 Task: Search for the best food trucks in Austin, Texas, specializing in tacos.
Action: Mouse moved to (133, 28)
Screenshot: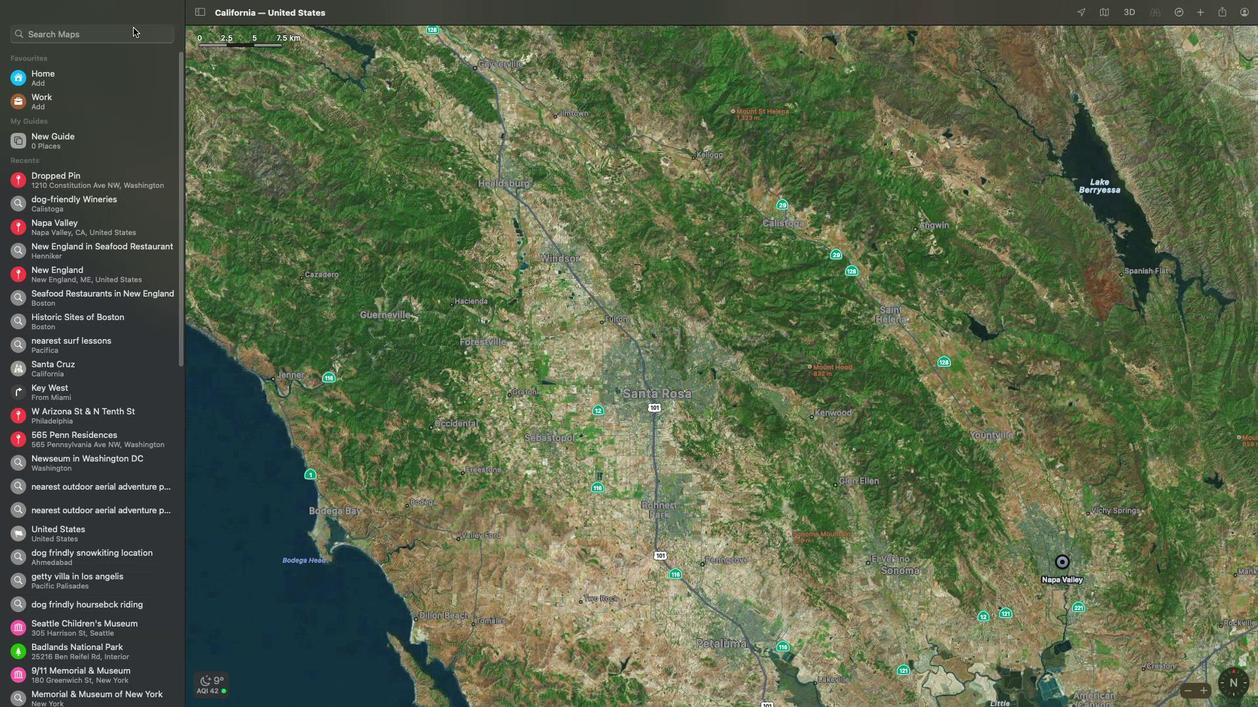 
Action: Mouse pressed left at (133, 28)
Screenshot: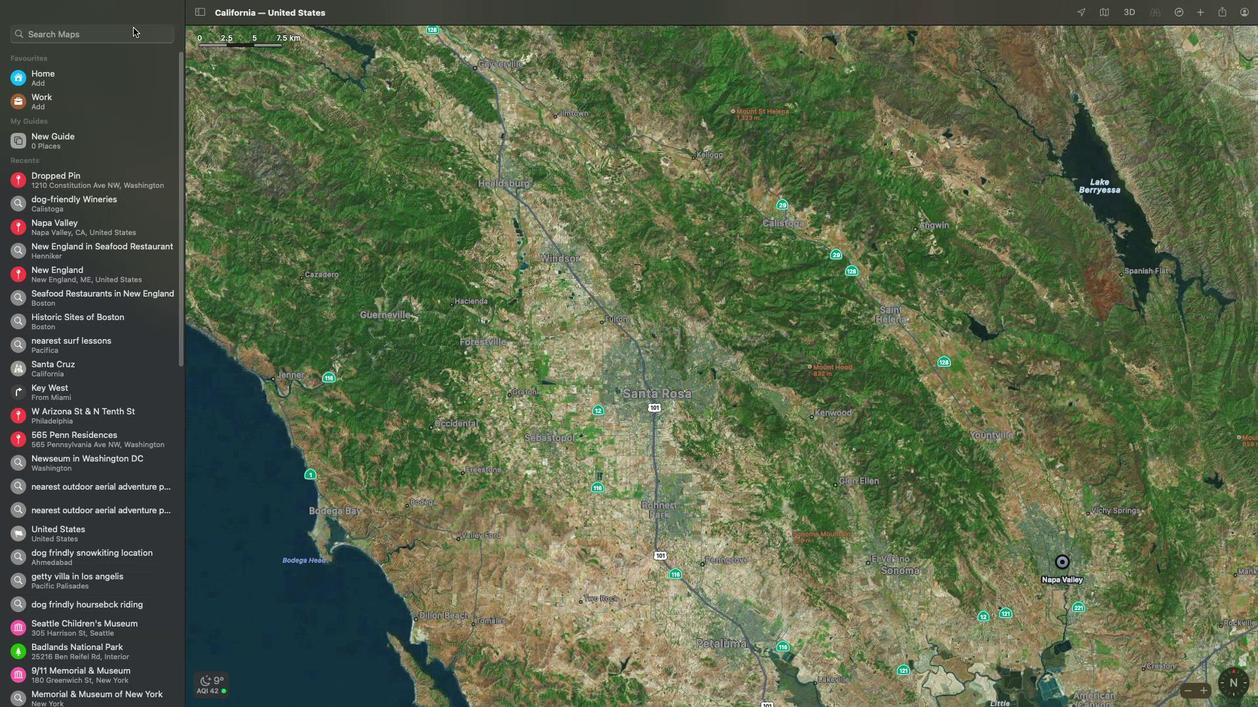 
Action: Key pressed 'b''e'Key.backspaceKey.backspaceKey.backspaceKey.shift'F''o''d'Key.spaceKey.backspaceKey.backspace'o''d'Key.space't''r''u''c''k''s'Key.space','Key.spaceKey.shift'A''u''d'Key.backspace's''t''i''n'','Key.shift'T''e''x''a''s'Key.enter
Screenshot: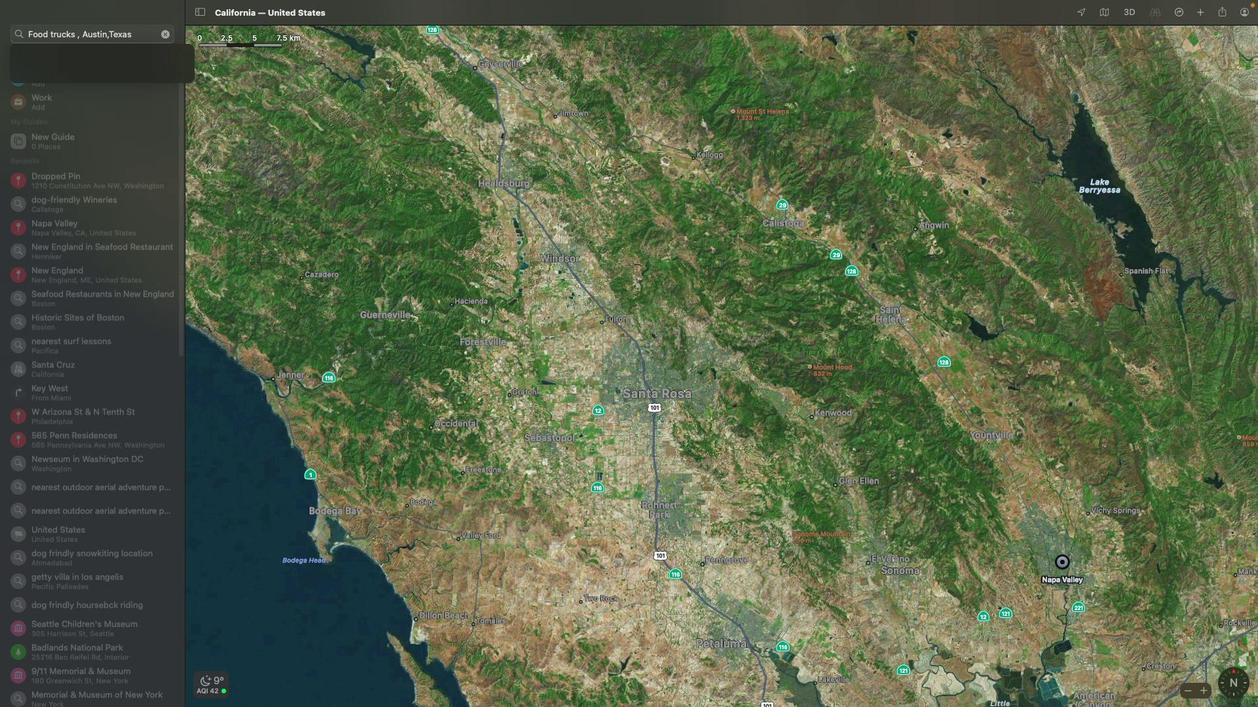 
Action: Mouse moved to (105, 209)
Screenshot: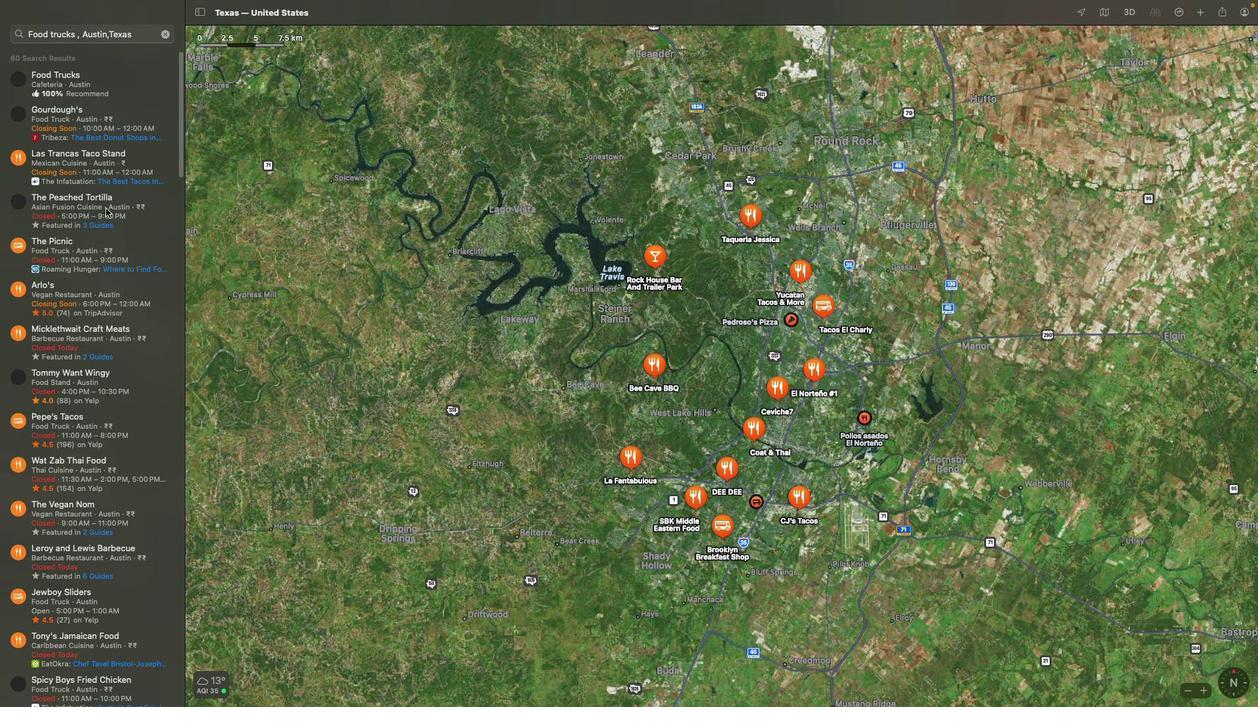 
Action: Mouse scrolled (105, 209) with delta (0, 0)
Screenshot: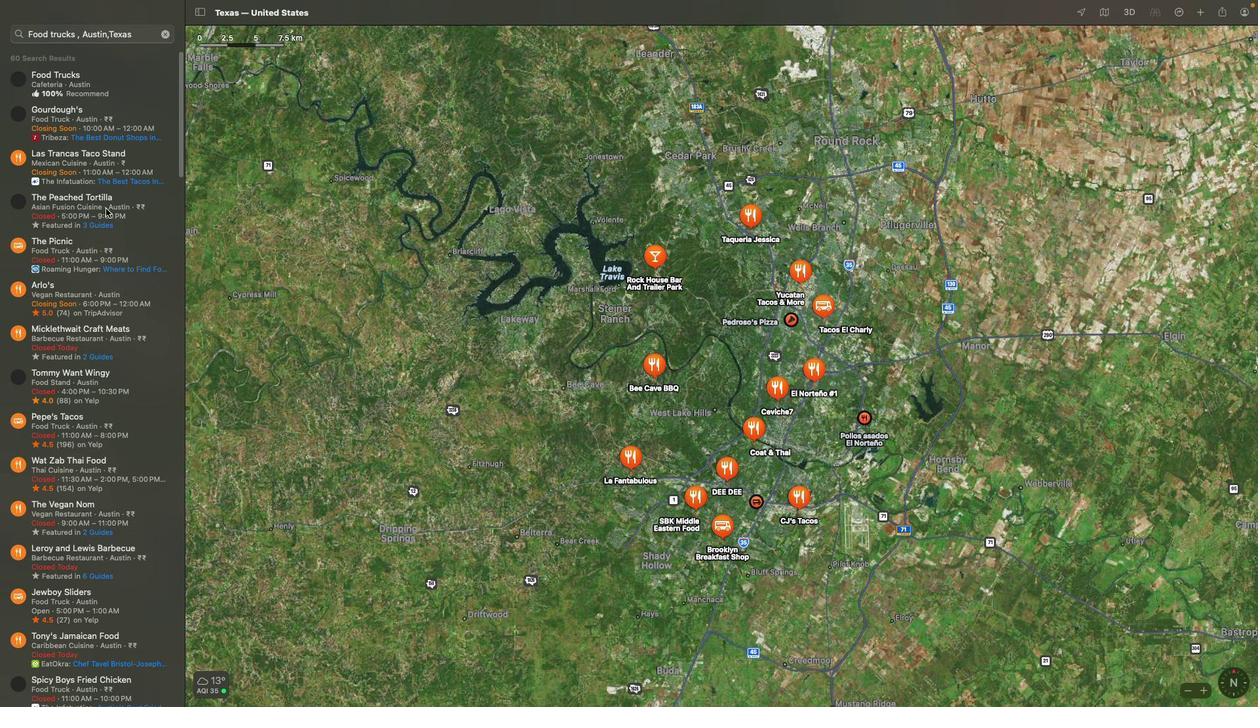 
Action: Mouse scrolled (105, 209) with delta (0, 0)
Screenshot: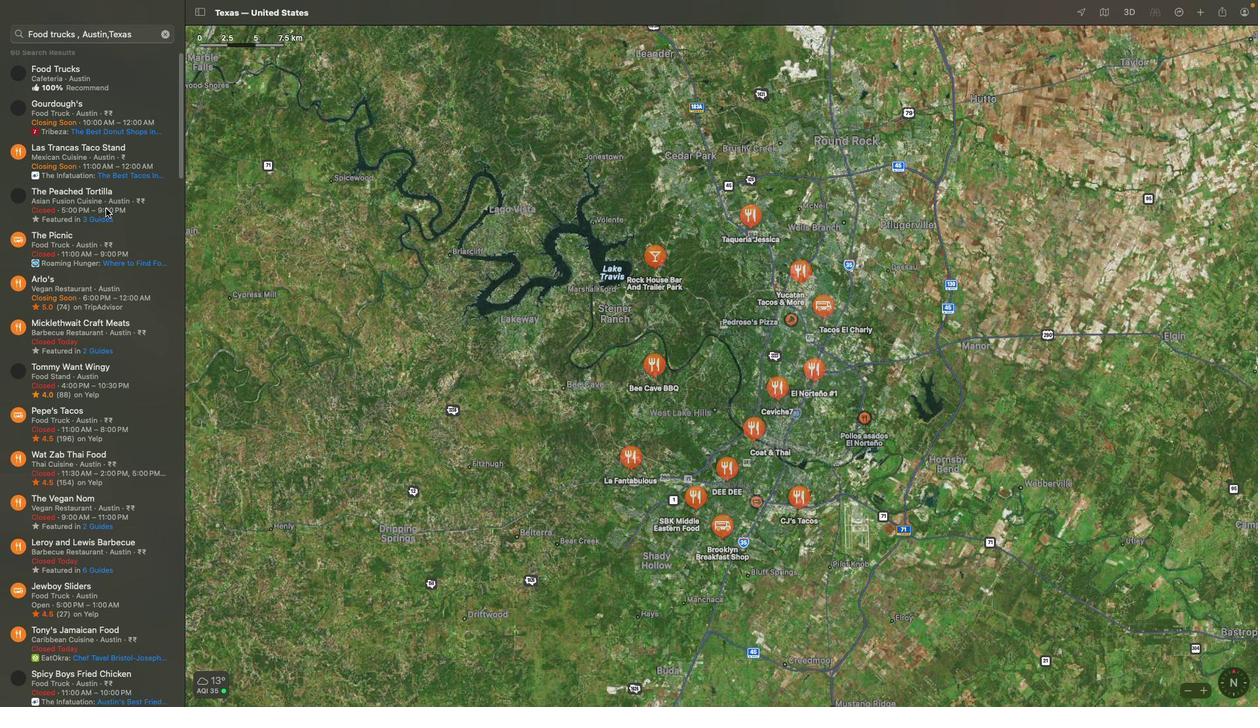 
Action: Mouse scrolled (105, 209) with delta (0, -1)
Screenshot: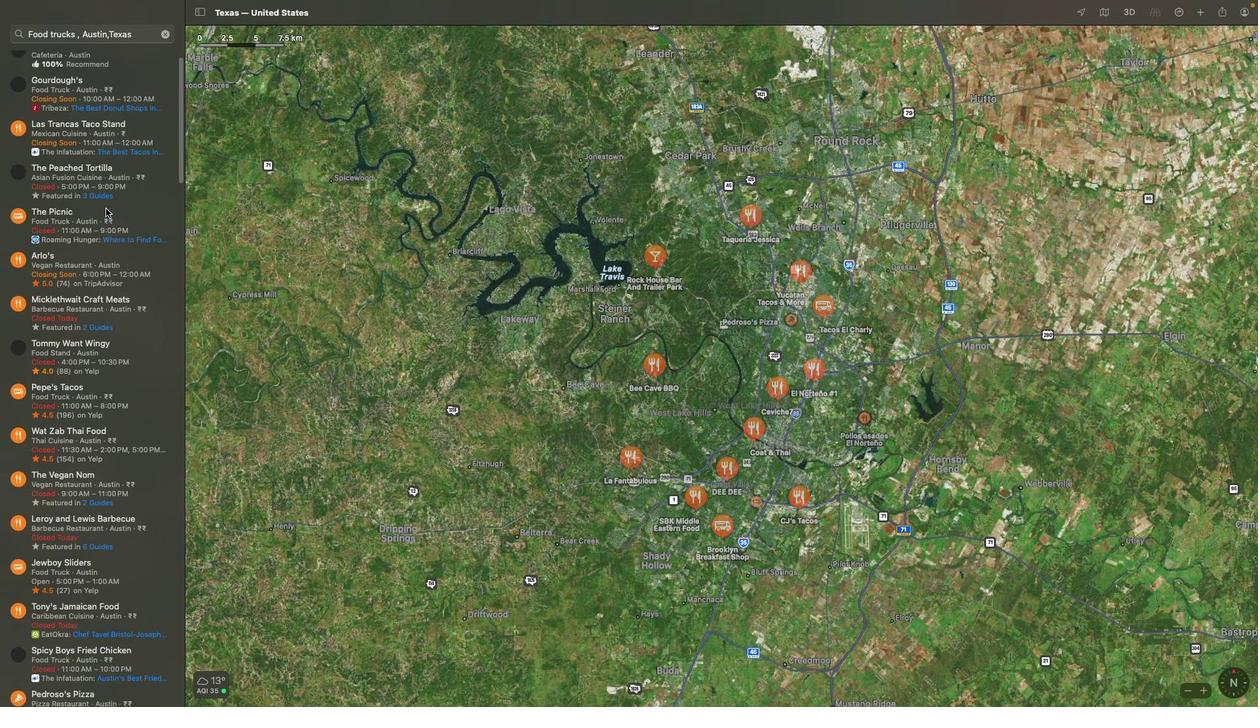 
Action: Mouse scrolled (105, 209) with delta (0, -3)
Screenshot: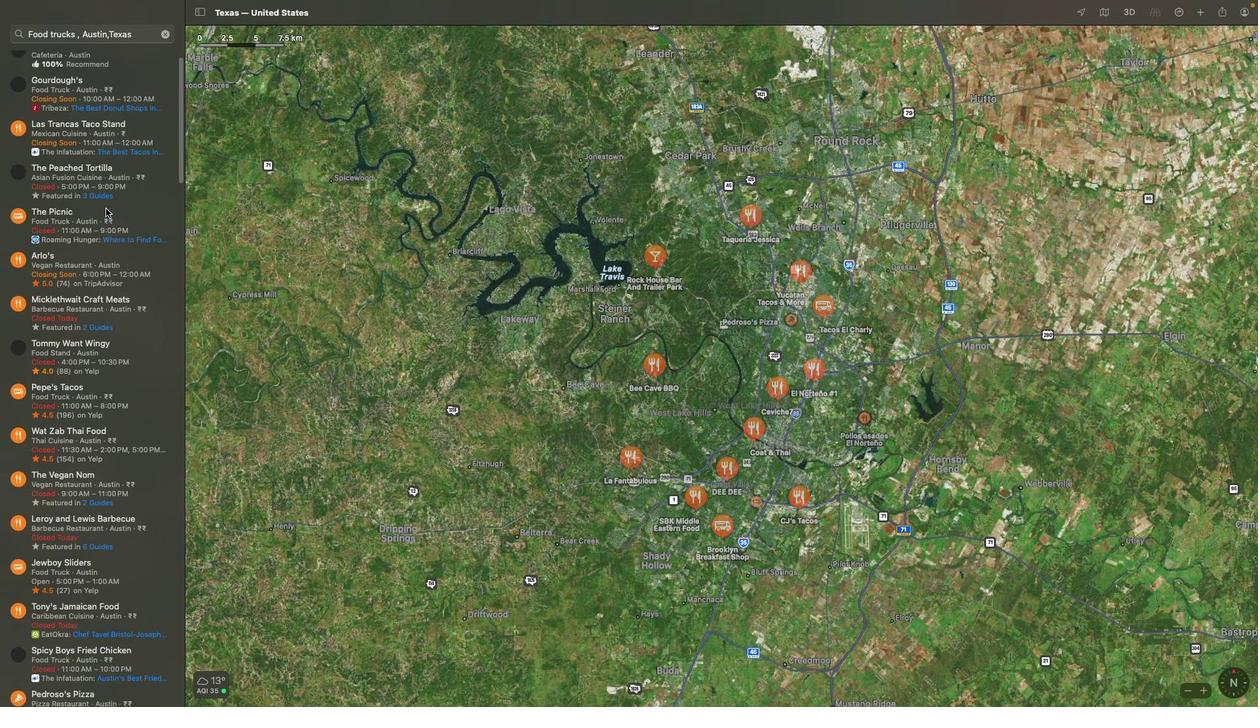 
Action: Mouse scrolled (105, 209) with delta (0, 0)
Screenshot: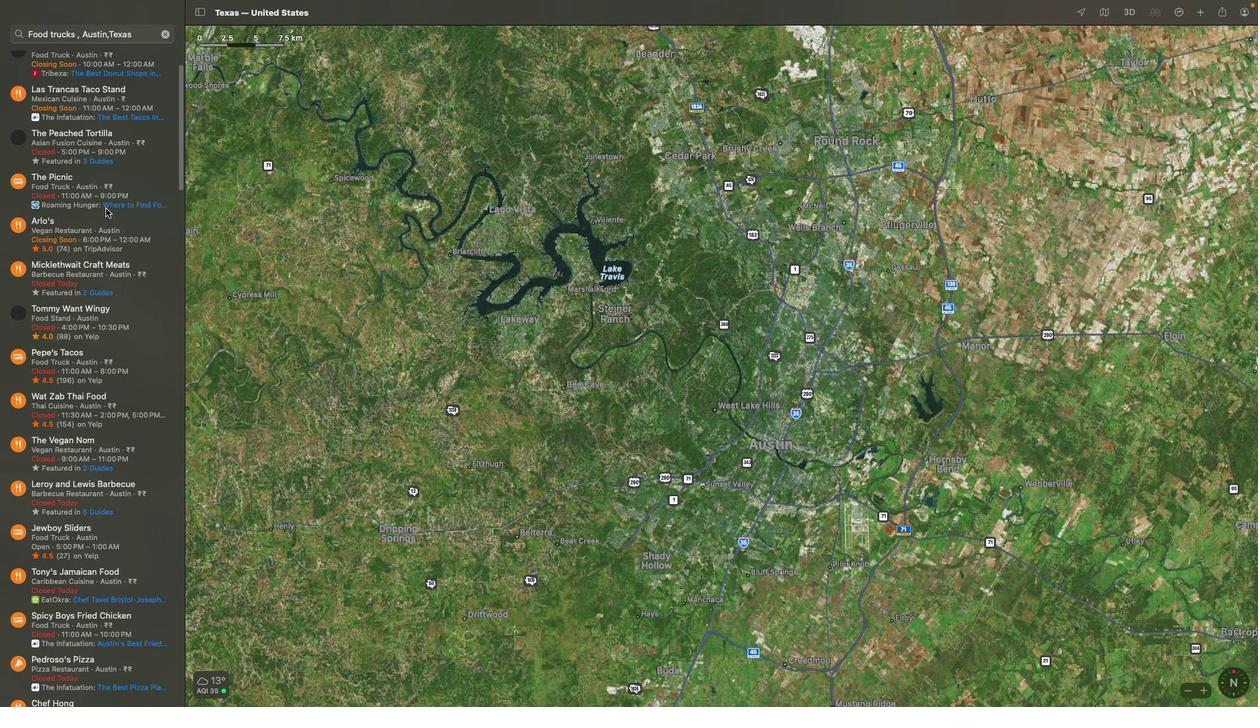 
Action: Mouse scrolled (105, 209) with delta (0, 0)
Screenshot: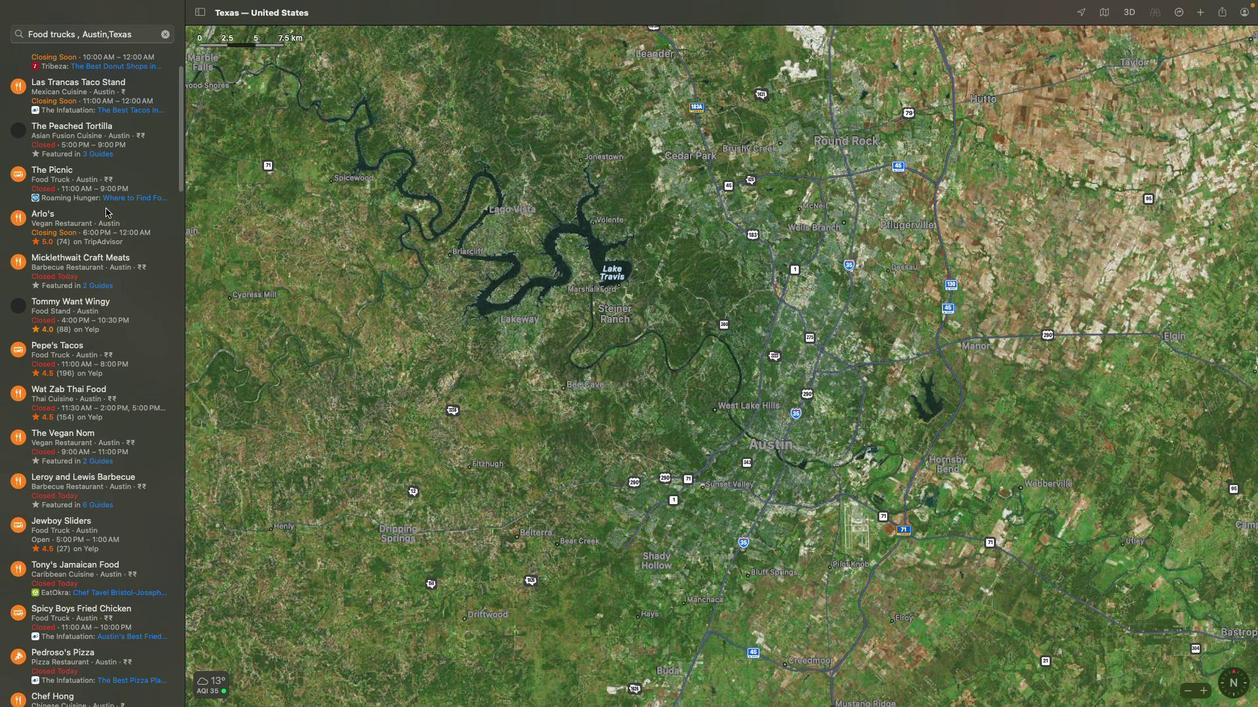 
Action: Mouse scrolled (105, 209) with delta (0, -1)
Screenshot: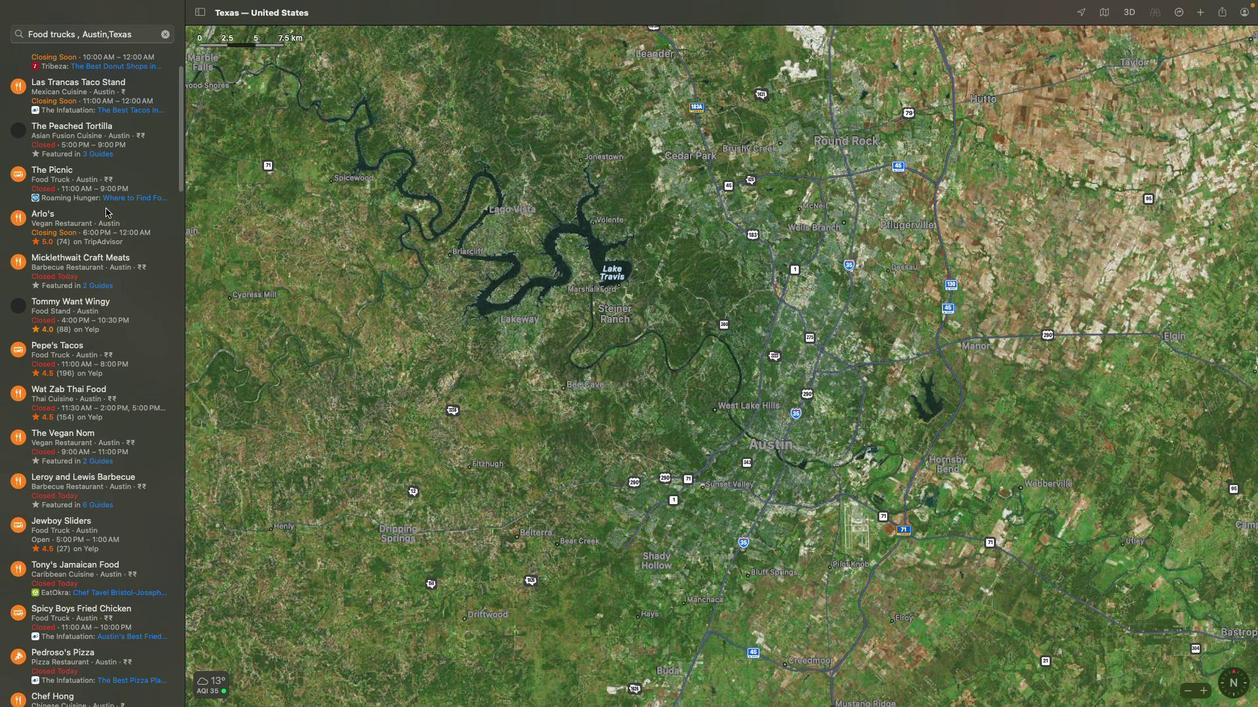 
Action: Mouse scrolled (105, 209) with delta (0, -3)
Screenshot: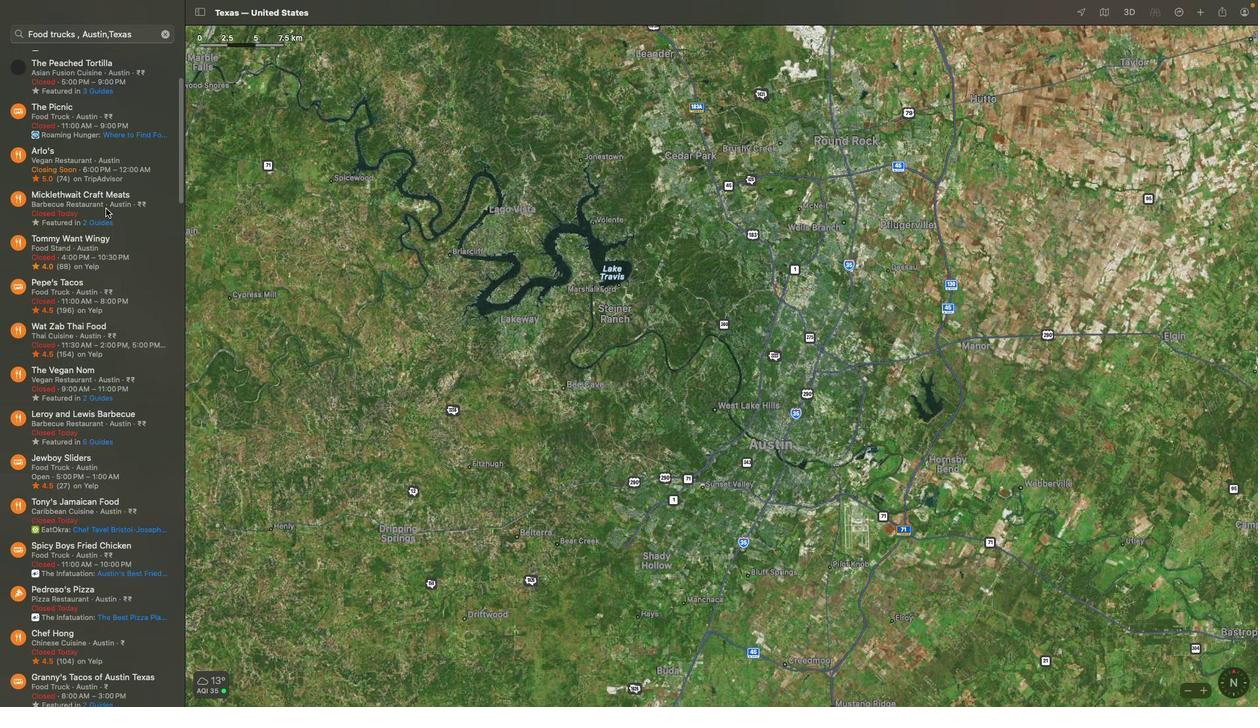 
Action: Mouse scrolled (105, 209) with delta (0, -3)
Screenshot: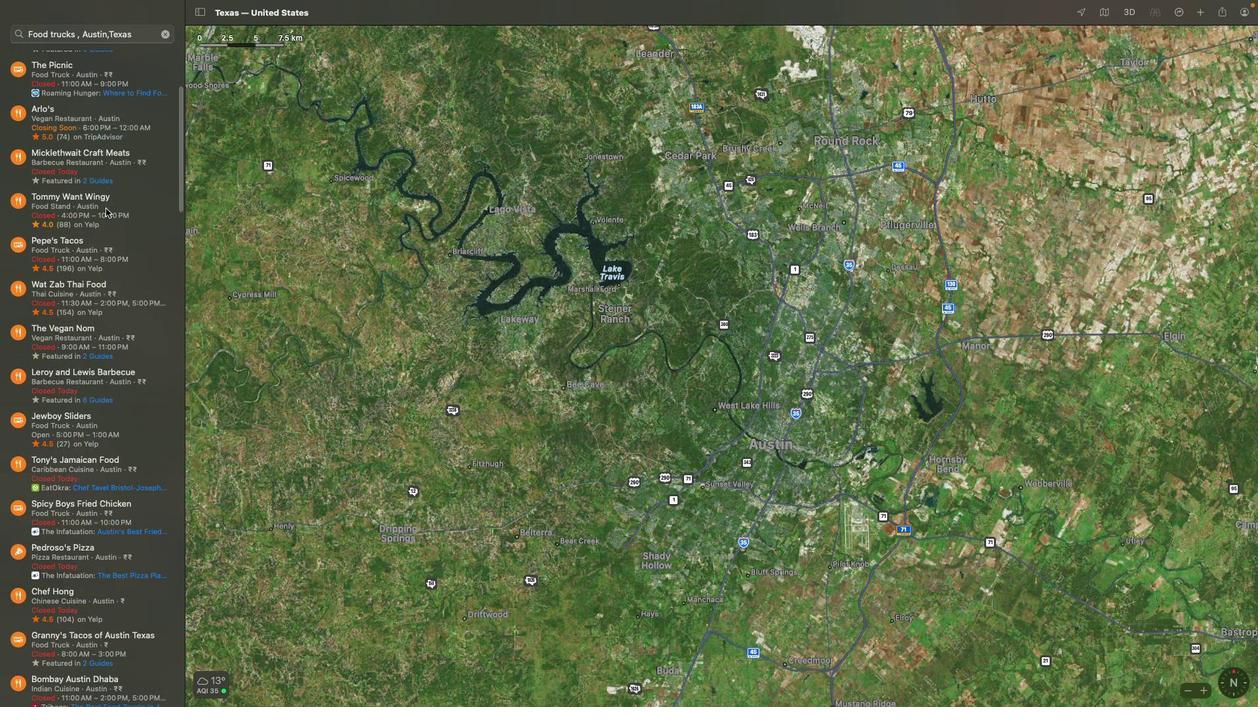 
Action: Mouse scrolled (105, 209) with delta (0, 0)
Screenshot: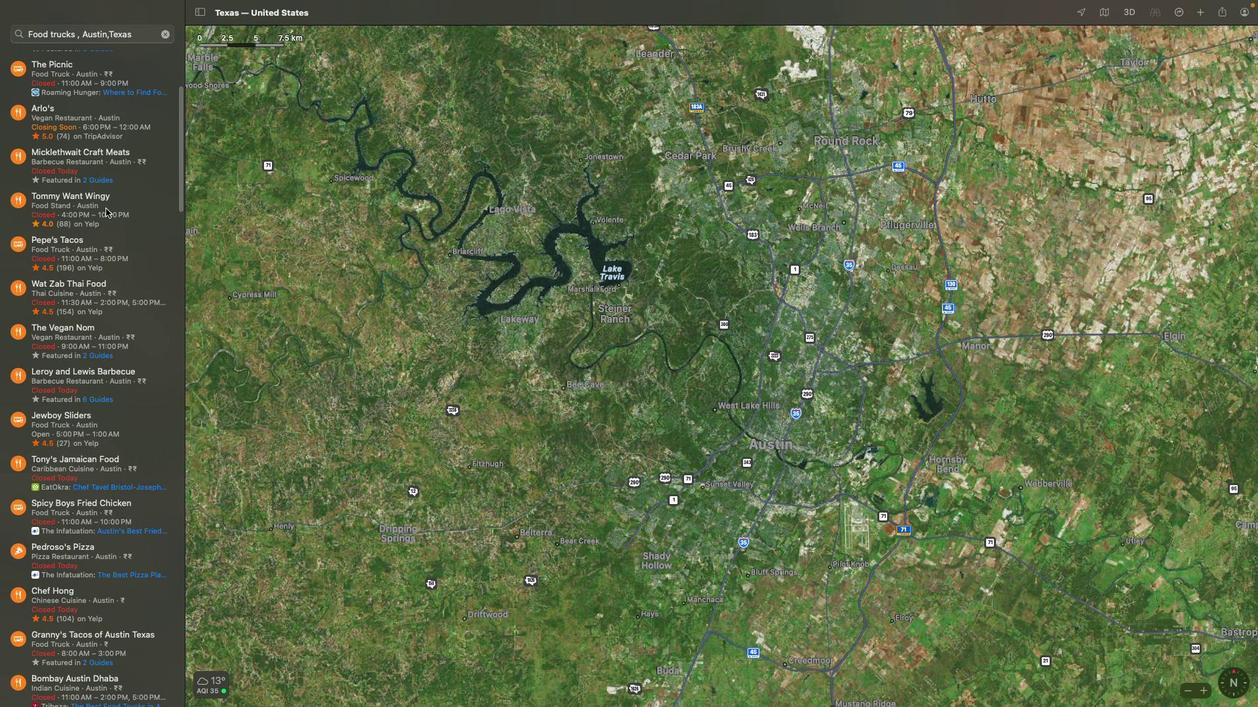 
Action: Mouse scrolled (105, 209) with delta (0, 0)
Screenshot: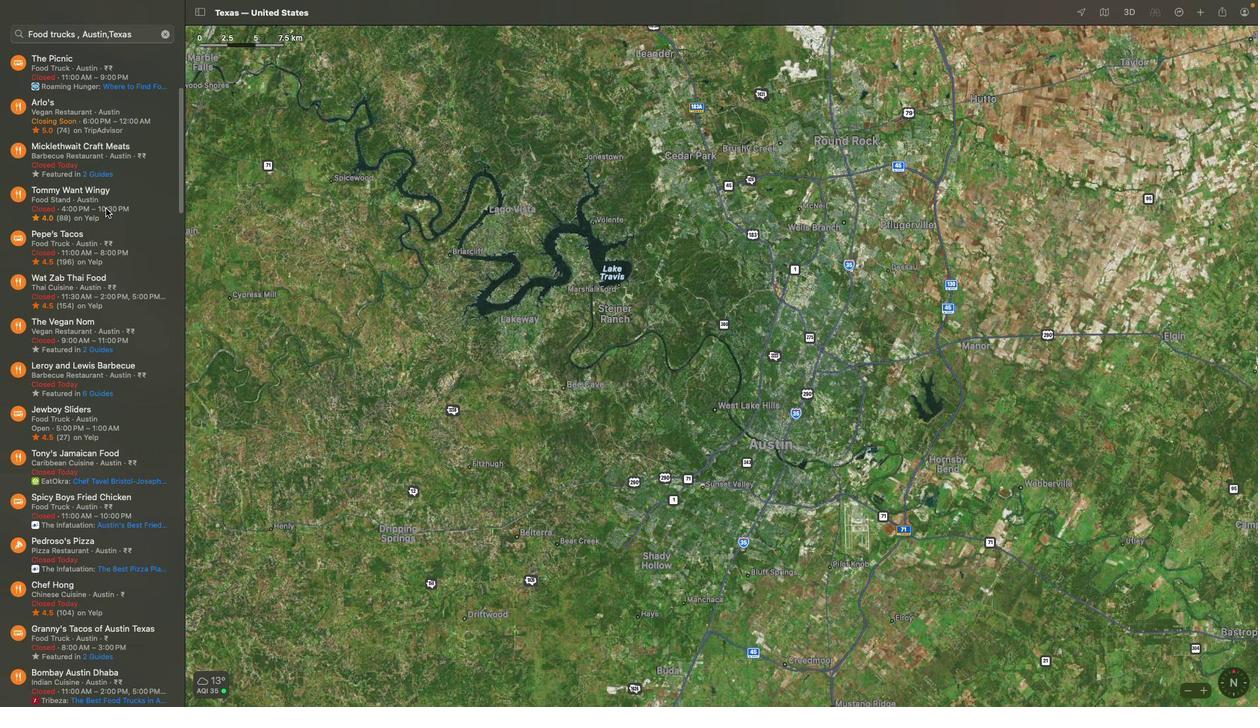 
Action: Mouse scrolled (105, 209) with delta (0, -1)
Screenshot: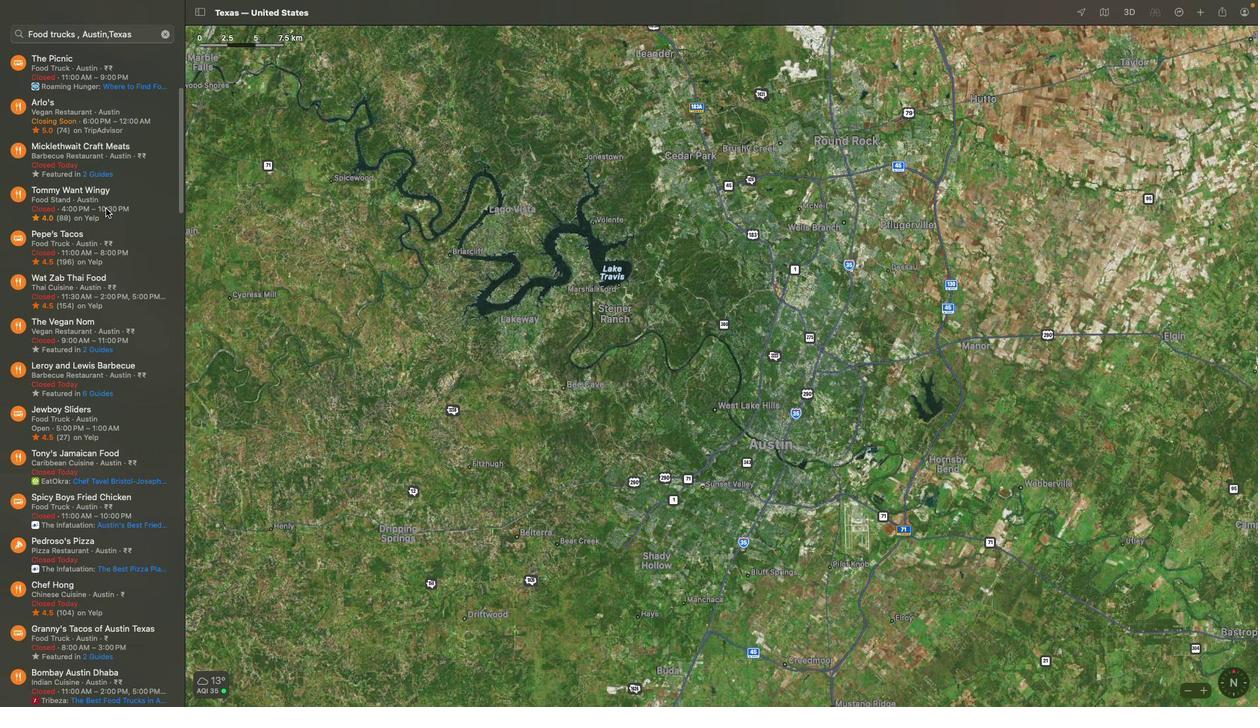 
Action: Mouse scrolled (105, 209) with delta (0, -3)
Screenshot: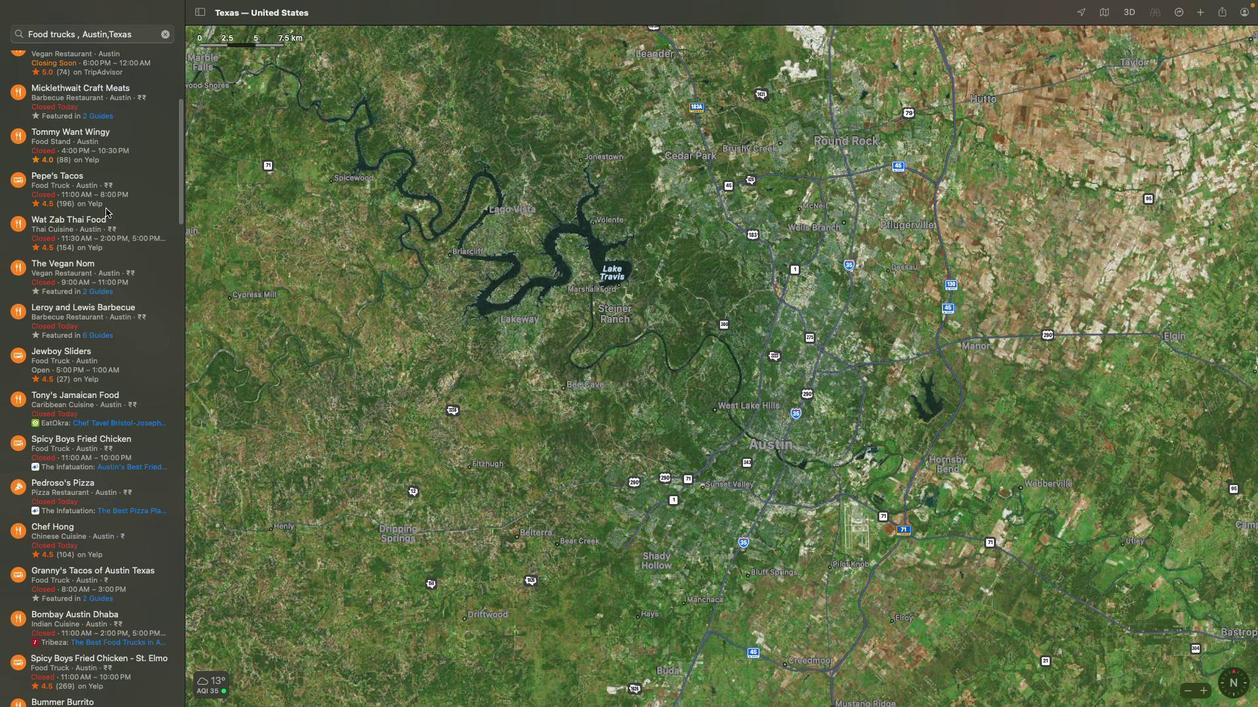 
Action: Mouse scrolled (105, 209) with delta (0, 0)
Screenshot: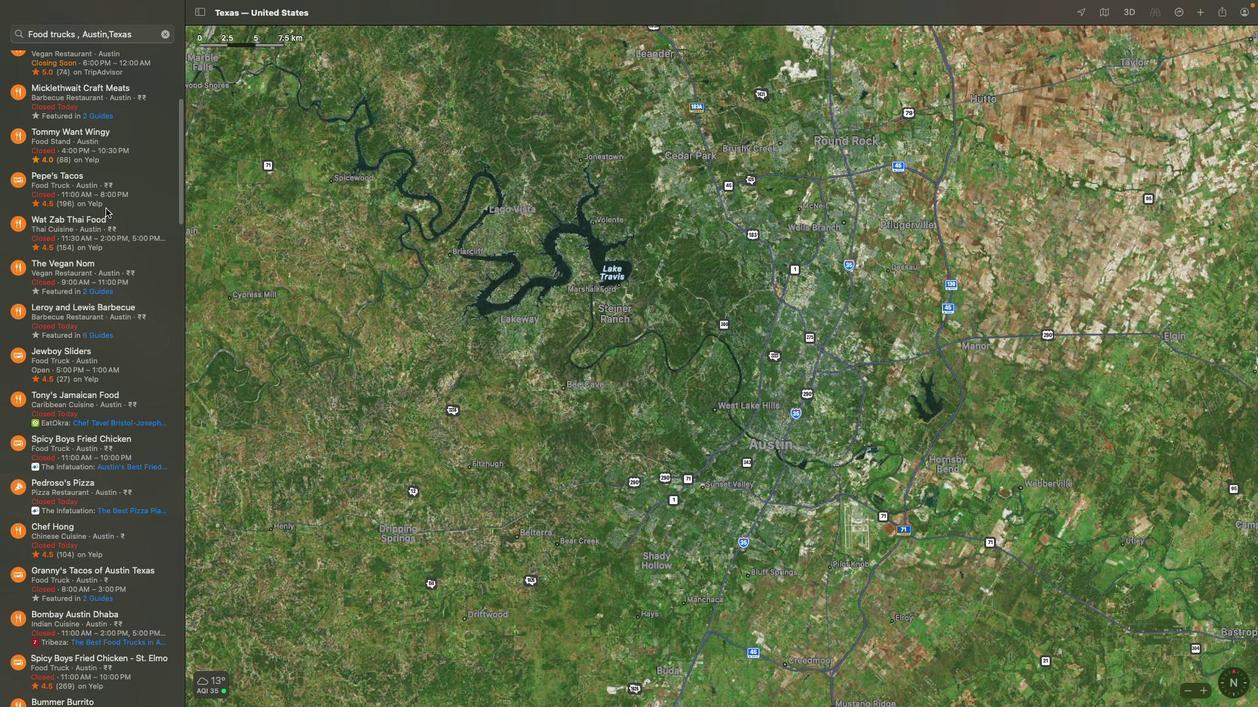 
Action: Mouse scrolled (105, 209) with delta (0, 0)
Screenshot: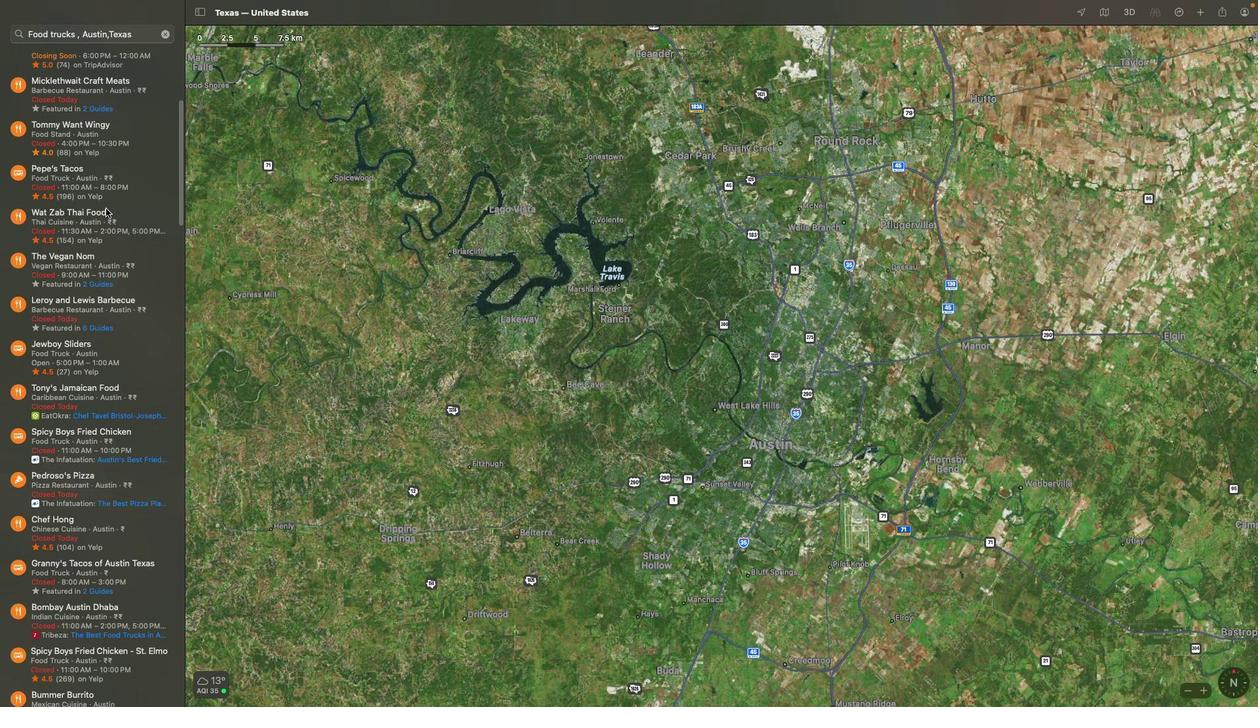 
Action: Mouse scrolled (105, 209) with delta (0, -1)
Screenshot: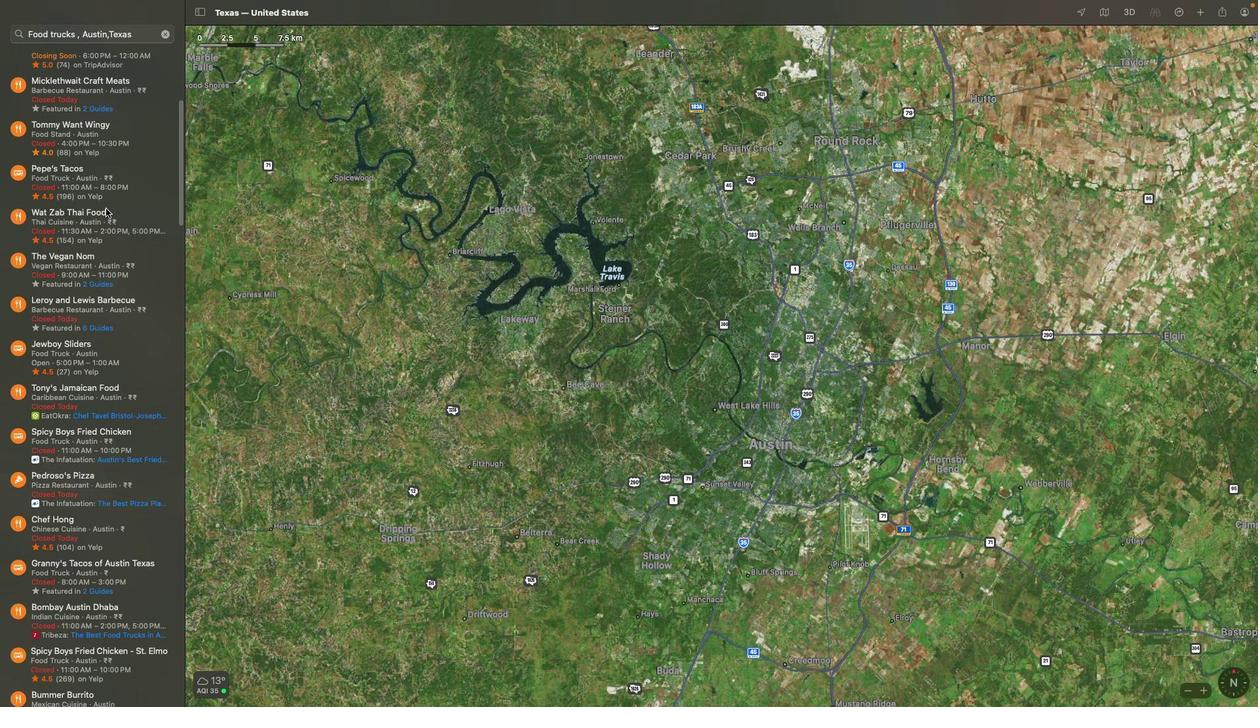 
Action: Mouse scrolled (105, 209) with delta (0, -3)
Screenshot: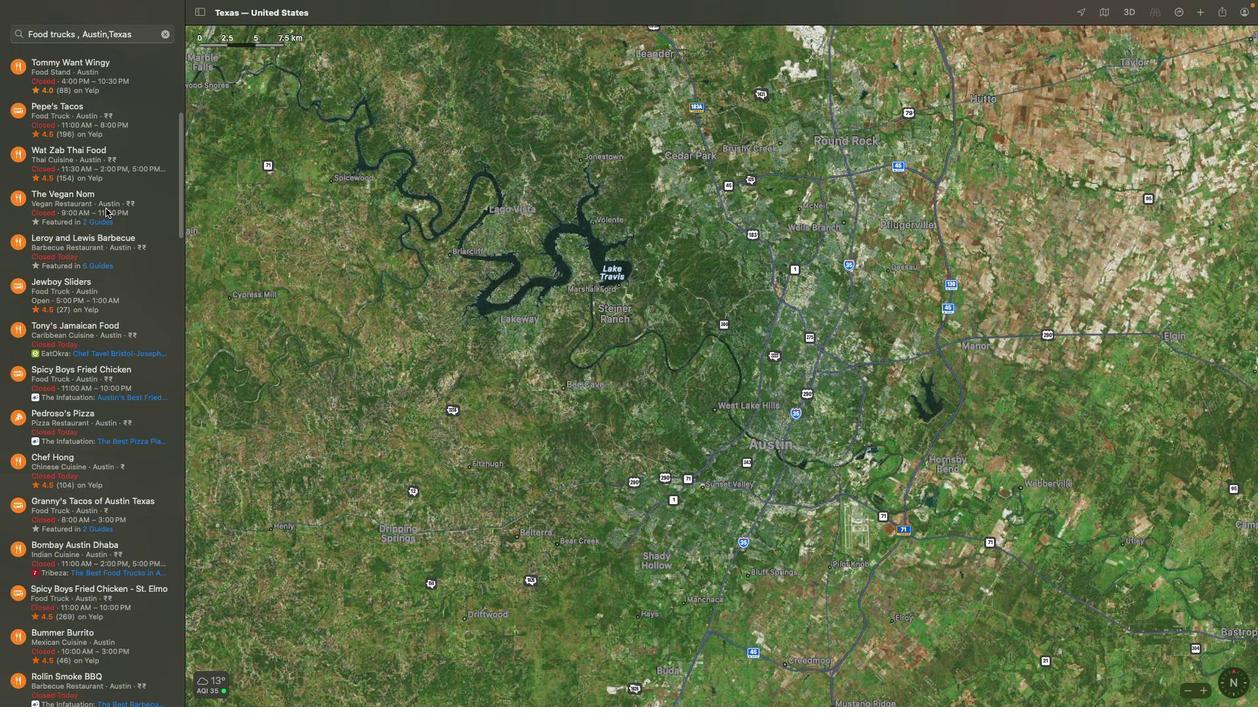 
Action: Mouse scrolled (105, 209) with delta (0, -3)
Screenshot: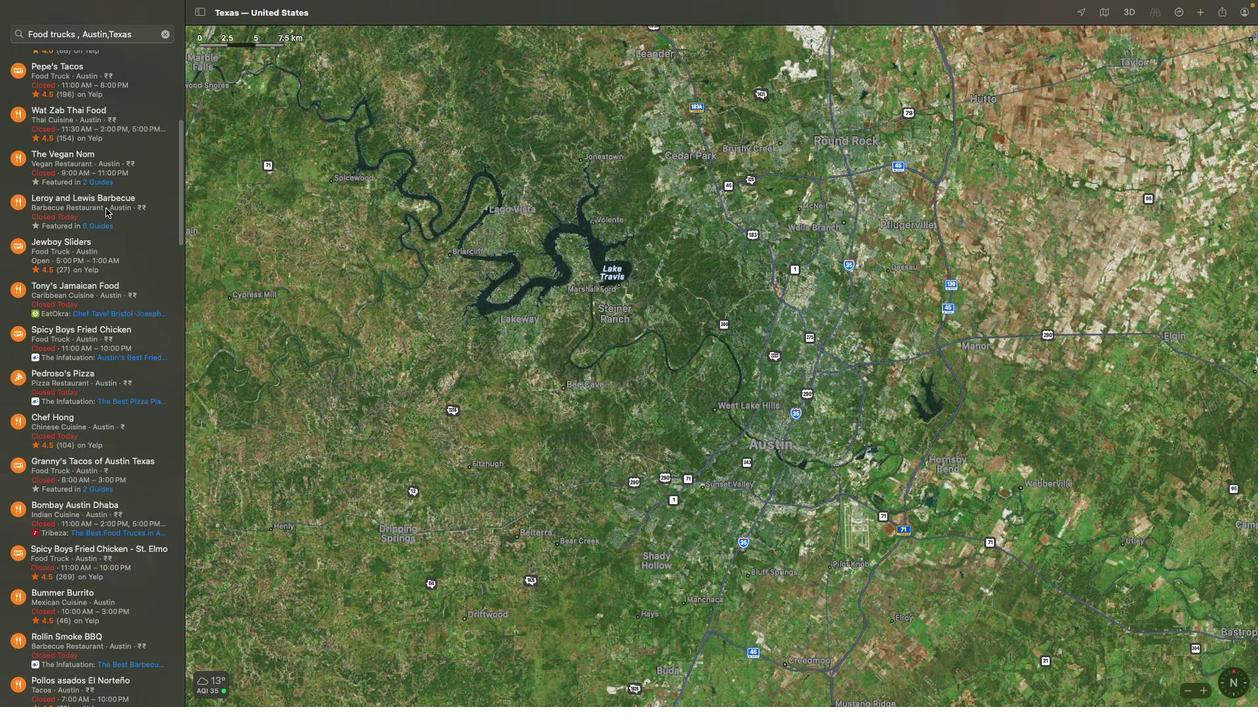 
Action: Mouse scrolled (105, 209) with delta (0, 0)
Screenshot: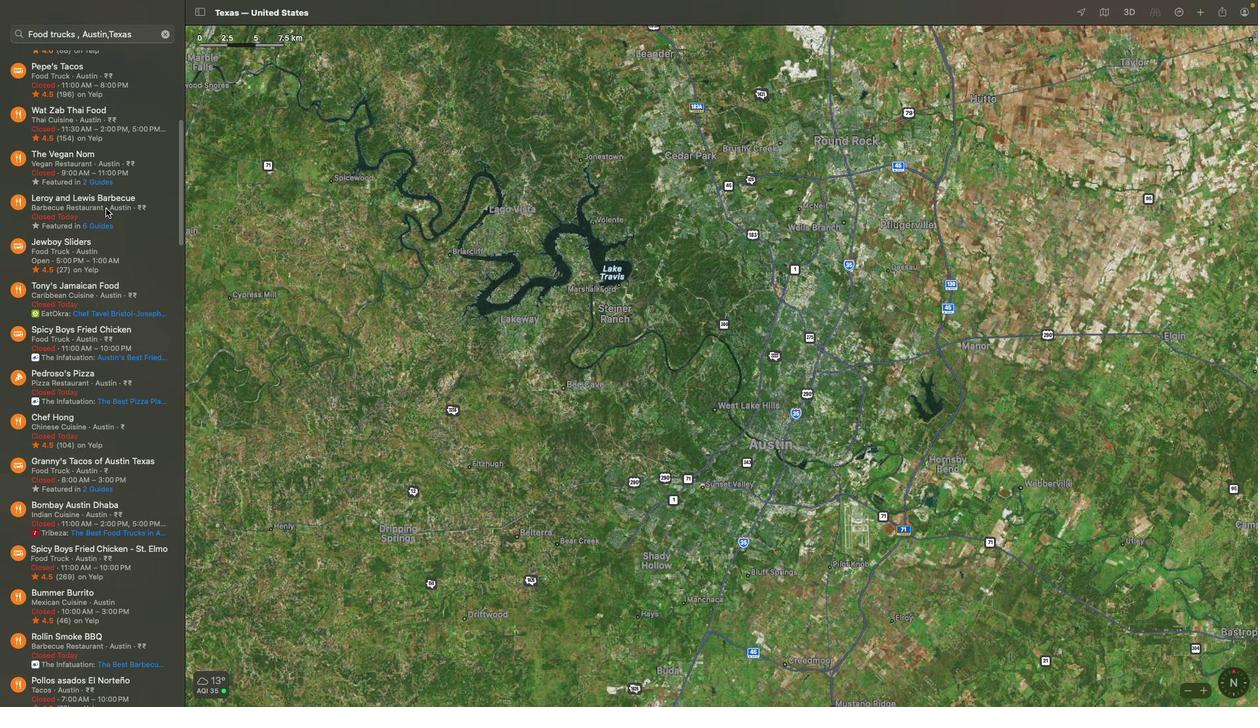 
Action: Mouse scrolled (105, 209) with delta (0, 0)
Screenshot: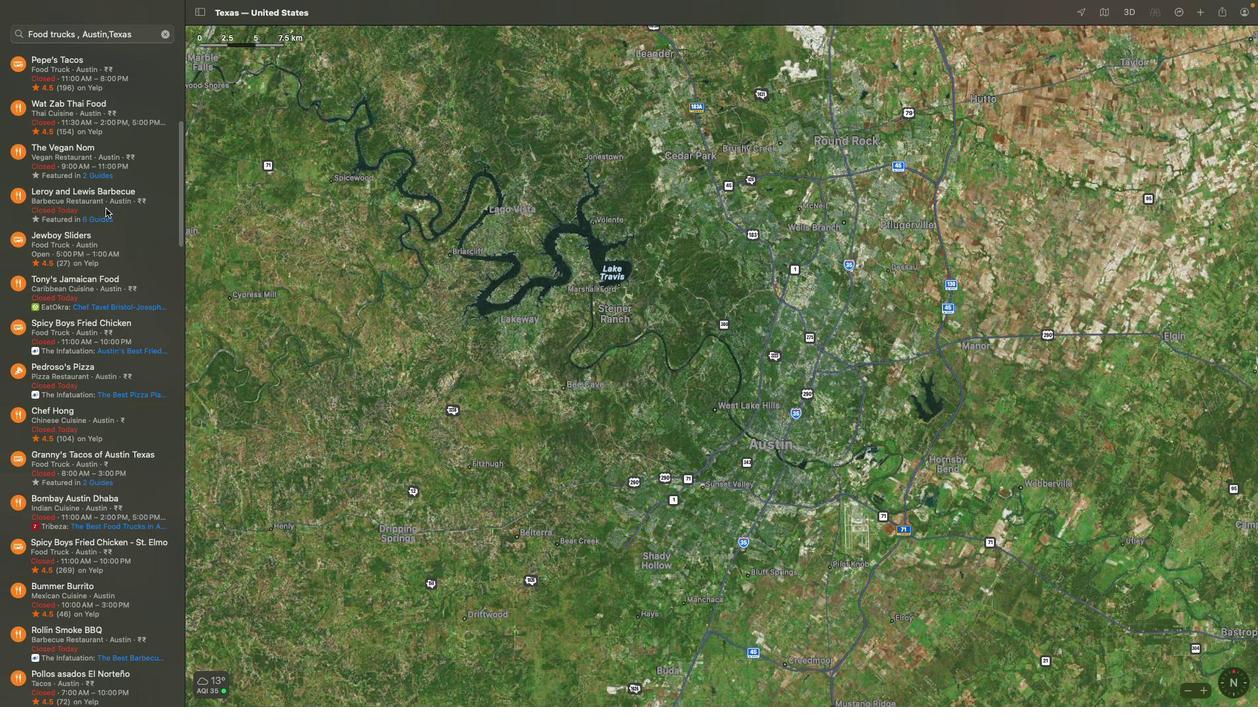 
Action: Mouse scrolled (105, 209) with delta (0, -1)
Screenshot: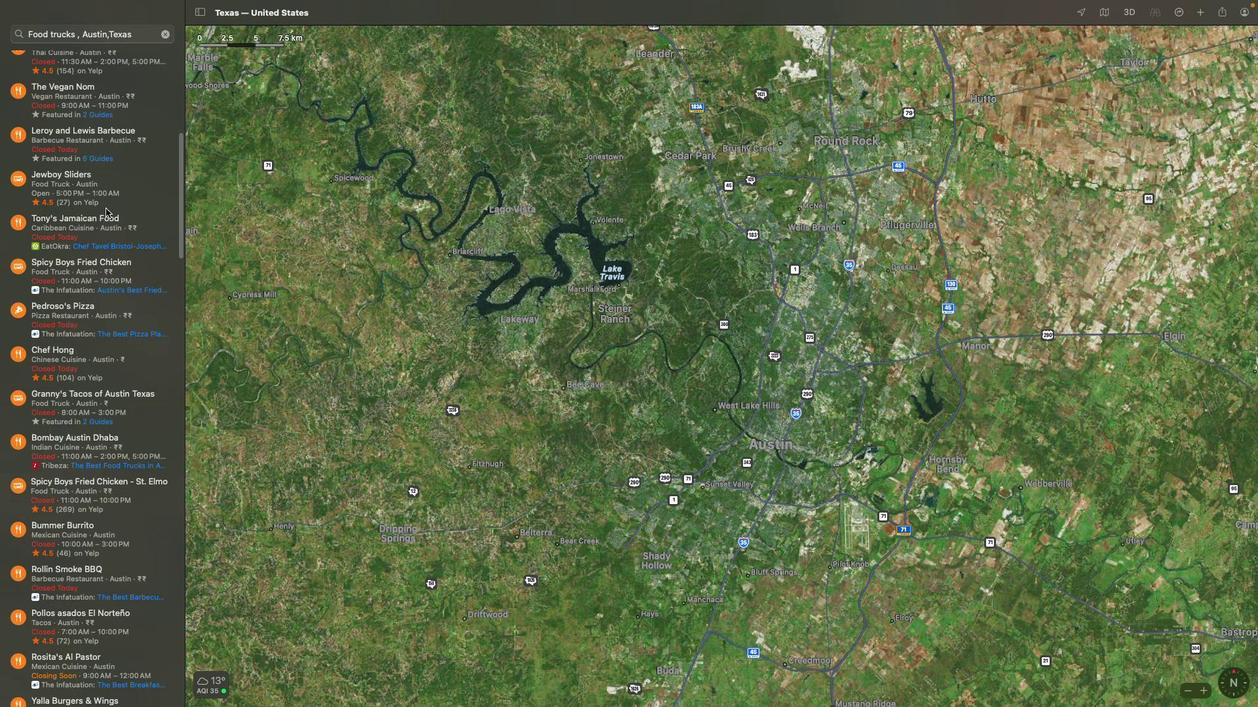
Action: Mouse scrolled (105, 209) with delta (0, -3)
Screenshot: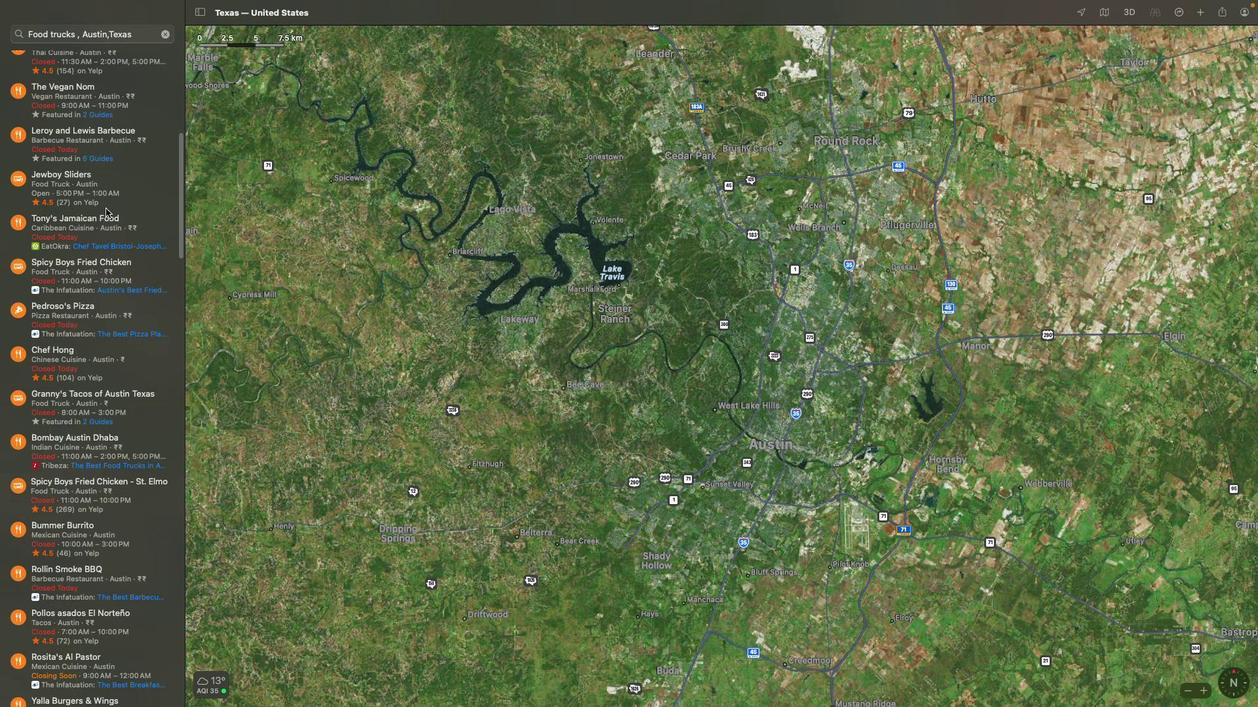 
Action: Mouse scrolled (105, 209) with delta (0, 0)
Screenshot: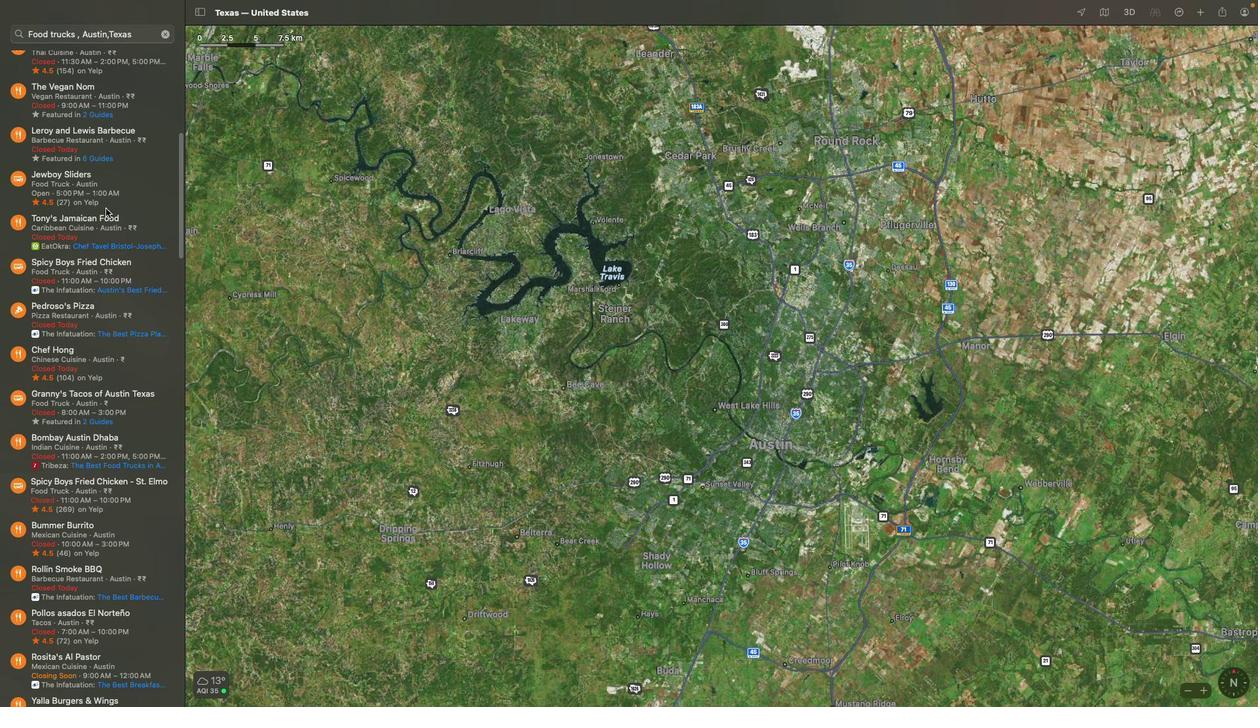 
Action: Mouse scrolled (105, 209) with delta (0, 0)
Screenshot: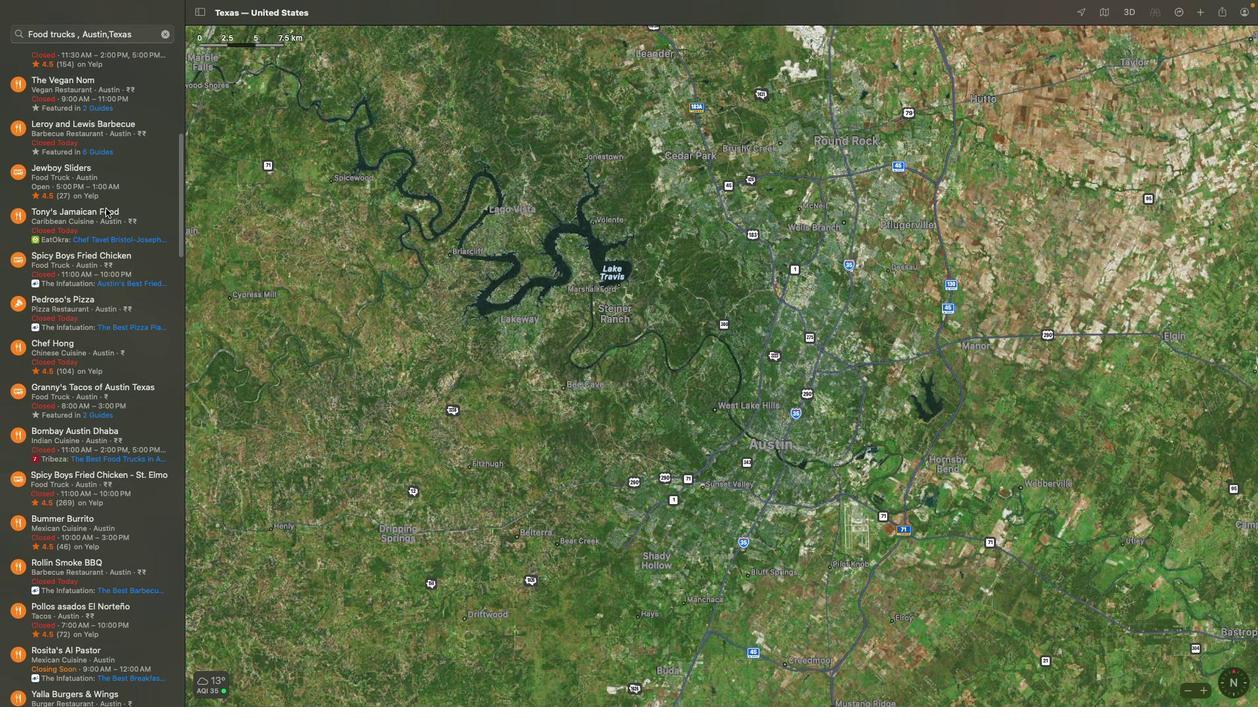 
Action: Mouse scrolled (105, 209) with delta (0, -1)
Screenshot: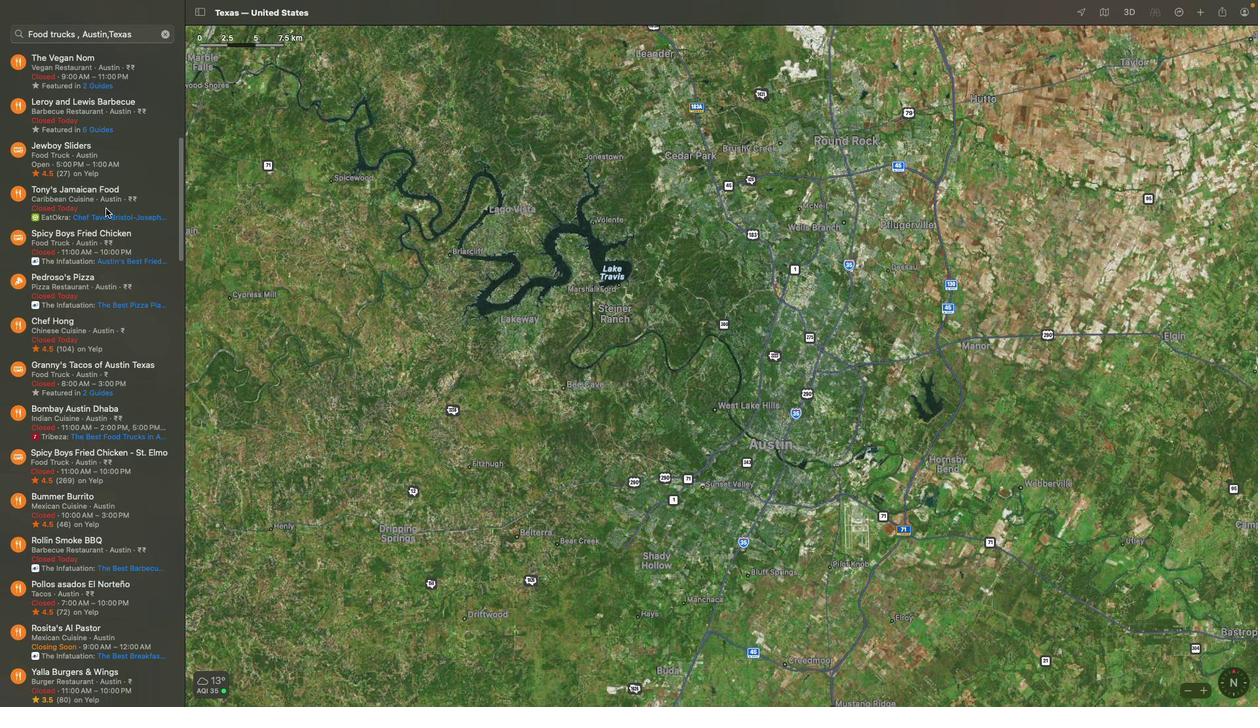 
Action: Mouse scrolled (105, 209) with delta (0, 0)
Screenshot: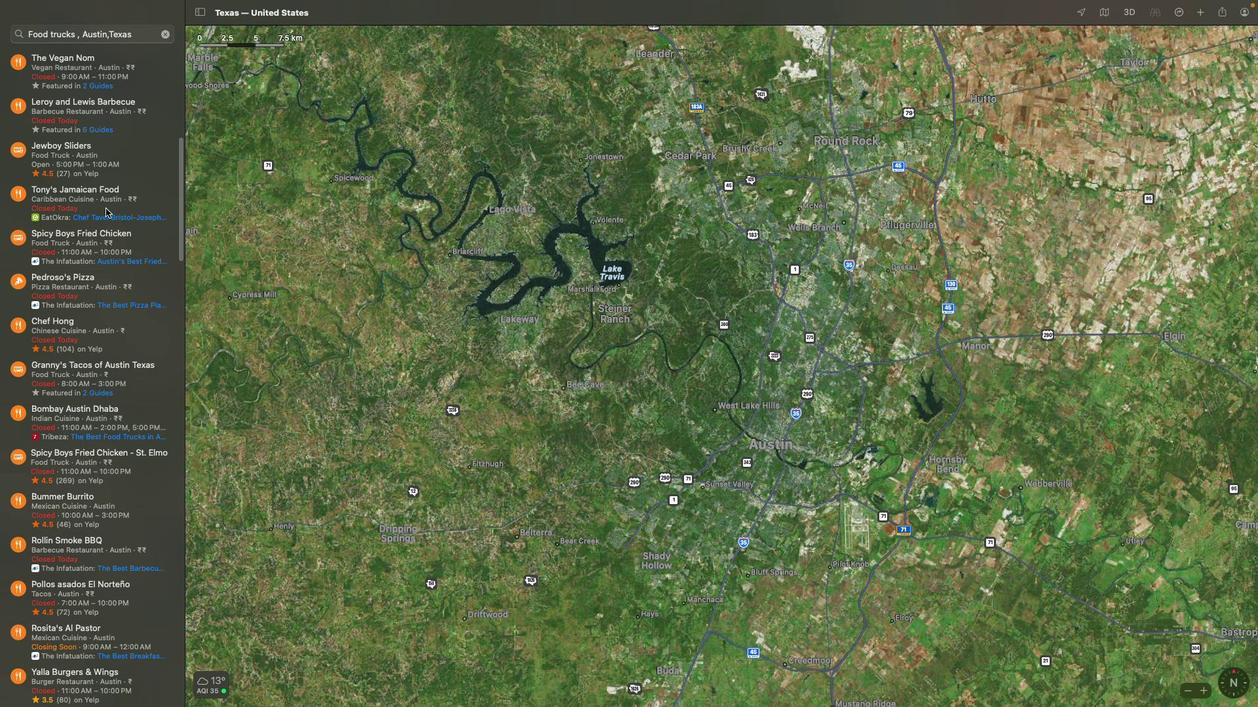 
Action: Mouse scrolled (105, 209) with delta (0, 0)
Screenshot: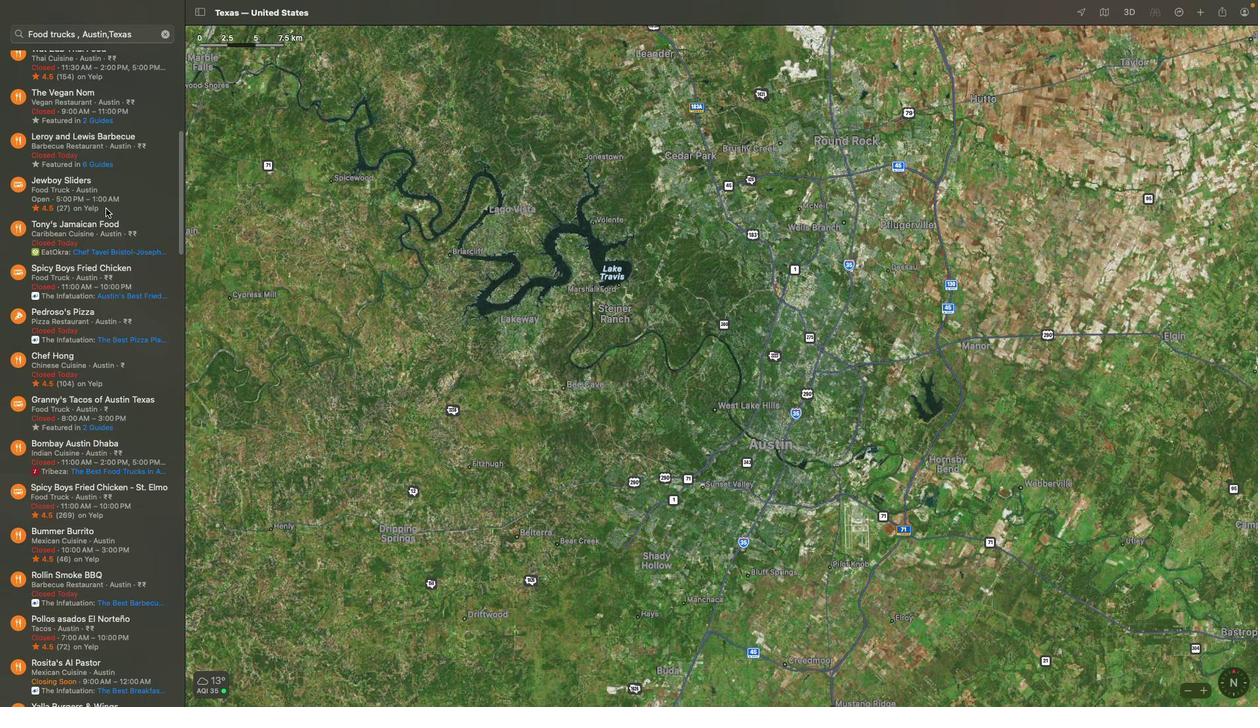 
Action: Mouse scrolled (105, 209) with delta (0, 2)
Screenshot: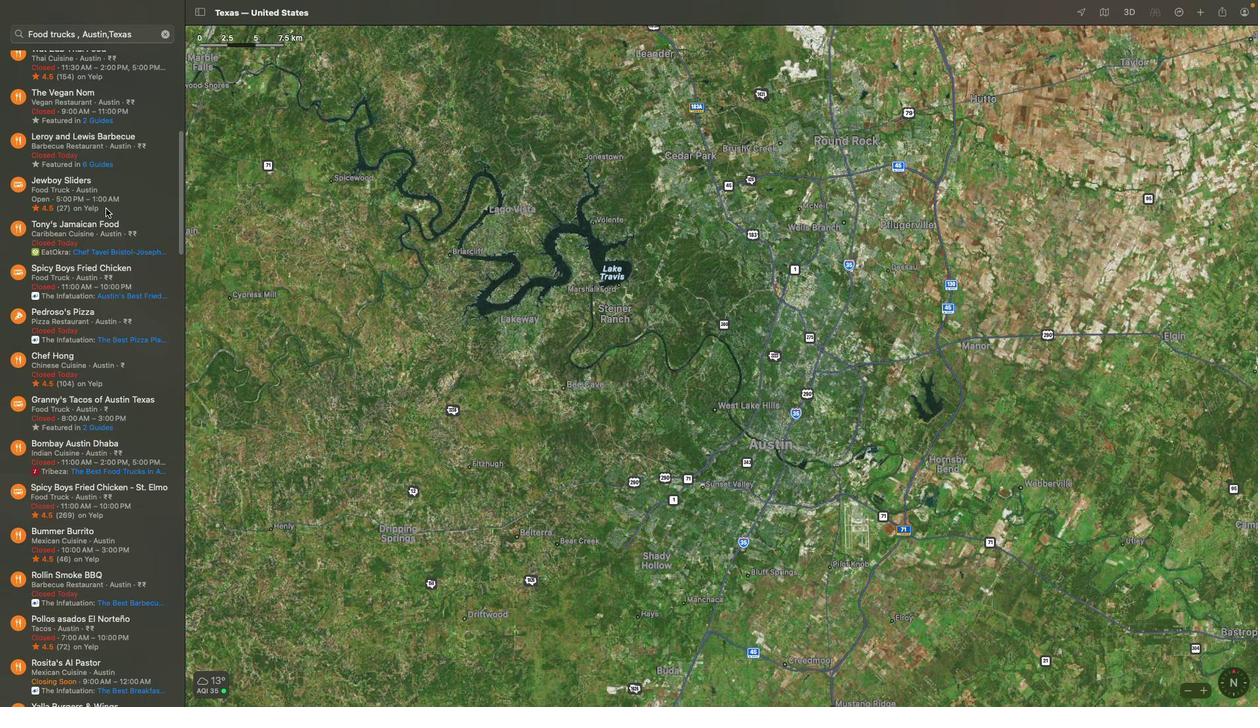 
Action: Mouse scrolled (105, 209) with delta (0, 3)
Screenshot: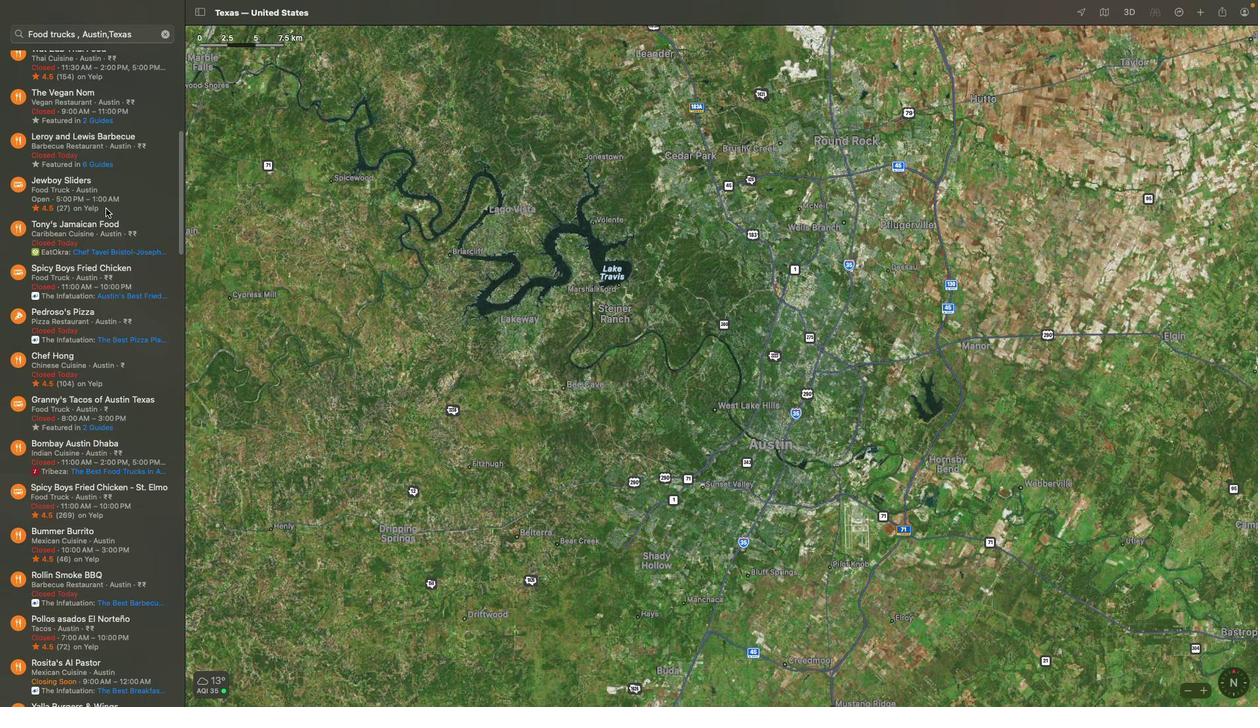 
Action: Mouse scrolled (105, 209) with delta (0, 3)
Screenshot: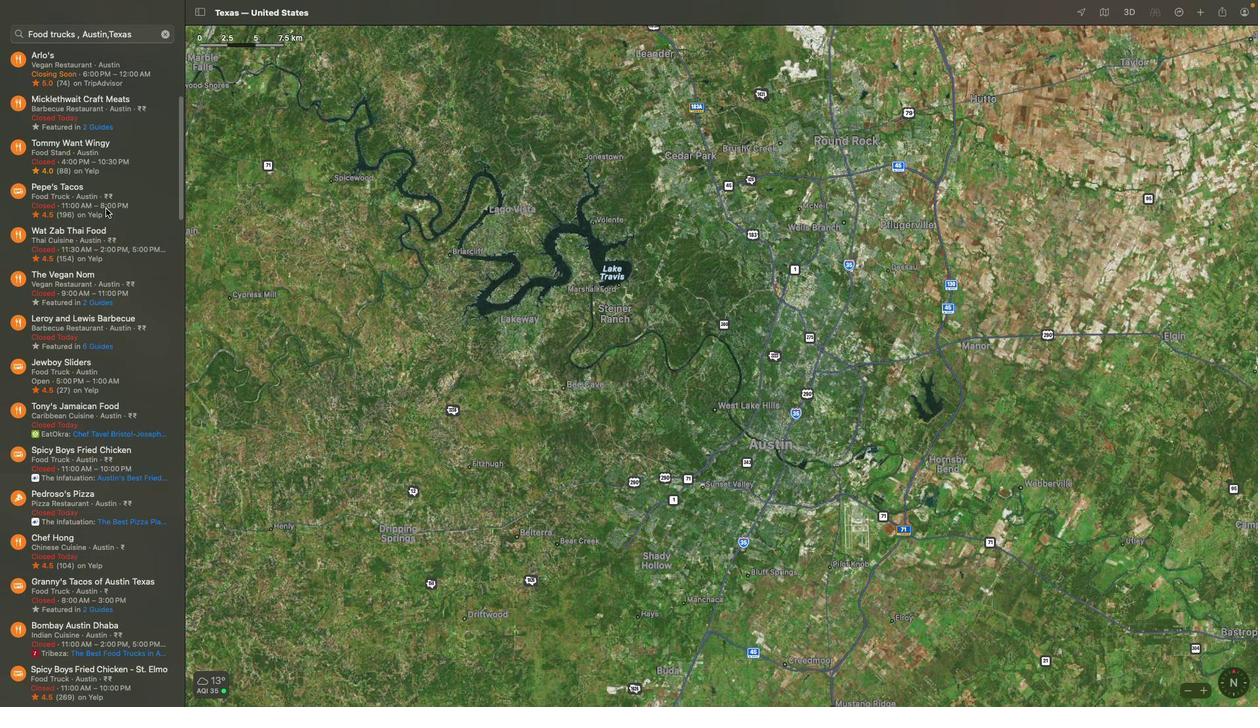 
Action: Mouse scrolled (105, 209) with delta (0, 4)
Screenshot: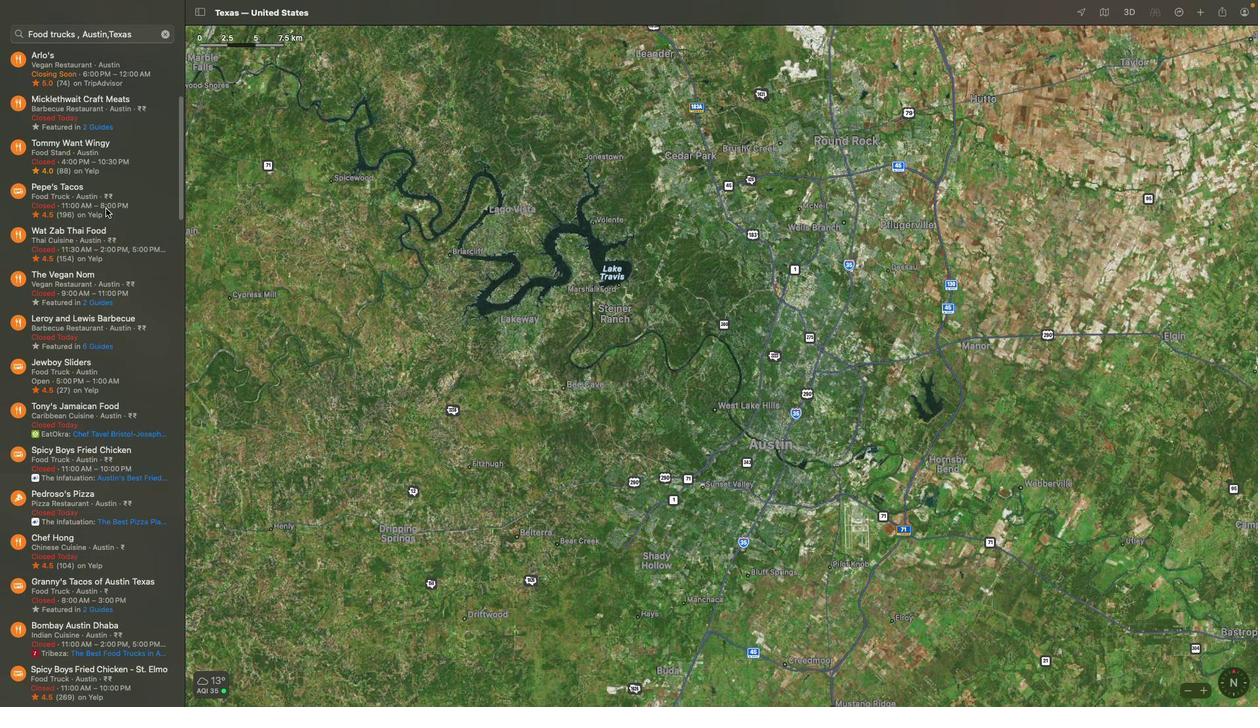 
Action: Mouse scrolled (105, 209) with delta (0, 5)
Screenshot: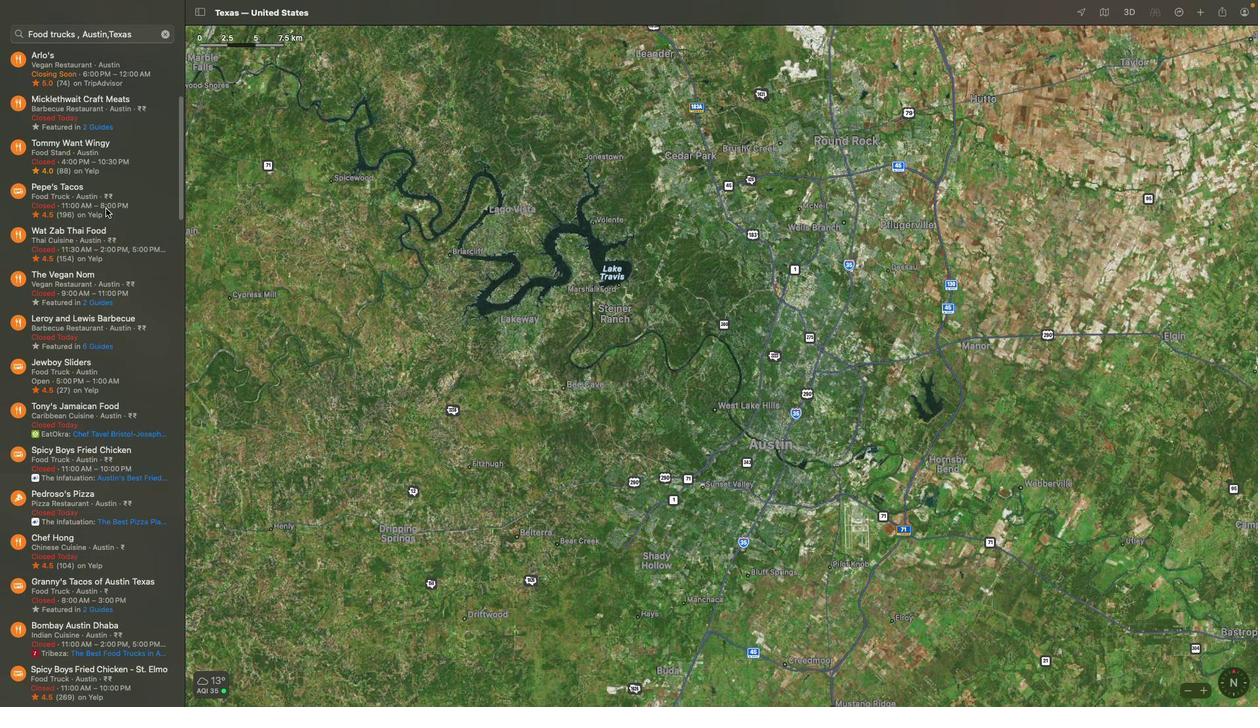 
Action: Mouse scrolled (105, 209) with delta (0, 5)
Screenshot: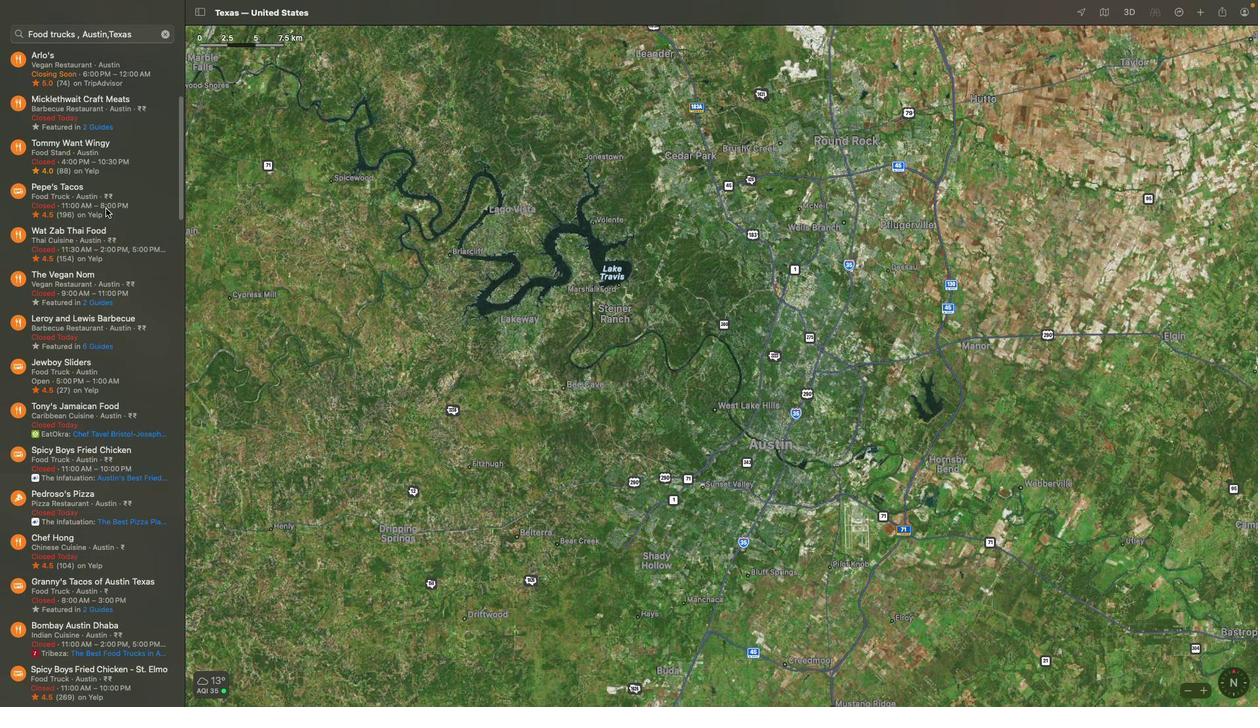 
Action: Mouse scrolled (105, 209) with delta (0, 0)
Screenshot: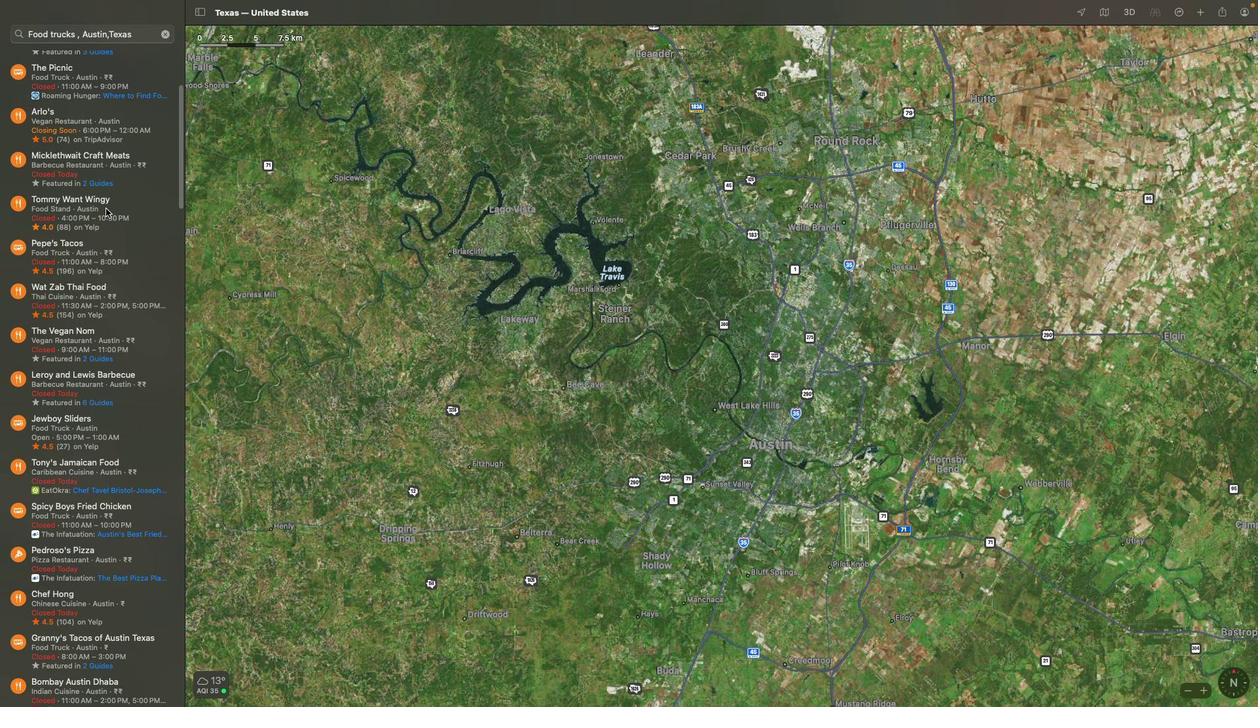 
Action: Mouse scrolled (105, 209) with delta (0, 0)
Screenshot: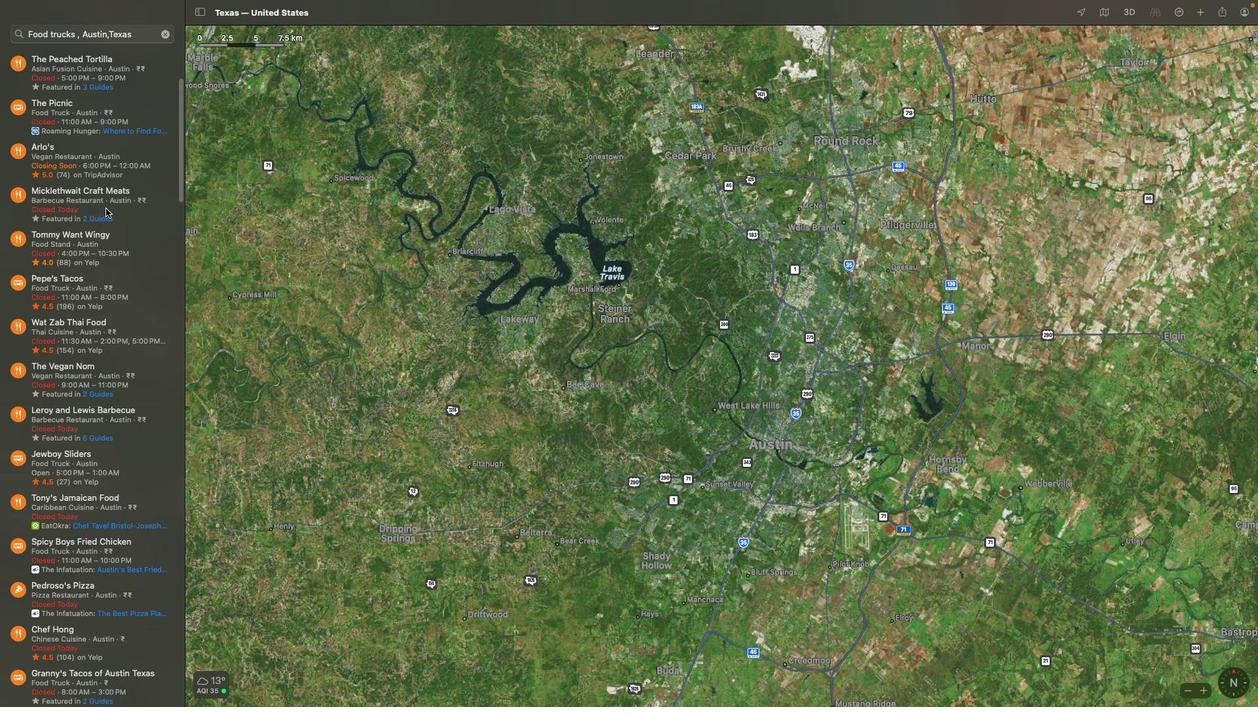 
Action: Mouse scrolled (105, 209) with delta (0, 2)
Screenshot: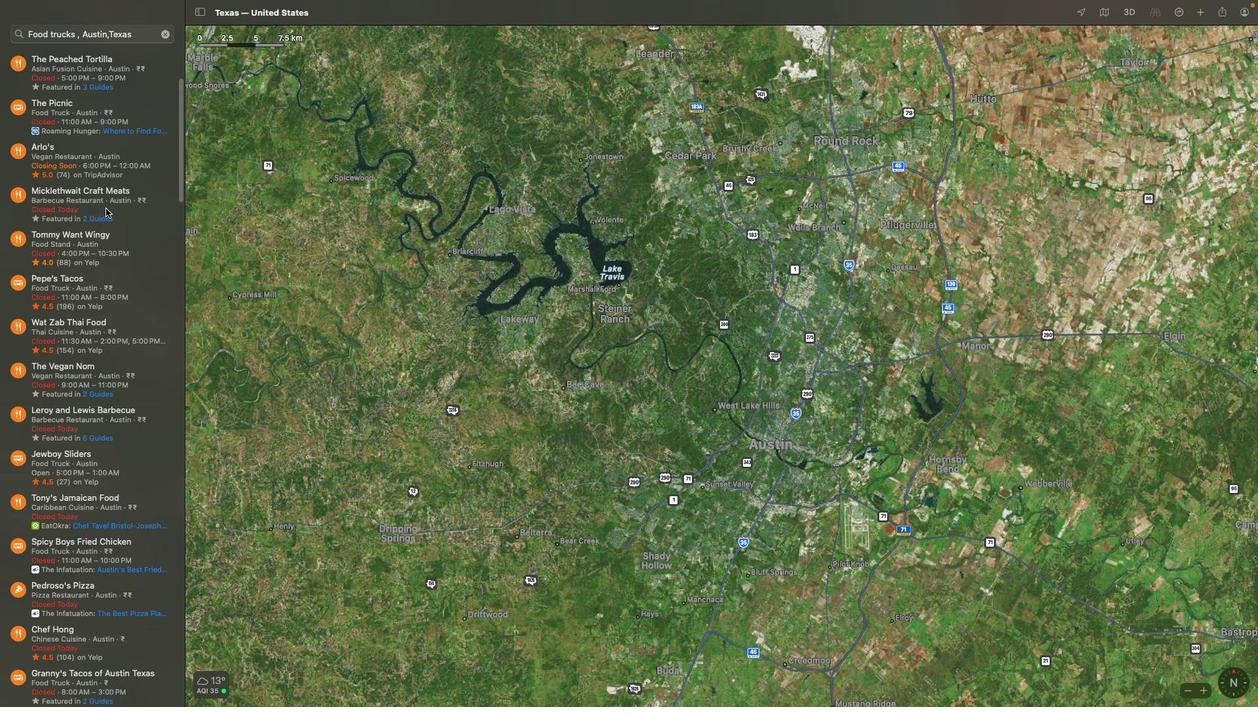 
Action: Mouse scrolled (105, 209) with delta (0, 3)
Screenshot: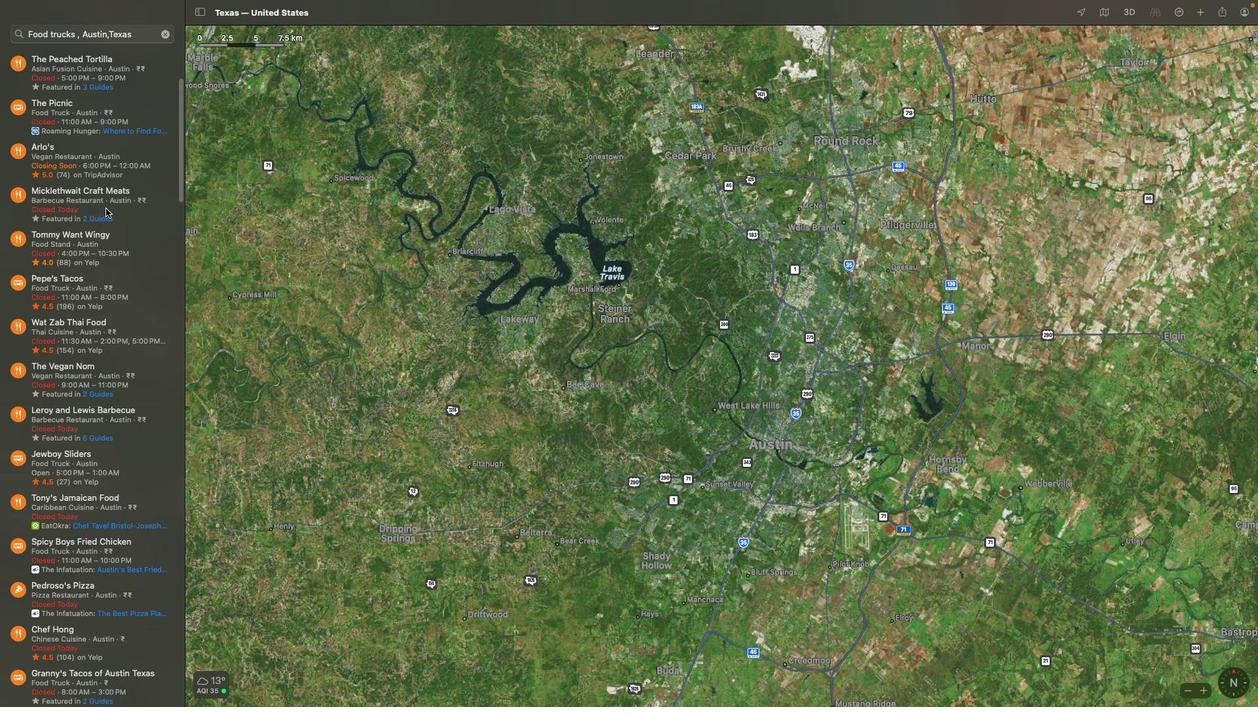 
Action: Mouse scrolled (105, 209) with delta (0, 4)
Screenshot: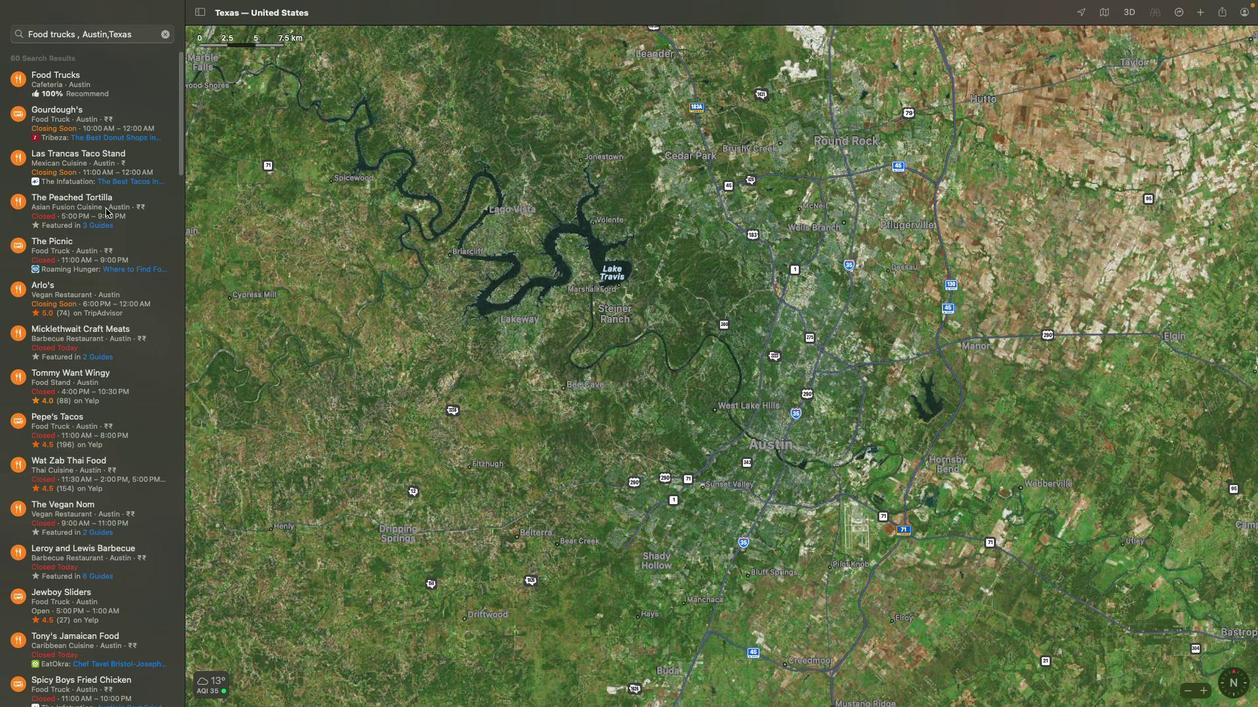
Action: Mouse scrolled (105, 209) with delta (0, 5)
Screenshot: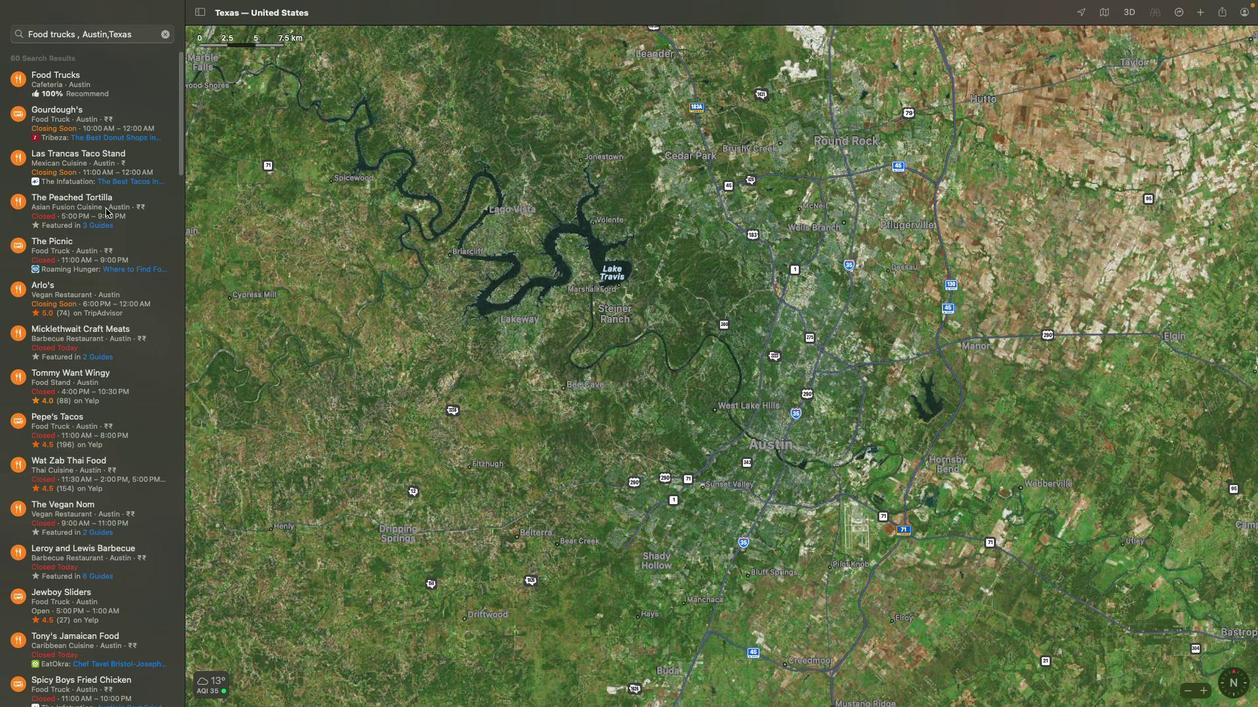 
Action: Mouse scrolled (105, 209) with delta (0, 5)
Screenshot: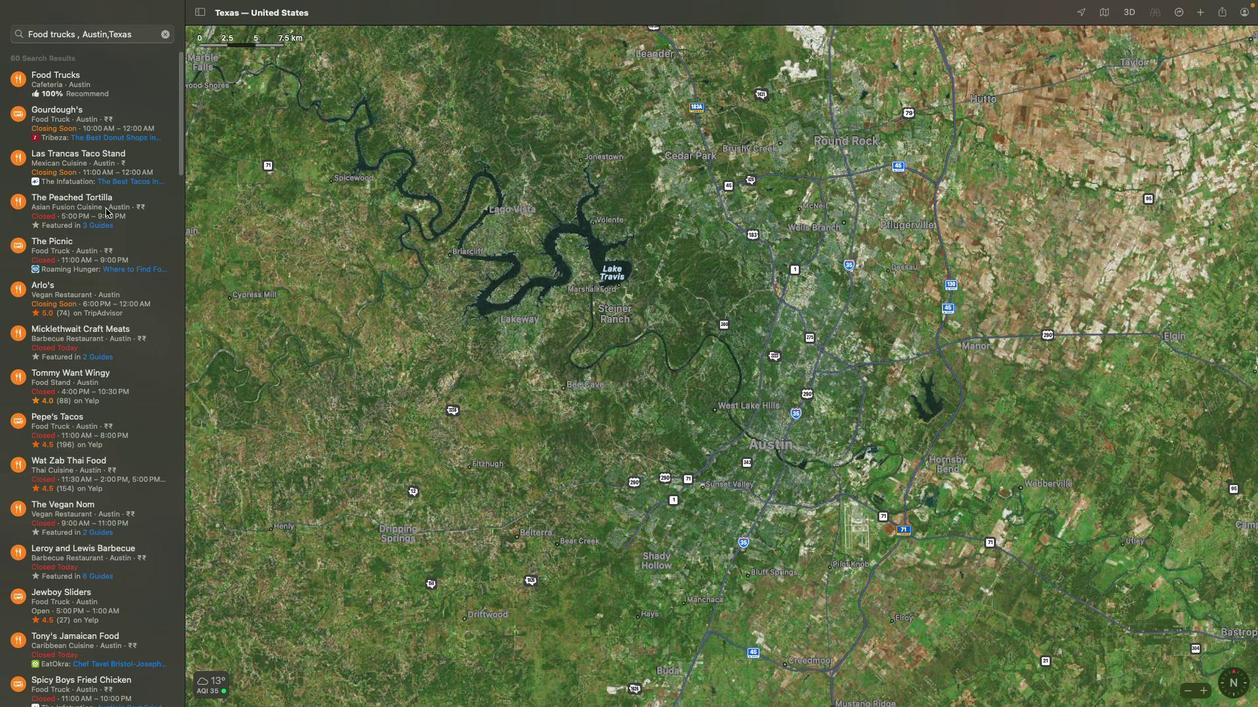 
Action: Mouse scrolled (105, 209) with delta (0, 0)
Screenshot: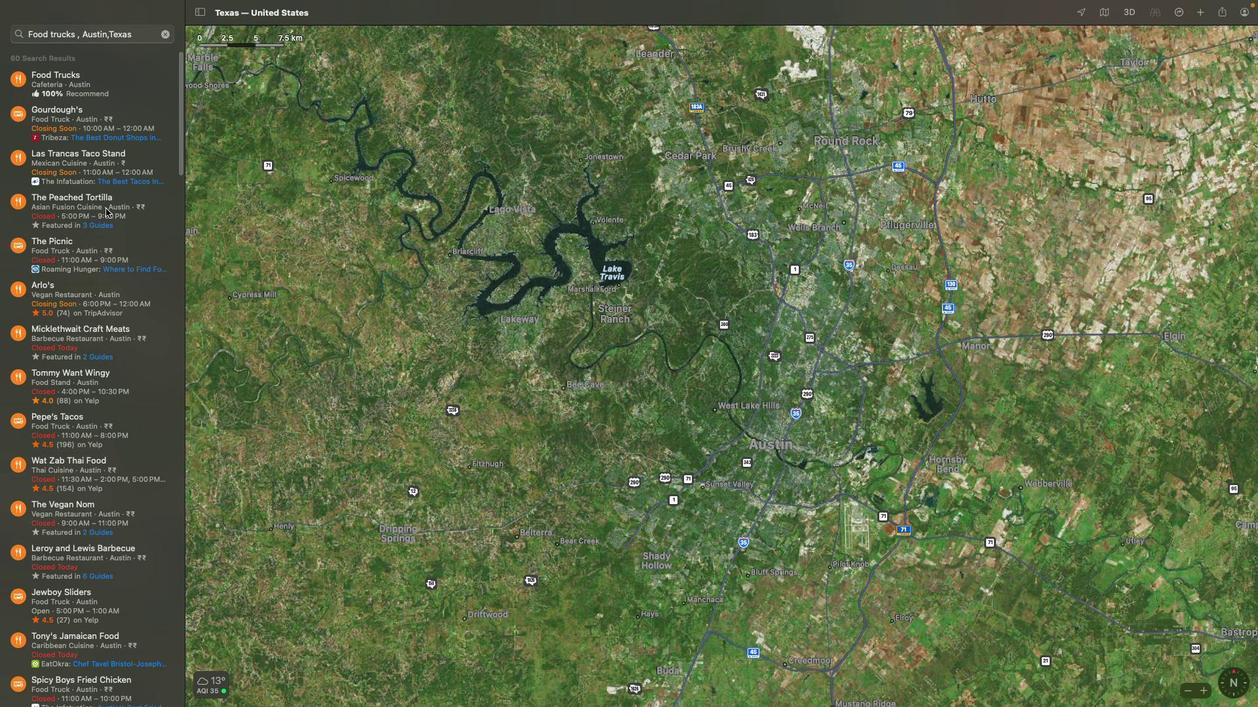 
Action: Mouse scrolled (105, 209) with delta (0, 0)
Screenshot: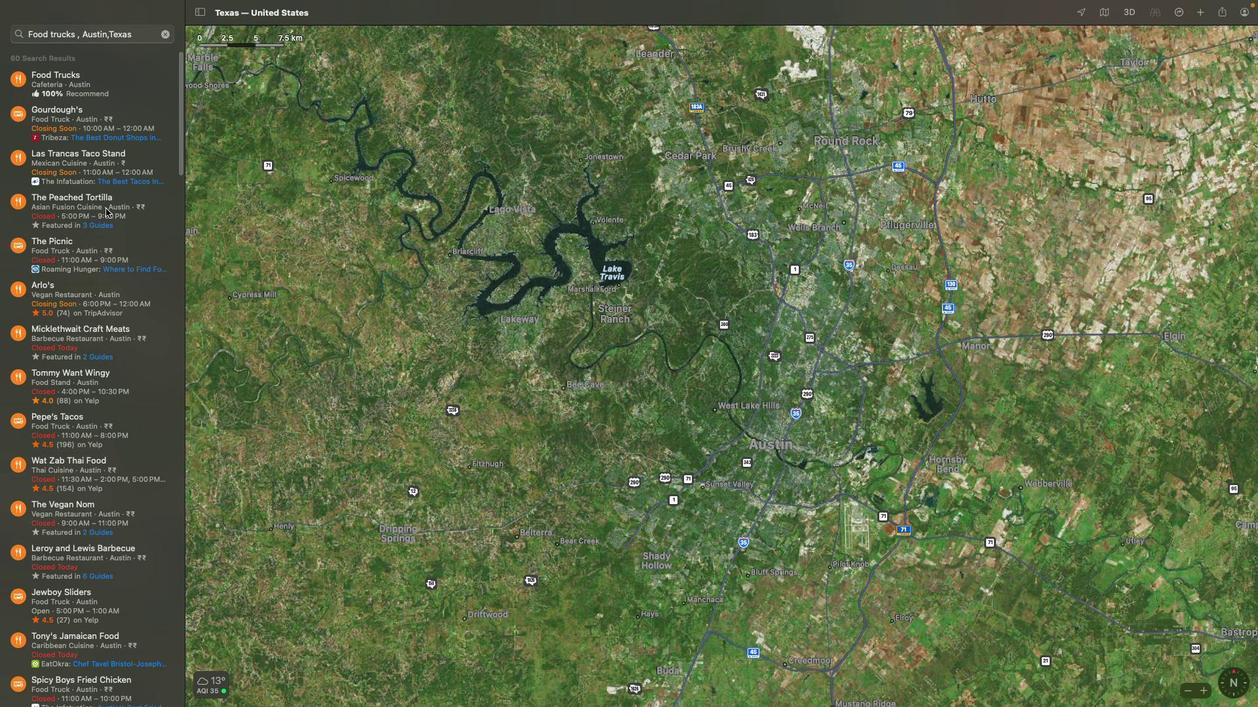 
Action: Mouse scrolled (105, 209) with delta (0, 2)
Screenshot: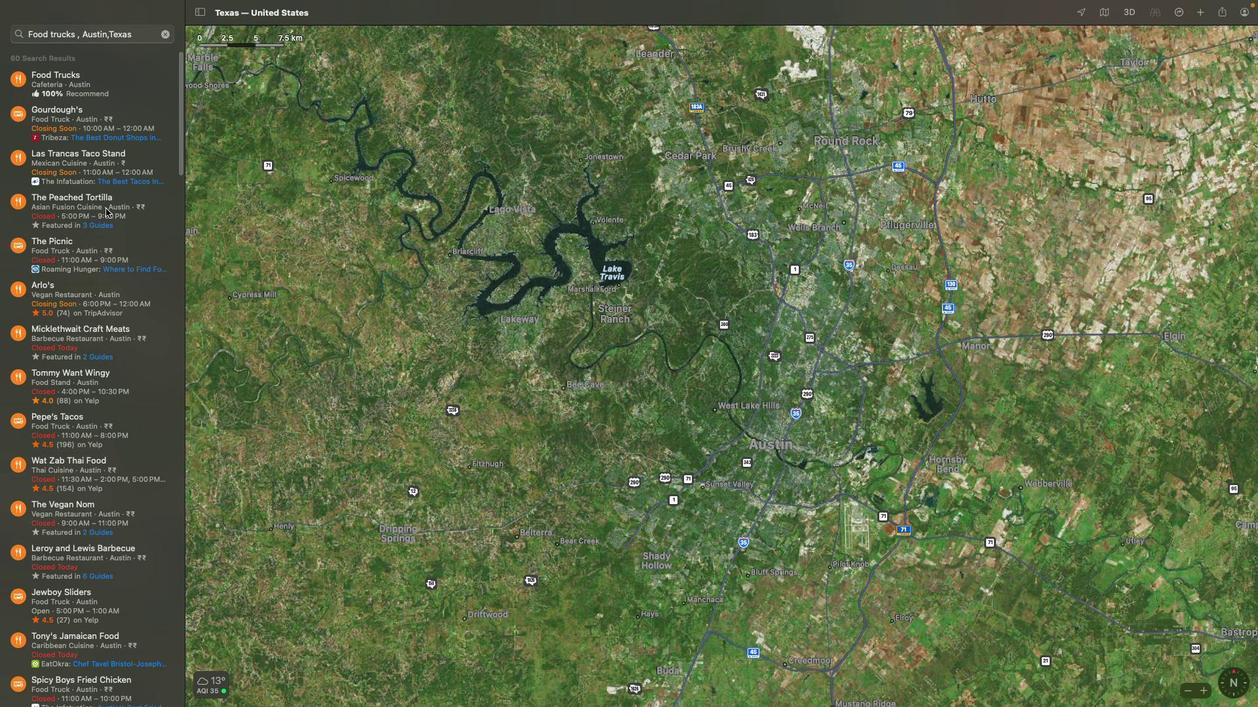 
Action: Mouse scrolled (105, 209) with delta (0, 3)
Screenshot: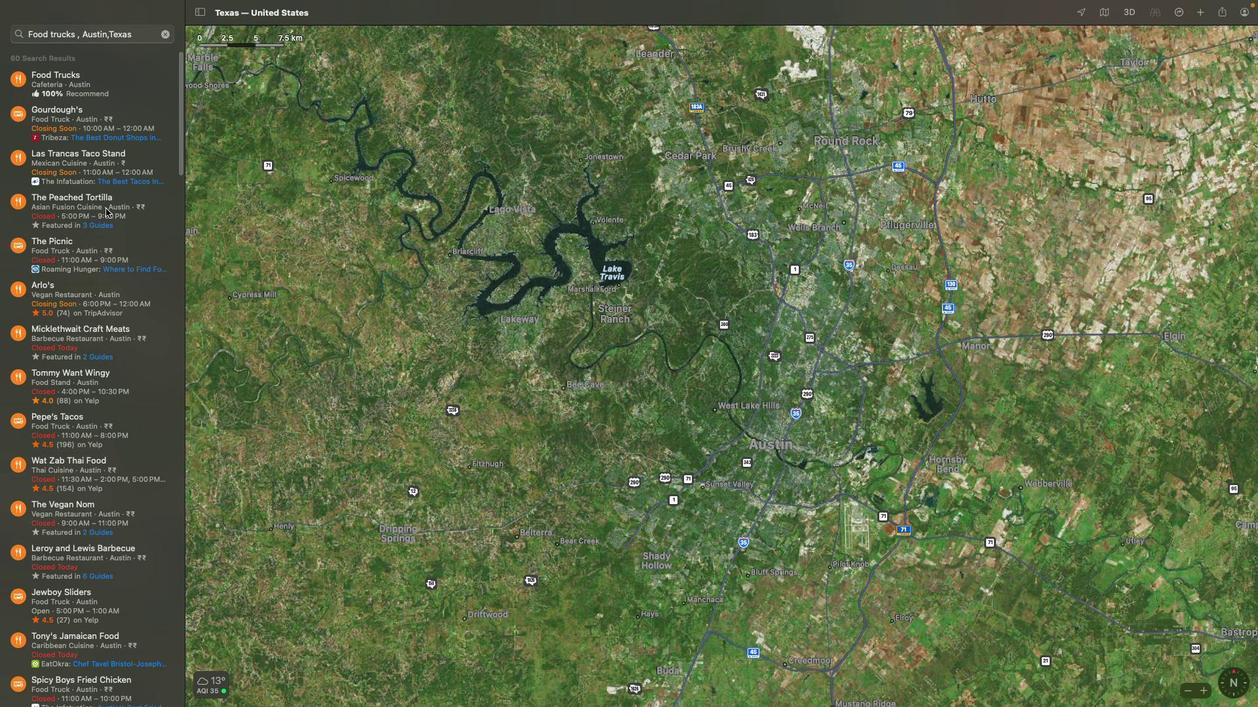 
Action: Mouse scrolled (105, 209) with delta (0, 3)
Screenshot: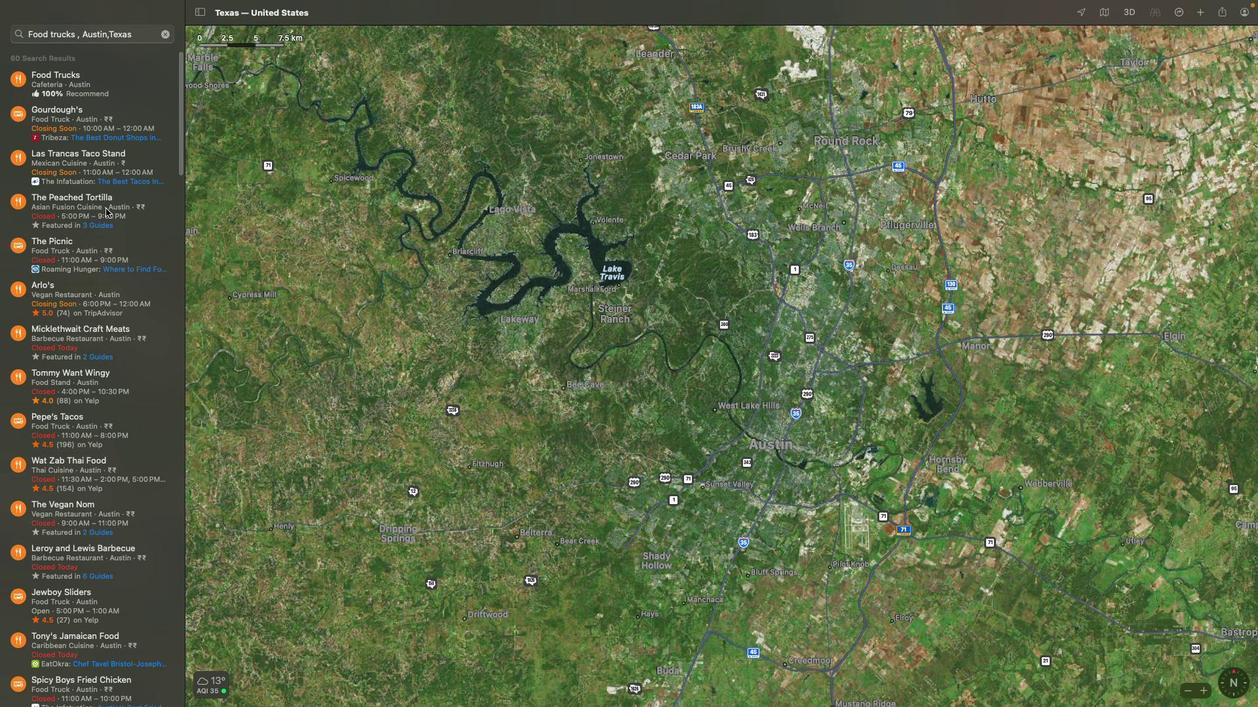 
Action: Mouse scrolled (105, 209) with delta (0, 4)
Screenshot: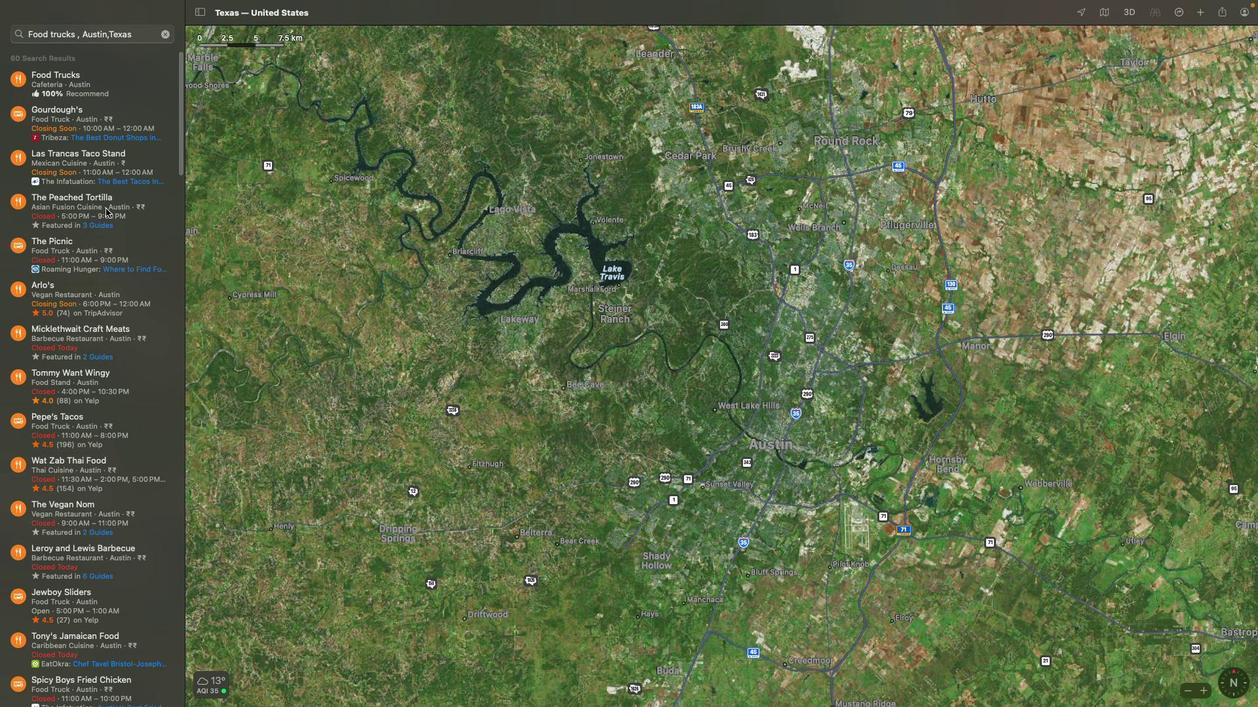 
Action: Mouse scrolled (105, 209) with delta (0, 5)
Screenshot: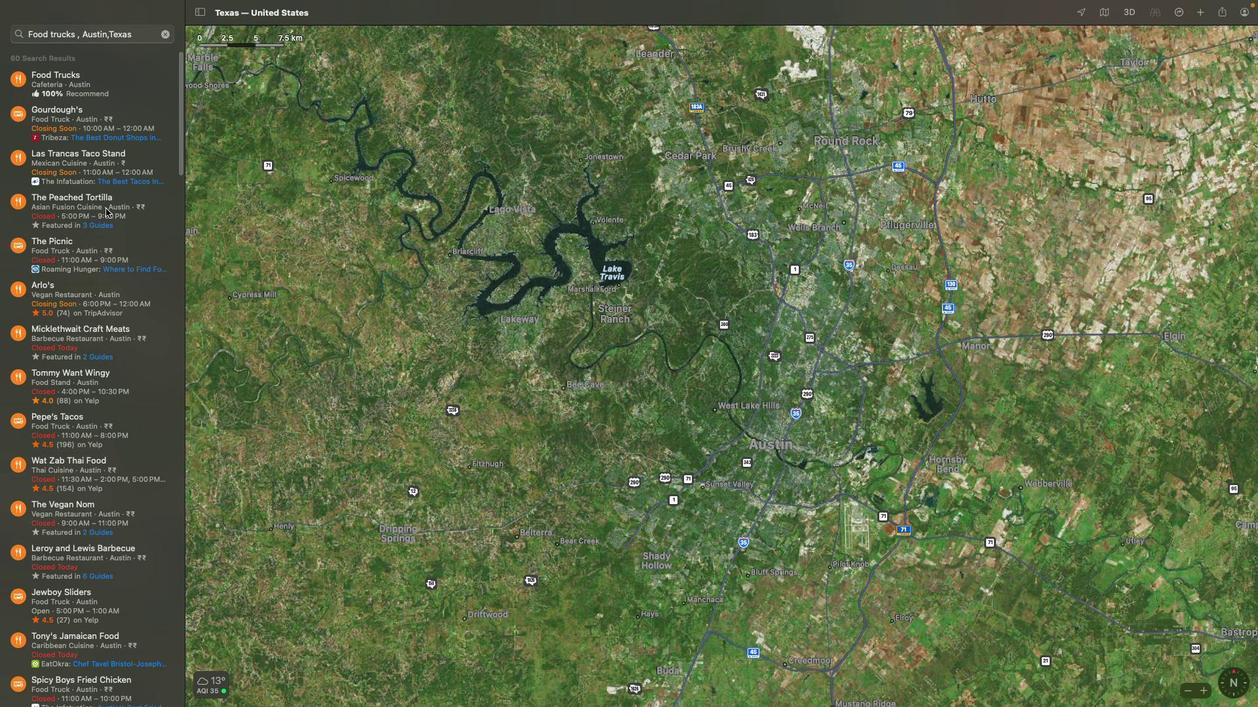 
Action: Mouse scrolled (105, 209) with delta (0, 5)
Screenshot: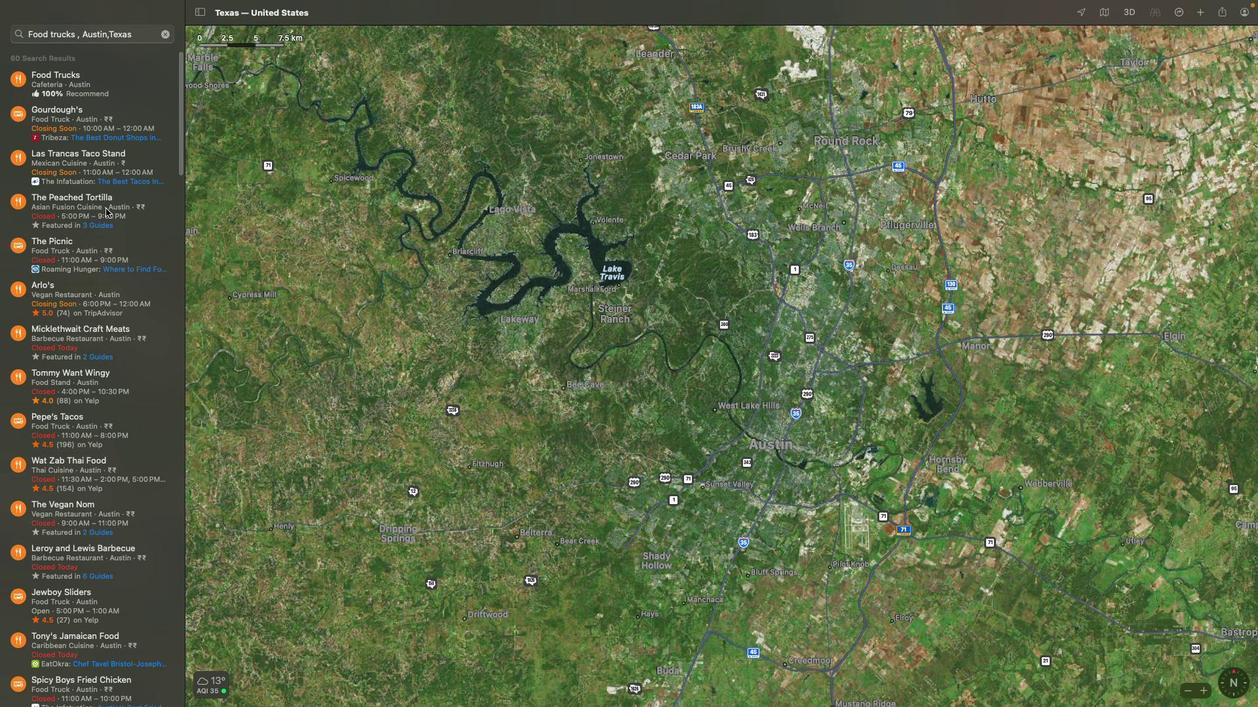 
Action: Mouse scrolled (105, 209) with delta (0, 0)
Screenshot: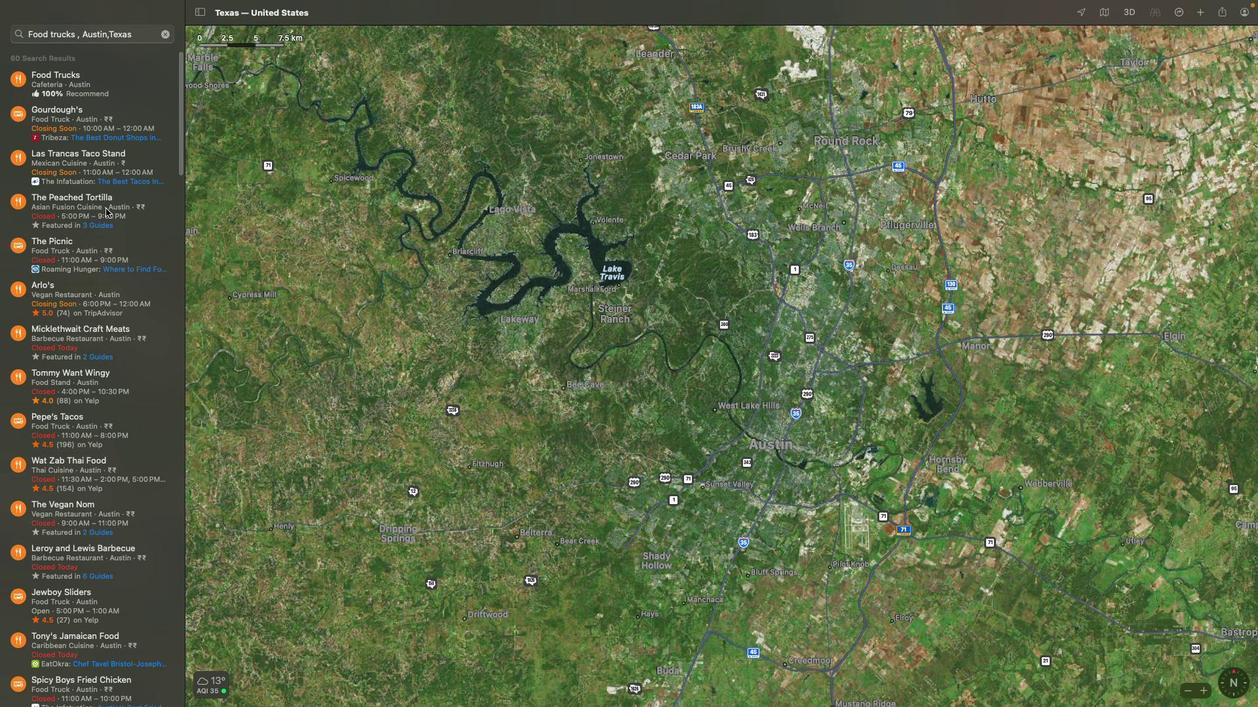 
Action: Mouse scrolled (105, 209) with delta (0, 0)
Screenshot: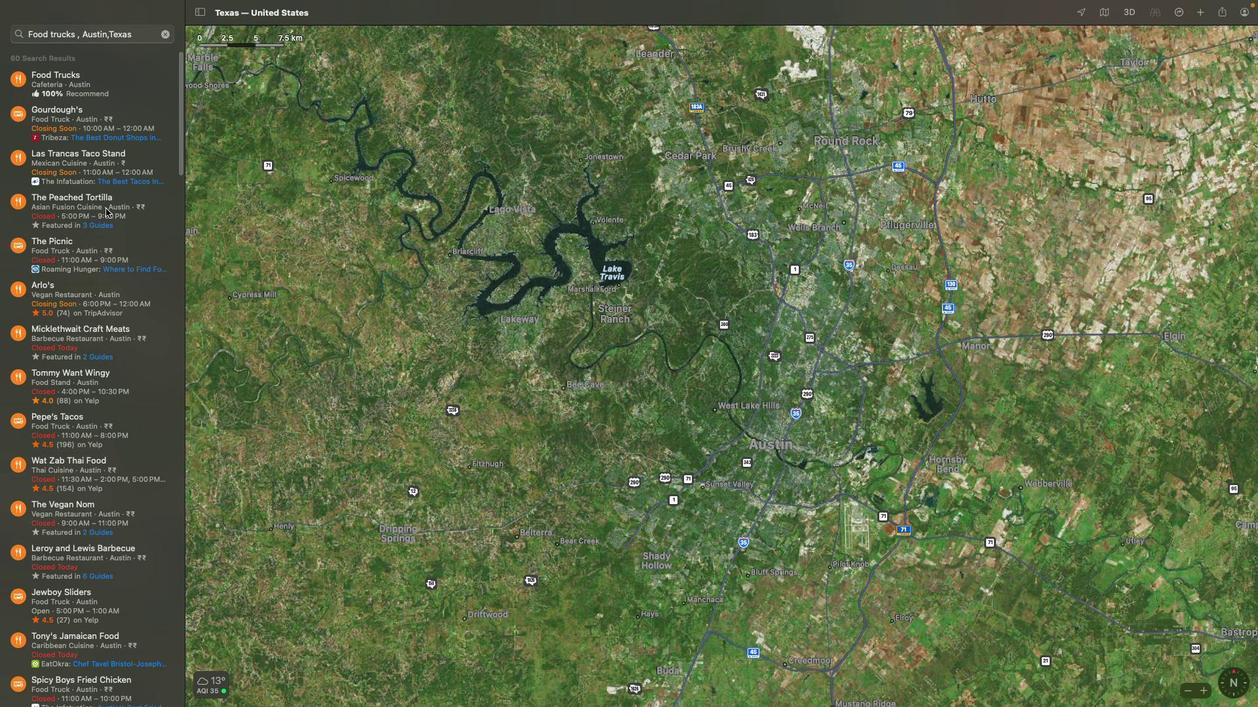 
Action: Mouse scrolled (105, 209) with delta (0, 1)
Screenshot: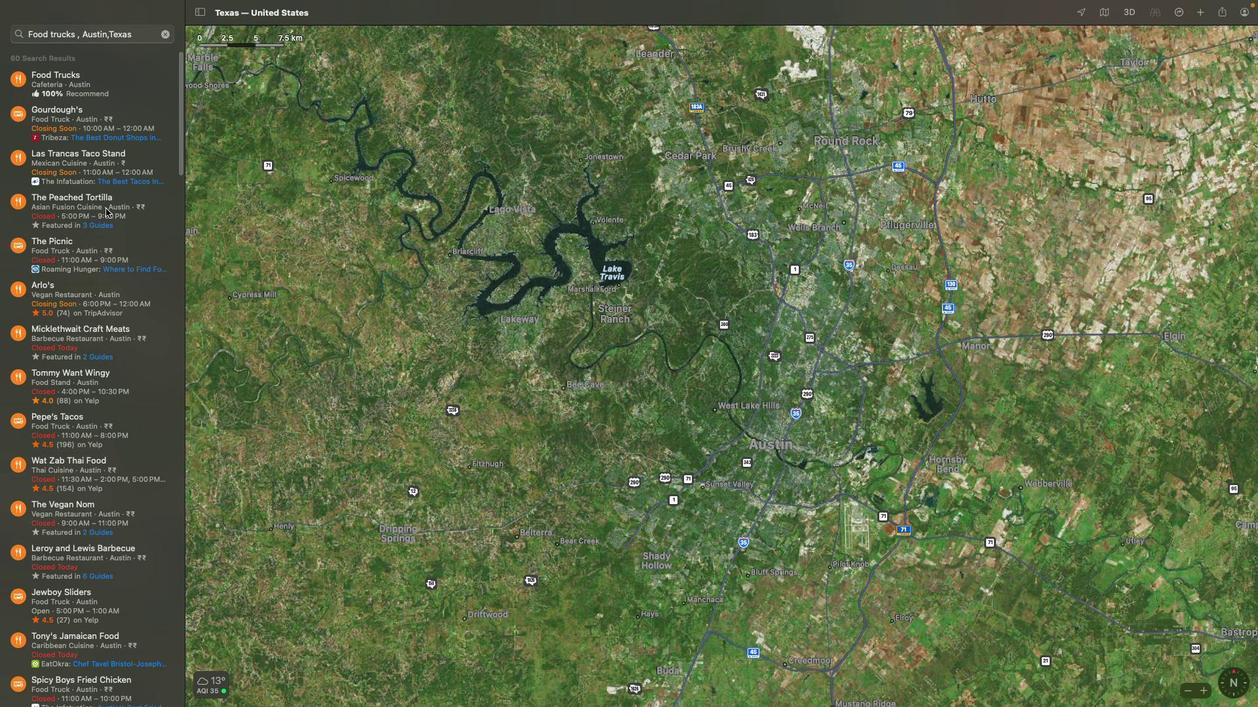 
Action: Mouse scrolled (105, 209) with delta (0, 3)
Screenshot: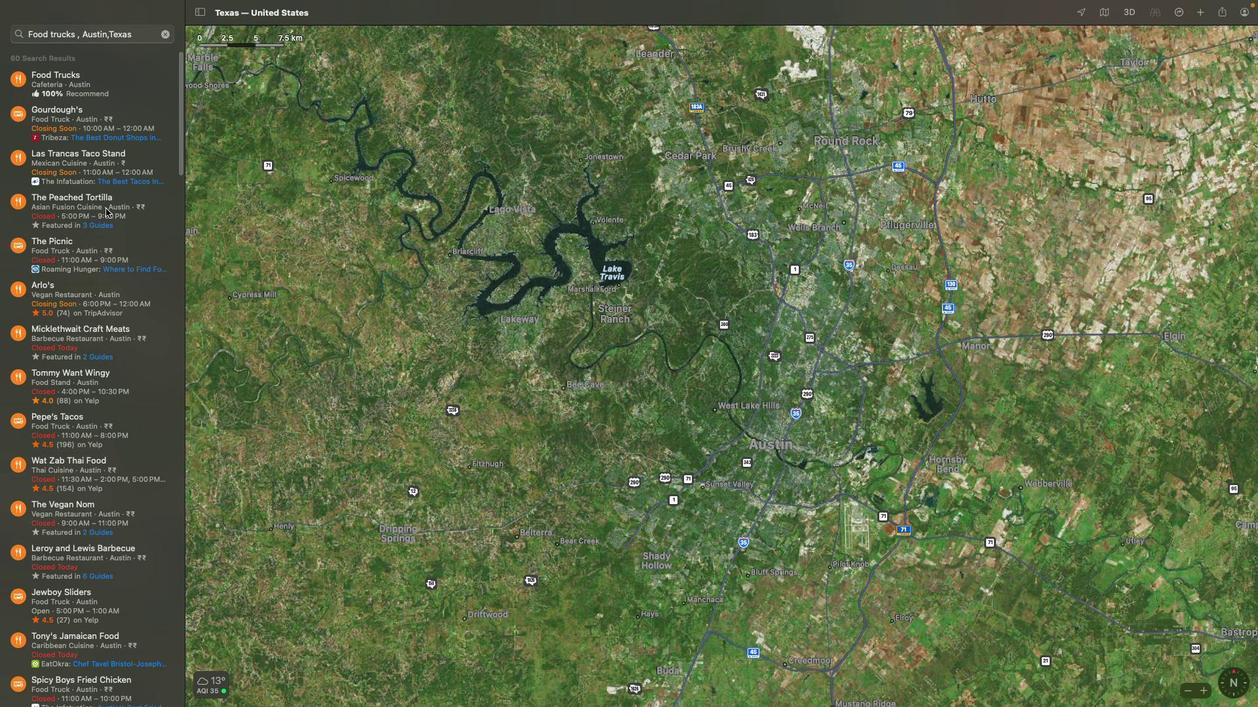 
Action: Mouse scrolled (105, 209) with delta (0, 3)
Screenshot: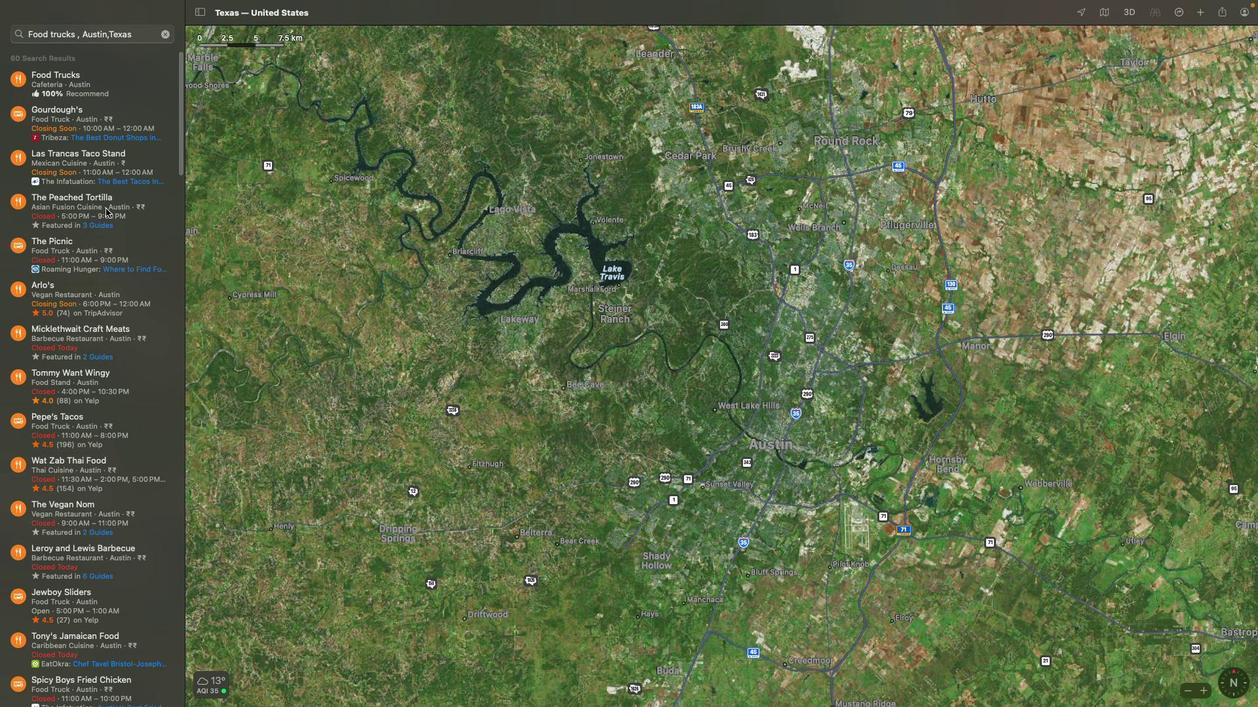 
Action: Mouse scrolled (105, 209) with delta (0, 0)
Screenshot: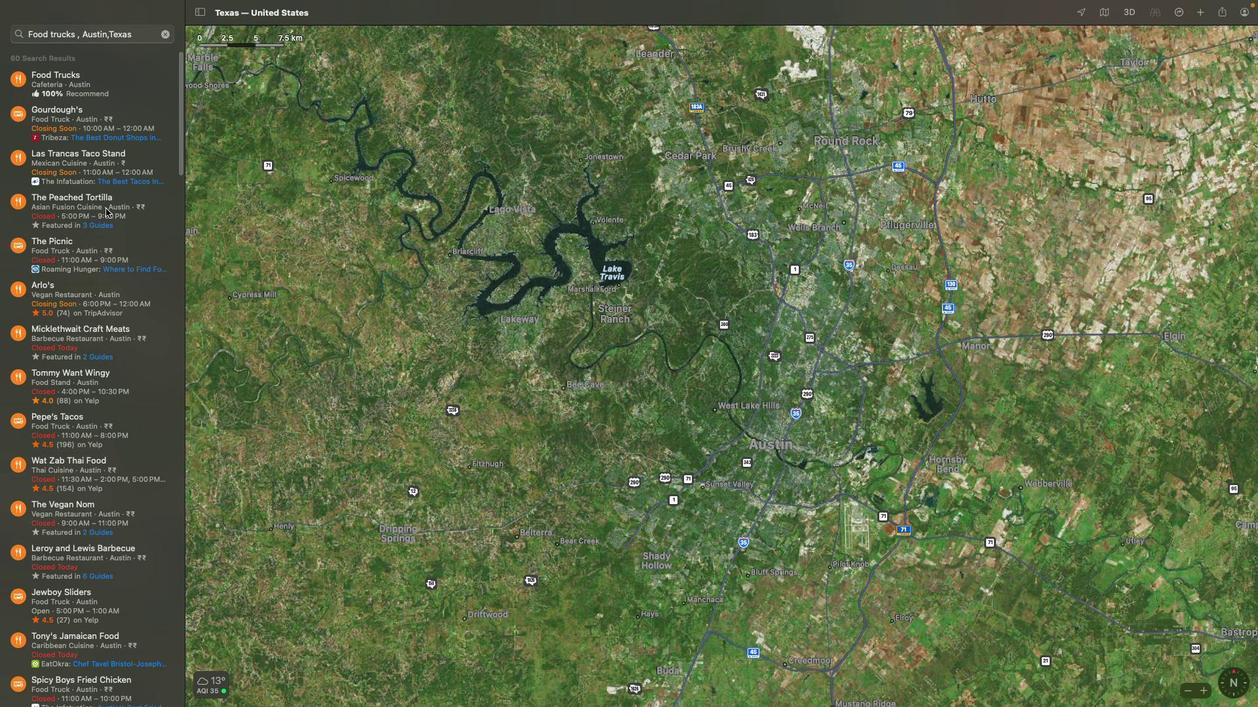 
Action: Mouse scrolled (105, 209) with delta (0, 0)
Screenshot: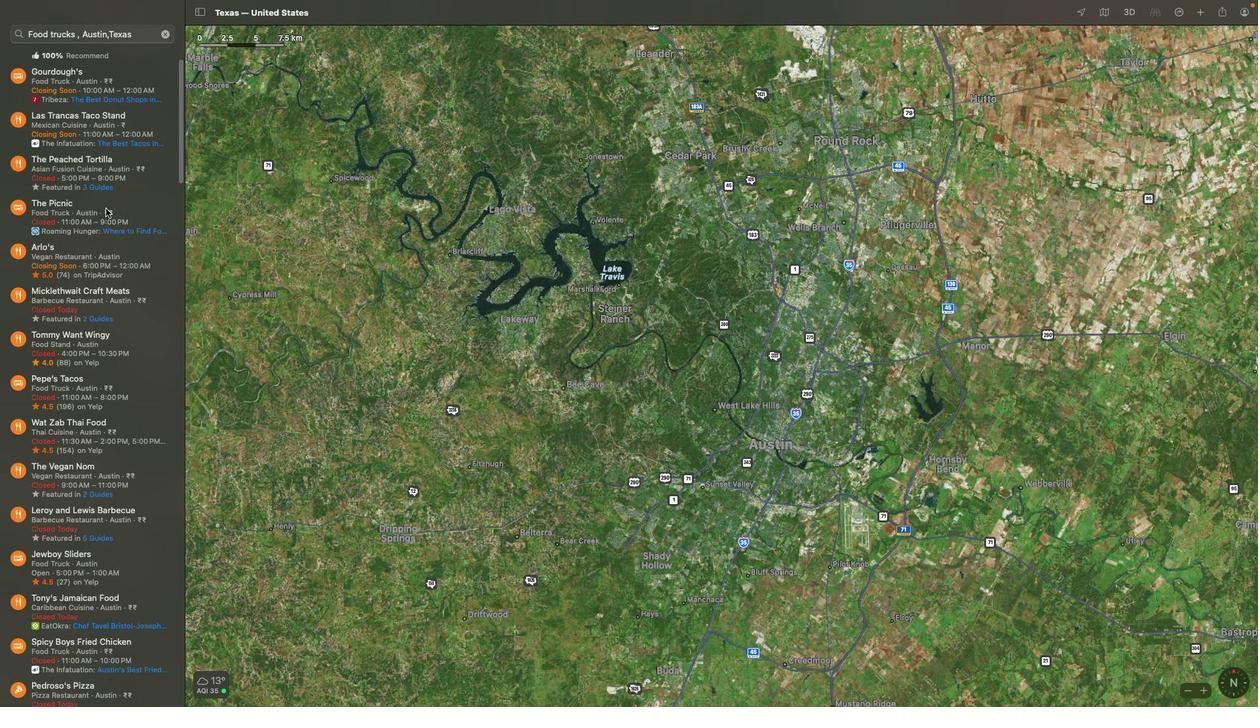 
Action: Mouse scrolled (105, 209) with delta (0, -2)
Screenshot: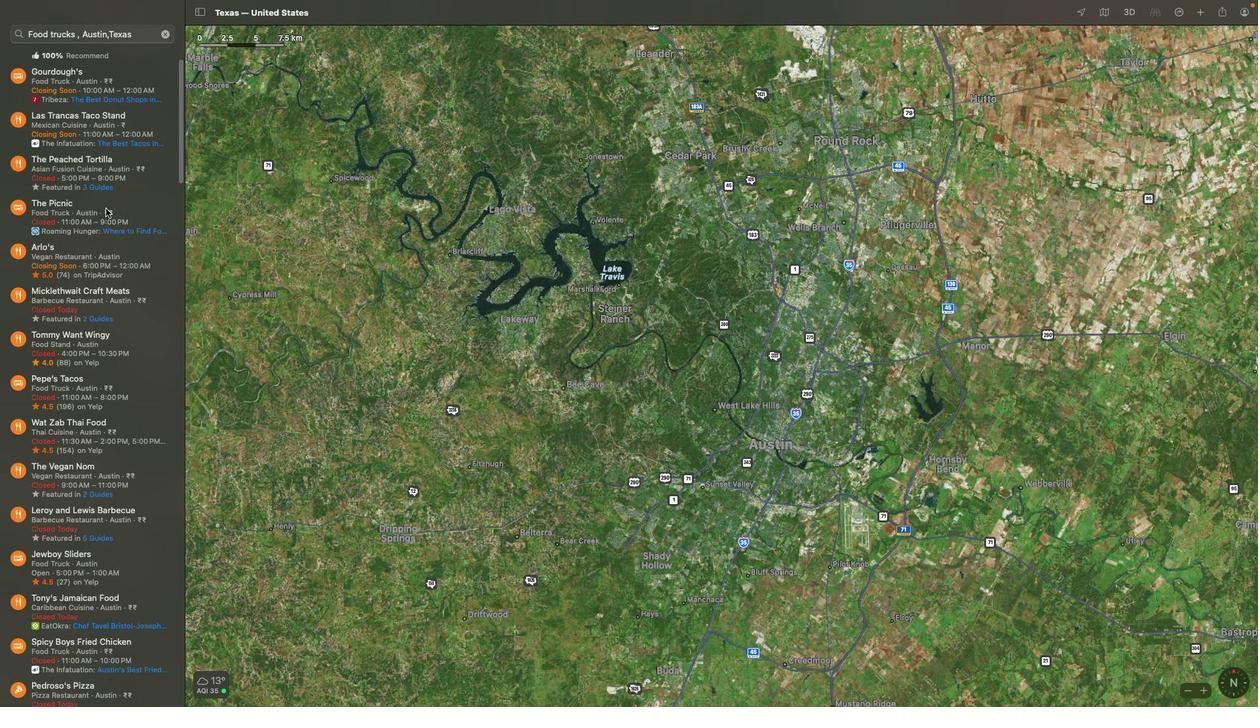 
Action: Mouse scrolled (105, 209) with delta (0, -3)
Screenshot: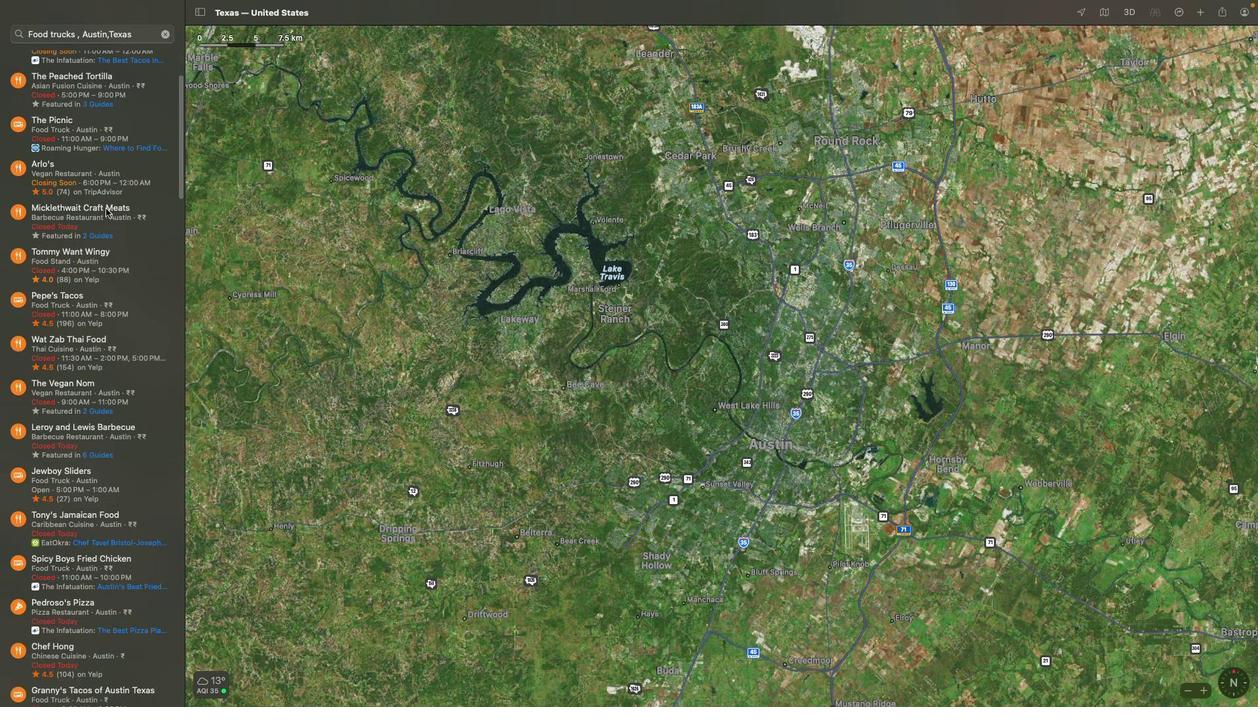
Action: Mouse scrolled (105, 209) with delta (0, -3)
Screenshot: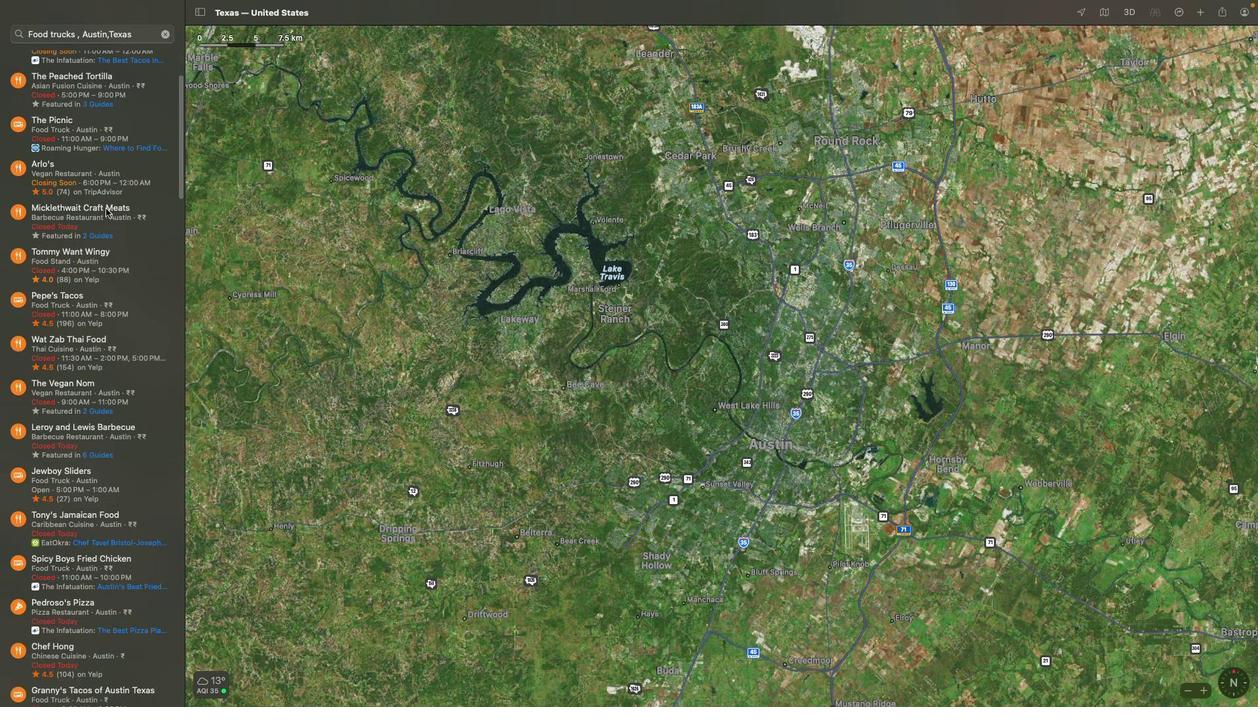
Action: Mouse scrolled (105, 209) with delta (0, -4)
Screenshot: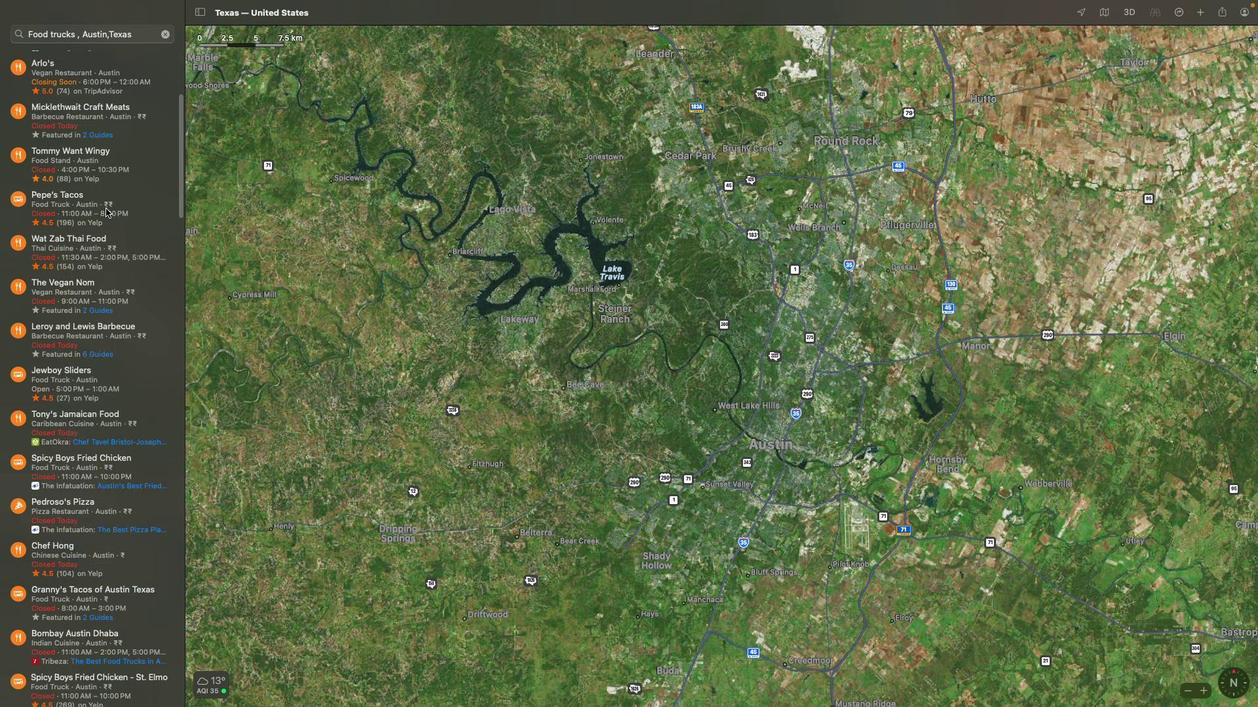 
Action: Mouse scrolled (105, 209) with delta (0, -5)
Screenshot: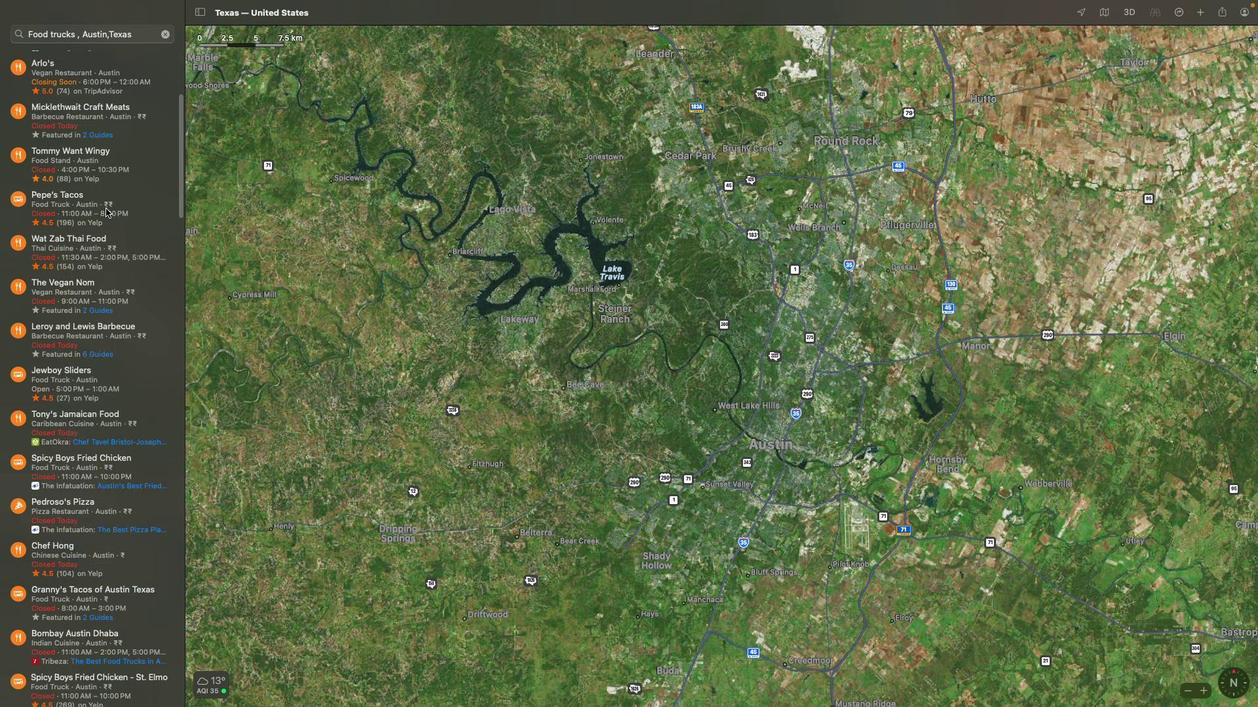 
Action: Mouse scrolled (105, 209) with delta (0, 0)
Screenshot: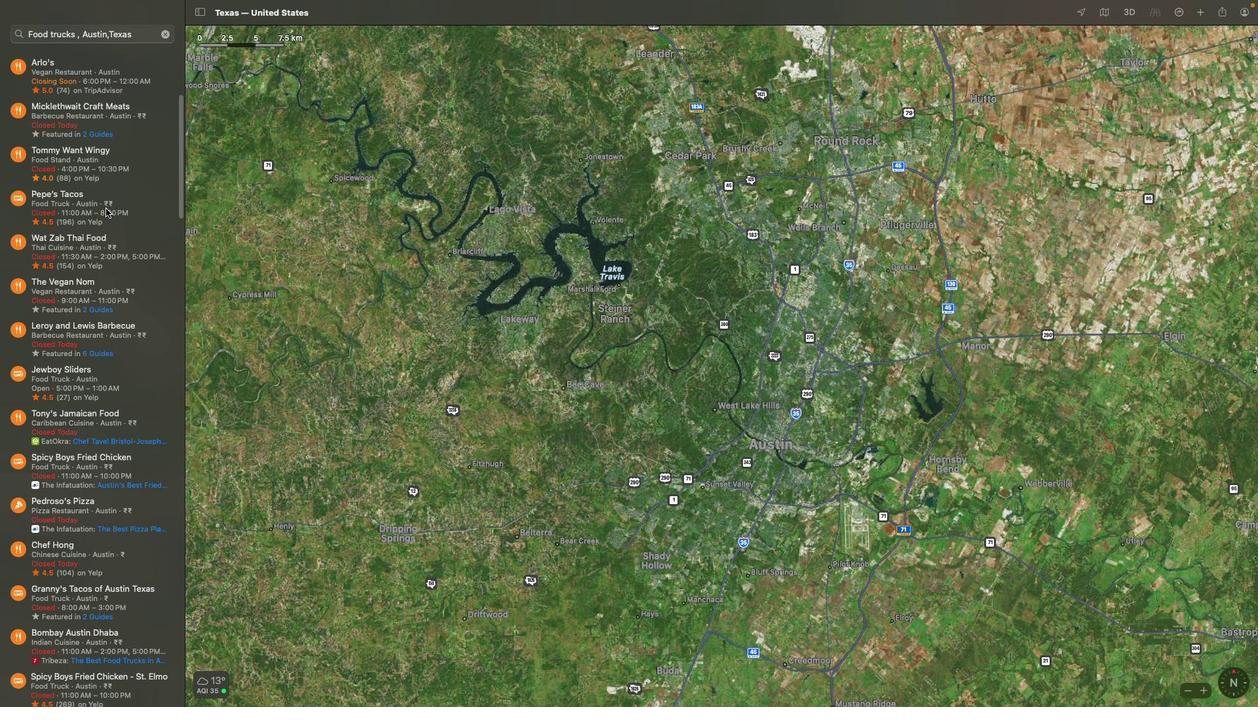 
Action: Mouse scrolled (105, 209) with delta (0, 0)
Screenshot: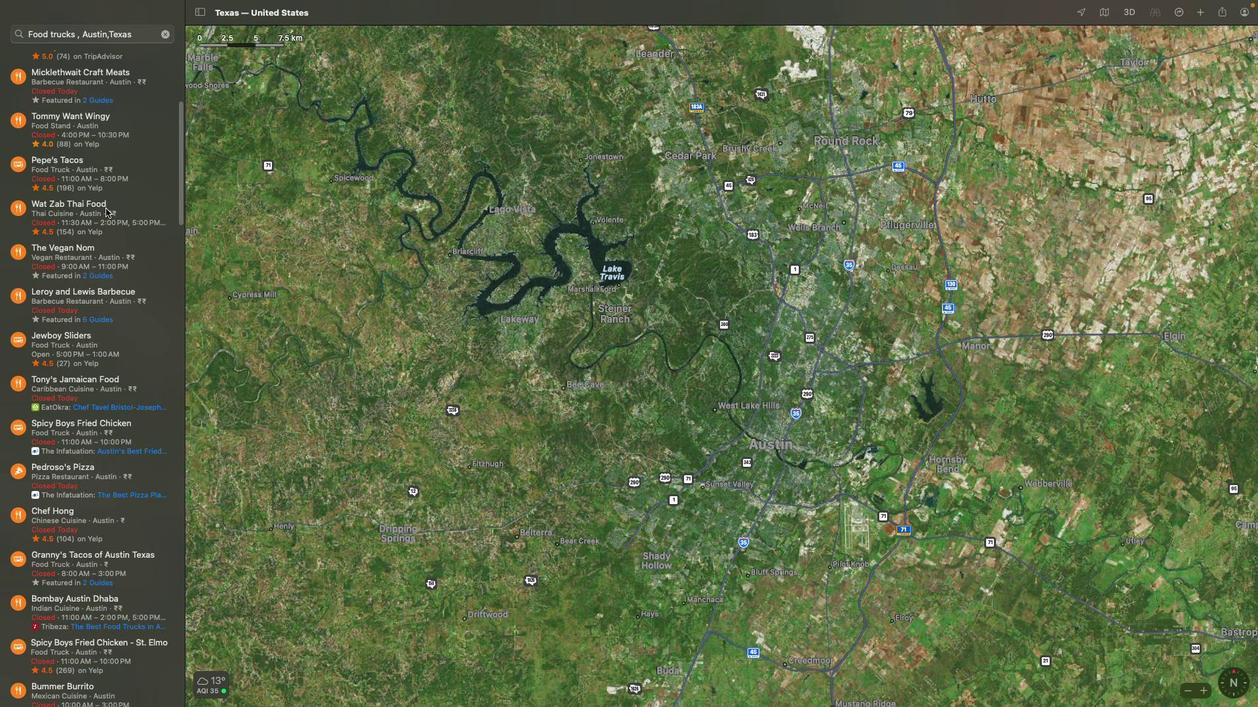 
Action: Mouse scrolled (105, 209) with delta (0, -2)
Screenshot: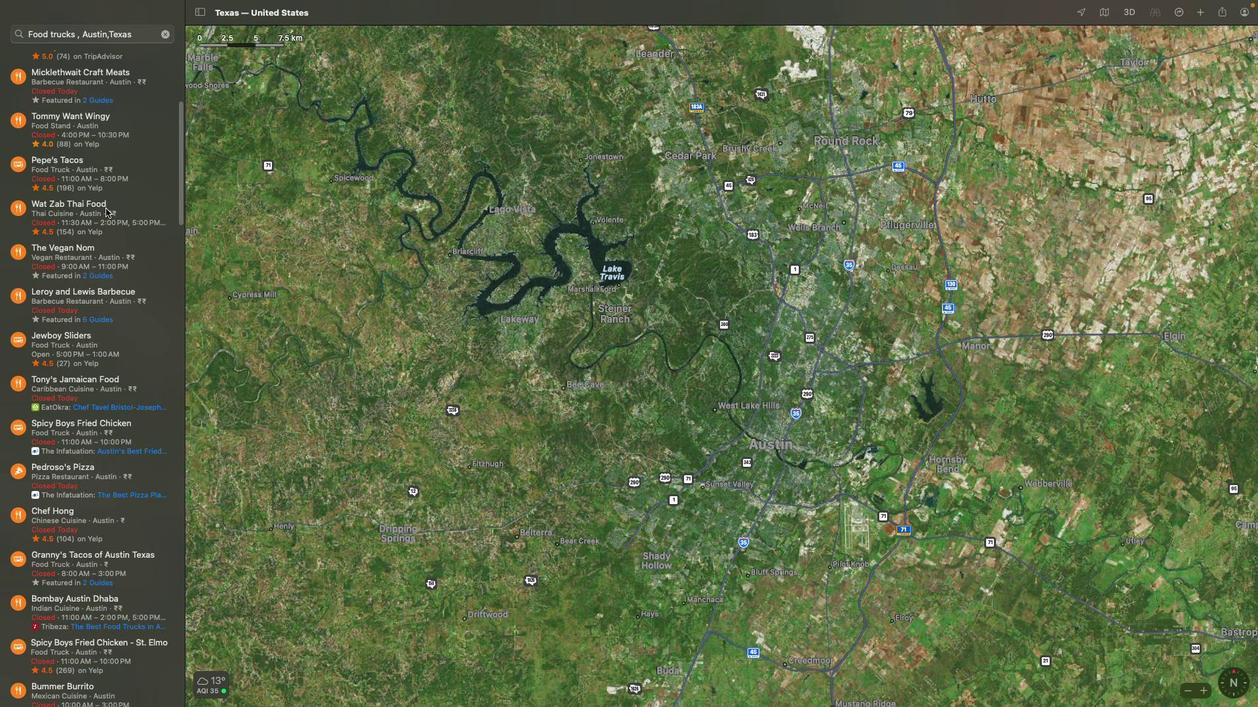 
Action: Mouse scrolled (105, 209) with delta (0, -3)
Screenshot: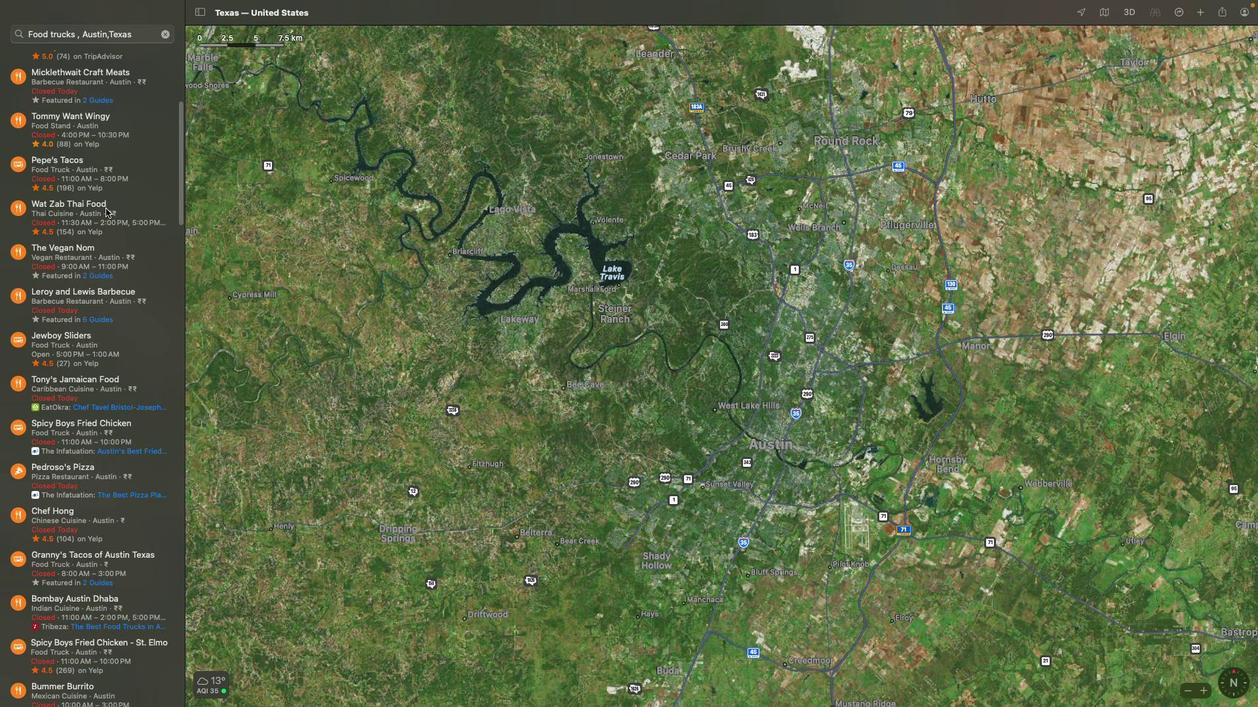 
Action: Mouse scrolled (105, 209) with delta (0, -3)
Screenshot: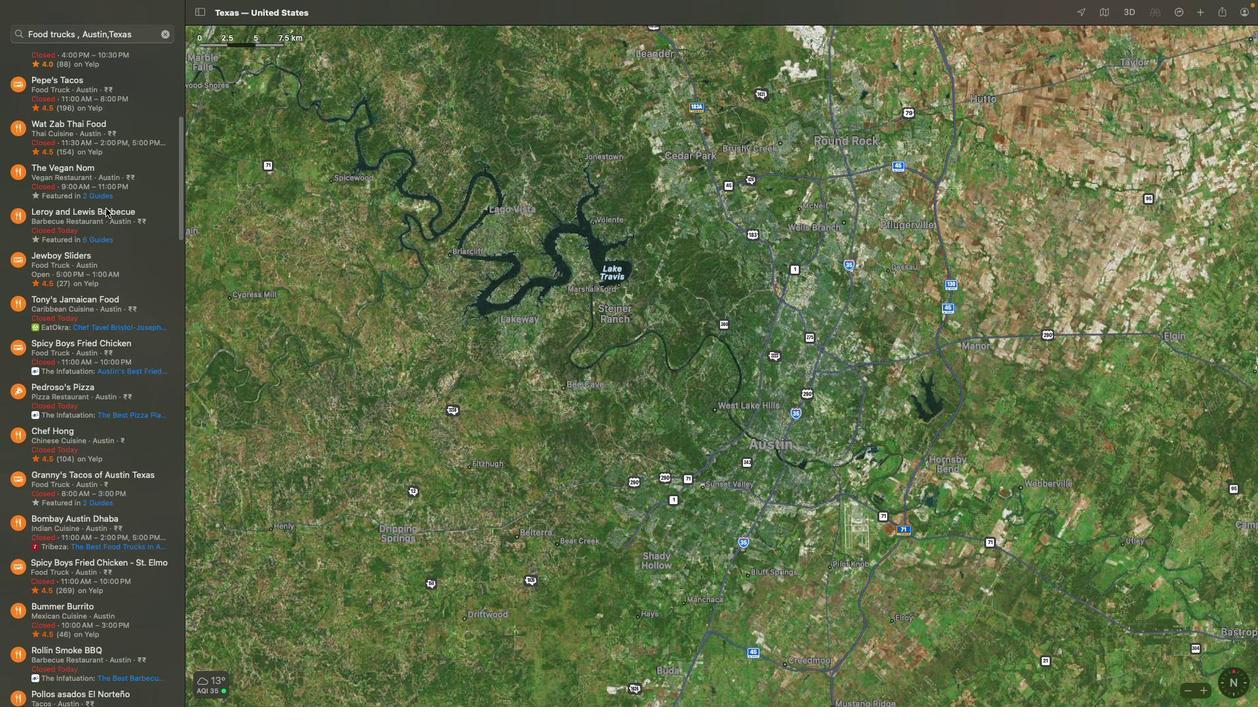 
Action: Mouse scrolled (105, 209) with delta (0, 0)
Screenshot: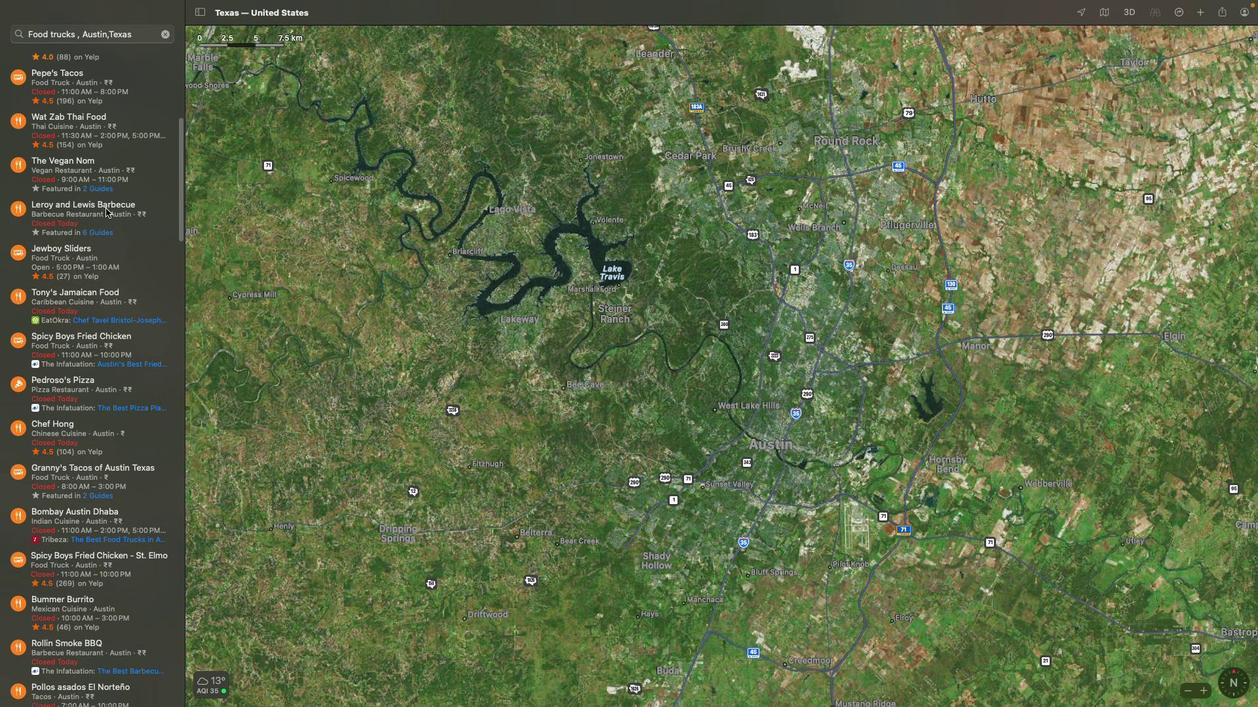 
Action: Mouse scrolled (105, 209) with delta (0, 0)
Screenshot: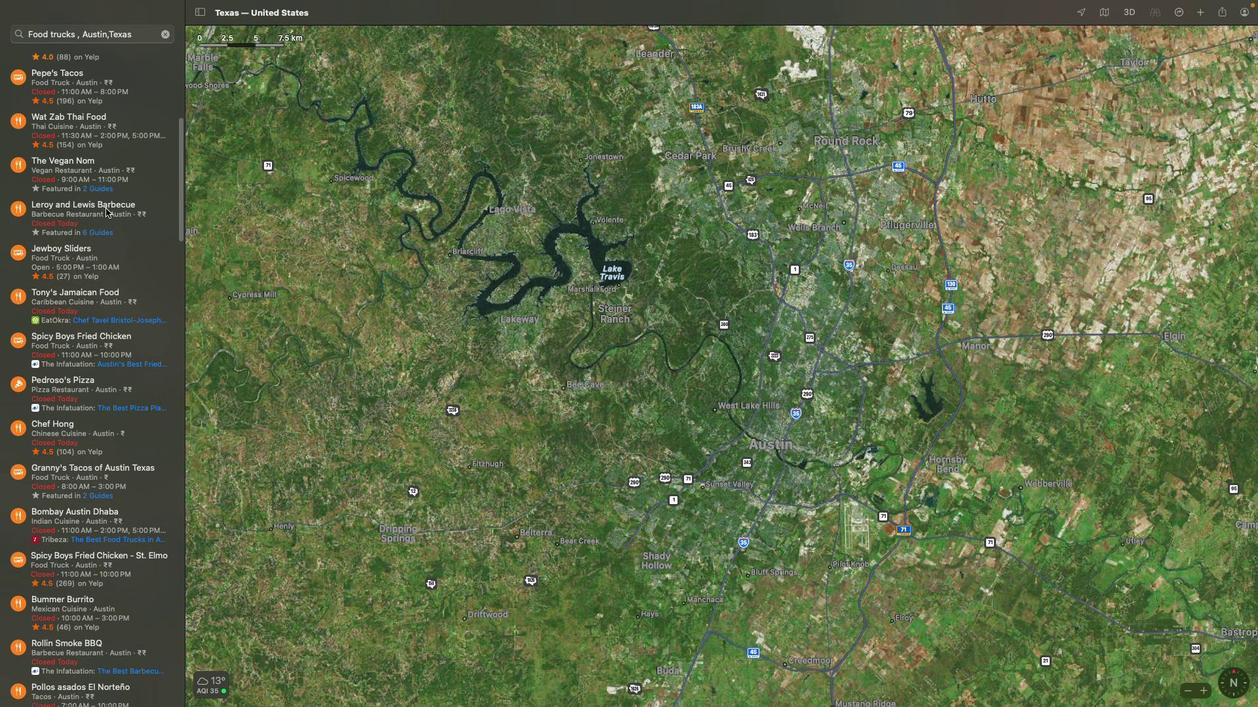 
Action: Mouse scrolled (105, 209) with delta (0, -1)
Screenshot: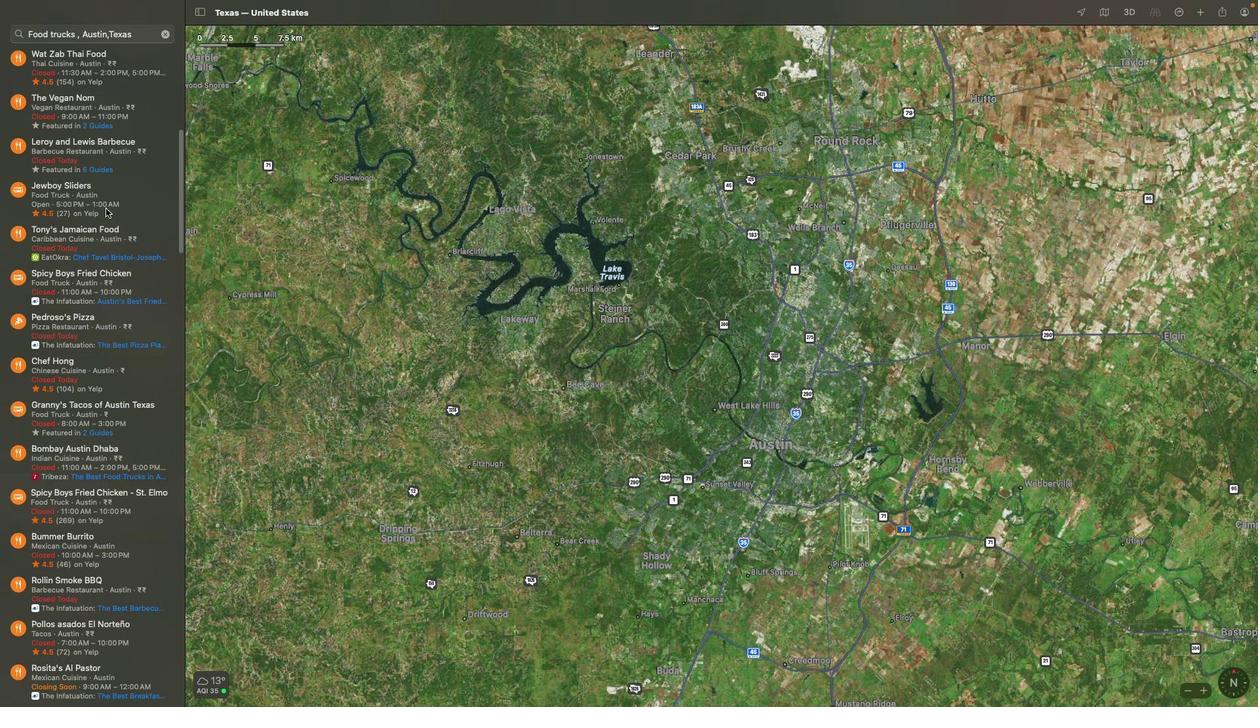 
Action: Mouse scrolled (105, 209) with delta (0, -3)
Screenshot: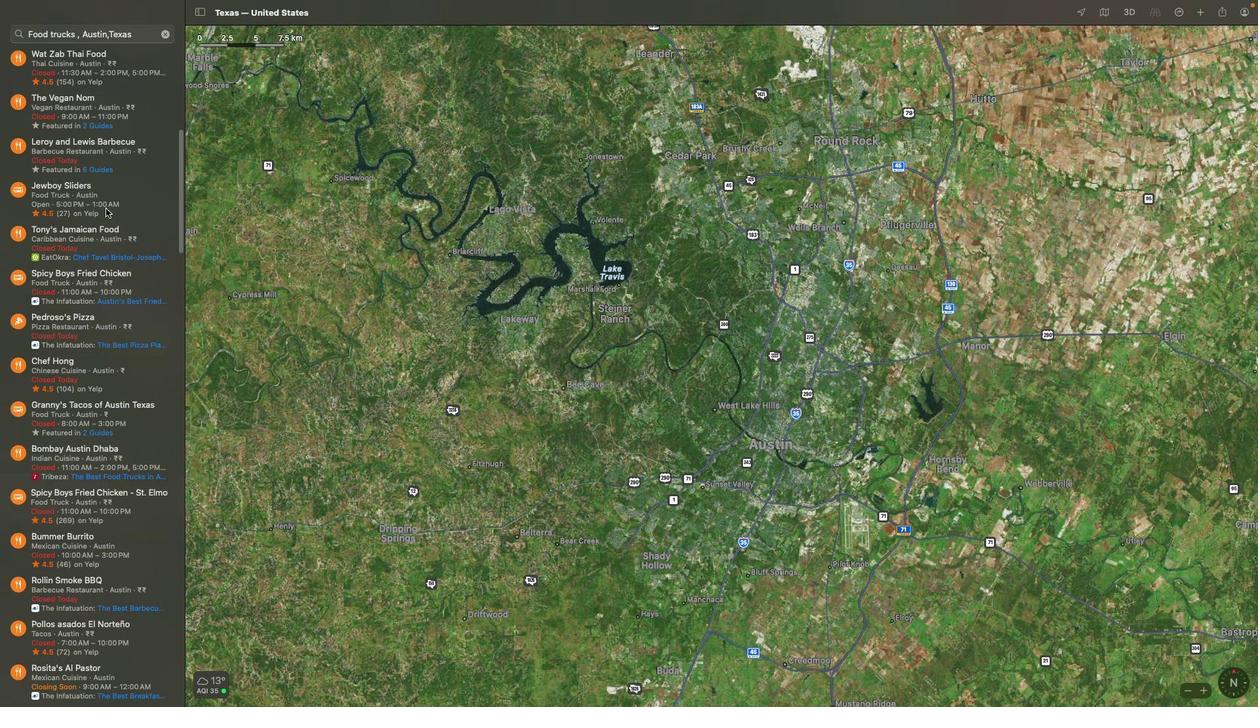 
Action: Mouse scrolled (105, 209) with delta (0, -3)
Screenshot: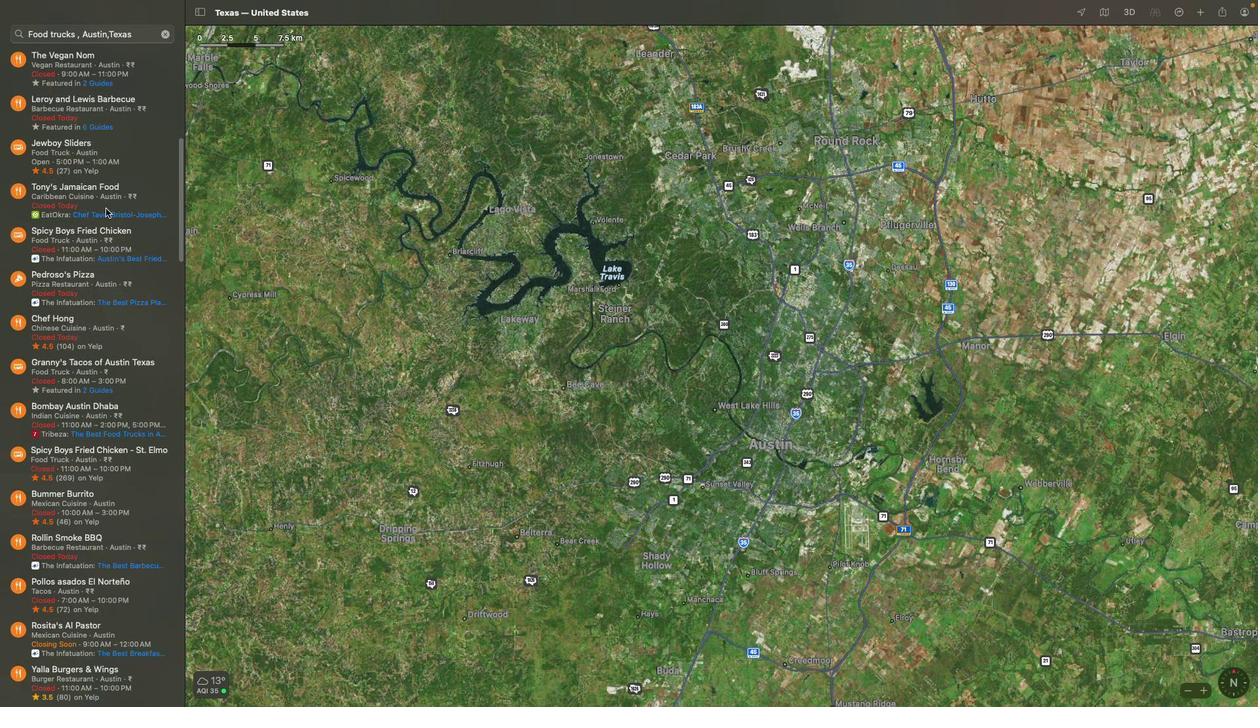 
Action: Mouse moved to (122, 368)
Screenshot: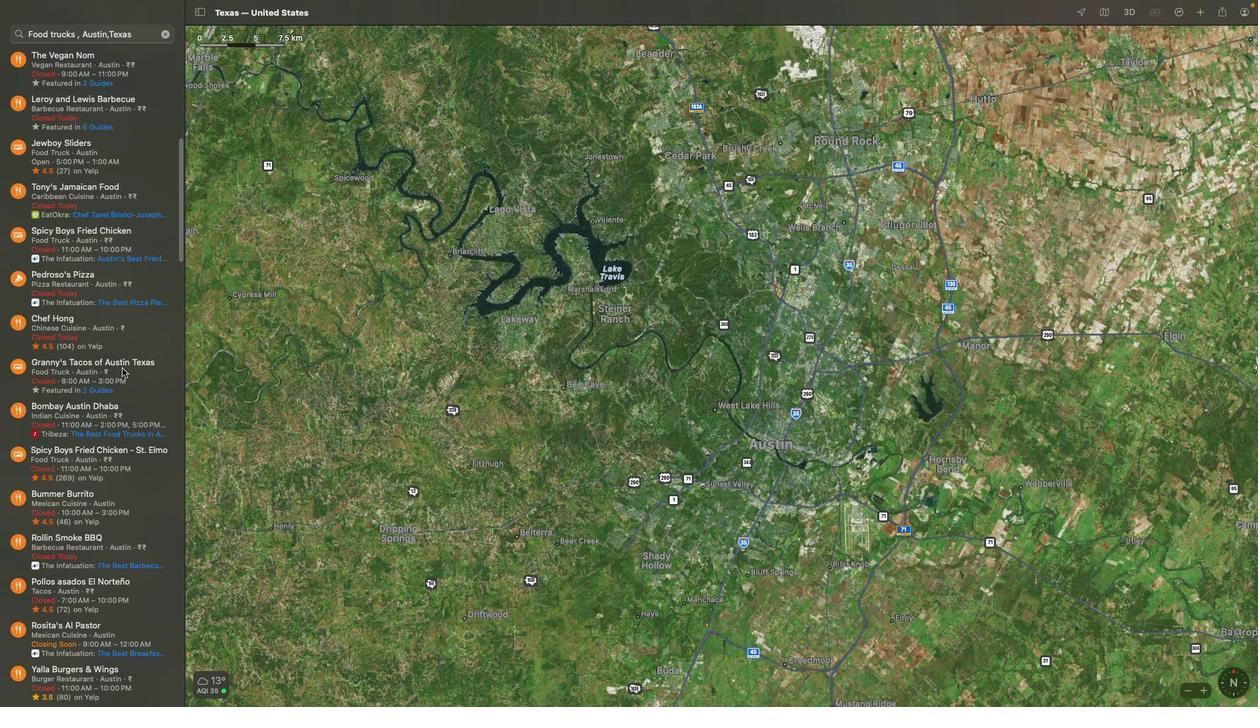 
Action: Mouse scrolled (122, 368) with delta (0, 0)
Screenshot: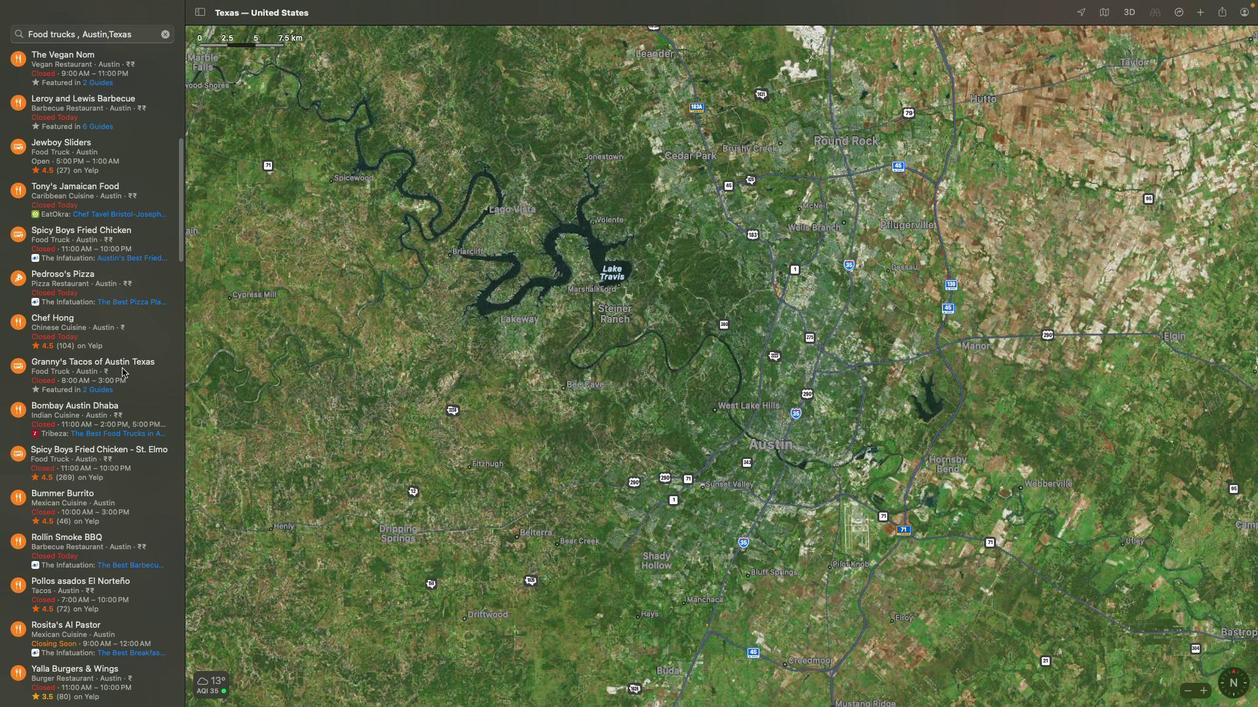 
Action: Mouse scrolled (122, 368) with delta (0, 0)
Screenshot: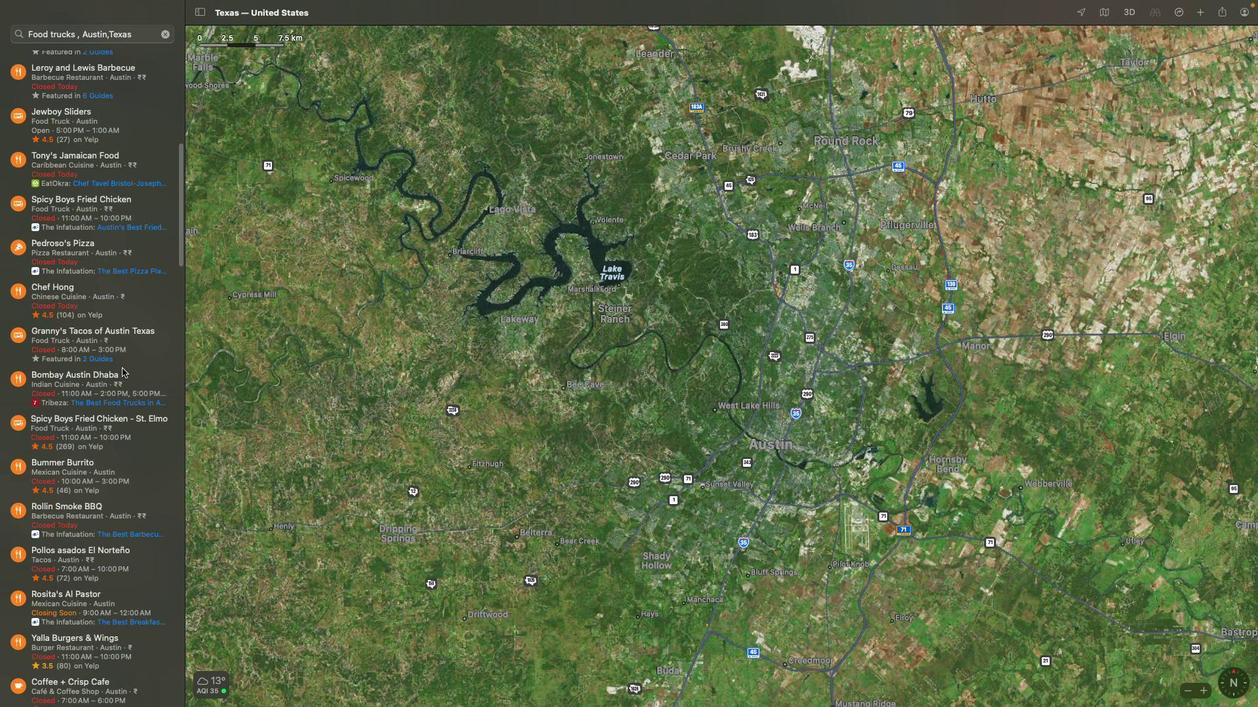 
Action: Mouse scrolled (122, 368) with delta (0, -1)
Screenshot: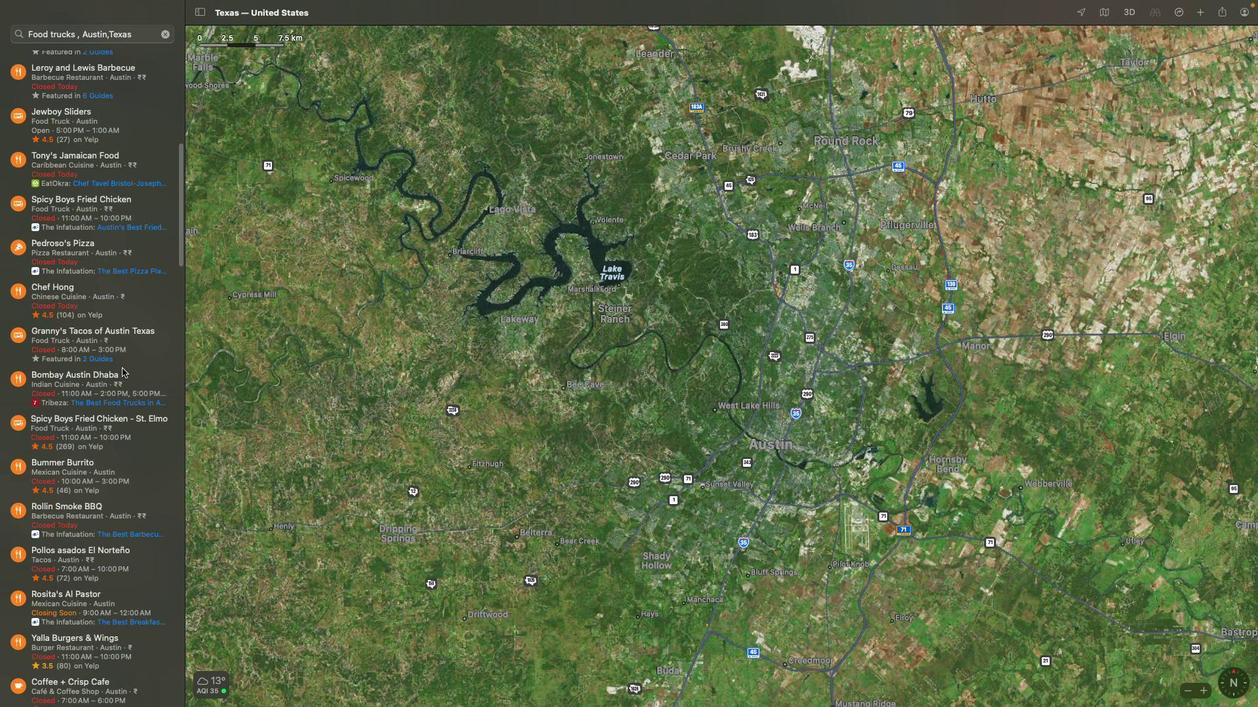 
Action: Mouse scrolled (122, 368) with delta (0, -3)
Screenshot: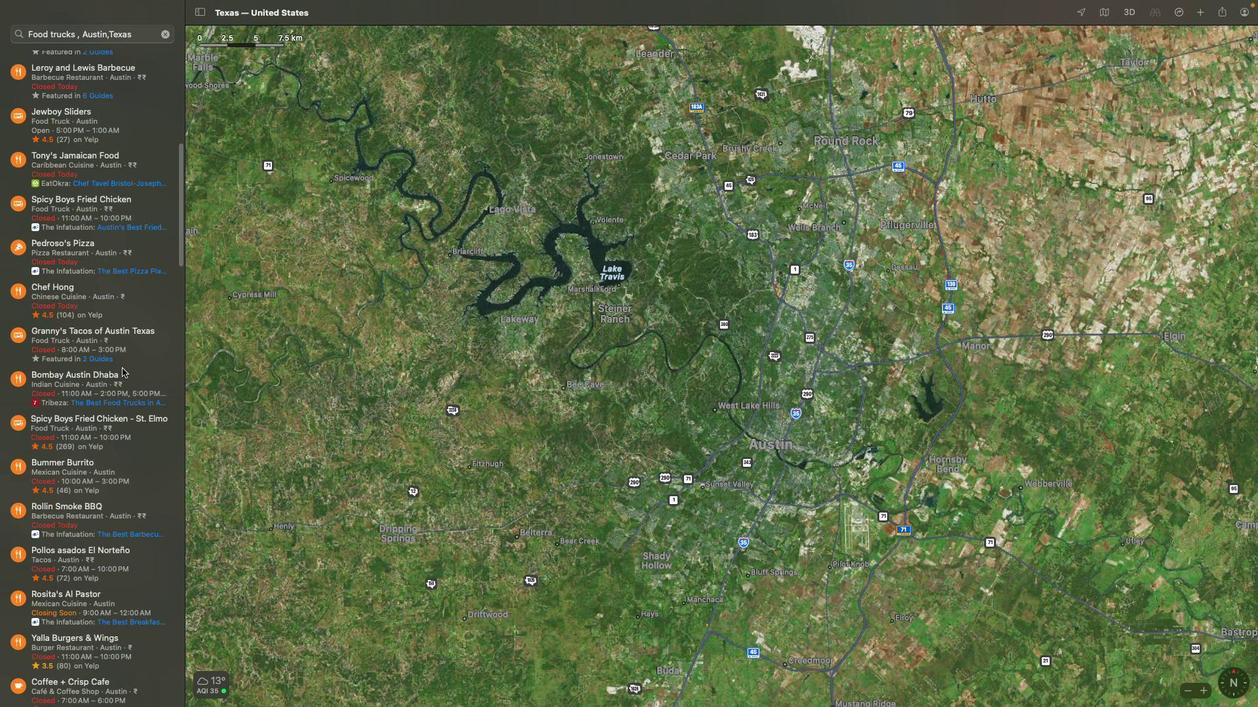 
Action: Mouse scrolled (122, 368) with delta (0, -3)
Screenshot: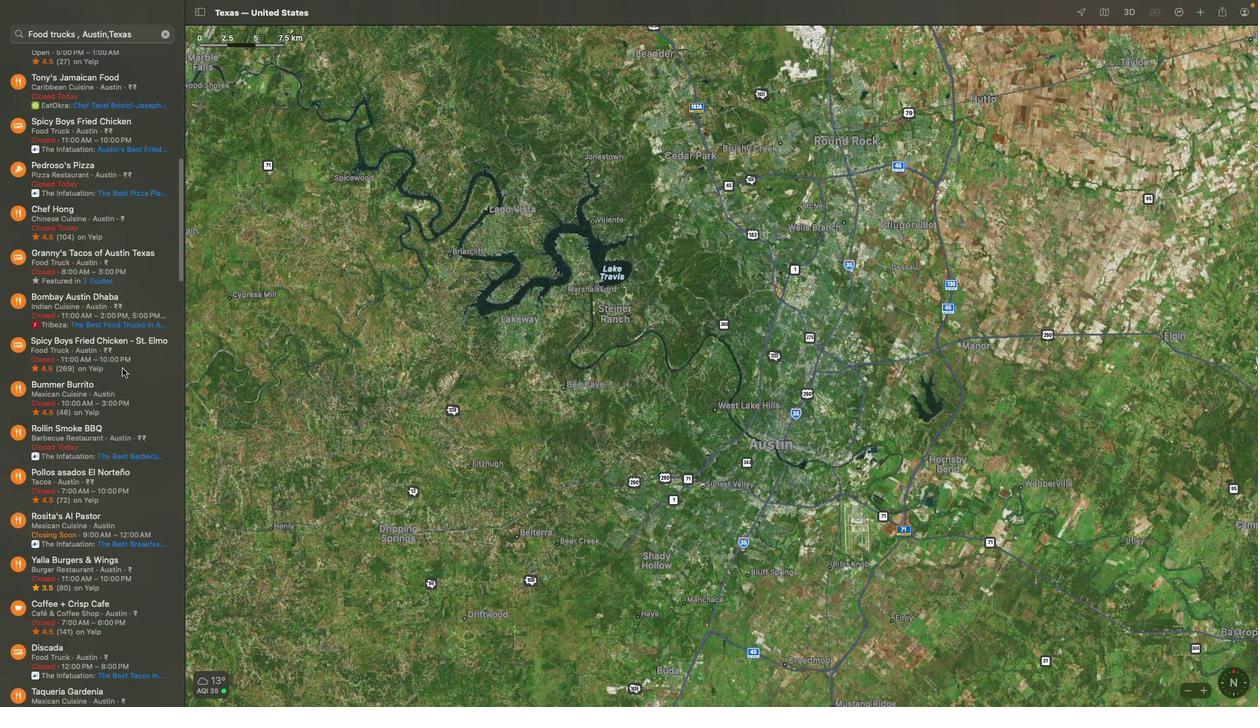 
Action: Mouse scrolled (122, 368) with delta (0, -3)
Screenshot: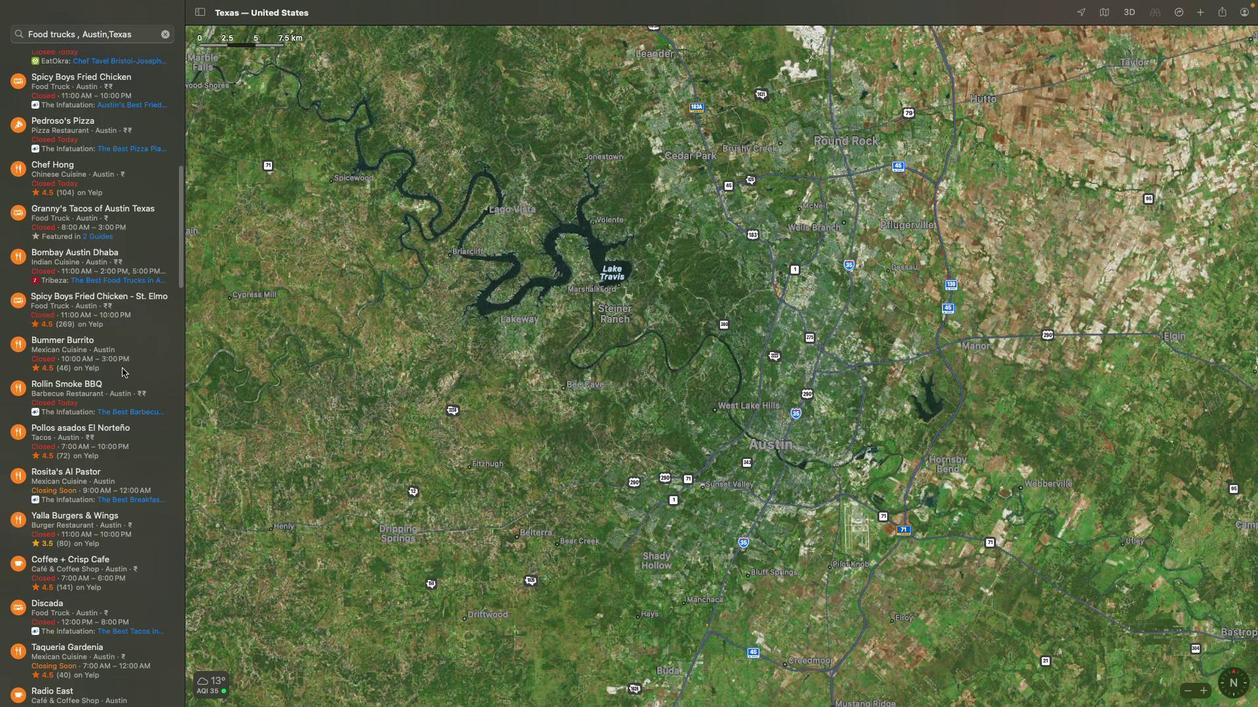 
Action: Mouse scrolled (122, 368) with delta (0, 0)
Screenshot: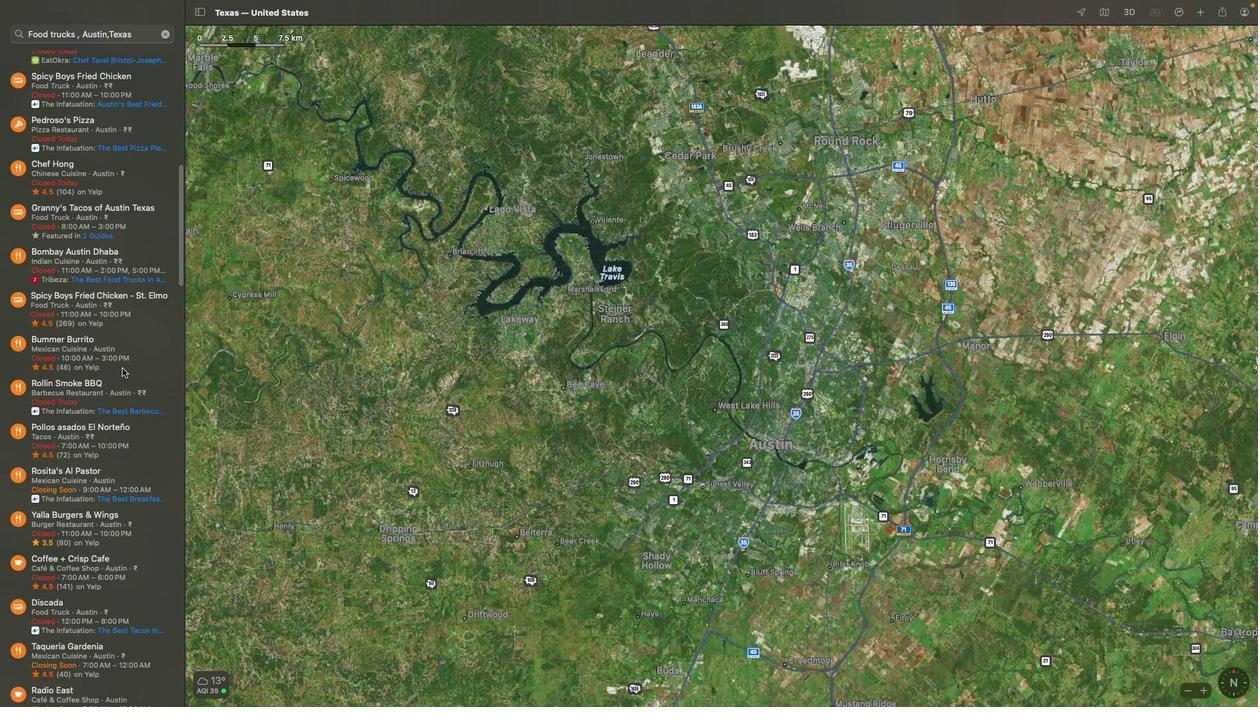 
Action: Mouse scrolled (122, 368) with delta (0, 0)
Screenshot: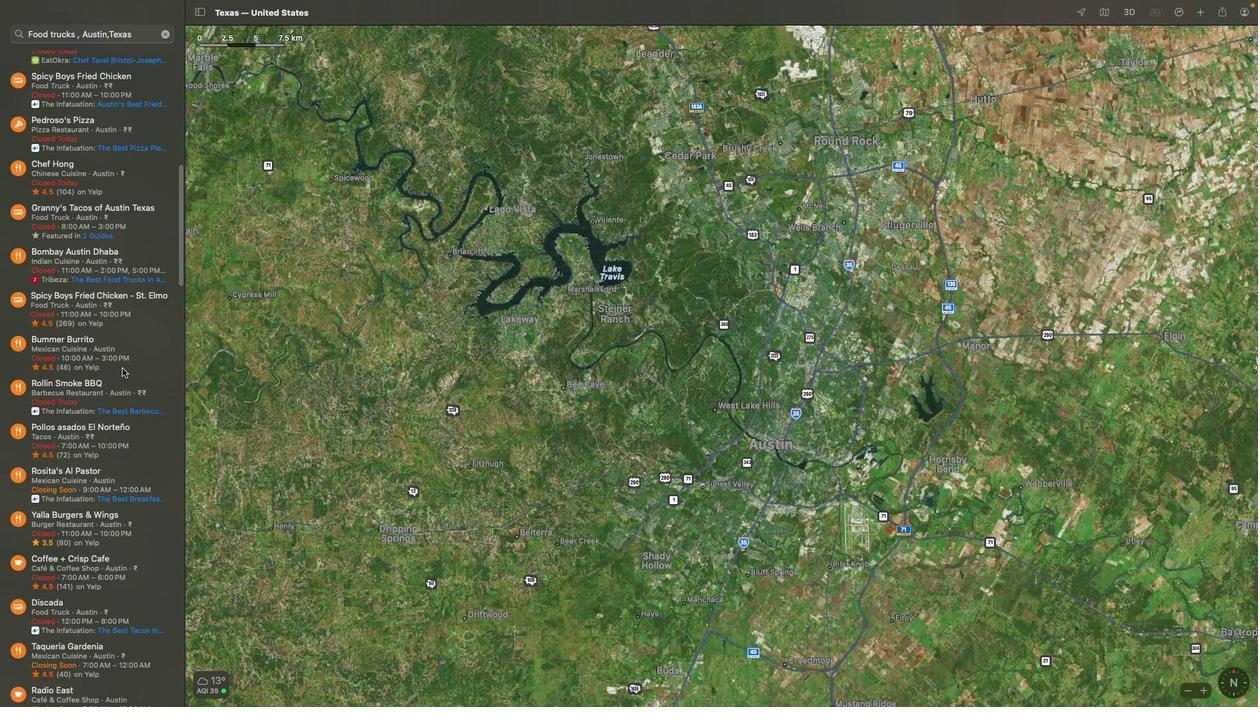 
Action: Mouse scrolled (122, 368) with delta (0, -1)
Screenshot: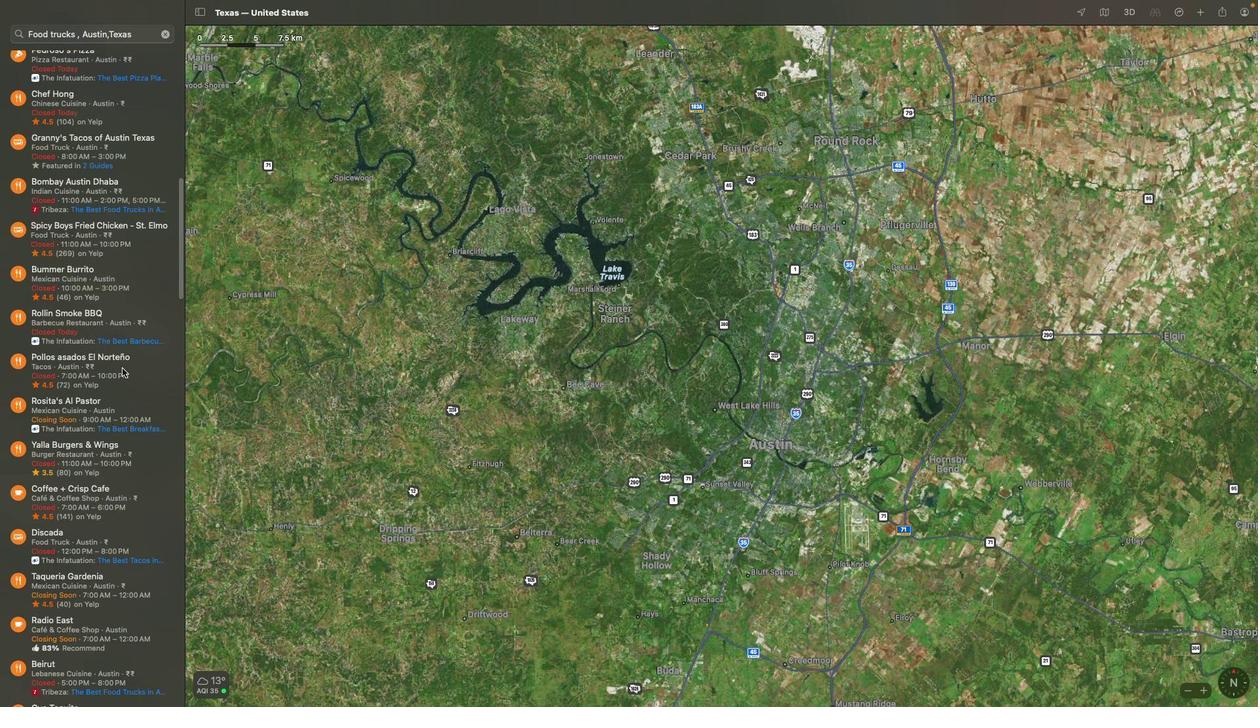
Action: Mouse scrolled (122, 368) with delta (0, -3)
Screenshot: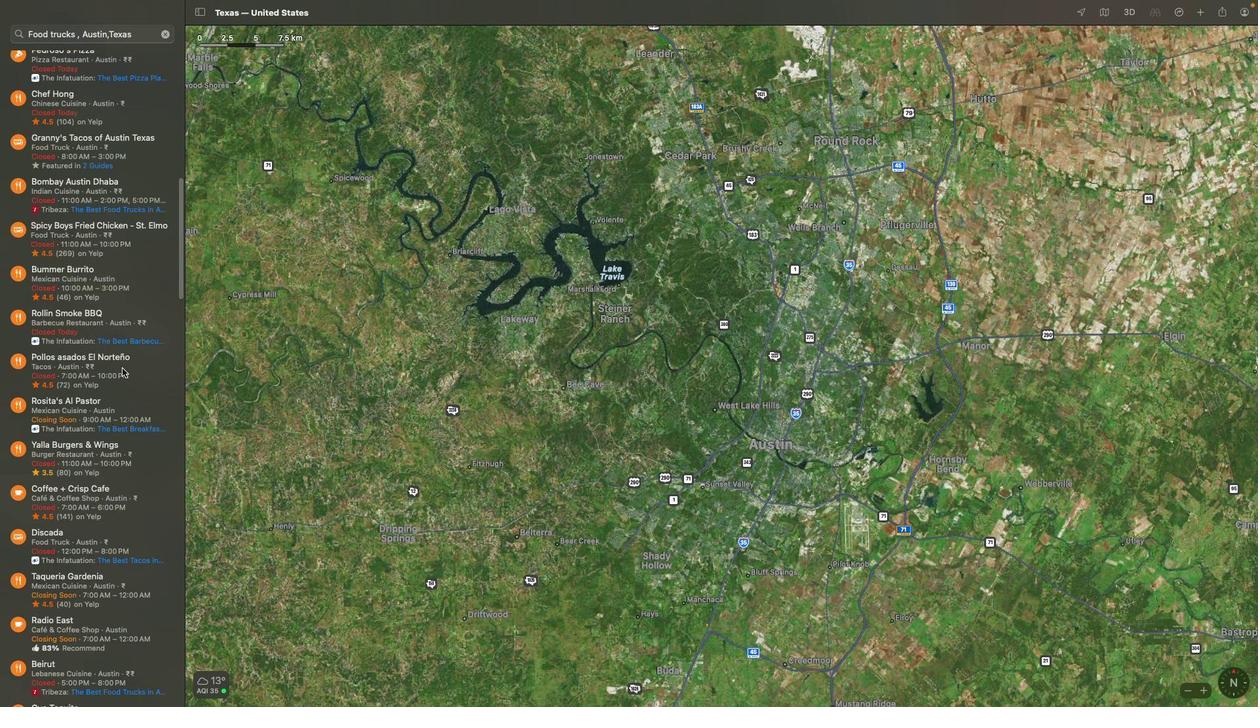 
Action: Mouse scrolled (122, 368) with delta (0, -3)
Screenshot: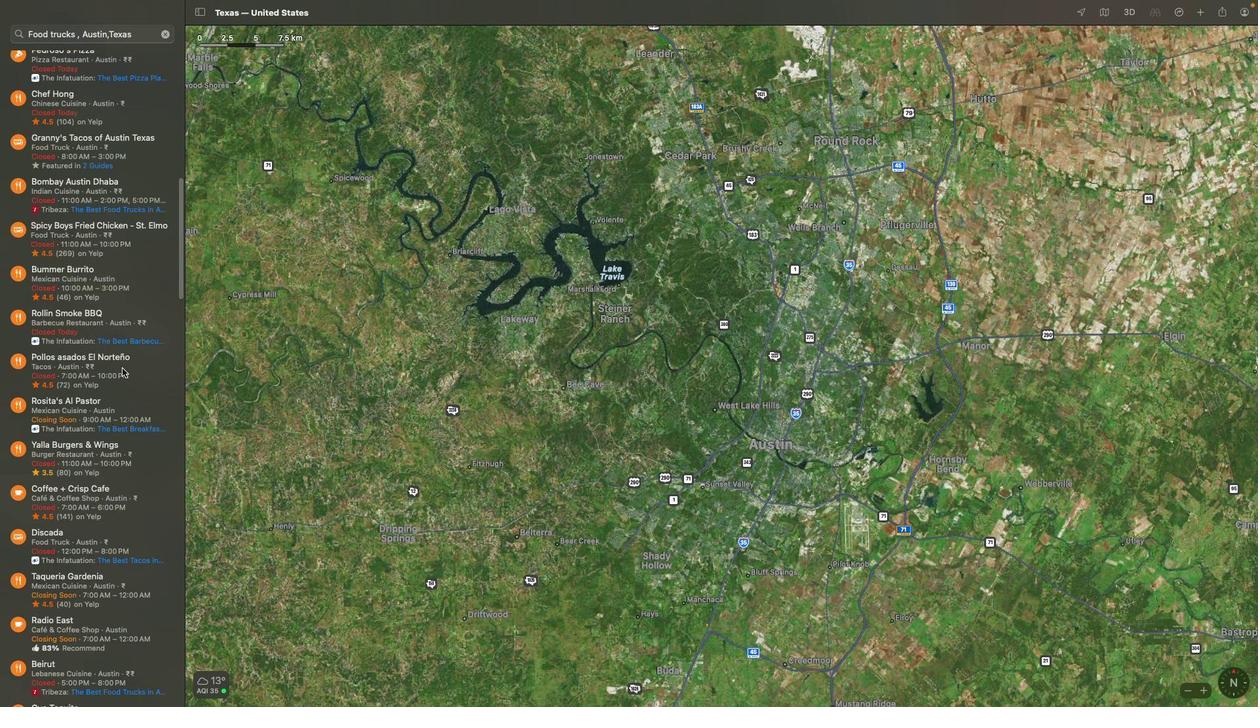 
Action: Mouse scrolled (122, 368) with delta (0, -3)
Screenshot: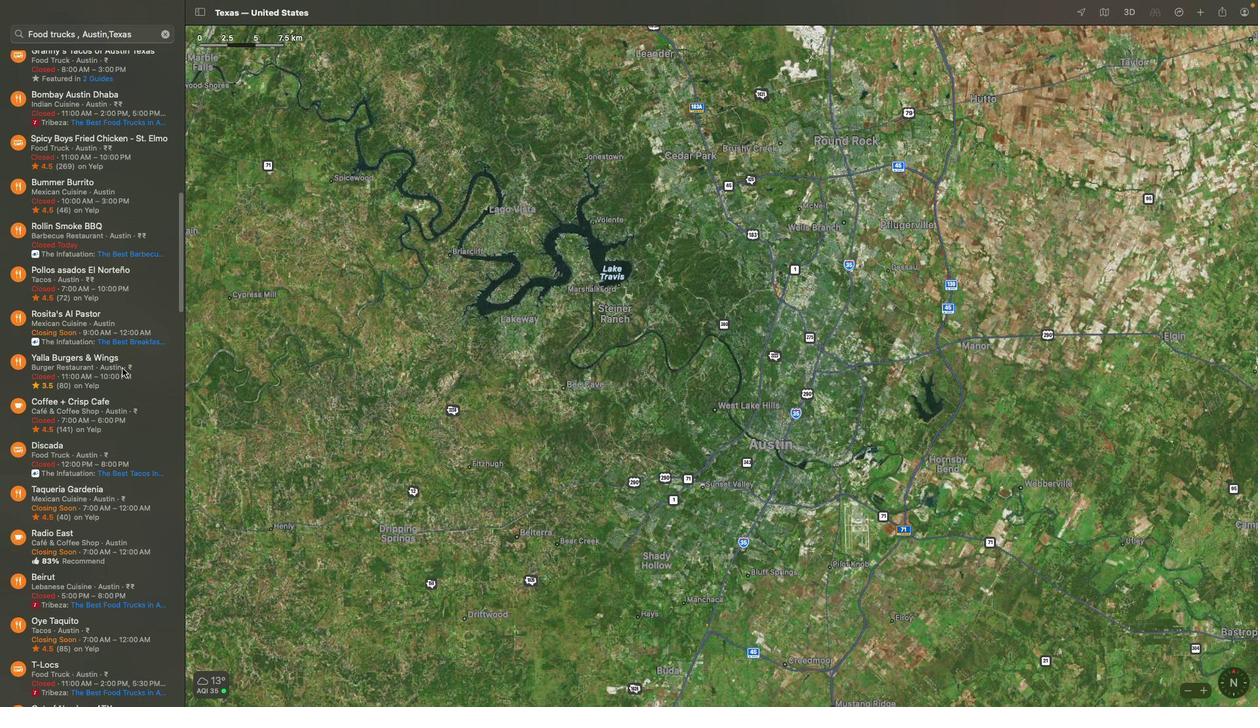 
Action: Mouse scrolled (122, 368) with delta (0, 0)
Screenshot: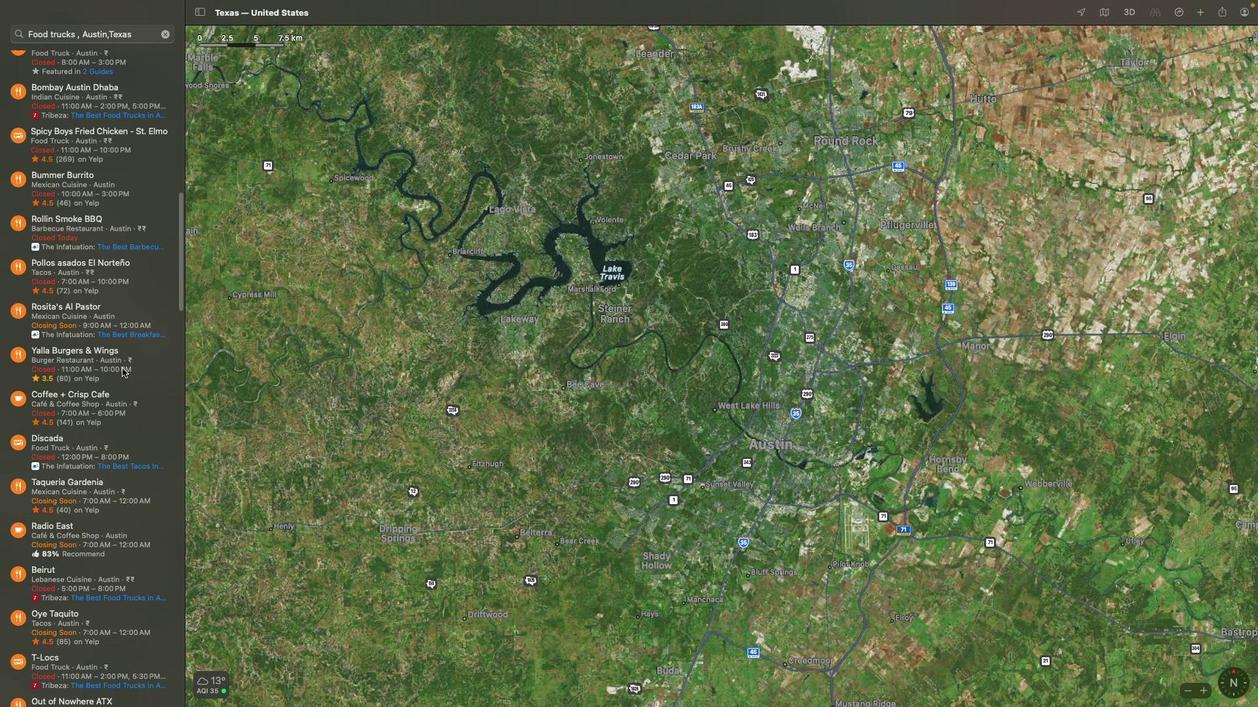 
Action: Mouse scrolled (122, 368) with delta (0, 0)
Screenshot: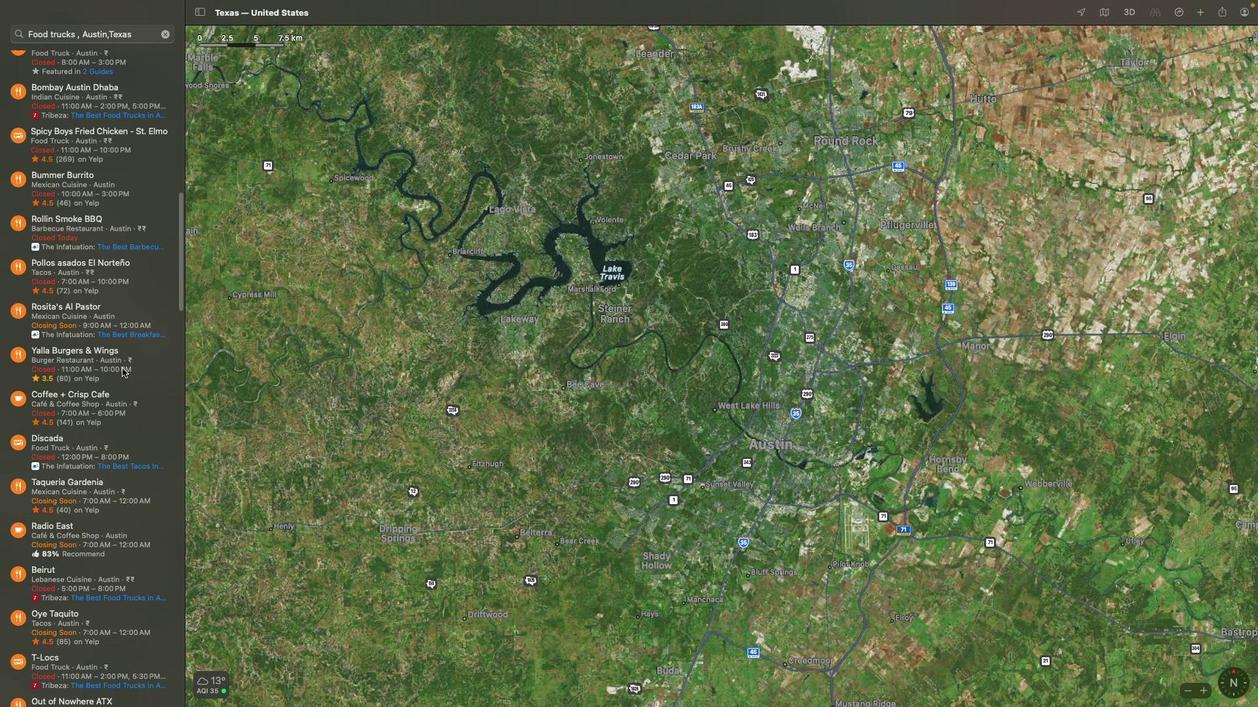 
Action: Mouse scrolled (122, 368) with delta (0, -1)
Screenshot: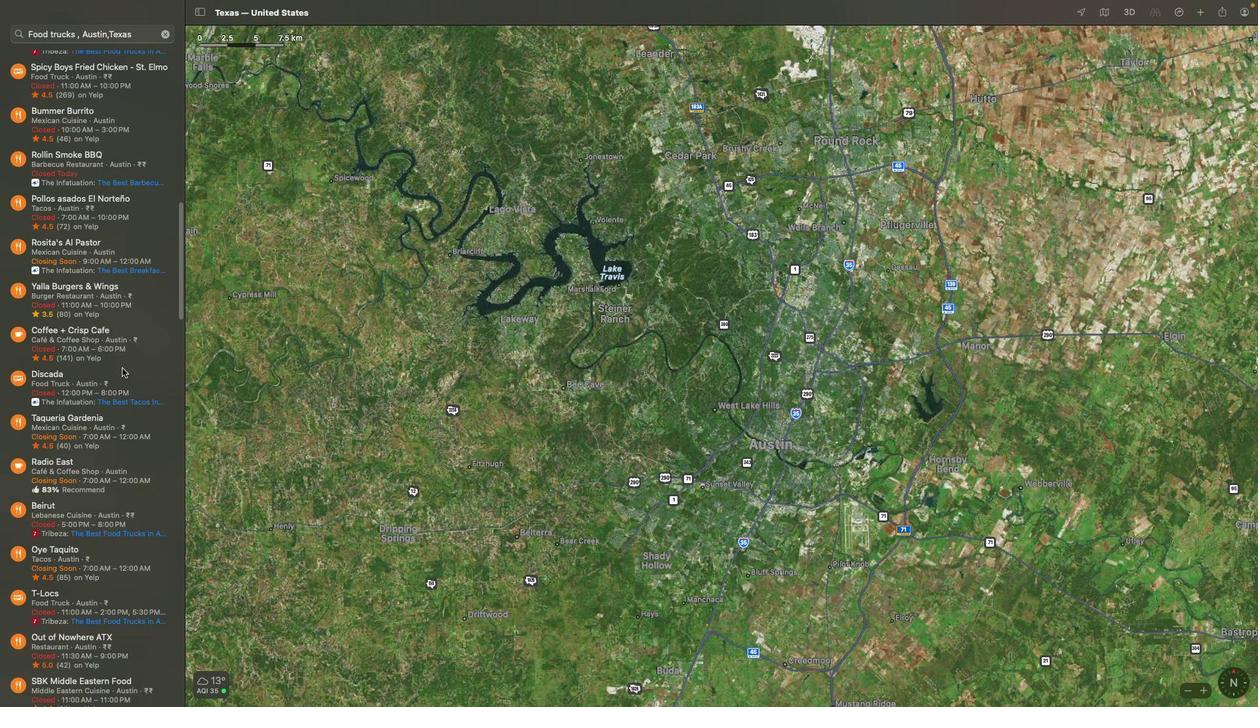 
Action: Mouse scrolled (122, 368) with delta (0, -3)
Screenshot: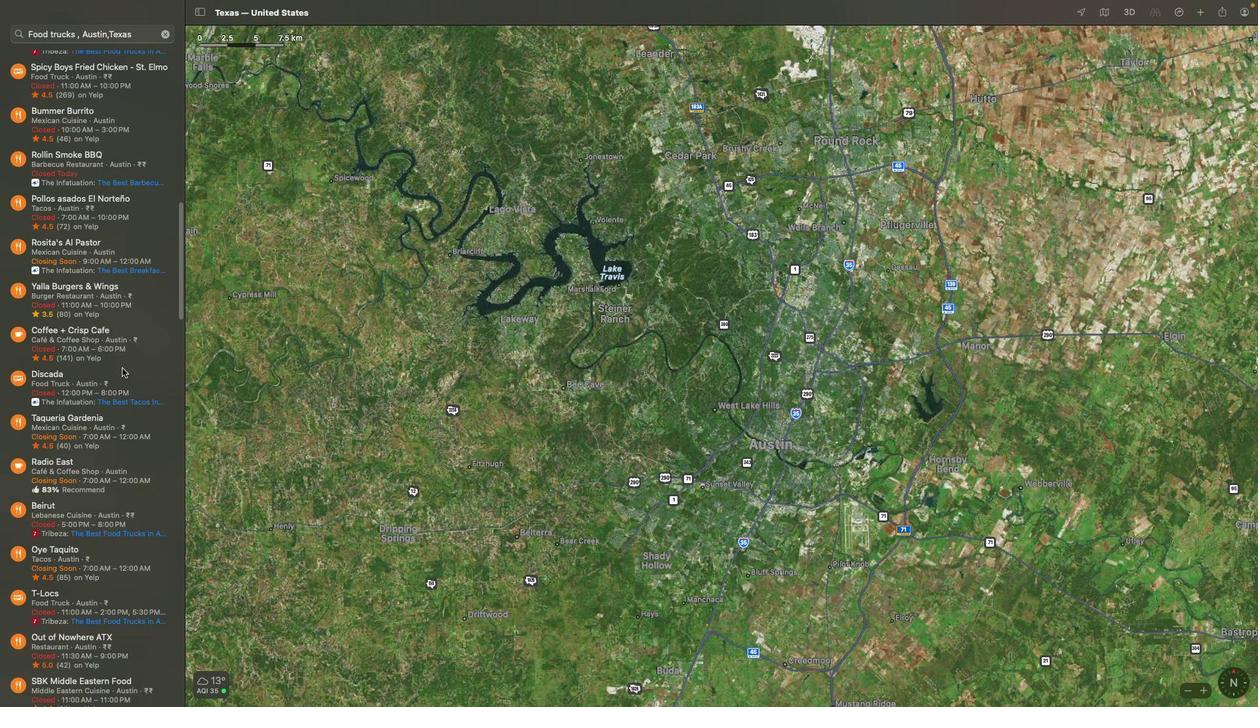 
Action: Mouse scrolled (122, 368) with delta (0, -3)
Screenshot: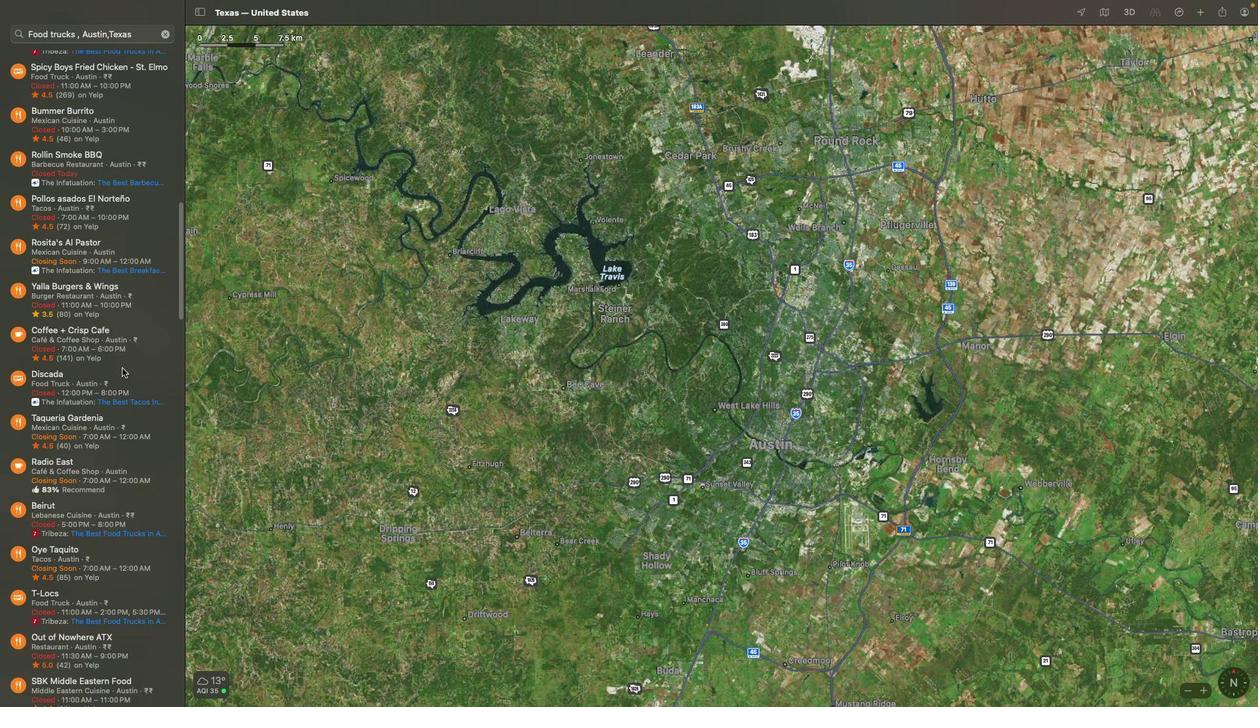 
Action: Mouse scrolled (122, 368) with delta (0, 0)
Screenshot: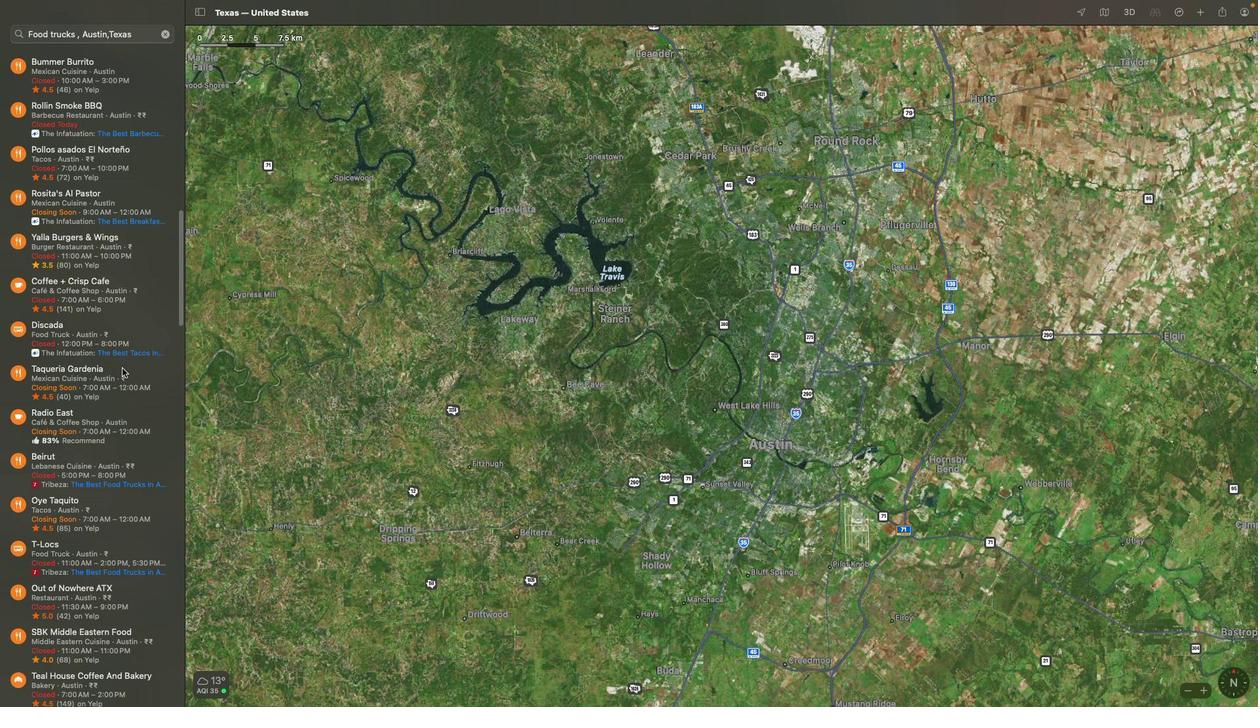 
Action: Mouse scrolled (122, 368) with delta (0, 0)
Screenshot: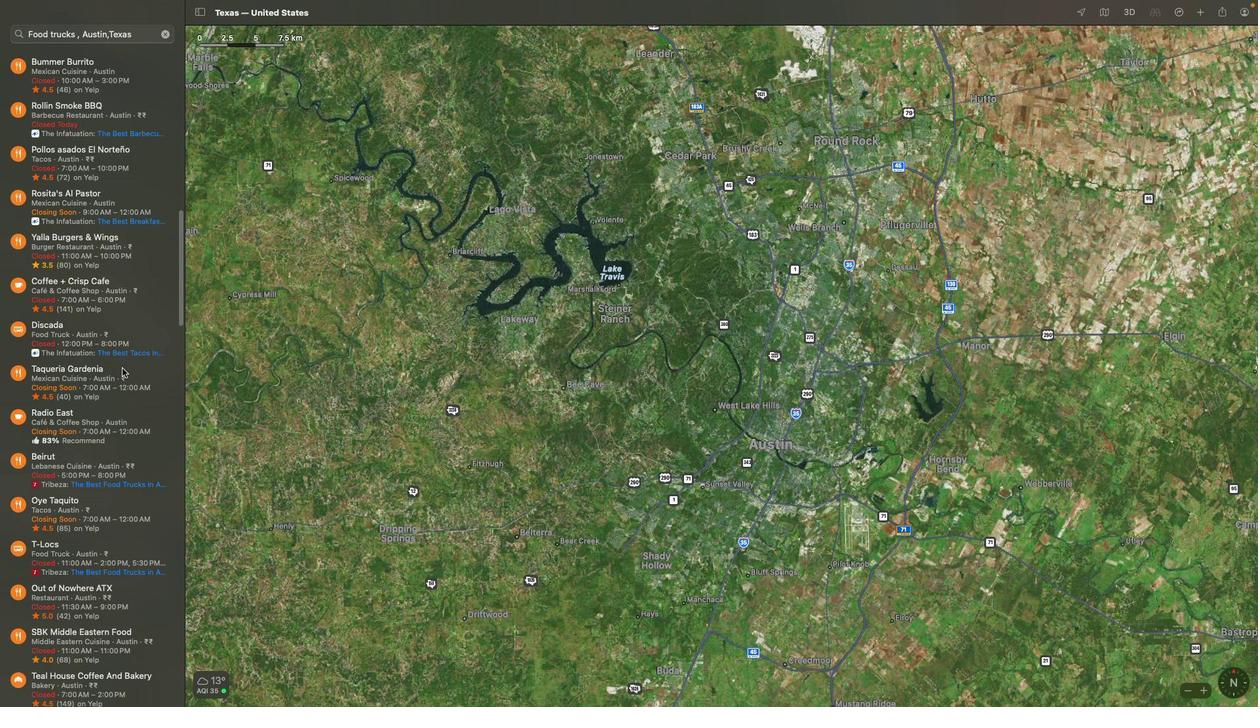 
Action: Mouse scrolled (122, 368) with delta (0, -1)
Screenshot: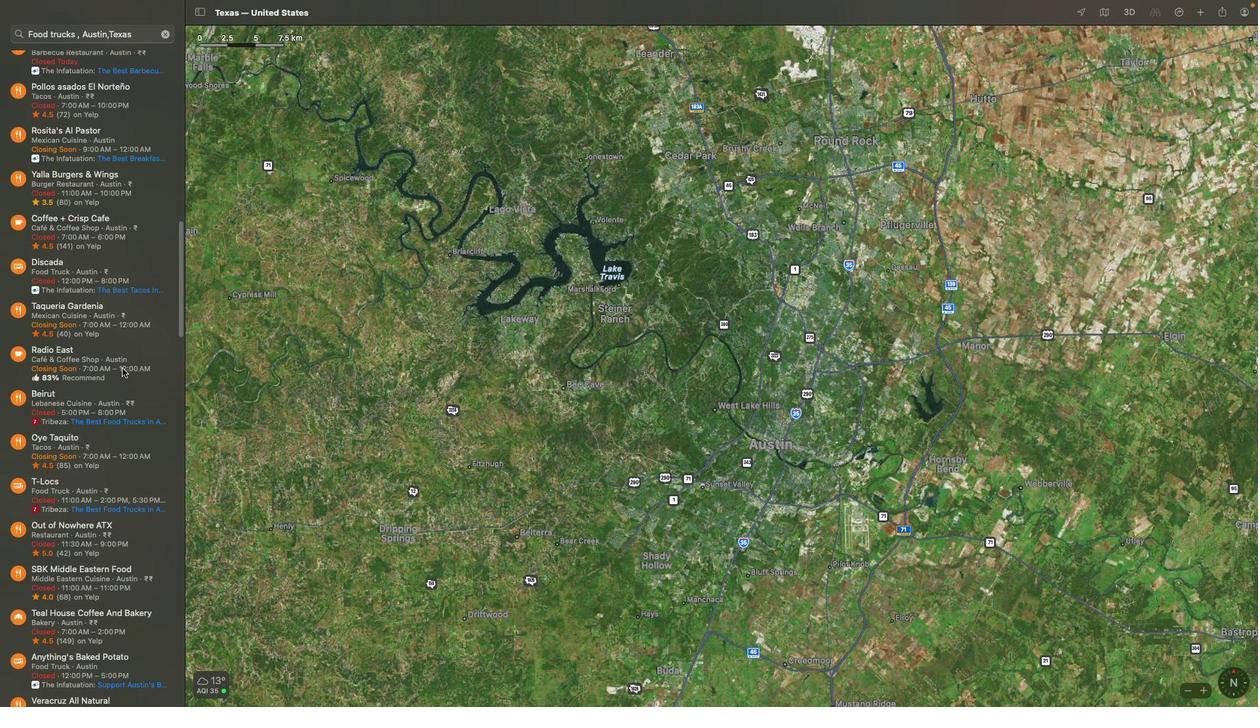 
Action: Mouse scrolled (122, 368) with delta (0, -3)
Screenshot: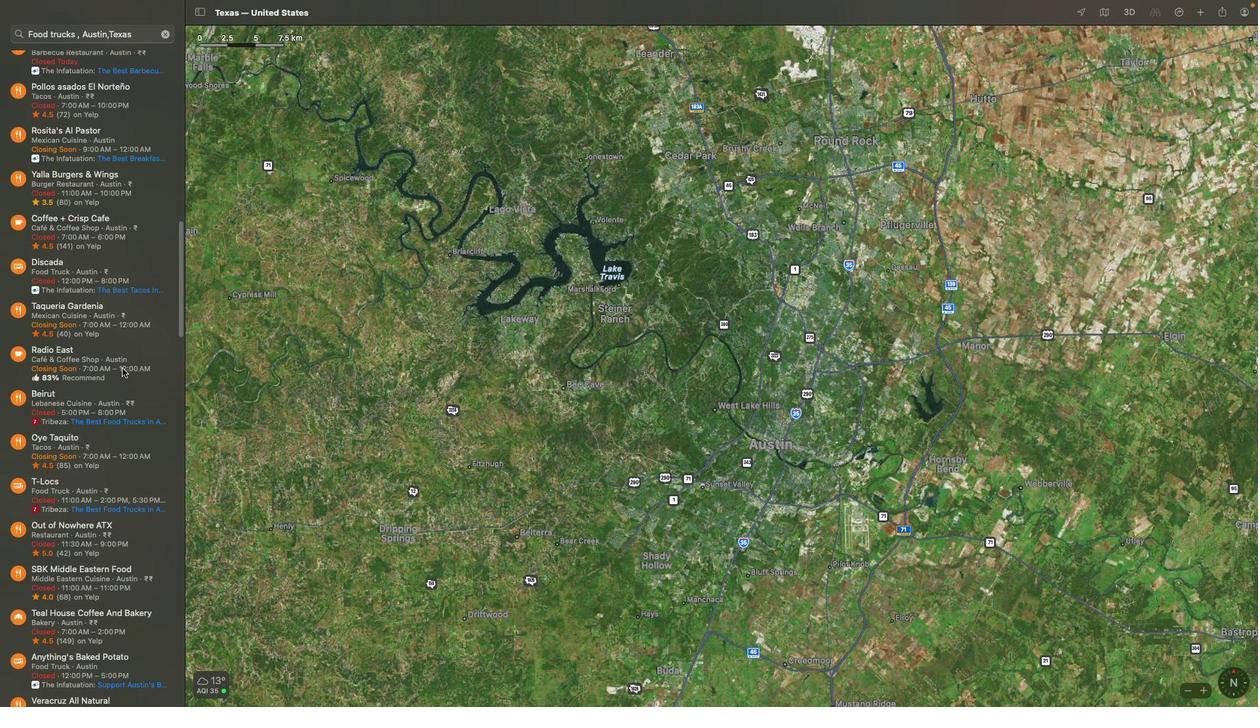 
Action: Mouse scrolled (122, 368) with delta (0, -3)
Screenshot: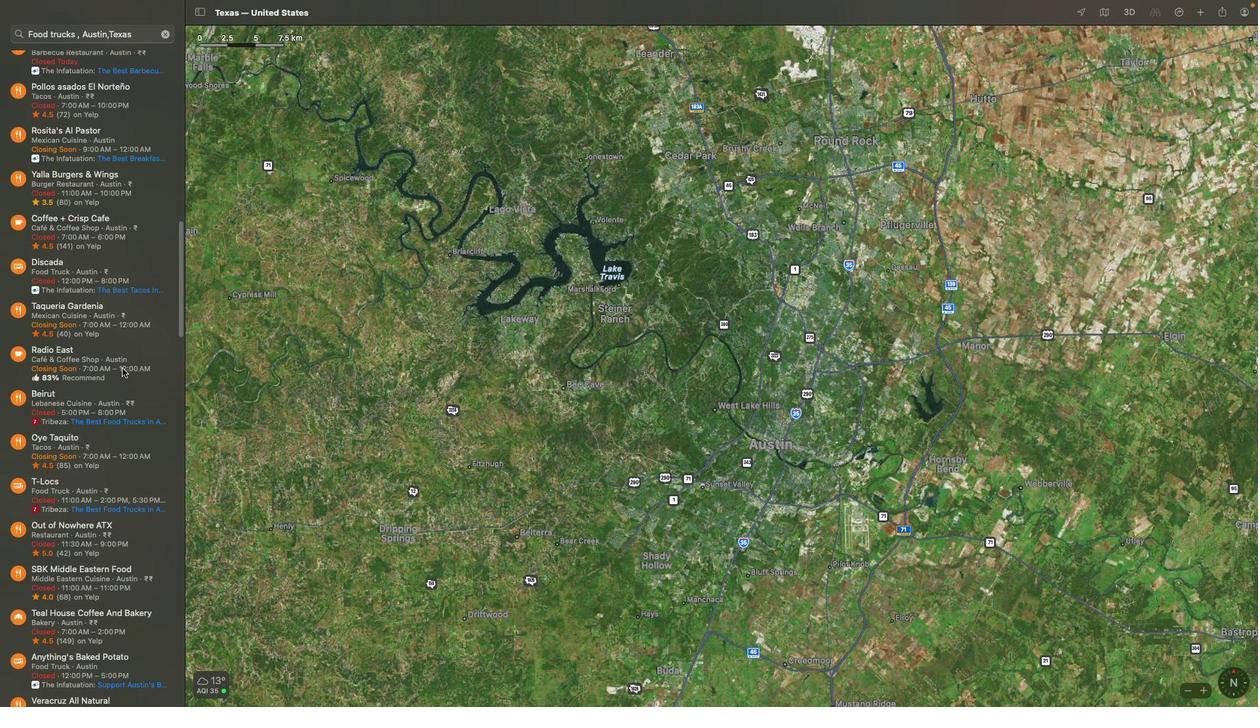 
Action: Mouse scrolled (122, 368) with delta (0, -3)
Screenshot: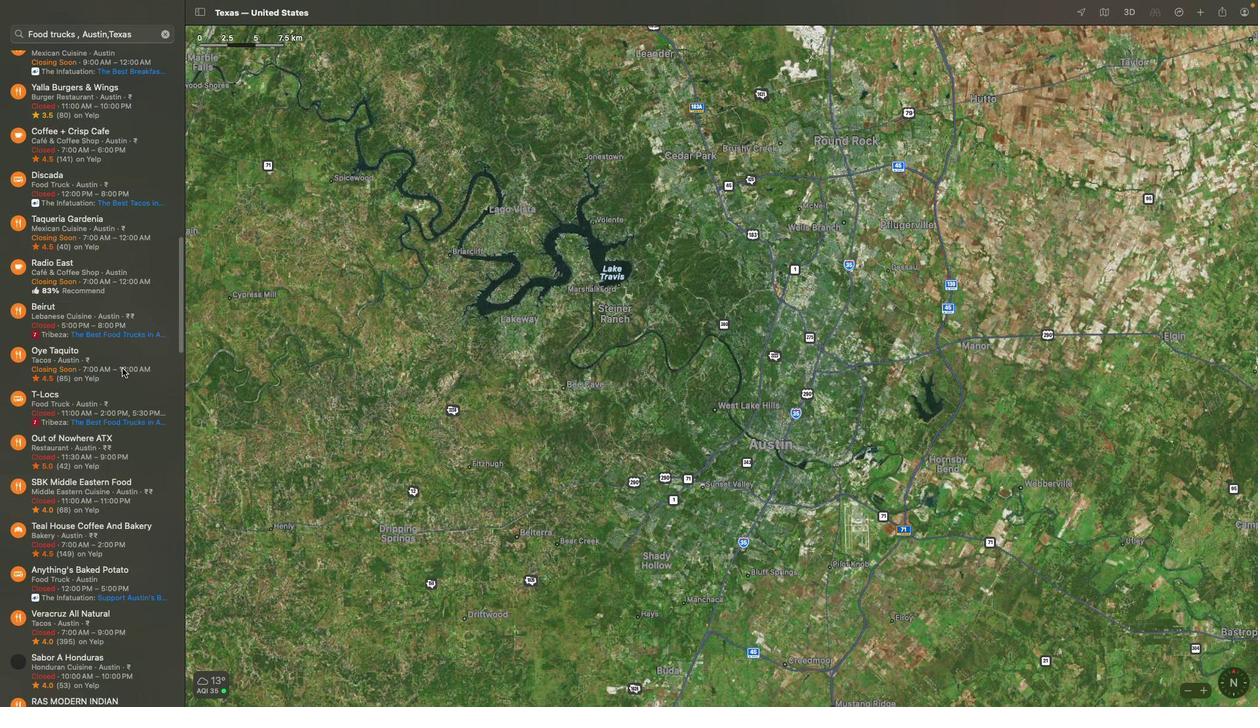 
Action: Mouse scrolled (122, 368) with delta (0, 0)
Screenshot: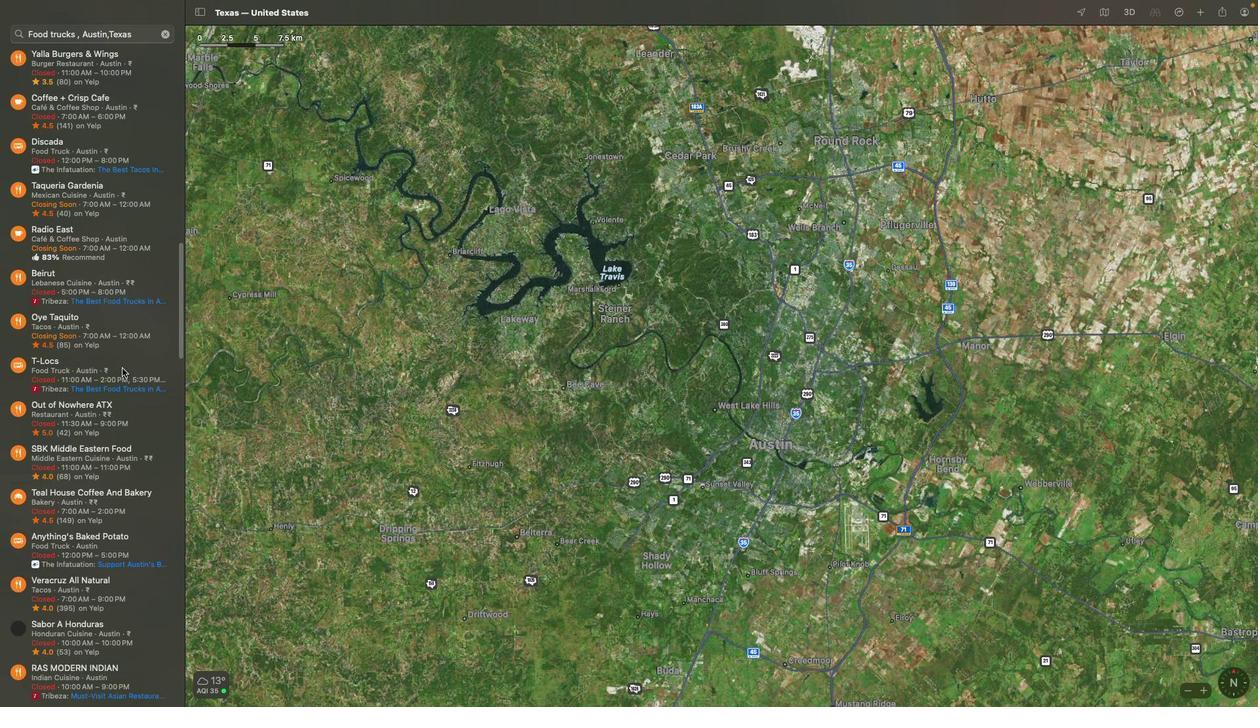 
Action: Mouse scrolled (122, 368) with delta (0, 0)
Screenshot: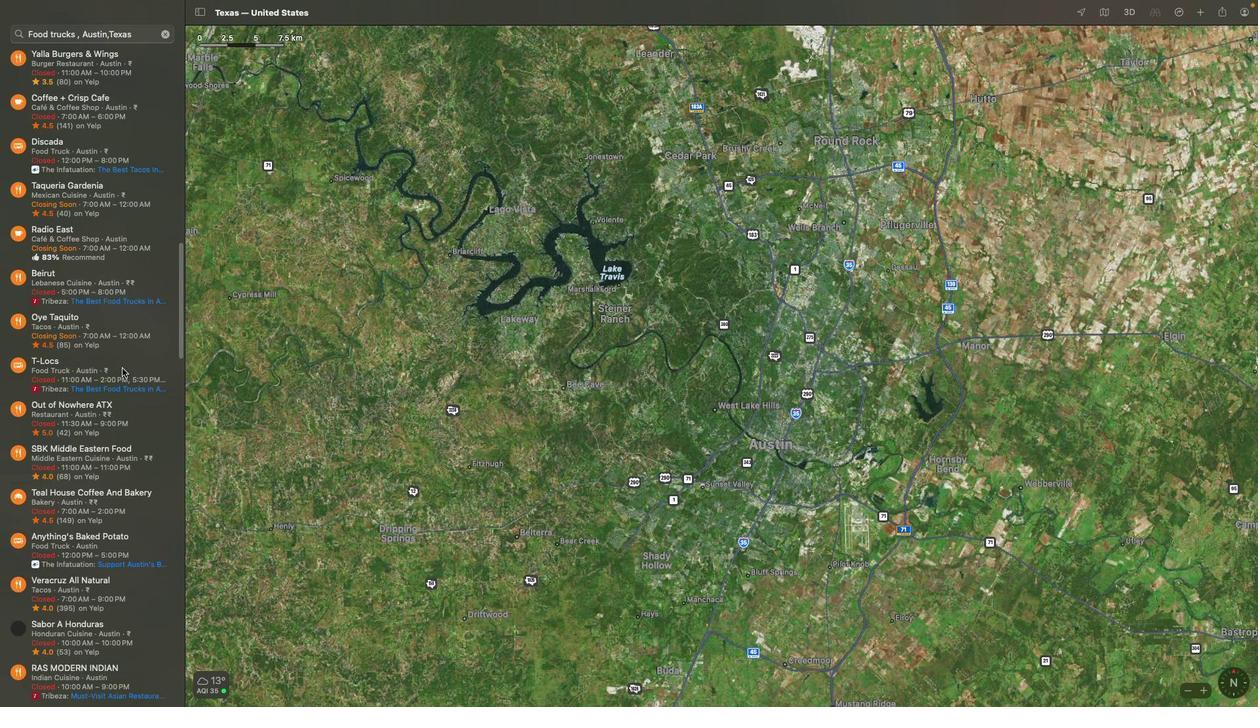 
Action: Mouse scrolled (122, 368) with delta (0, -1)
Screenshot: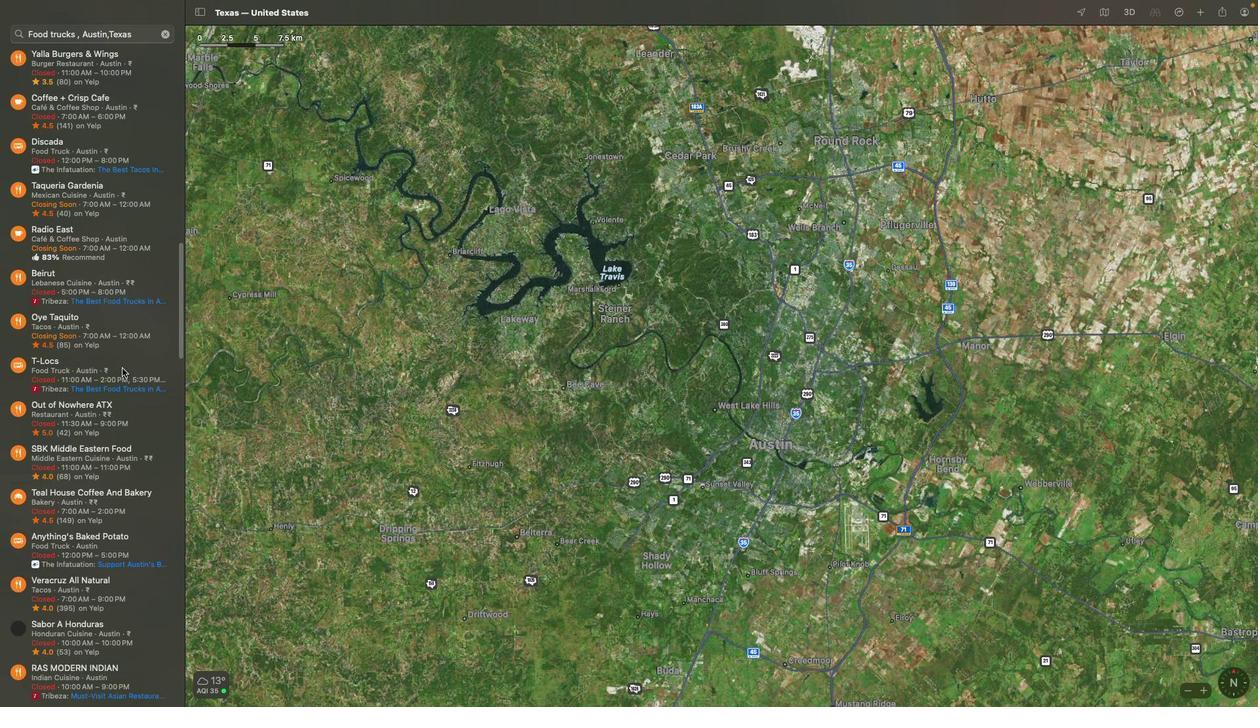 
Action: Mouse scrolled (122, 368) with delta (0, -3)
Screenshot: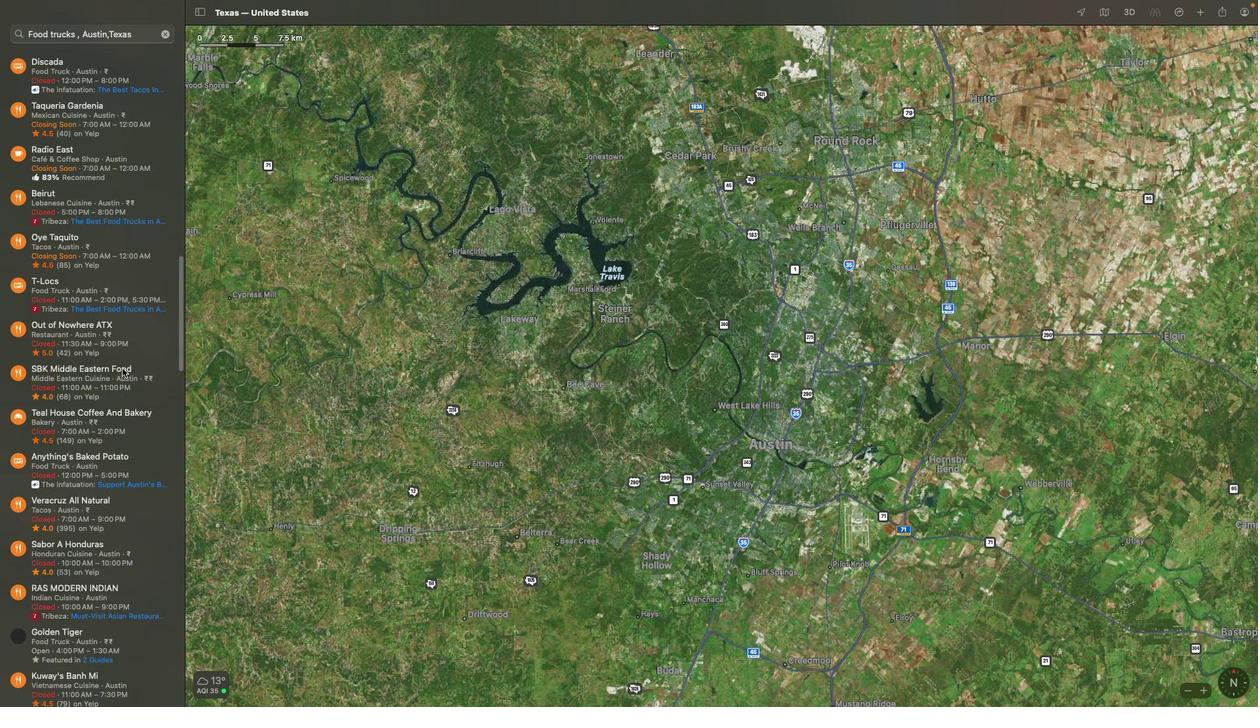 
Action: Mouse scrolled (122, 368) with delta (0, -3)
Screenshot: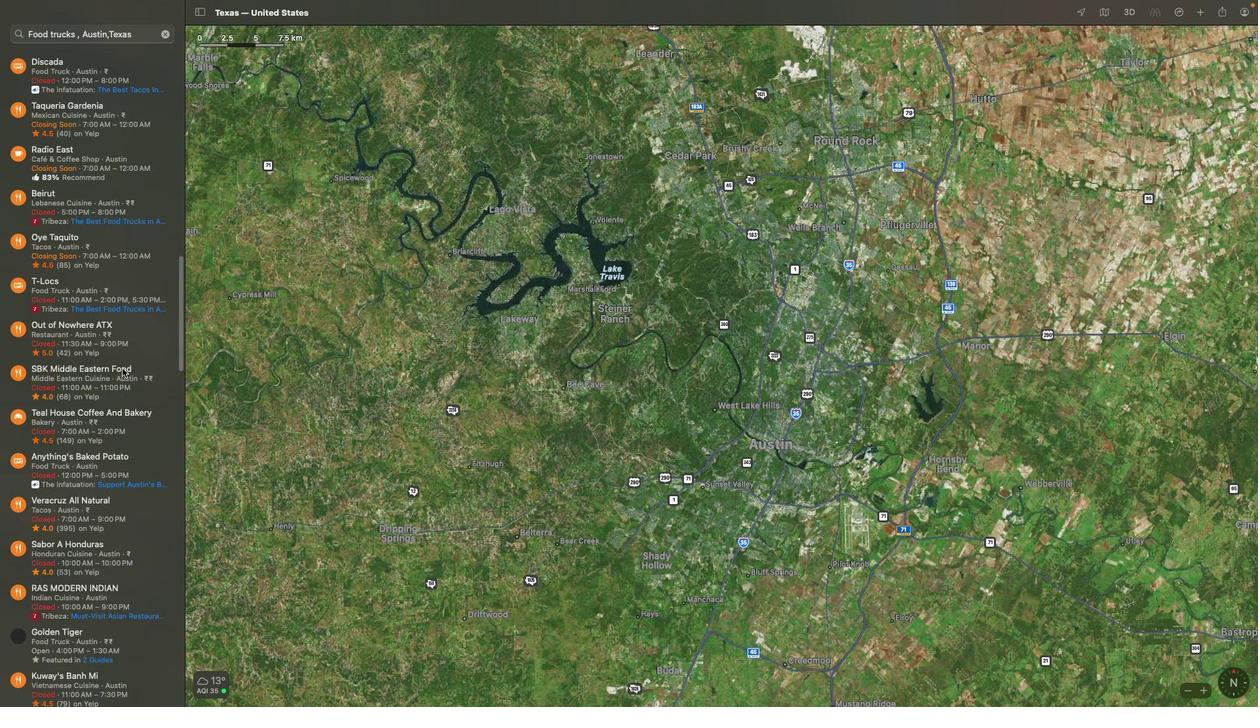 
Action: Mouse scrolled (122, 368) with delta (0, 0)
Screenshot: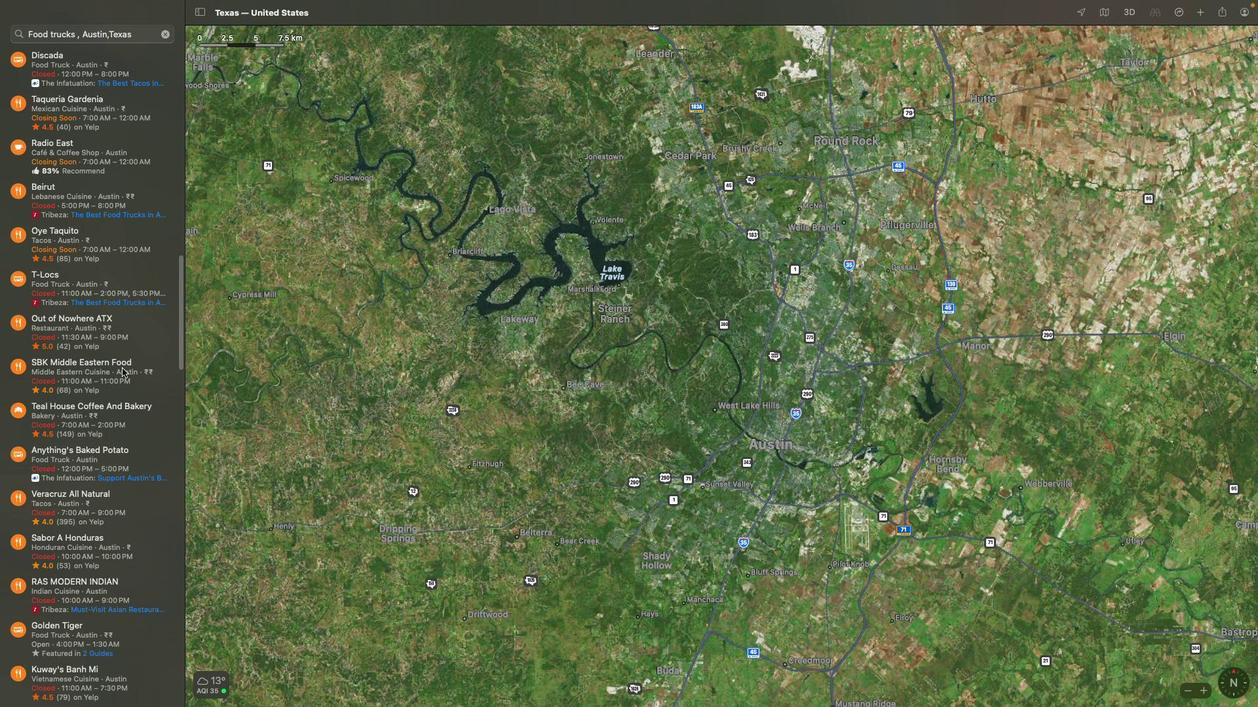 
Action: Mouse scrolled (122, 368) with delta (0, 0)
Screenshot: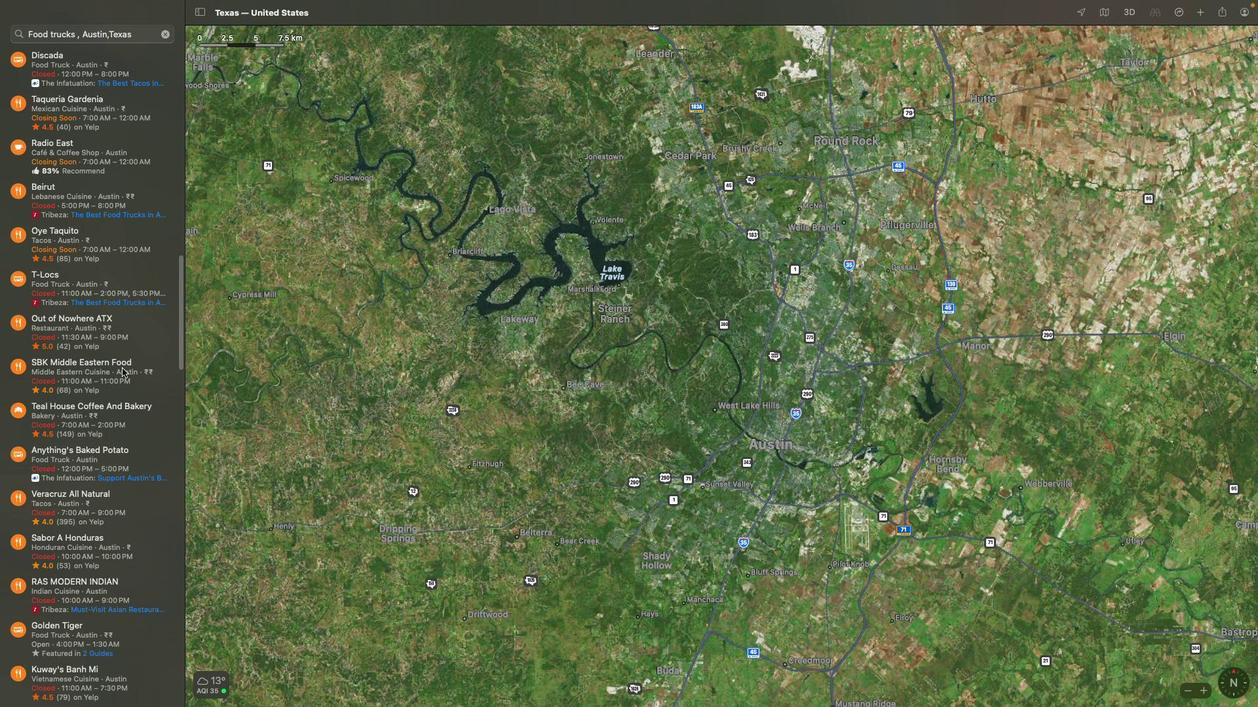 
Action: Mouse scrolled (122, 368) with delta (0, -1)
Screenshot: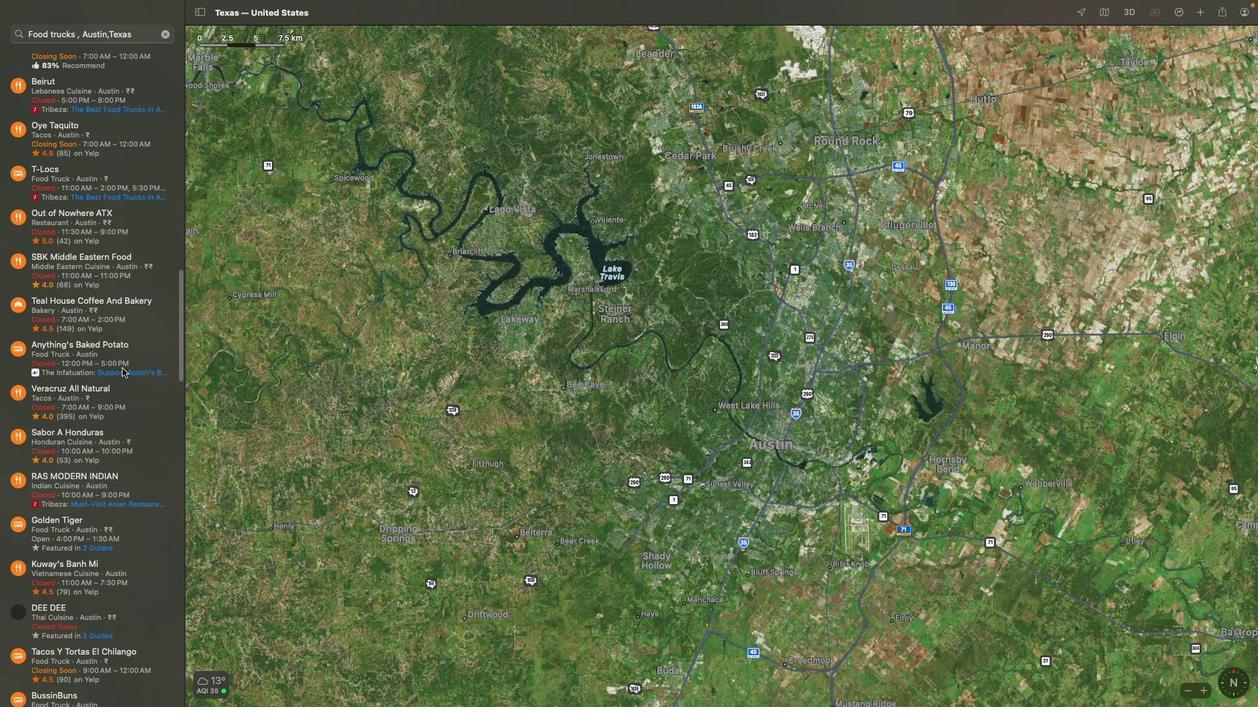 
Action: Mouse scrolled (122, 368) with delta (0, -3)
Screenshot: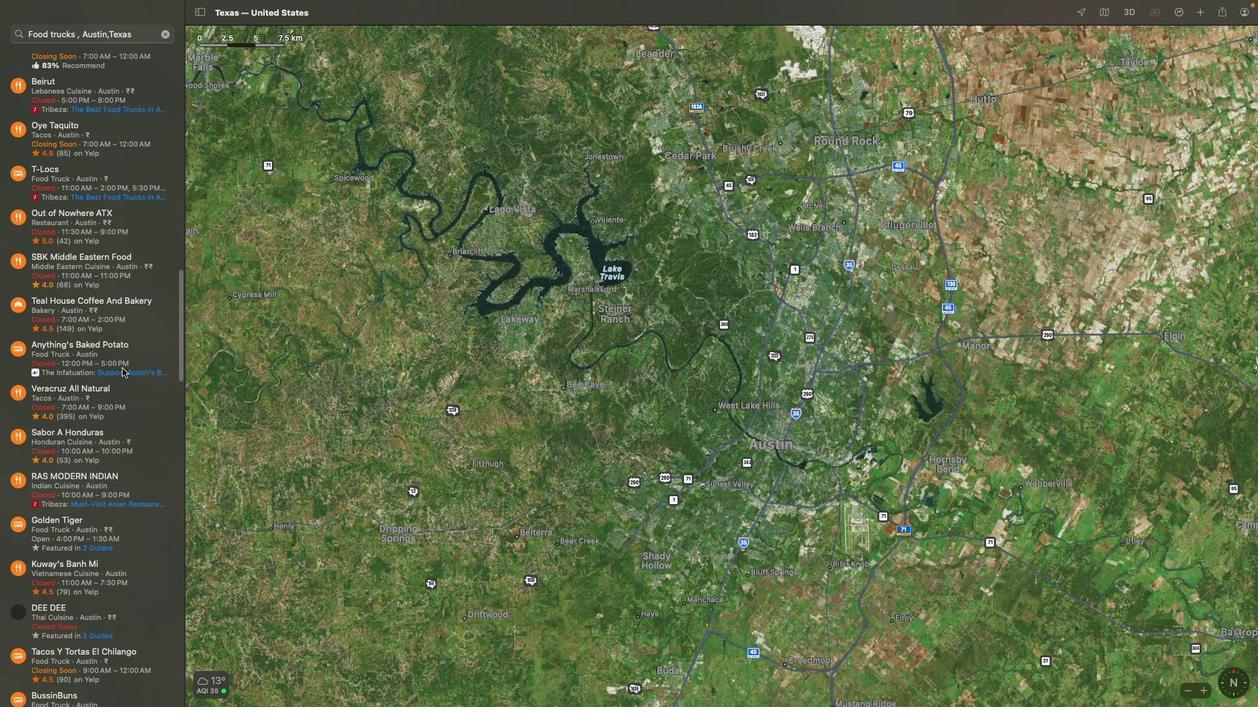 
Action: Mouse scrolled (122, 368) with delta (0, -3)
Screenshot: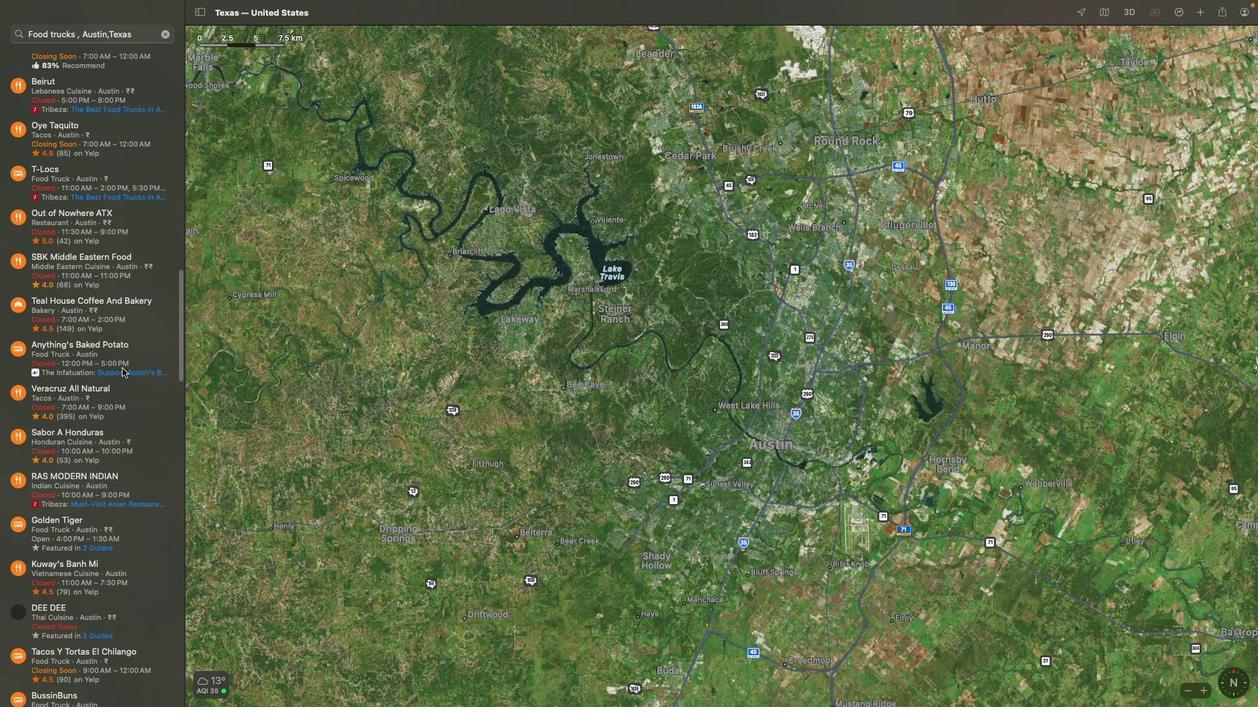 
Action: Mouse scrolled (122, 368) with delta (0, -4)
Screenshot: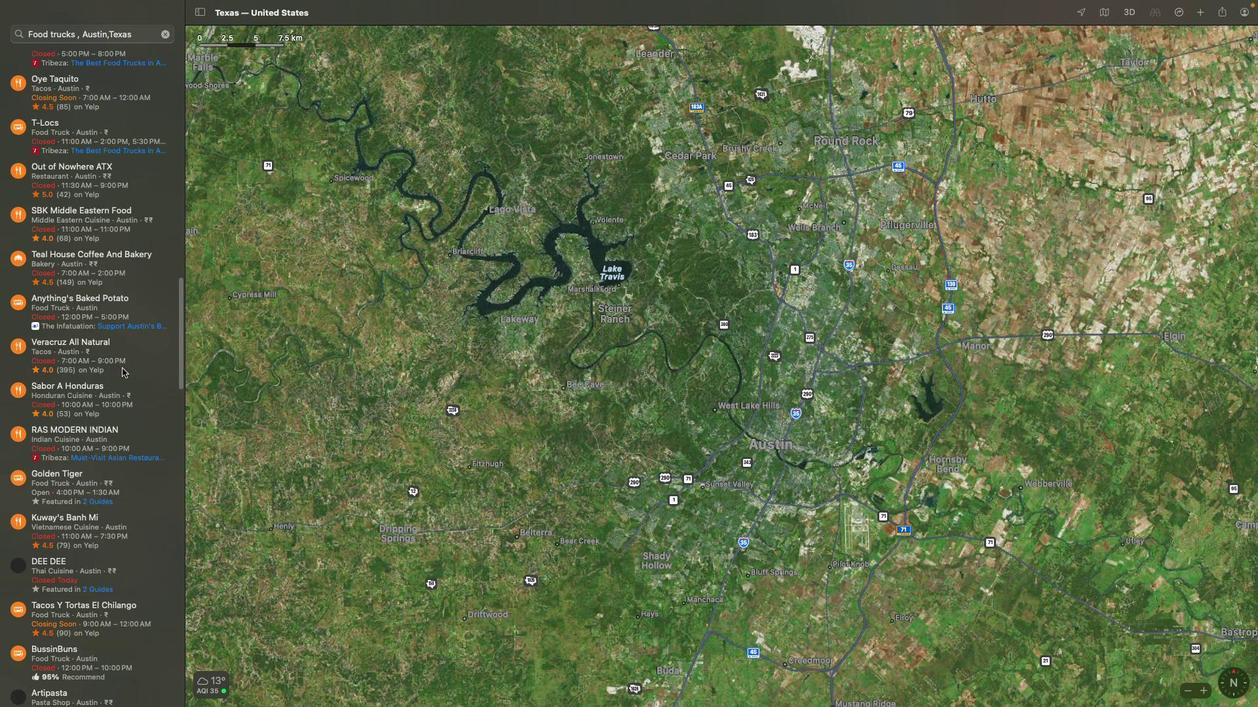 
Action: Mouse scrolled (122, 368) with delta (0, 0)
Screenshot: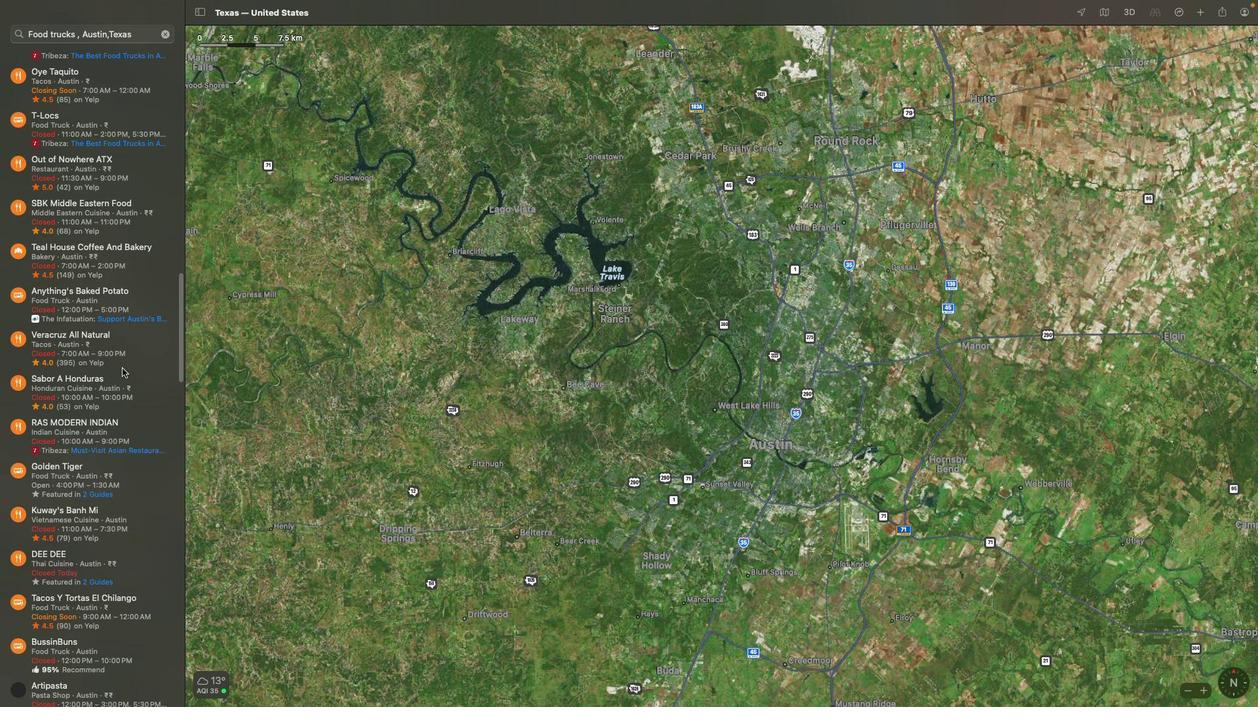 
Action: Mouse scrolled (122, 368) with delta (0, 0)
Screenshot: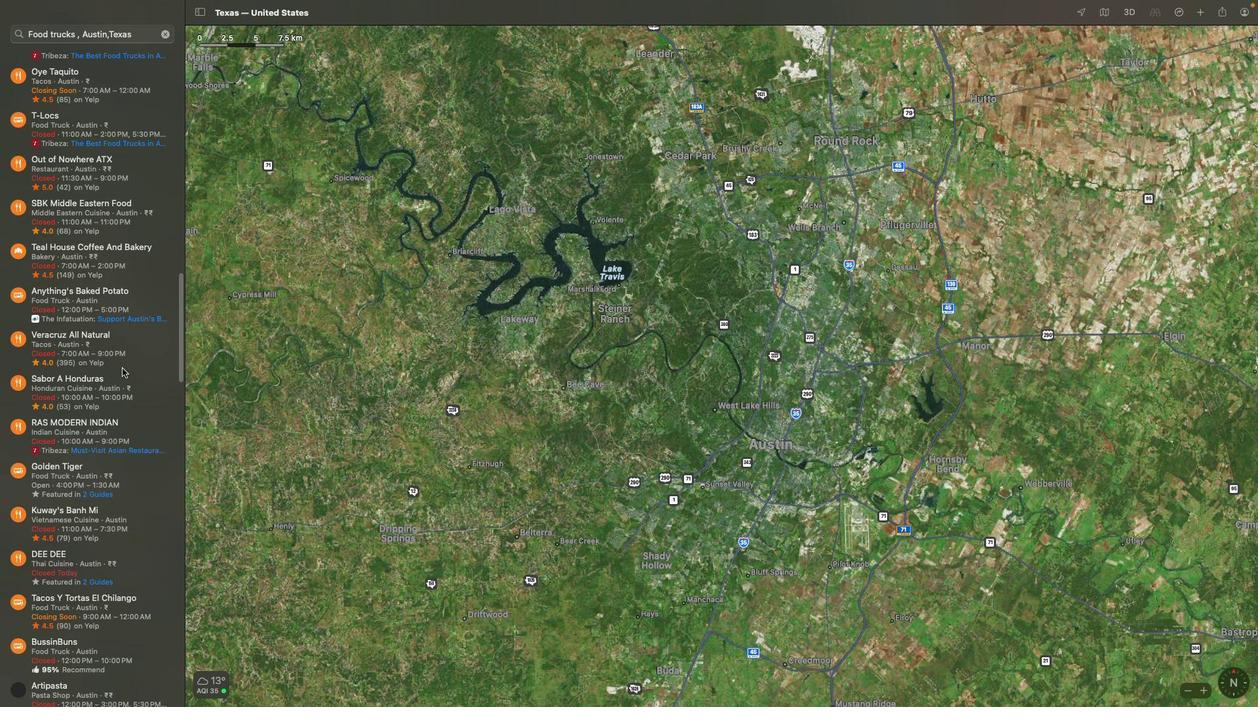 
Action: Mouse scrolled (122, 368) with delta (0, -1)
Screenshot: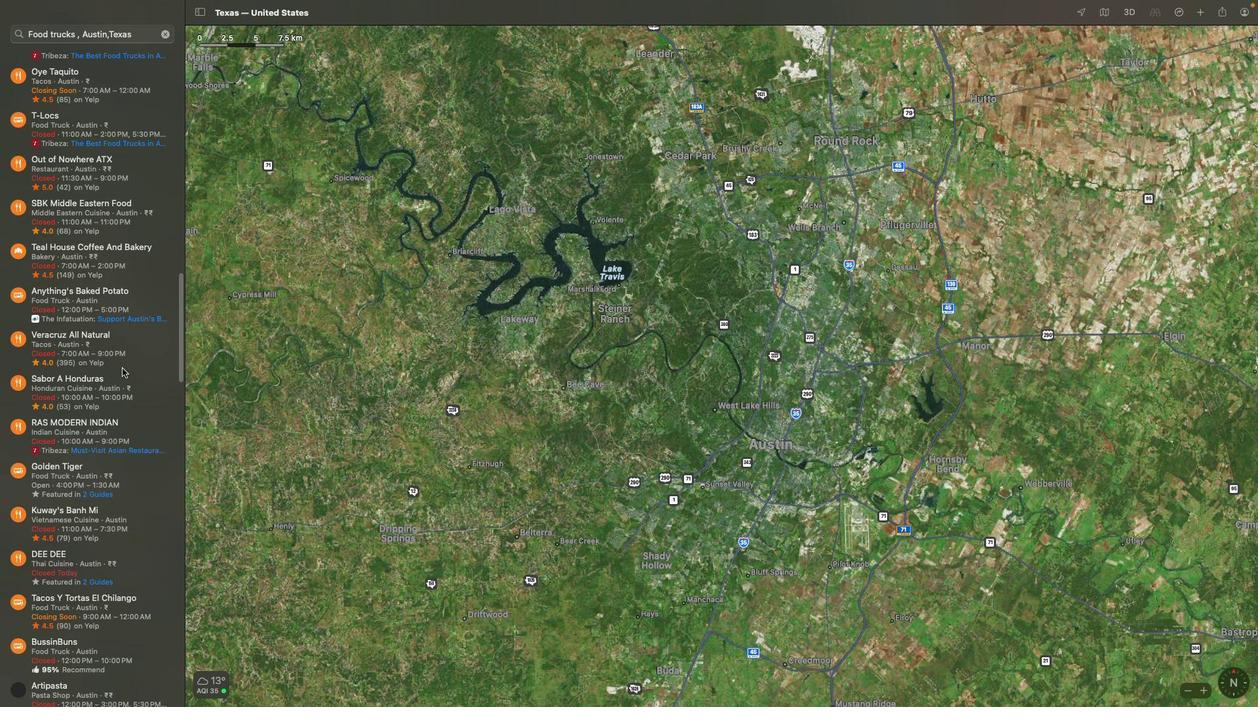 
Action: Mouse scrolled (122, 368) with delta (0, -3)
Screenshot: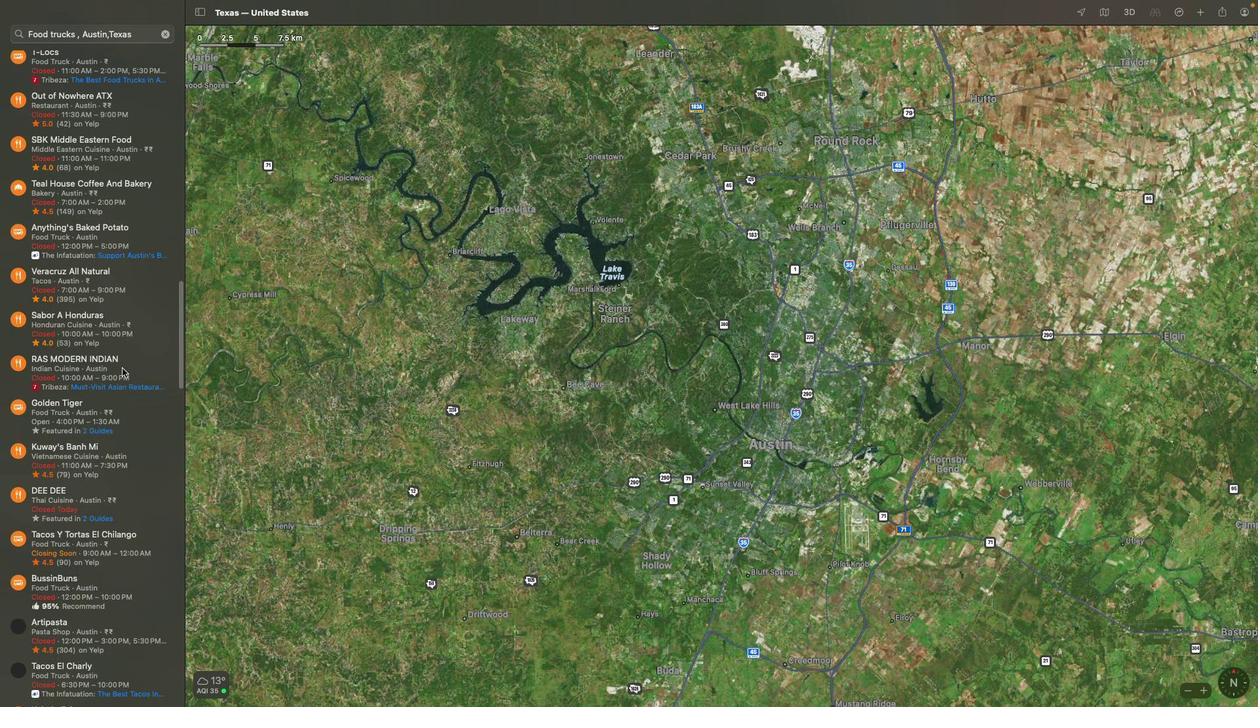 
Action: Mouse scrolled (122, 368) with delta (0, -3)
Screenshot: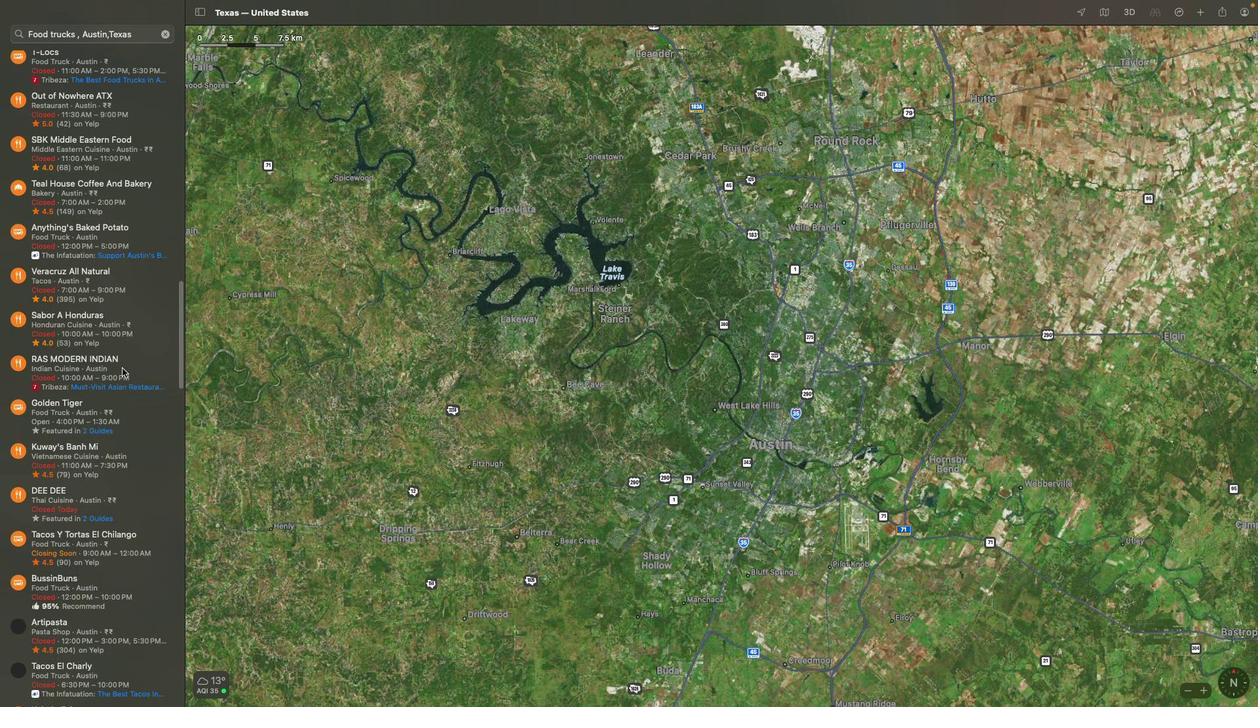 
Action: Mouse scrolled (122, 368) with delta (0, -4)
Screenshot: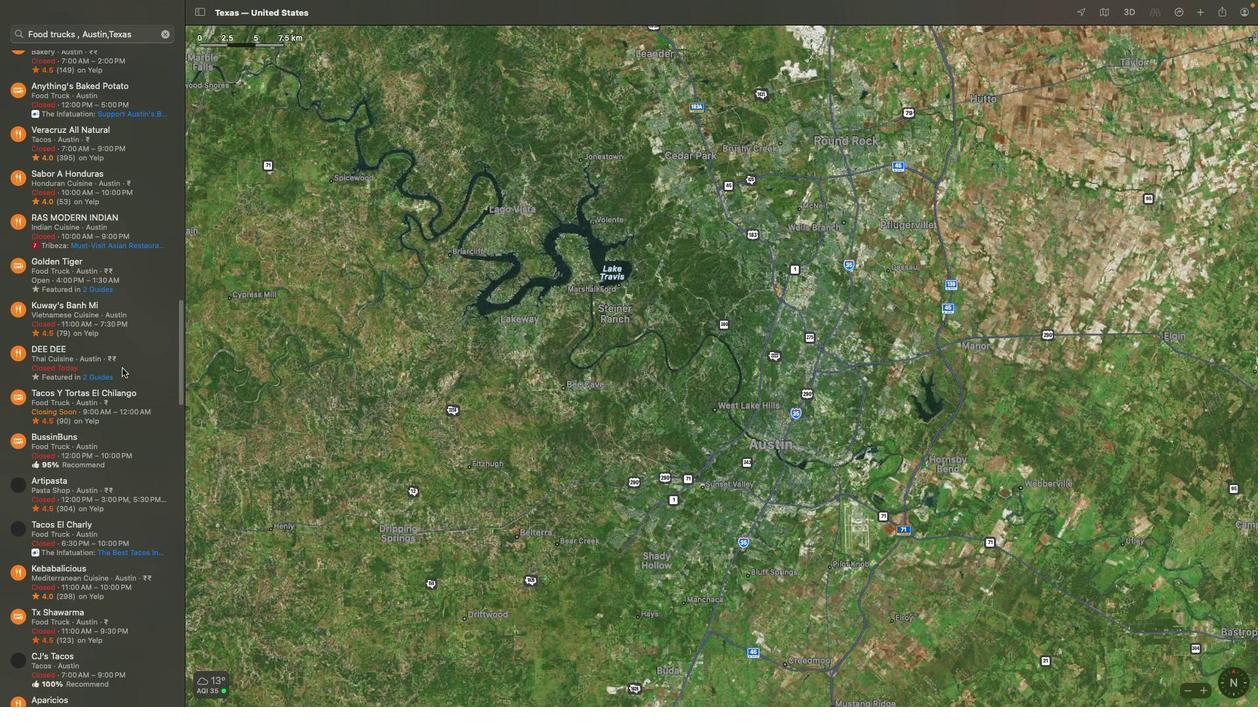 
Action: Mouse scrolled (122, 368) with delta (0, -4)
Screenshot: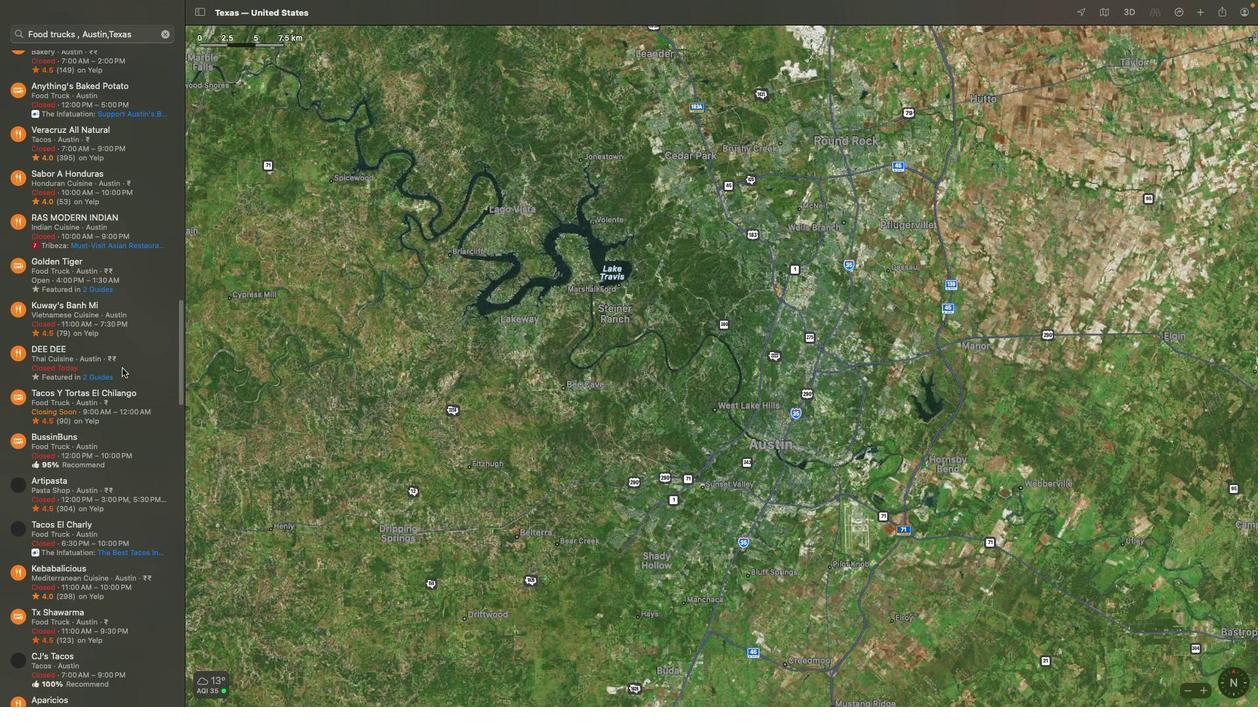 
Action: Mouse scrolled (122, 368) with delta (0, 0)
Screenshot: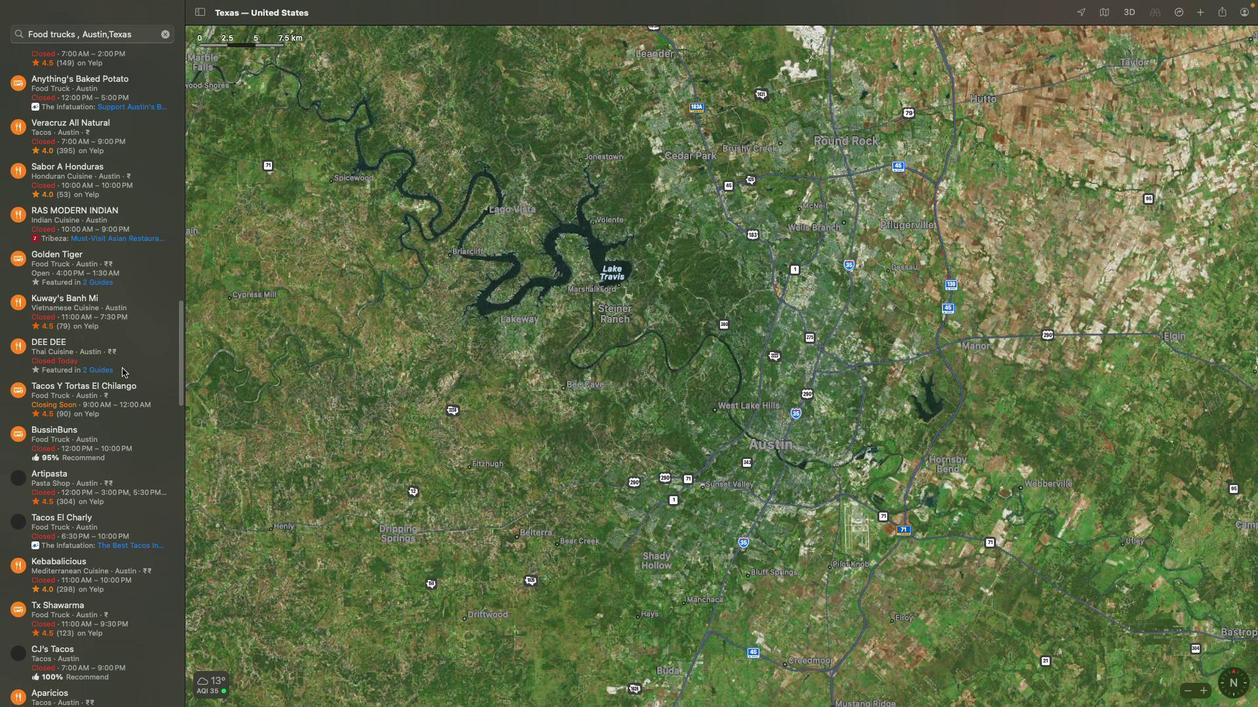 
Action: Mouse scrolled (122, 368) with delta (0, 0)
Screenshot: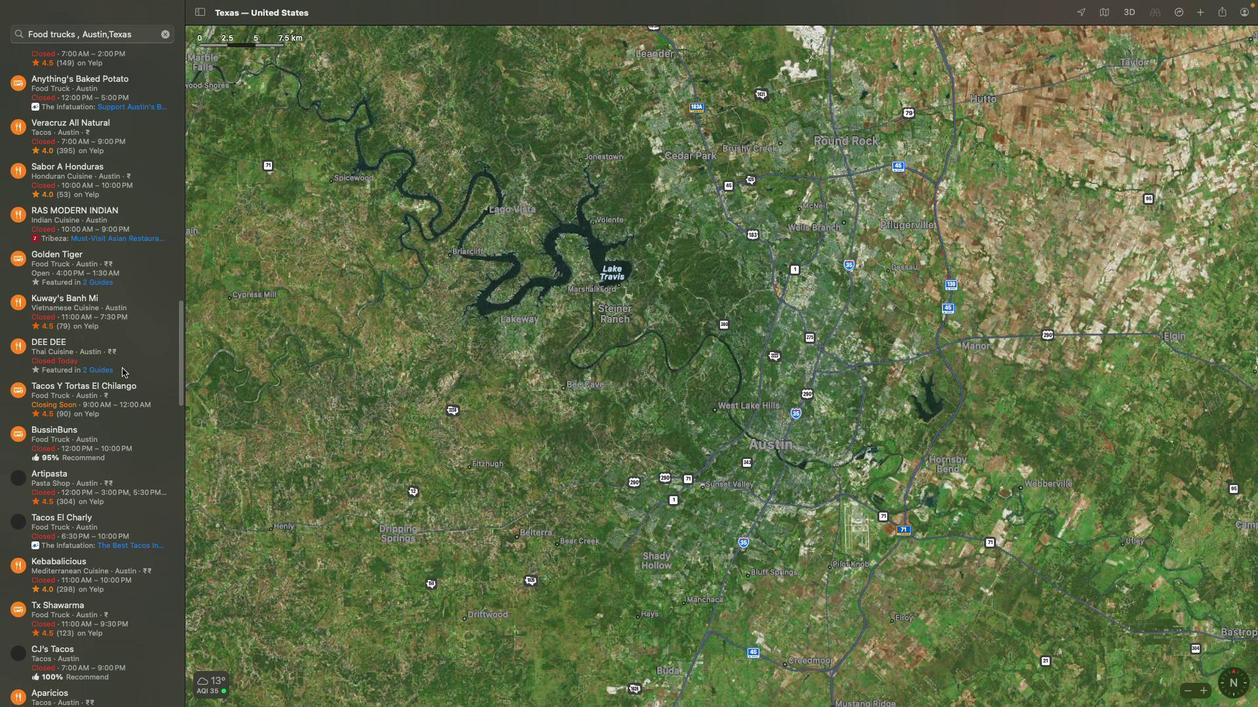 
Action: Mouse scrolled (122, 368) with delta (0, -2)
Screenshot: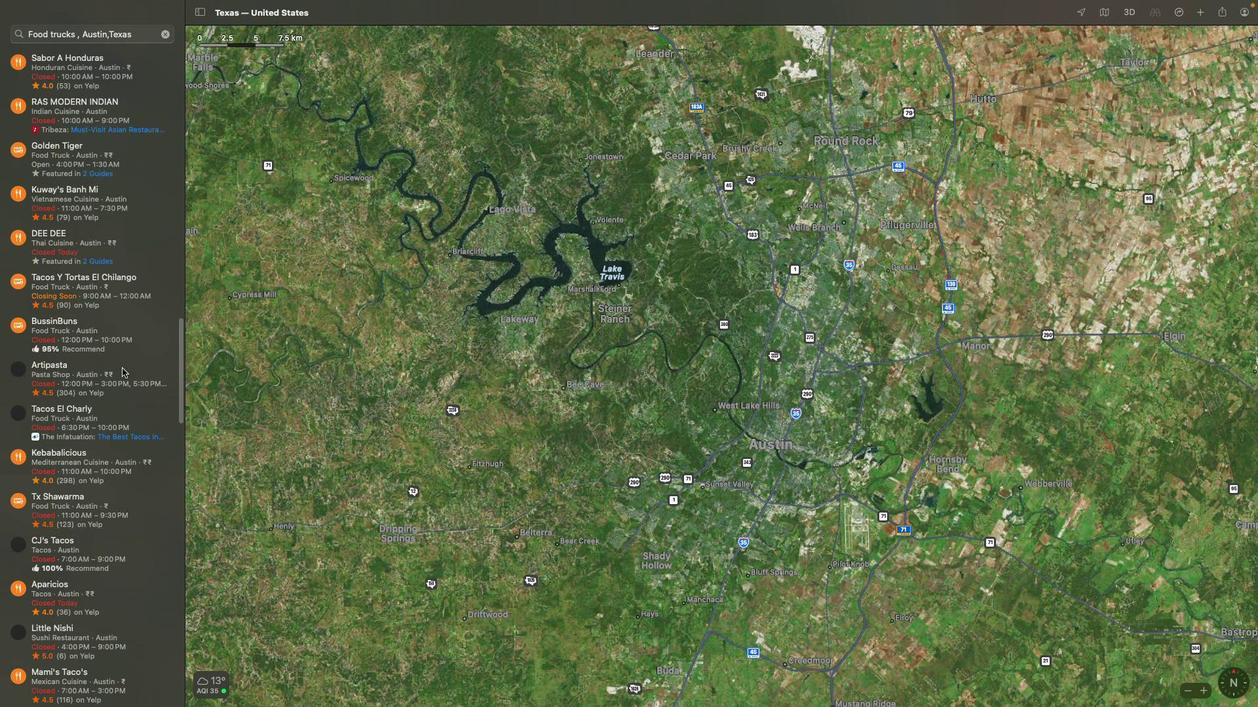 
Action: Mouse scrolled (122, 368) with delta (0, -3)
Screenshot: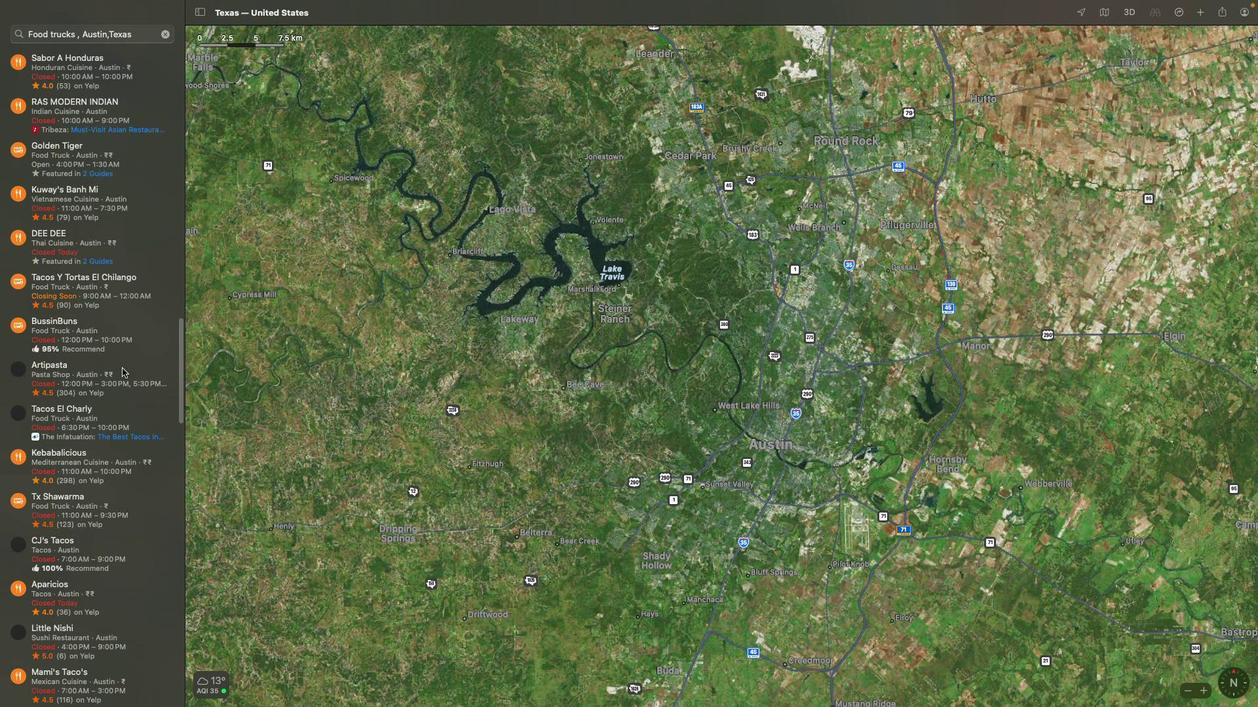
Action: Mouse scrolled (122, 368) with delta (0, -3)
Screenshot: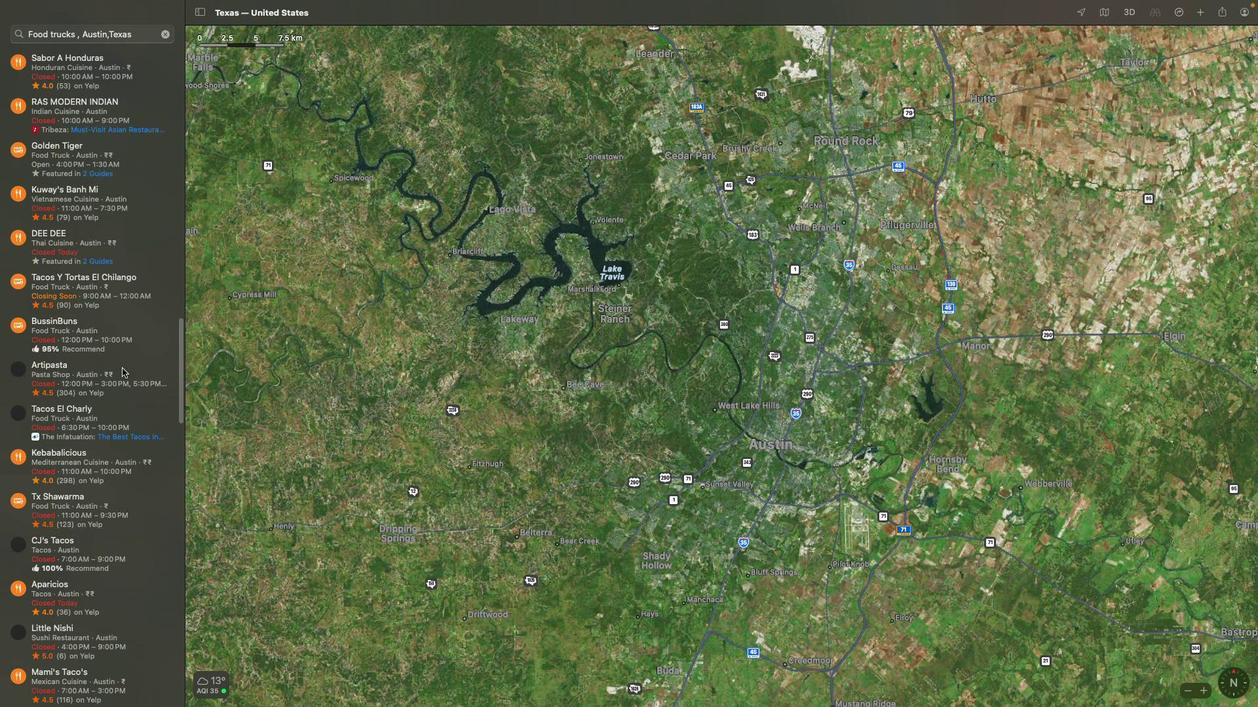 
Action: Mouse scrolled (122, 368) with delta (0, -4)
Screenshot: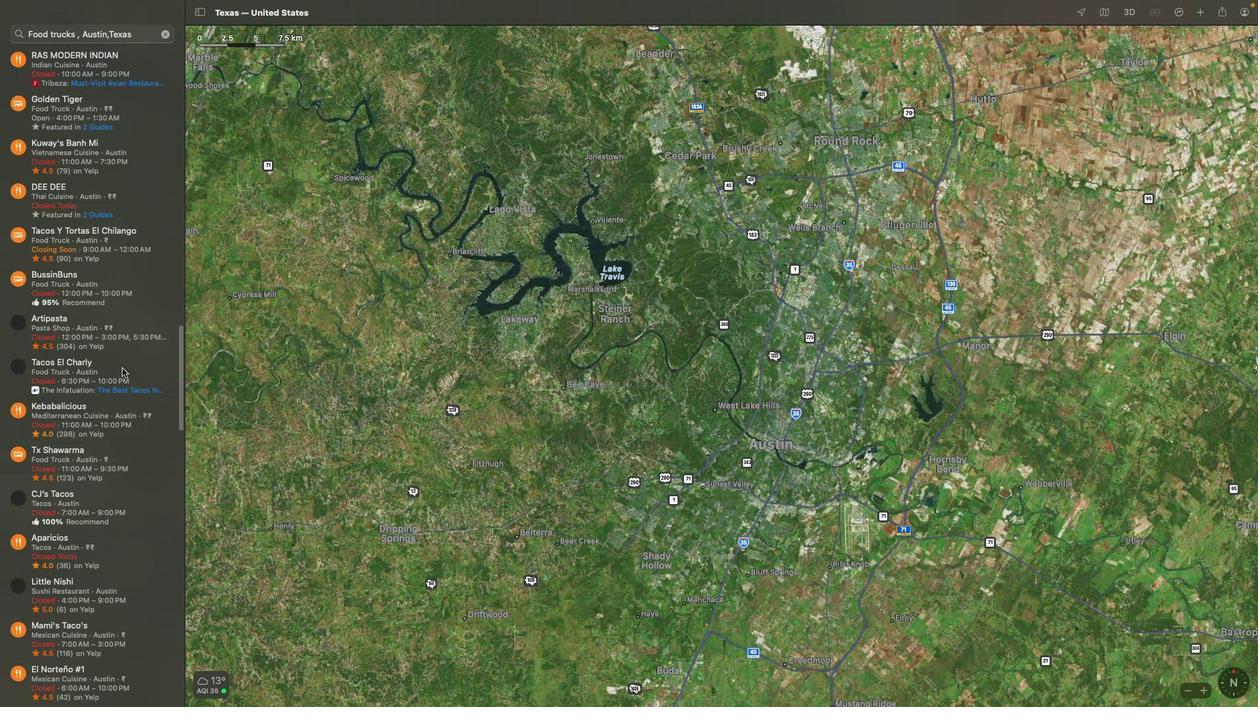 
Action: Mouse moved to (101, 232)
Screenshot: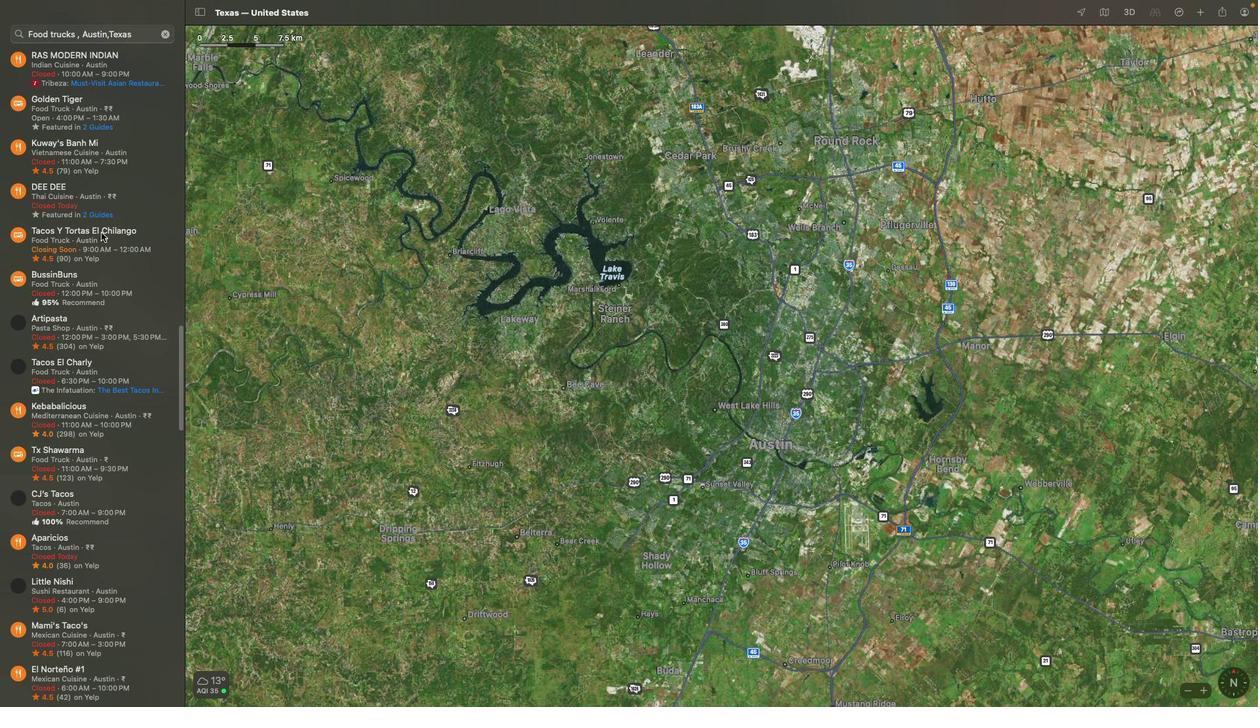 
Action: Mouse pressed left at (101, 232)
Screenshot: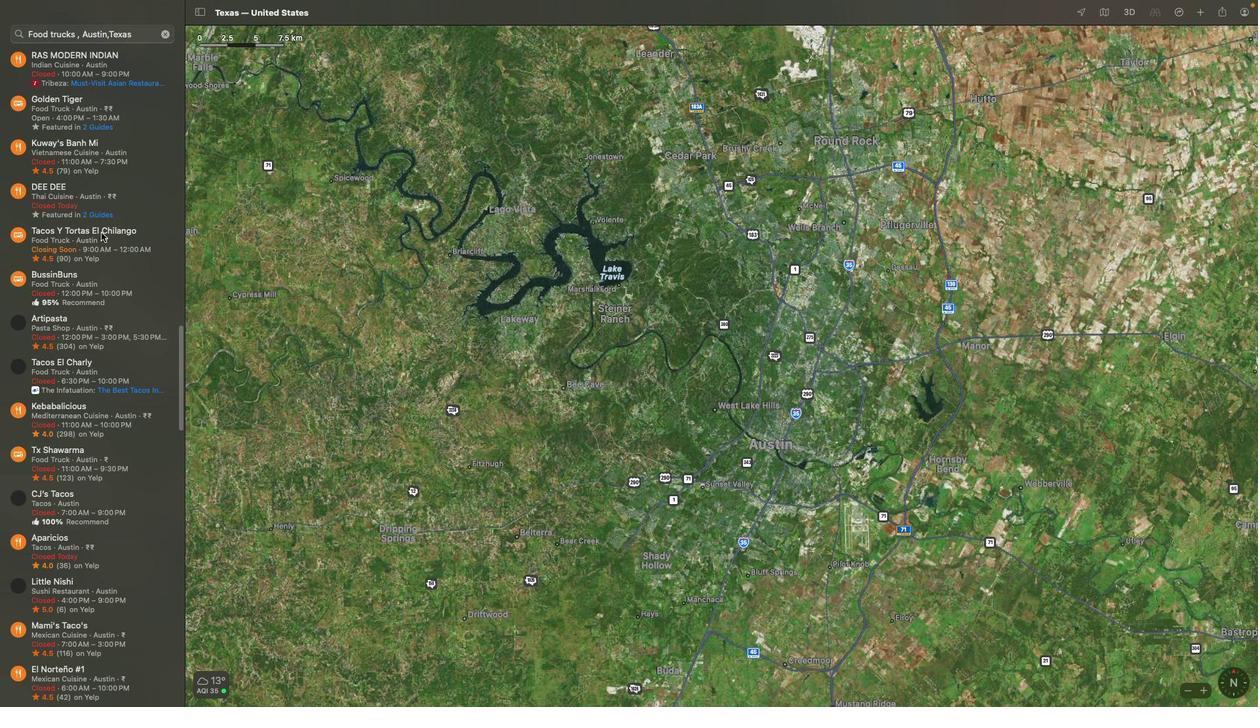 
Action: Mouse scrolled (101, 232) with delta (0, 0)
Screenshot: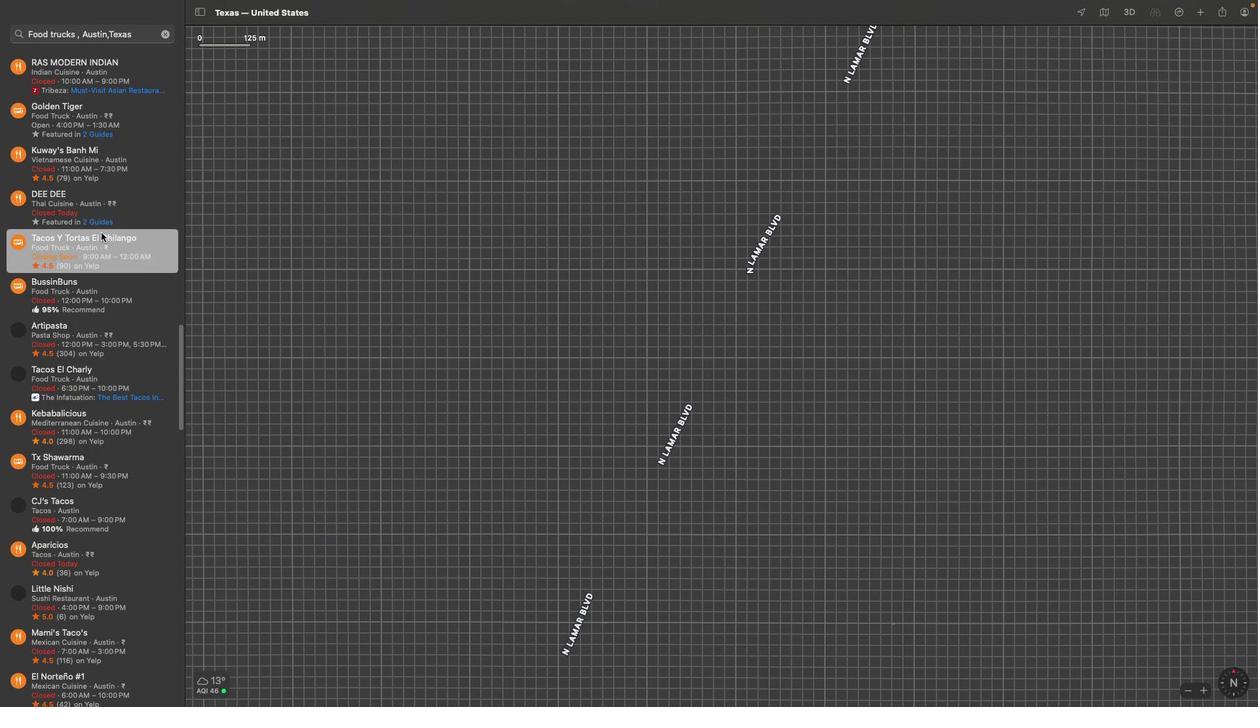 
Action: Mouse scrolled (101, 232) with delta (0, 0)
Screenshot: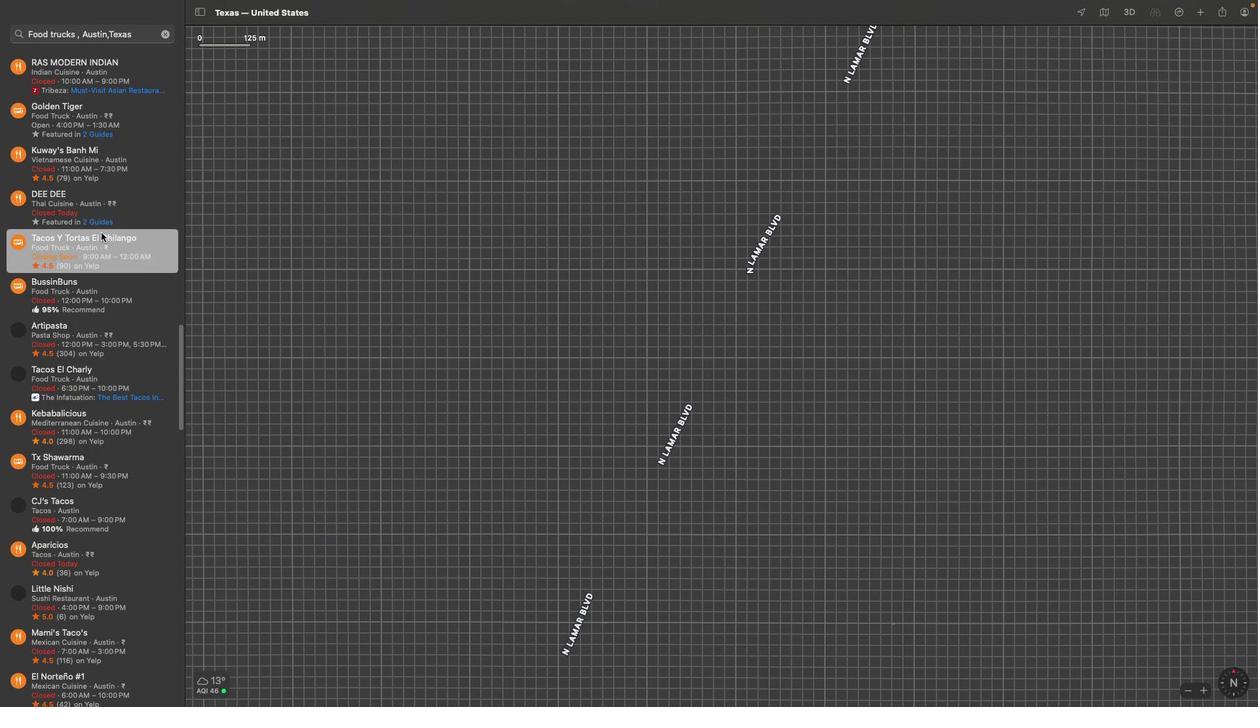 
Action: Mouse scrolled (101, 232) with delta (0, 1)
Screenshot: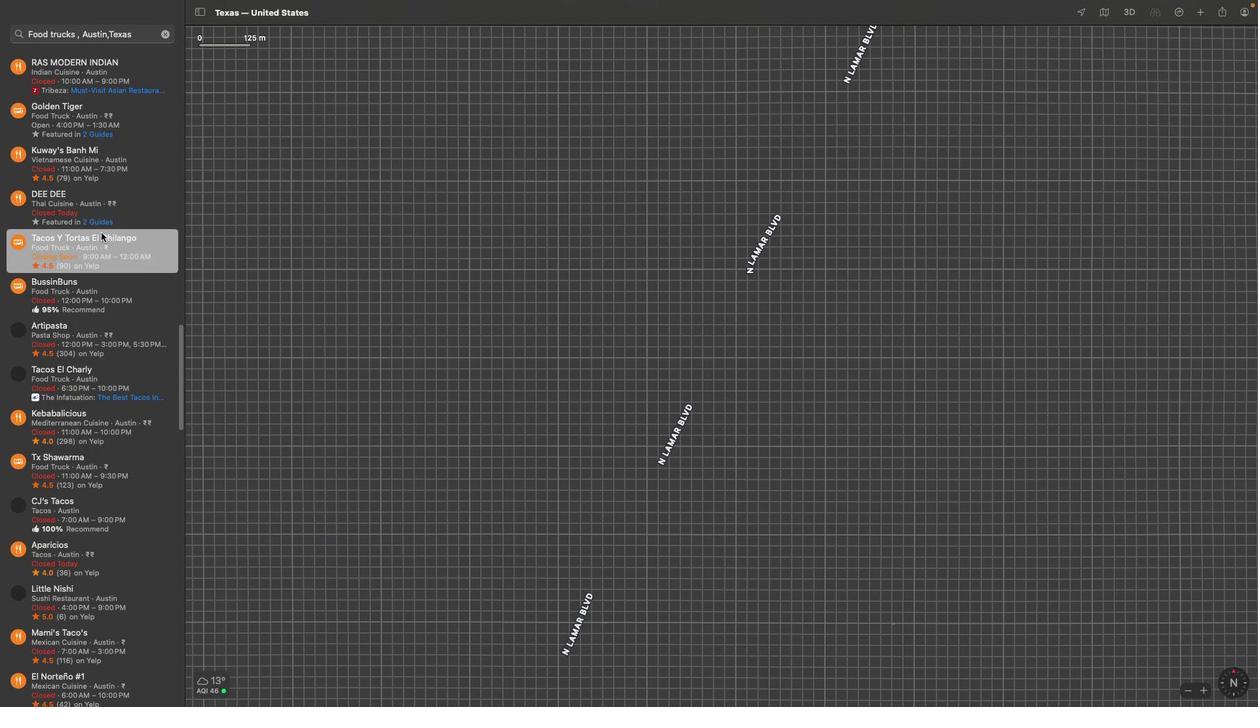 
Action: Mouse scrolled (101, 232) with delta (0, 3)
Screenshot: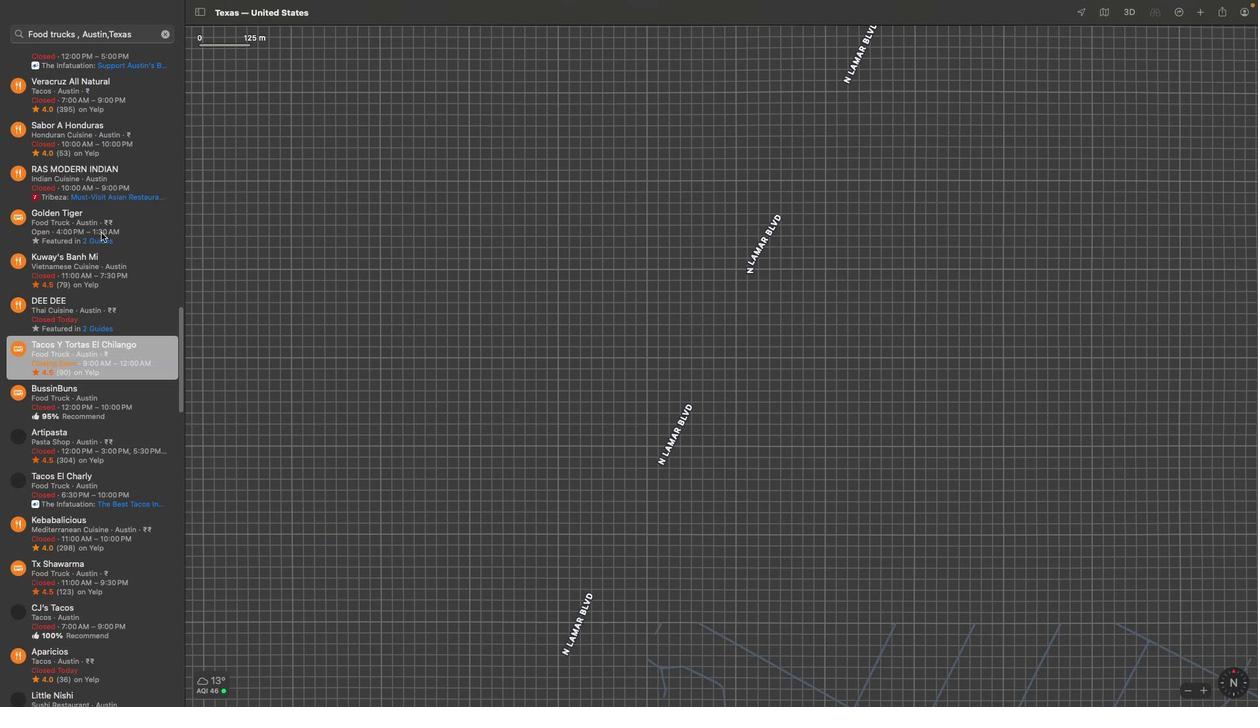 
Action: Mouse scrolled (101, 232) with delta (0, 3)
Screenshot: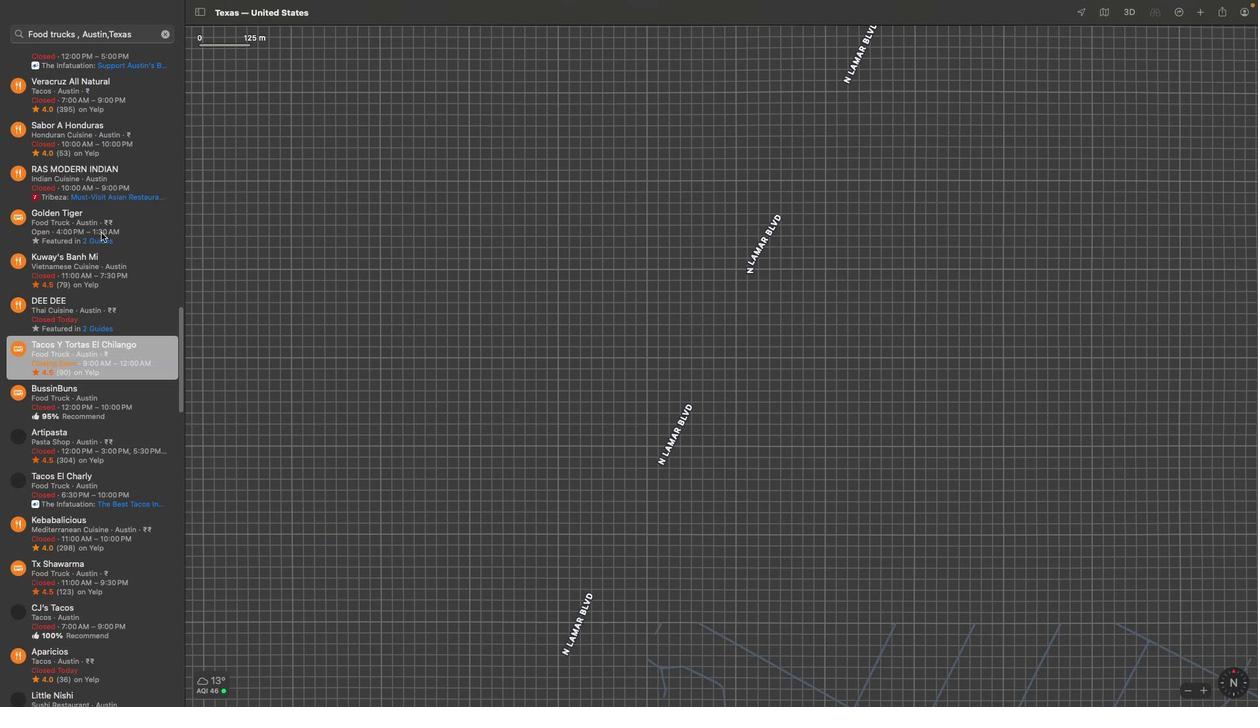
Action: Mouse scrolled (101, 232) with delta (0, 4)
Screenshot: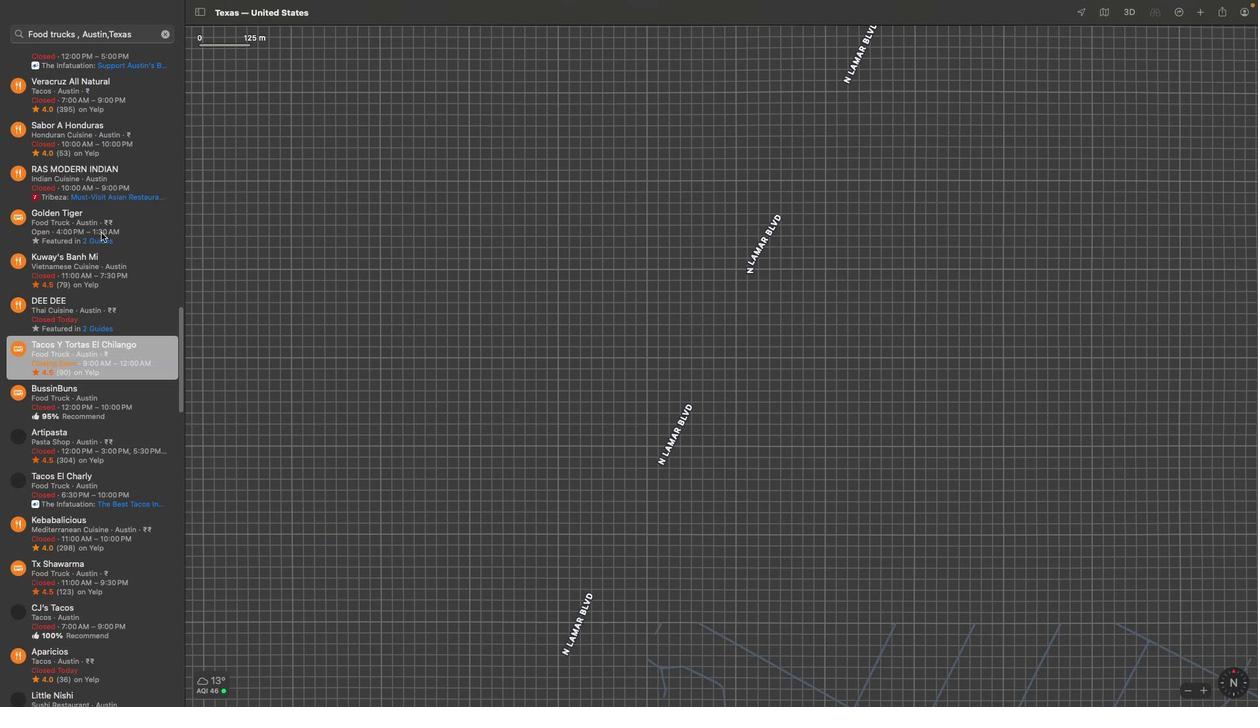 
Action: Mouse scrolled (101, 232) with delta (0, 5)
Screenshot: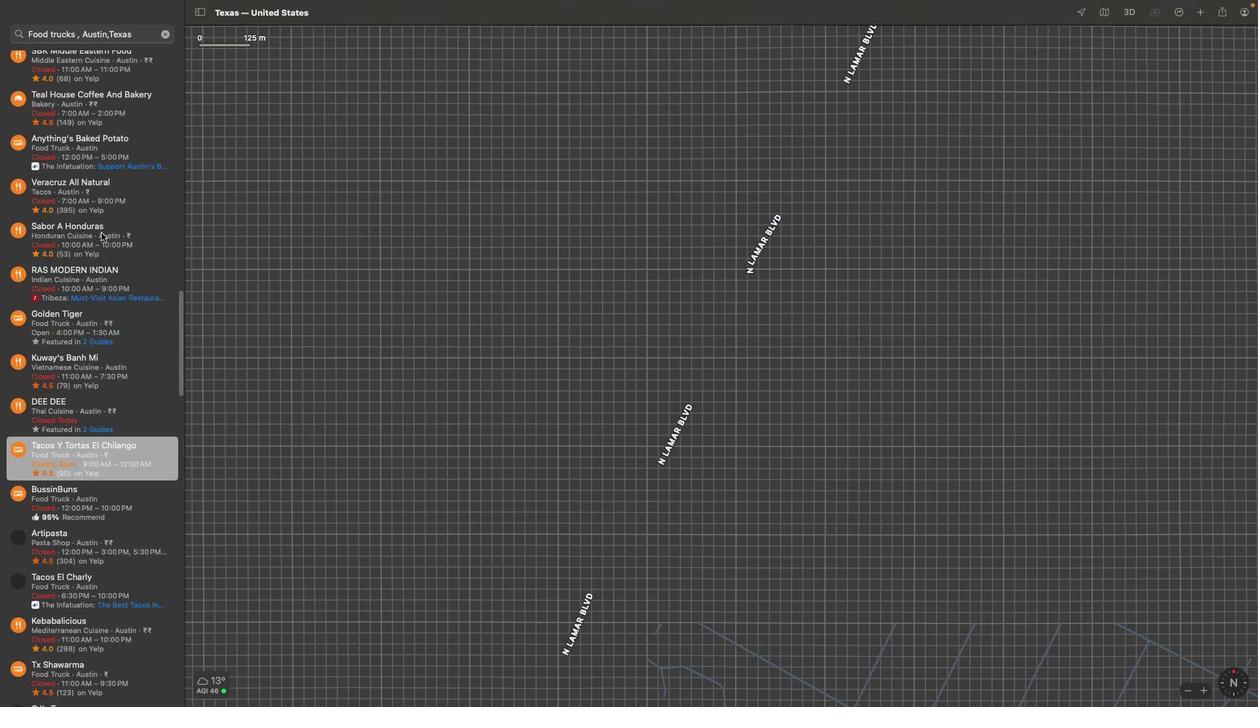 
Action: Mouse scrolled (101, 232) with delta (0, 0)
Screenshot: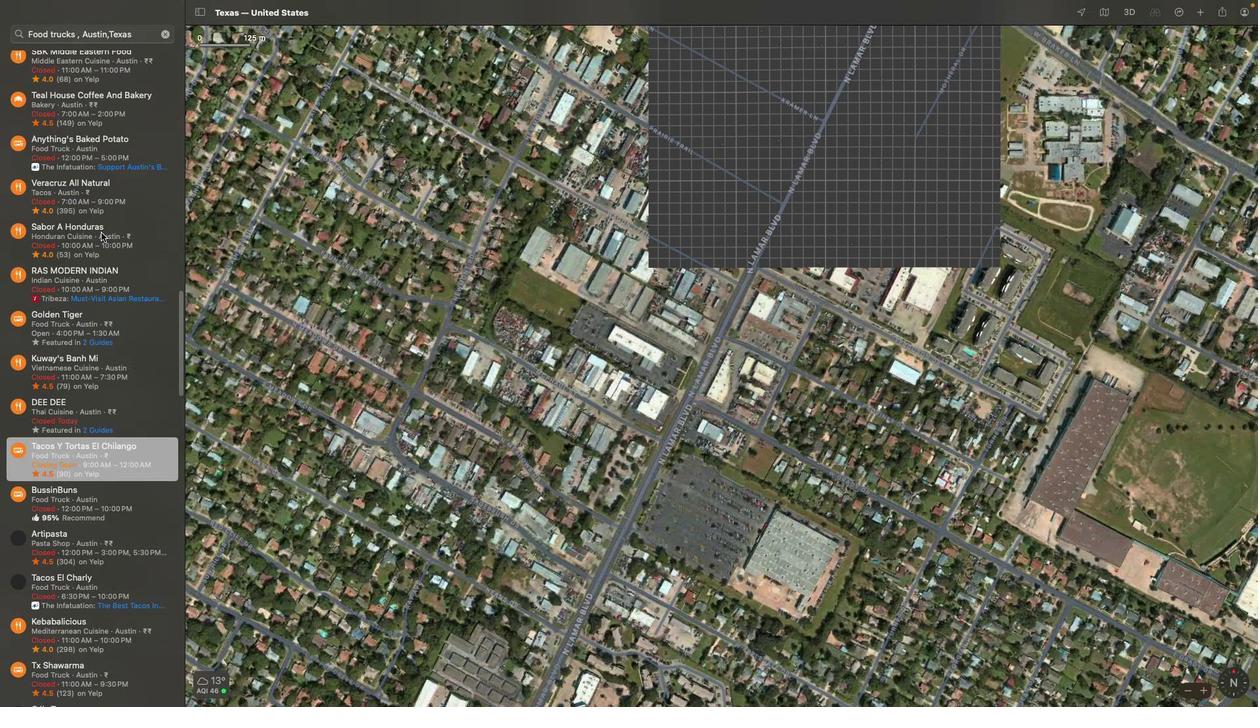 
Action: Mouse scrolled (101, 232) with delta (0, 0)
Screenshot: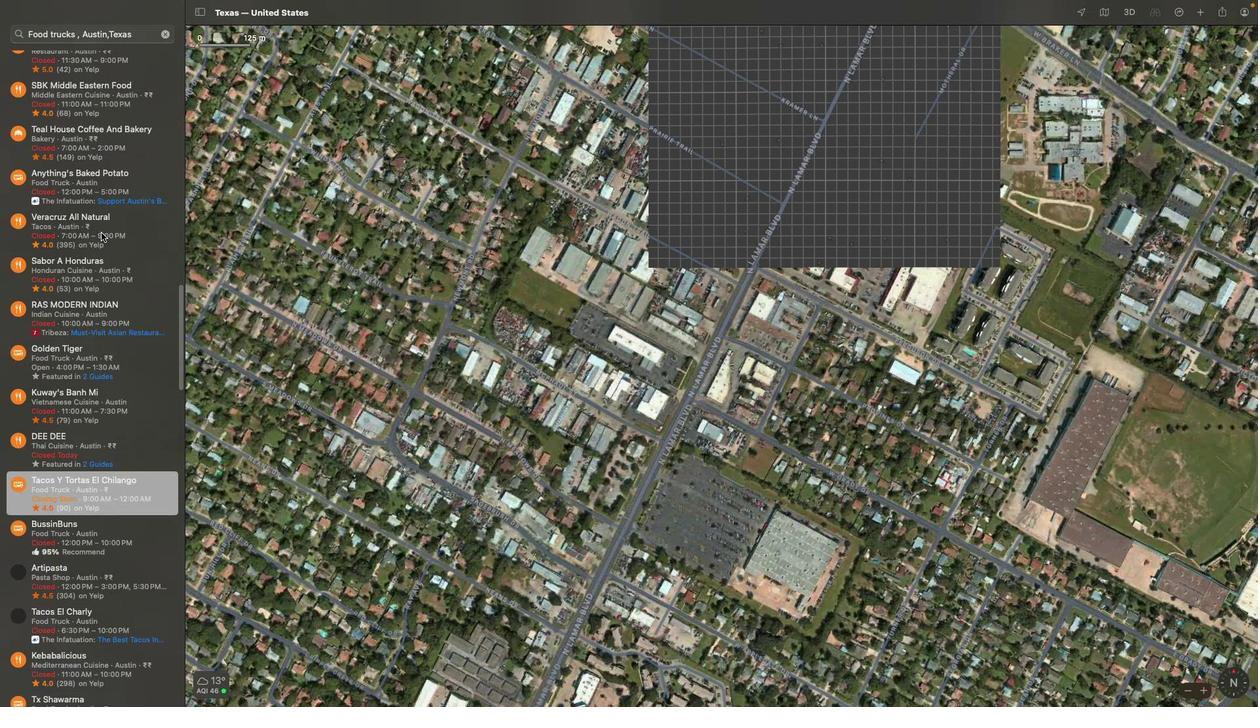 
Action: Mouse scrolled (101, 232) with delta (0, 2)
Screenshot: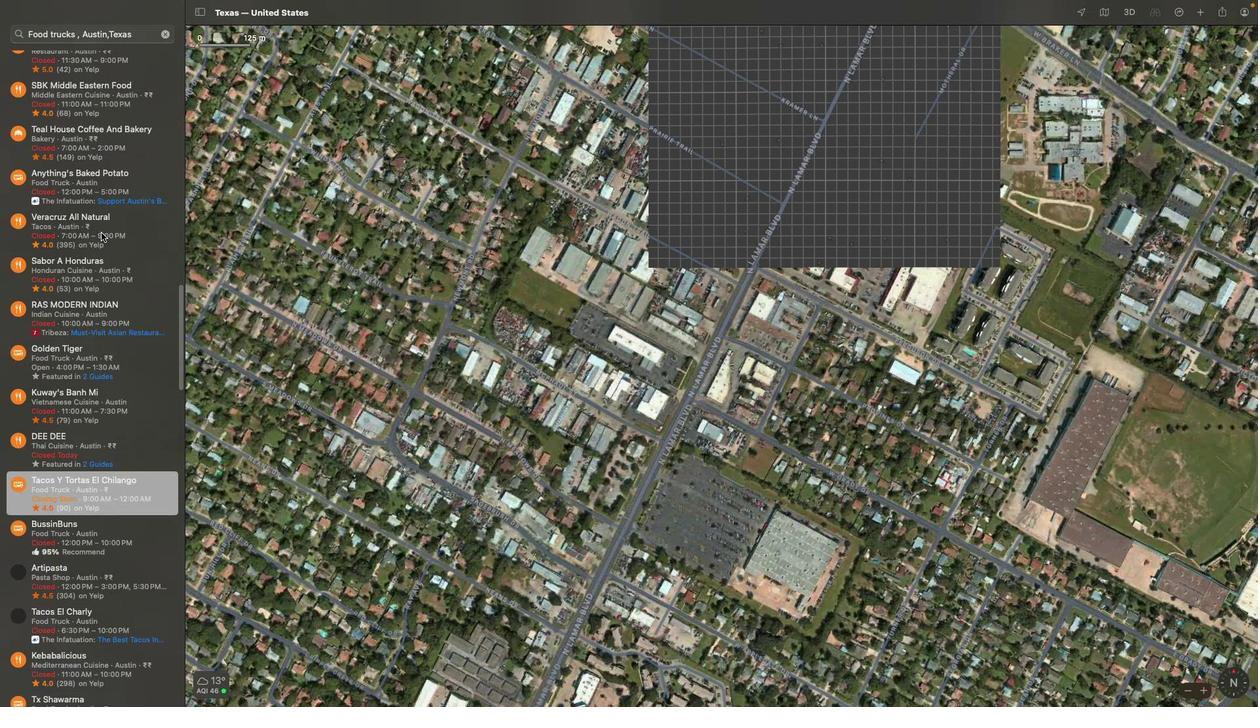 
Action: Mouse scrolled (101, 232) with delta (0, 3)
Screenshot: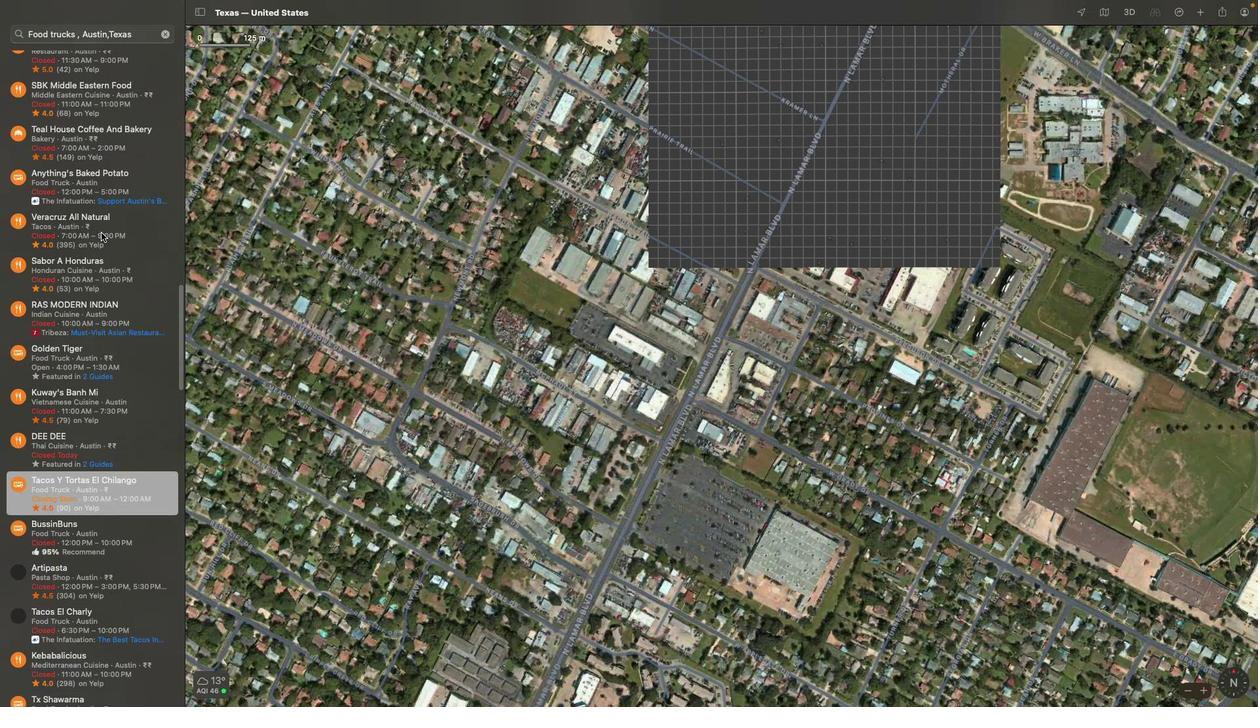 
Action: Mouse scrolled (101, 232) with delta (0, 4)
Screenshot: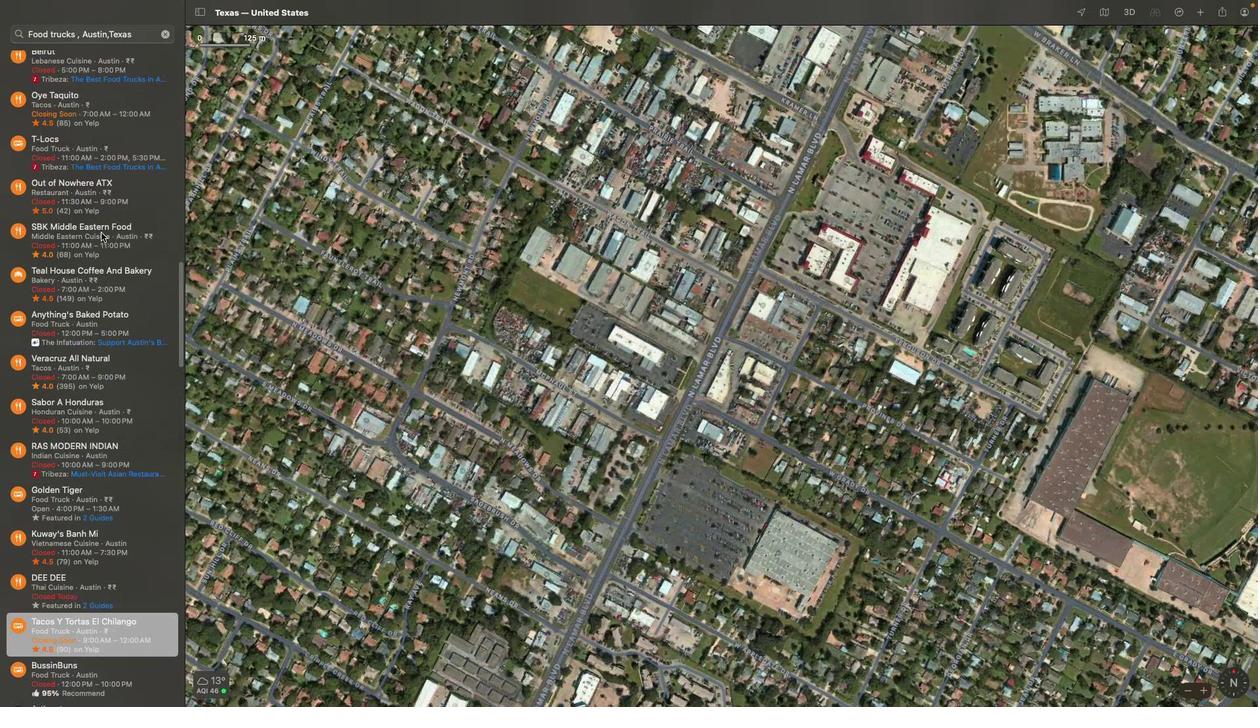 
Action: Mouse scrolled (101, 232) with delta (0, 5)
Screenshot: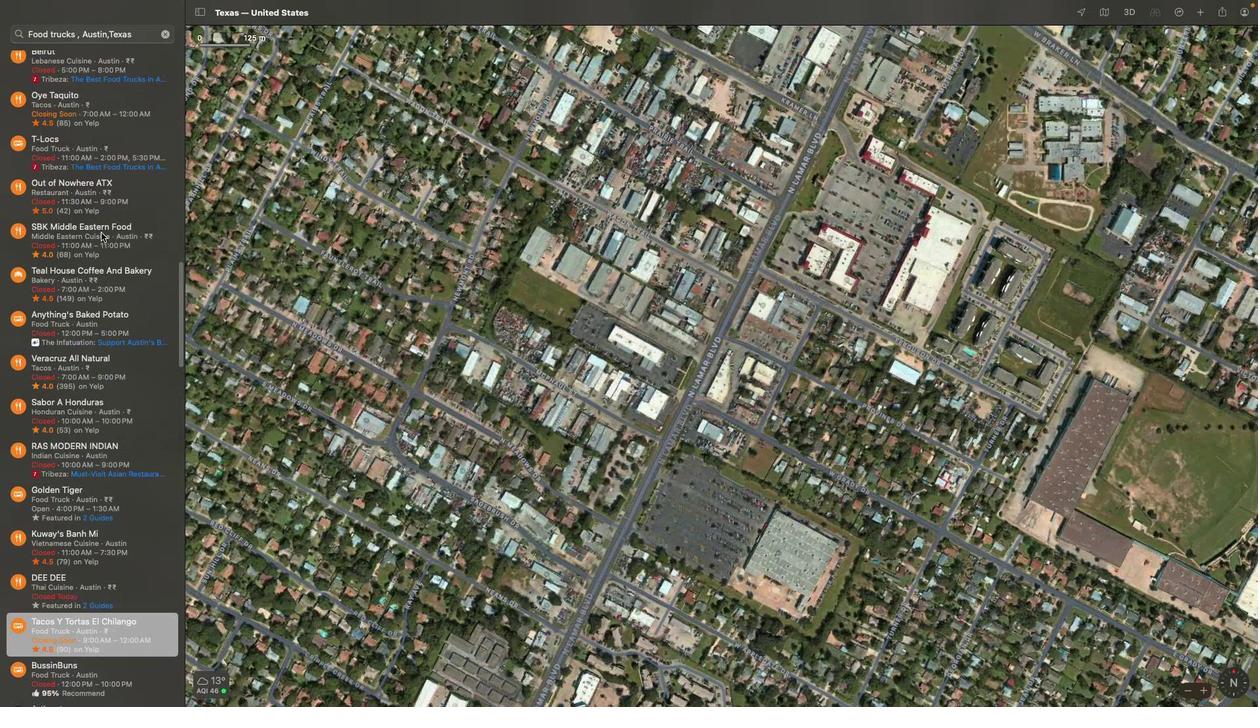 
Action: Mouse scrolled (101, 232) with delta (0, 5)
Screenshot: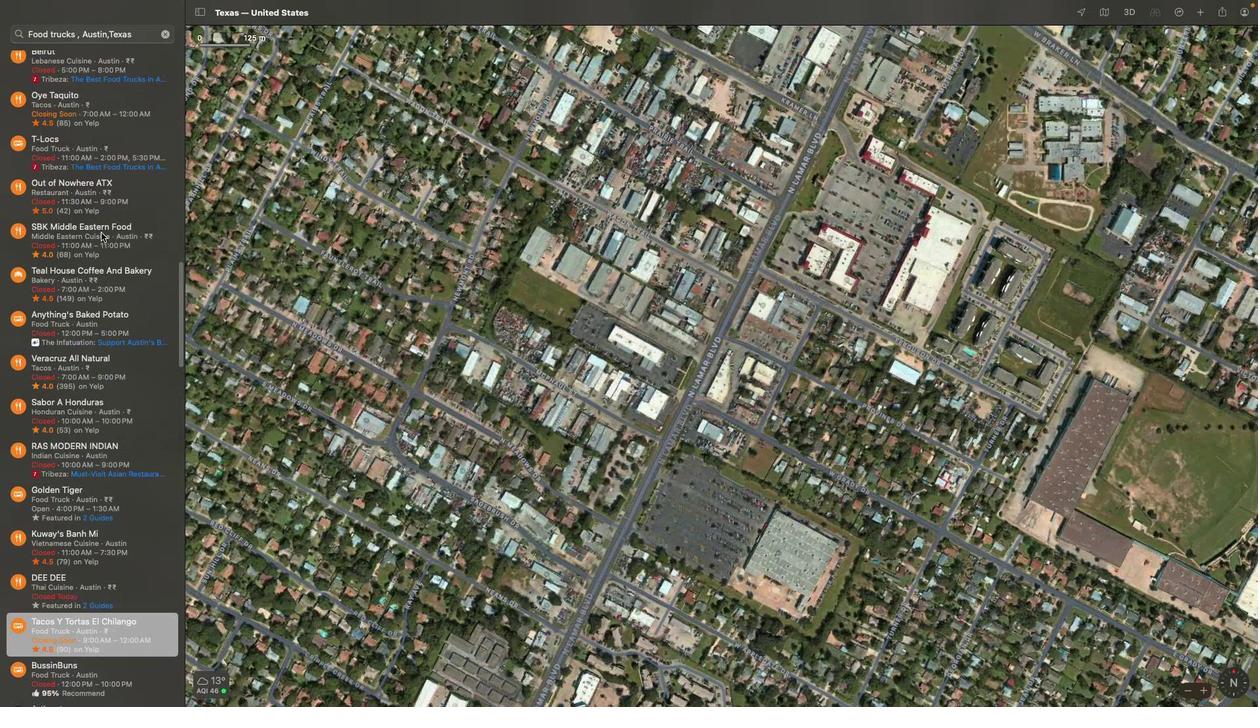 
Action: Mouse scrolled (101, 232) with delta (0, 0)
Screenshot: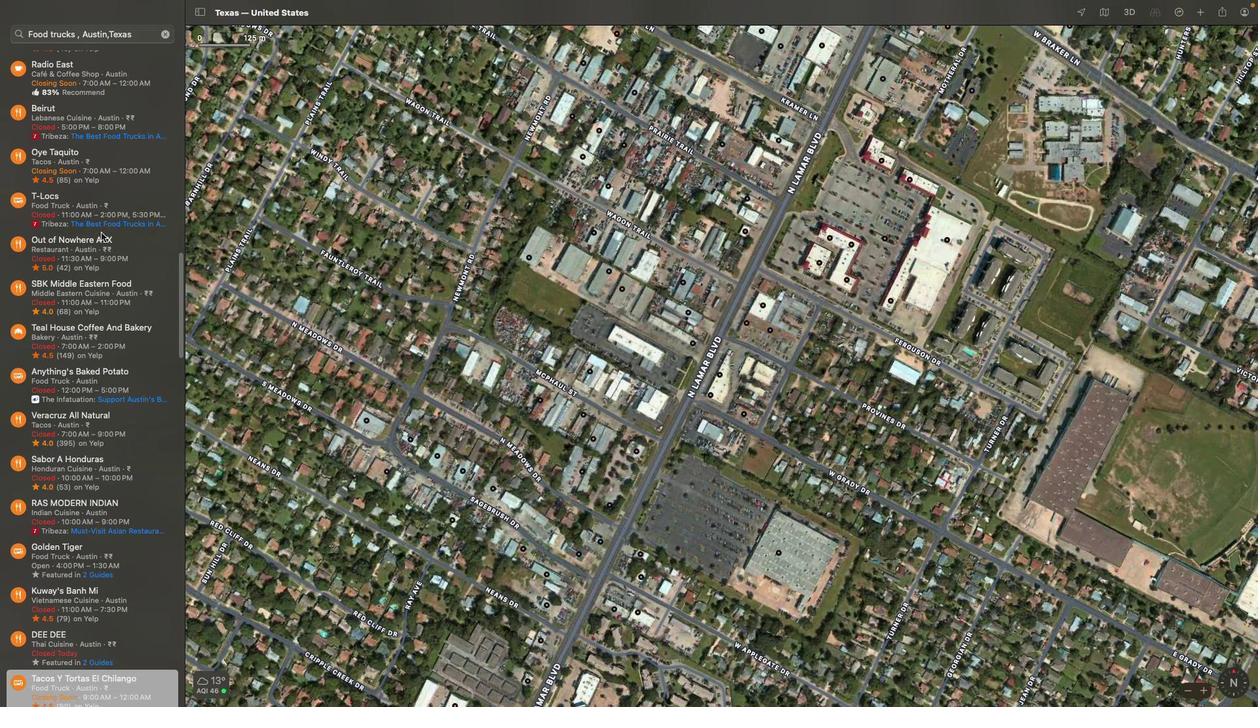 
Action: Mouse scrolled (101, 232) with delta (0, 0)
Screenshot: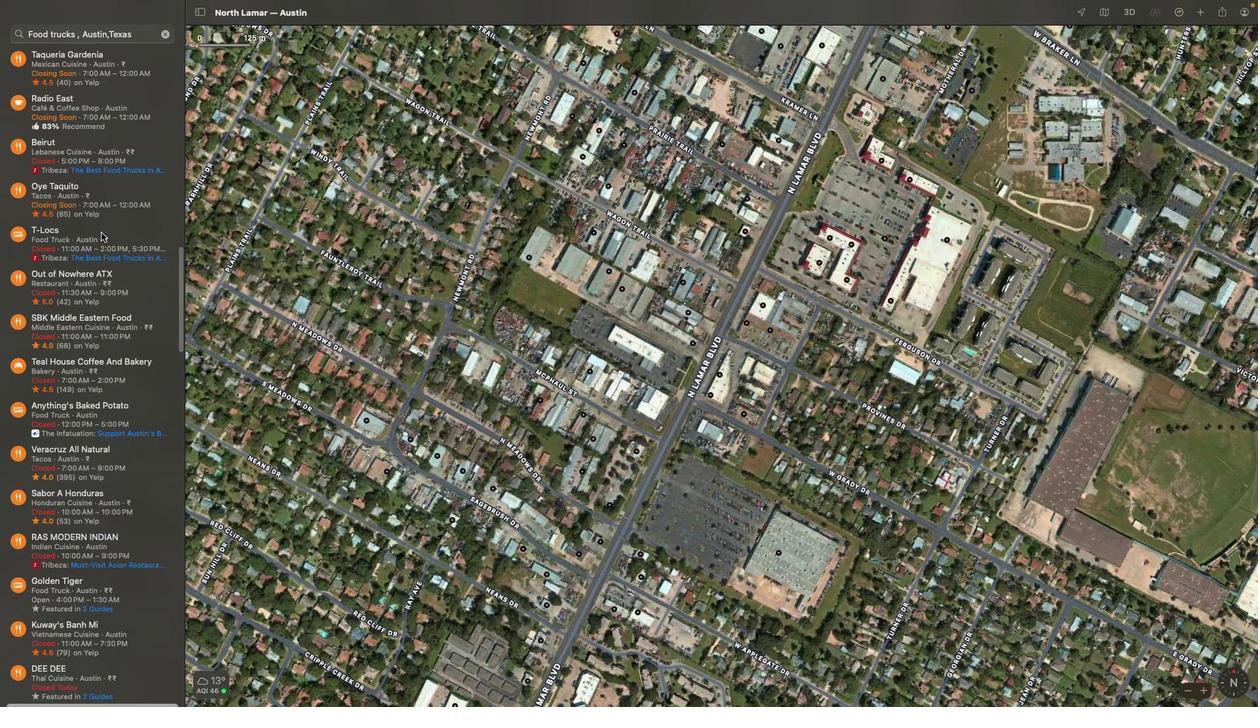 
Action: Mouse scrolled (101, 232) with delta (0, 2)
Screenshot: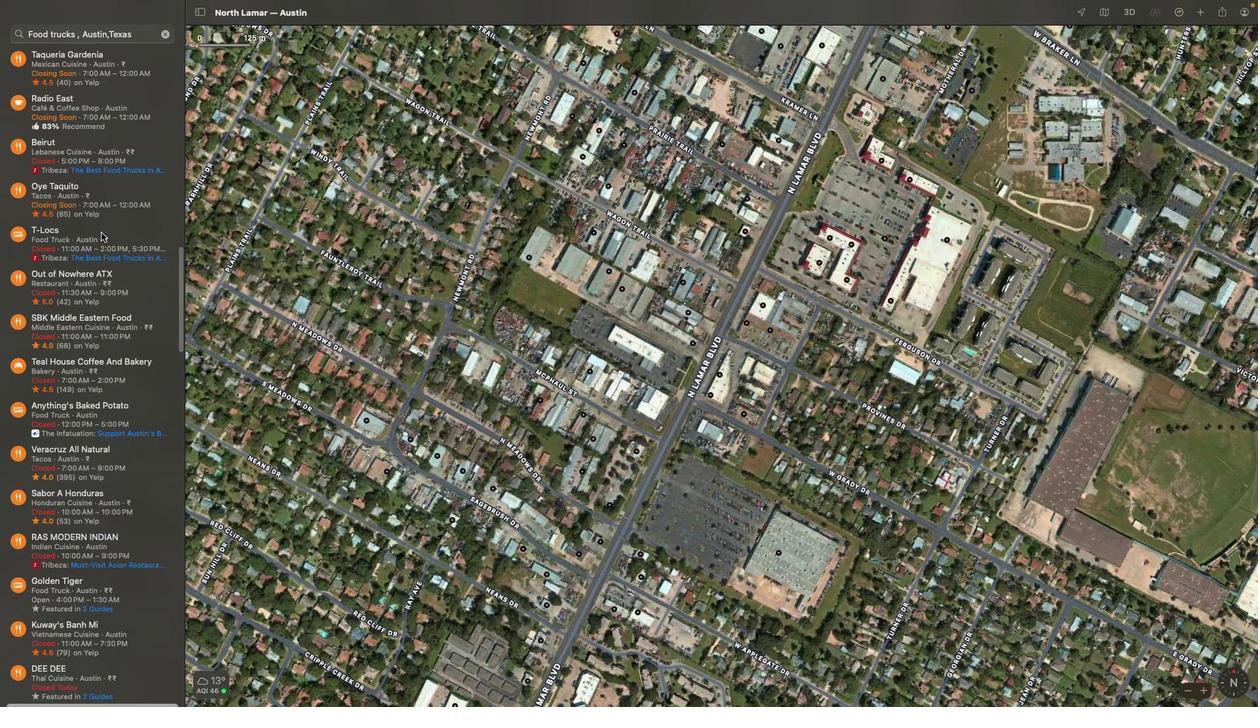 
Action: Mouse scrolled (101, 232) with delta (0, 3)
Screenshot: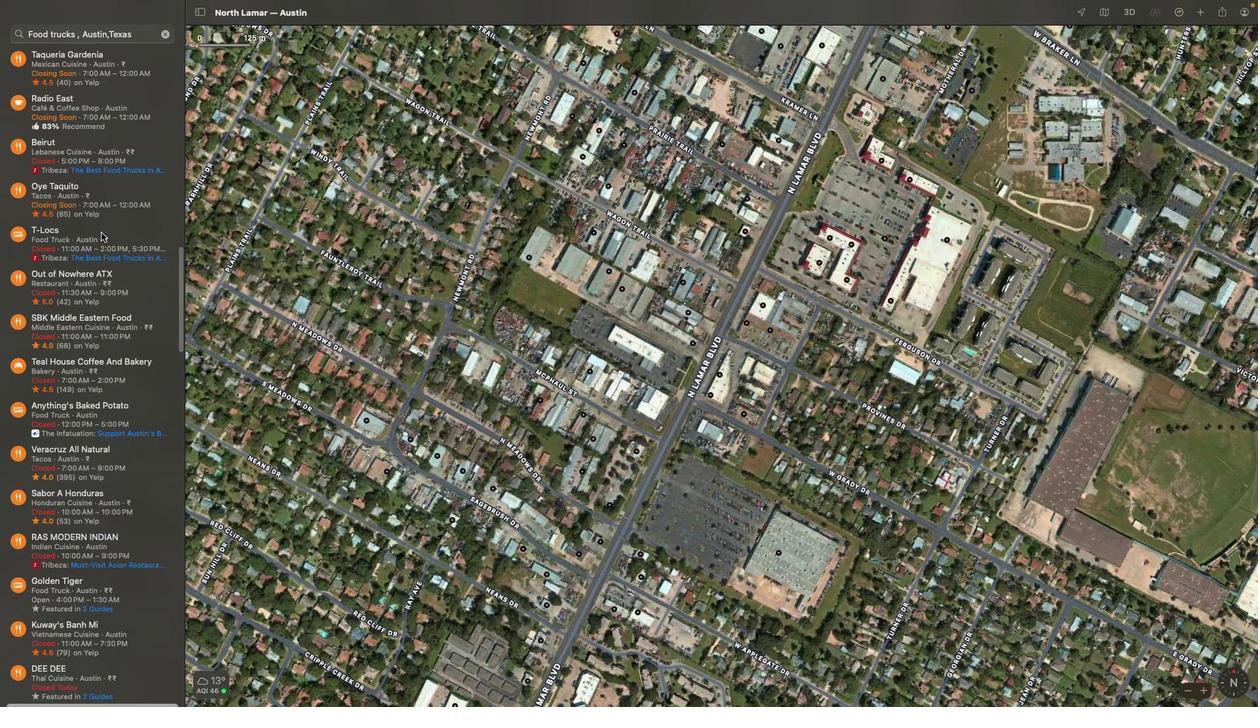 
Action: Mouse scrolled (101, 232) with delta (0, 3)
Screenshot: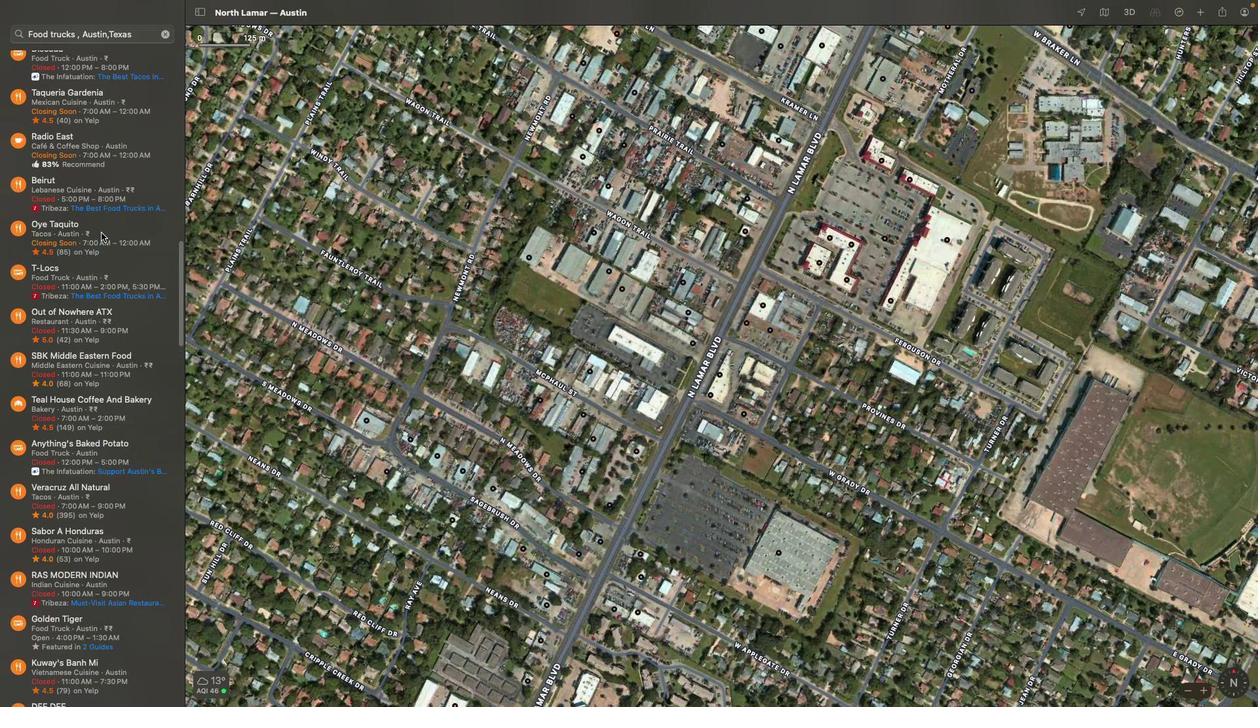 
Action: Mouse scrolled (101, 232) with delta (0, 4)
Screenshot: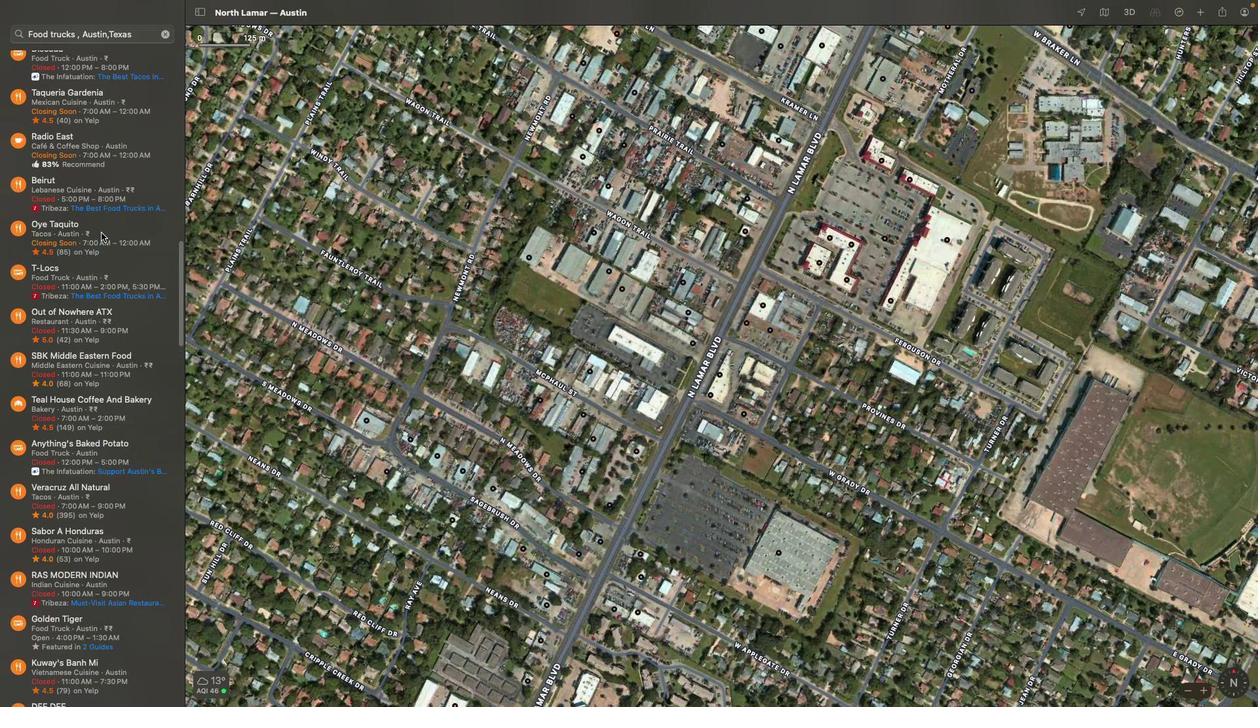 
Action: Mouse scrolled (101, 232) with delta (0, 4)
Screenshot: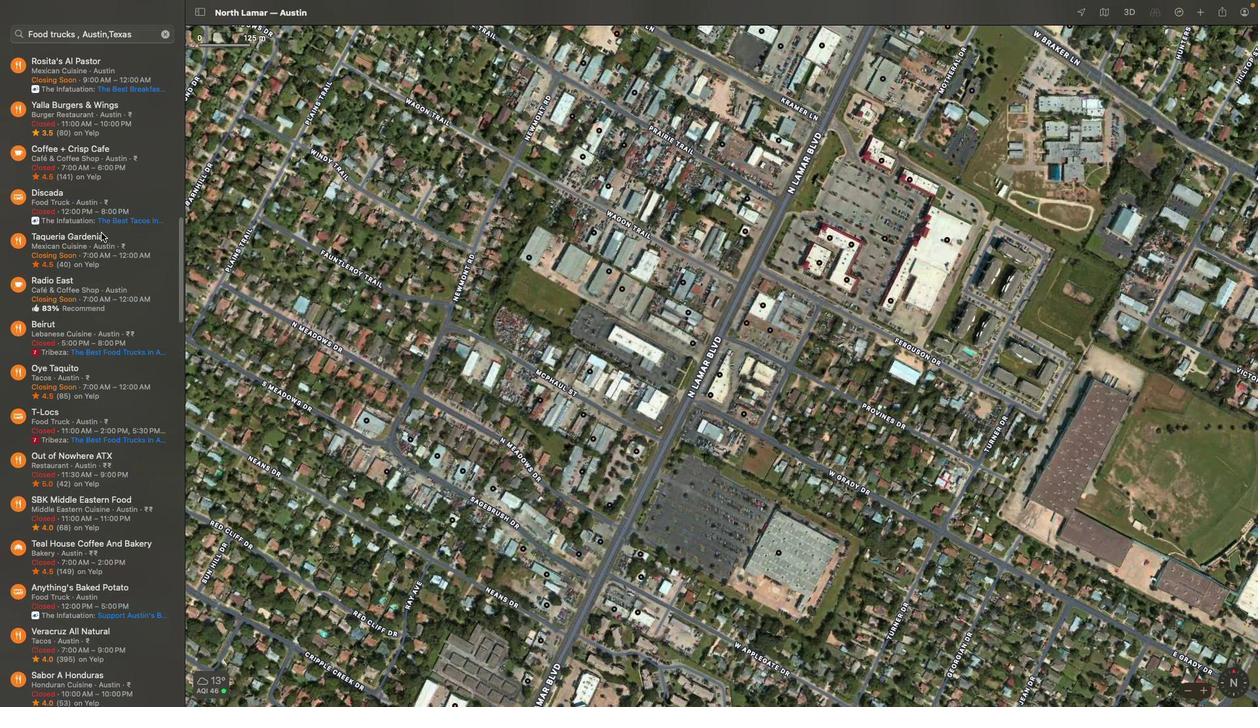 
Action: Mouse scrolled (101, 232) with delta (0, 0)
Screenshot: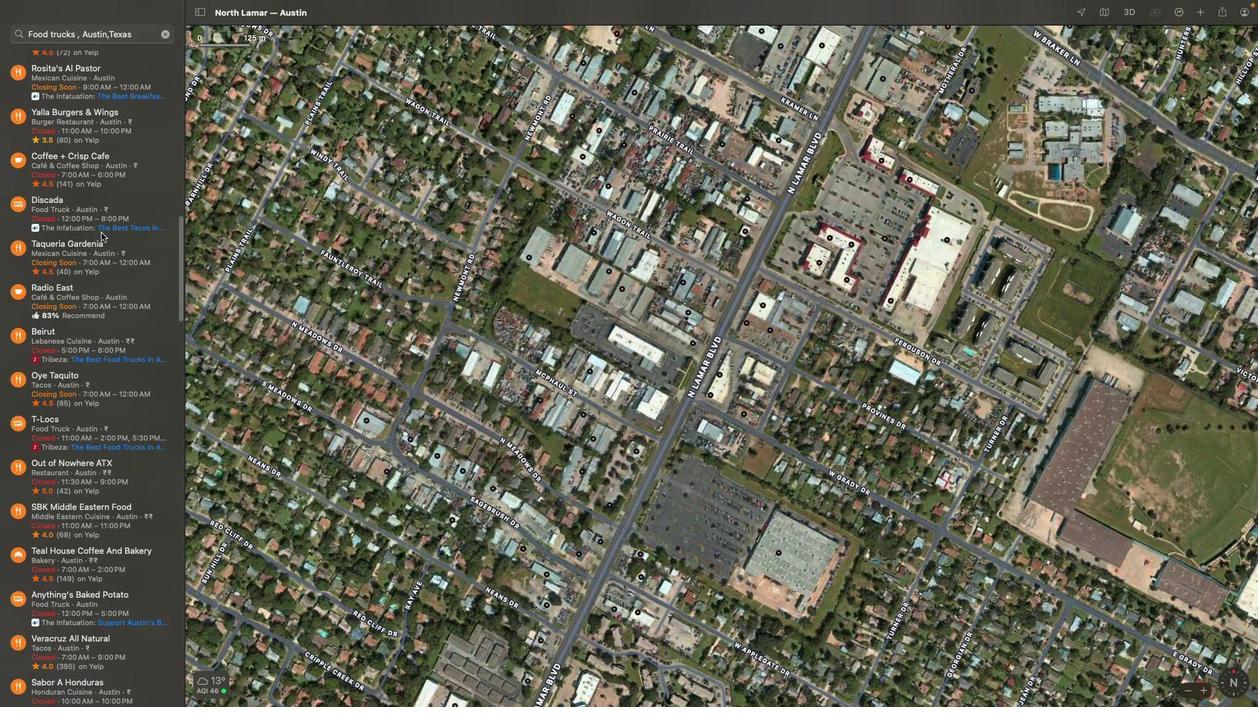 
Action: Mouse scrolled (101, 232) with delta (0, 0)
Screenshot: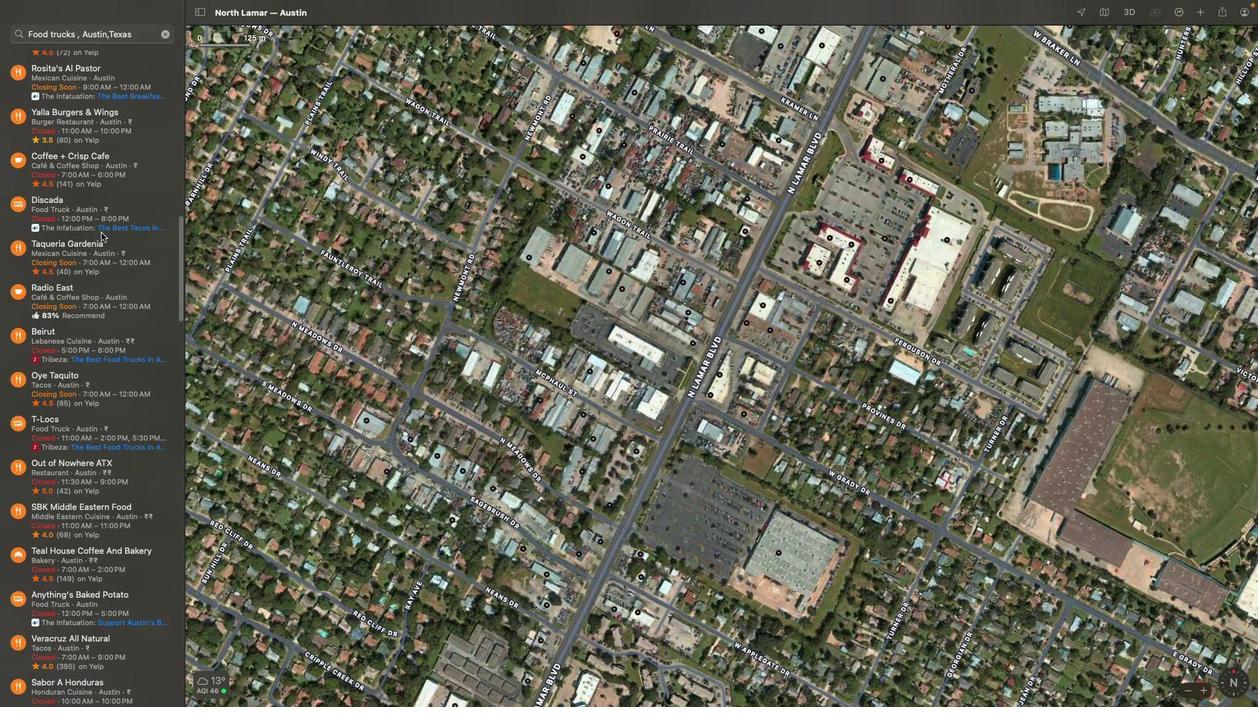 
Action: Mouse scrolled (101, 232) with delta (0, 2)
Screenshot: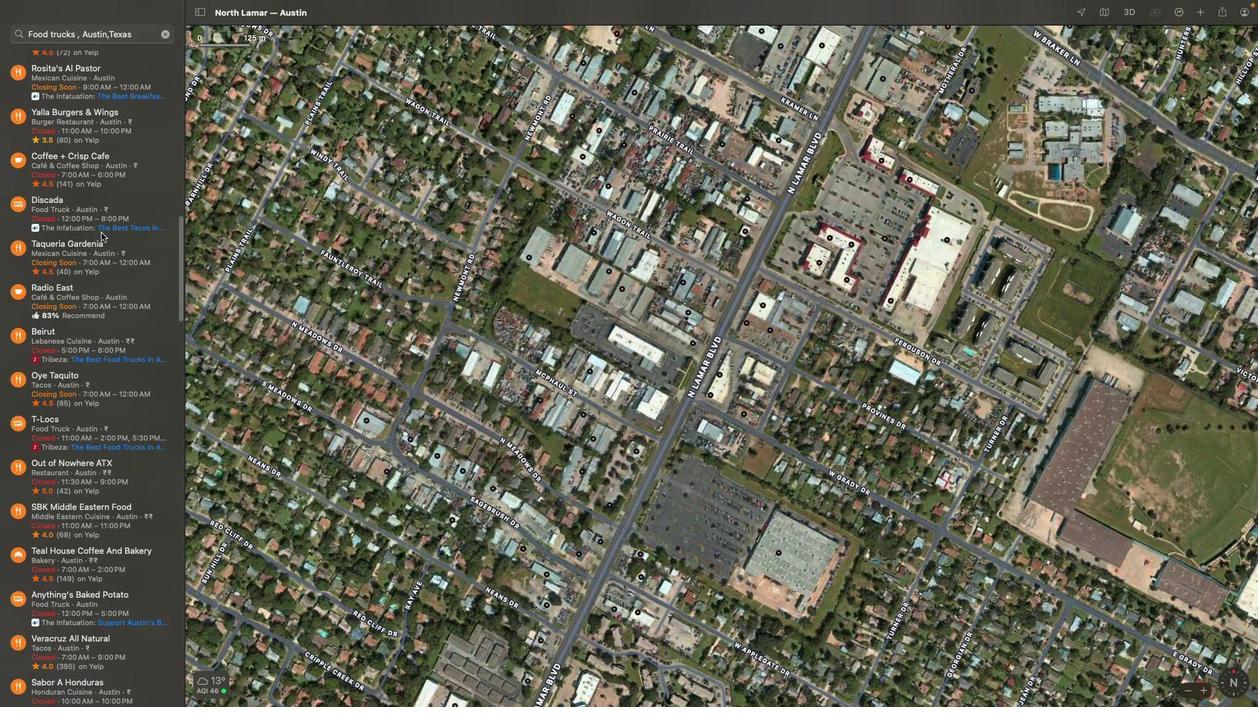 
Action: Mouse scrolled (101, 232) with delta (0, 3)
Screenshot: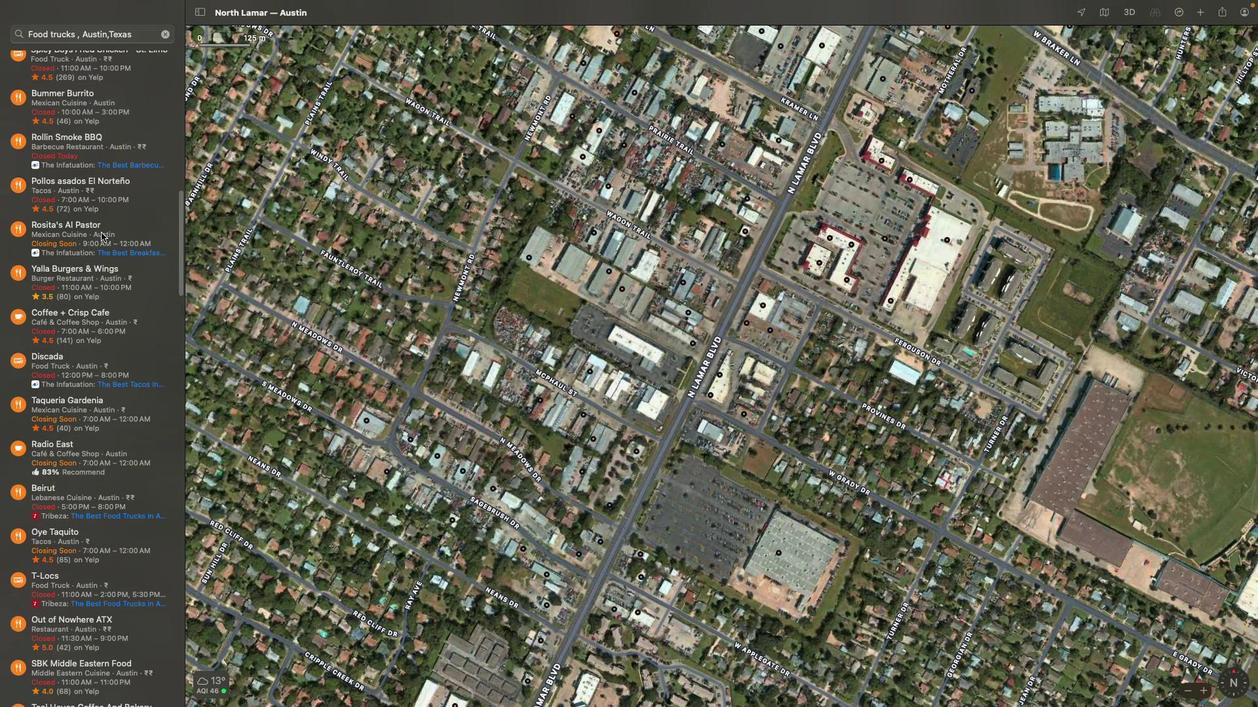 
Action: Mouse scrolled (101, 232) with delta (0, 3)
Screenshot: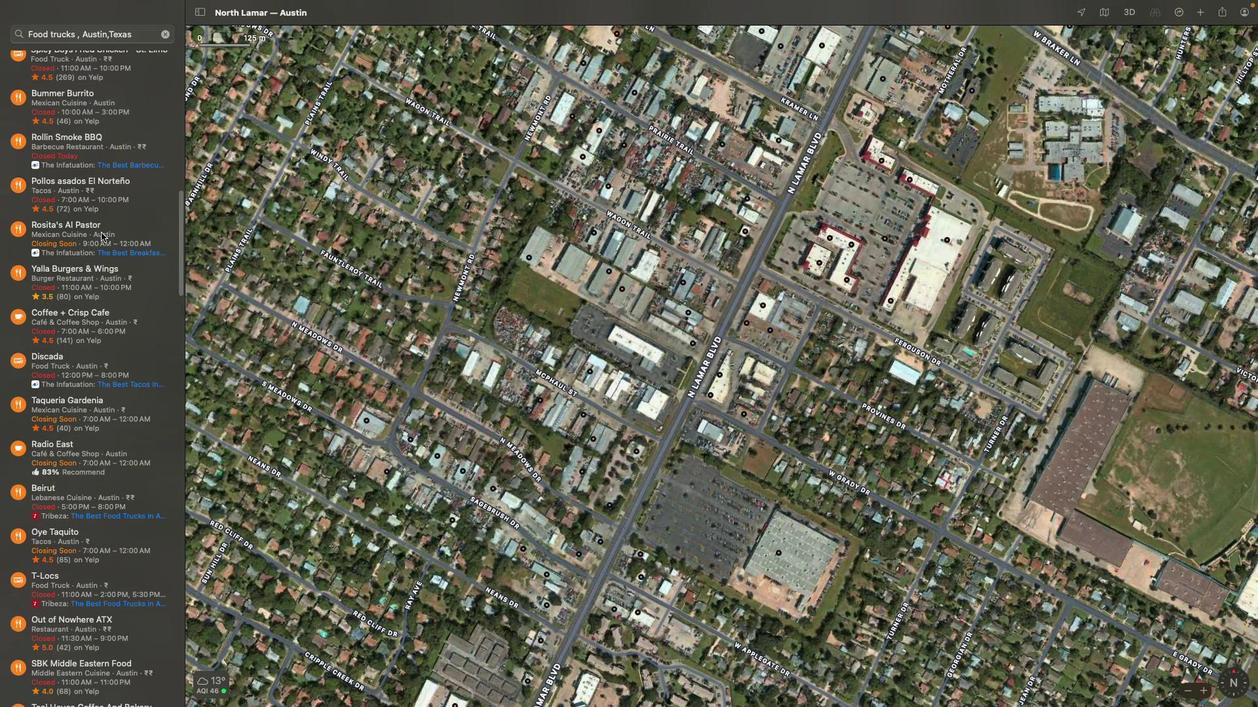 
Action: Mouse scrolled (101, 232) with delta (0, 4)
Screenshot: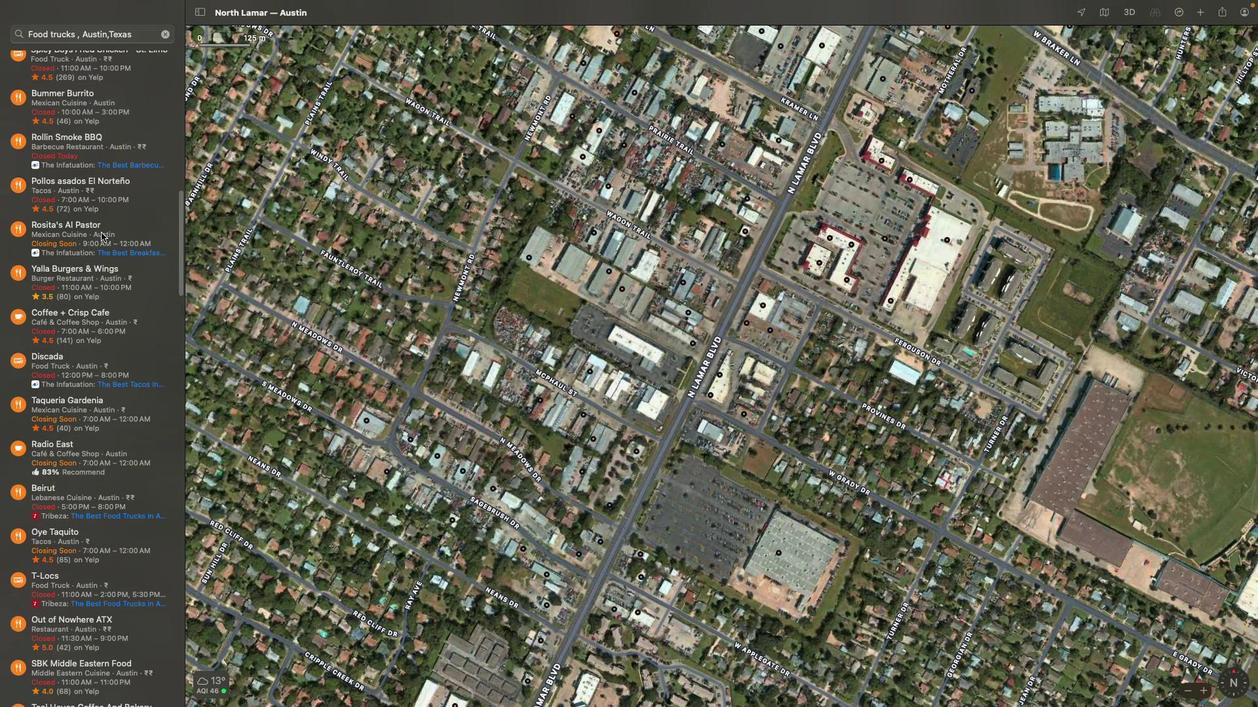 
Action: Mouse scrolled (101, 232) with delta (0, 4)
Screenshot: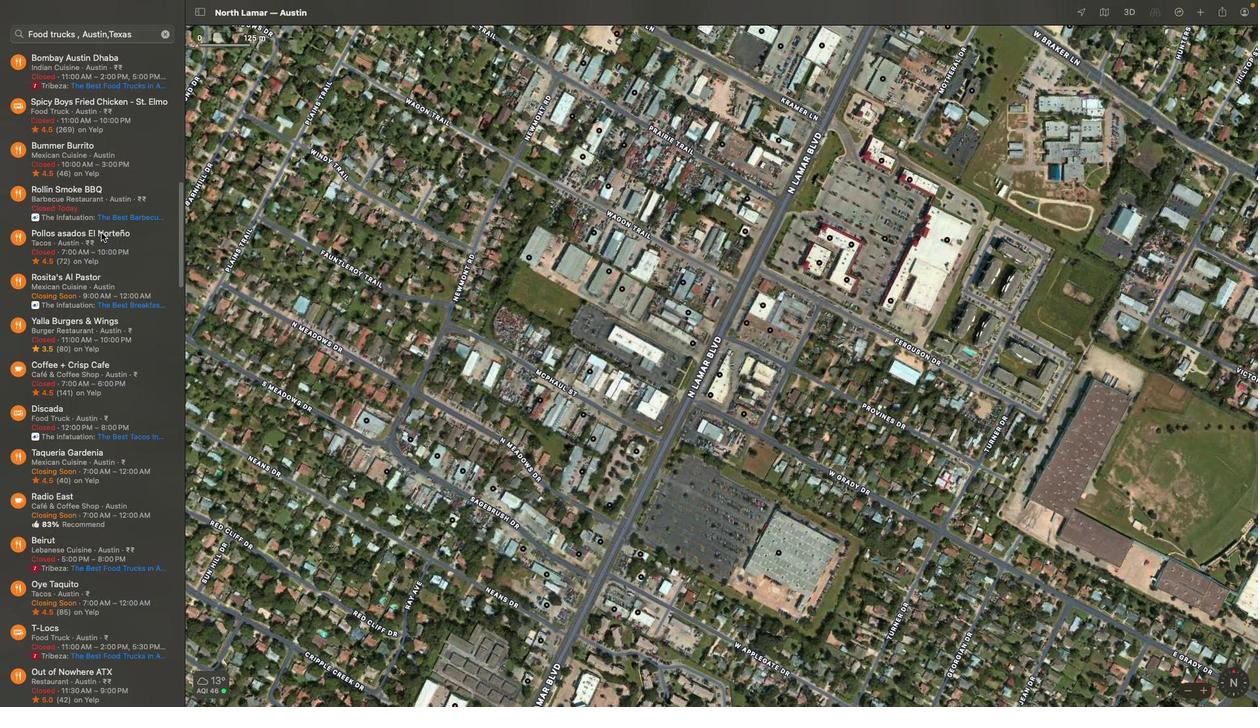 
Action: Mouse scrolled (101, 232) with delta (0, 0)
Screenshot: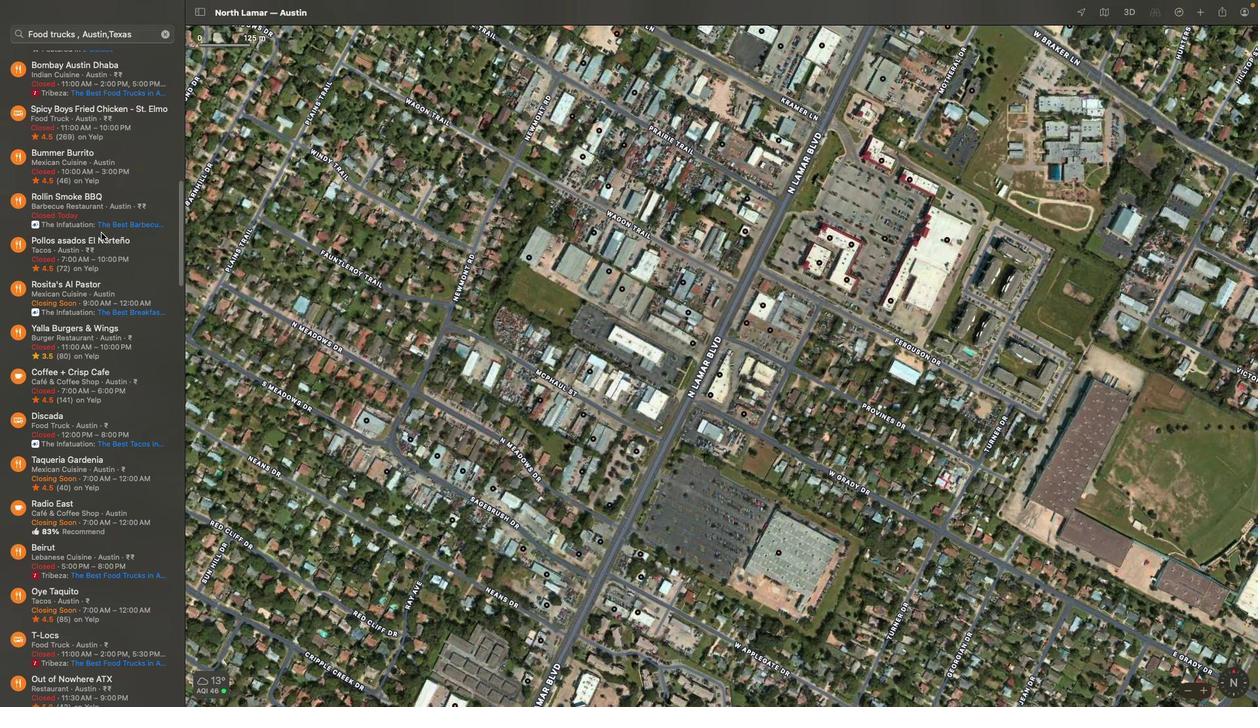 
Action: Mouse scrolled (101, 232) with delta (0, 0)
Screenshot: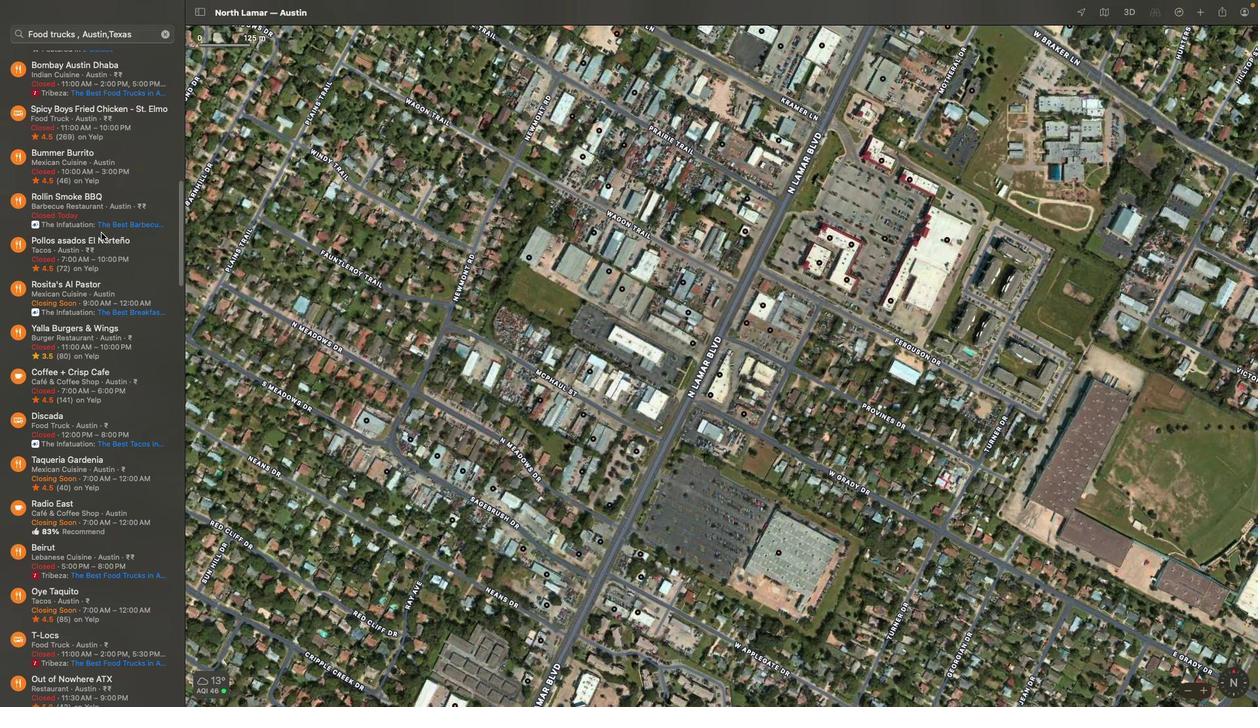 
Action: Mouse scrolled (101, 232) with delta (0, 2)
Screenshot: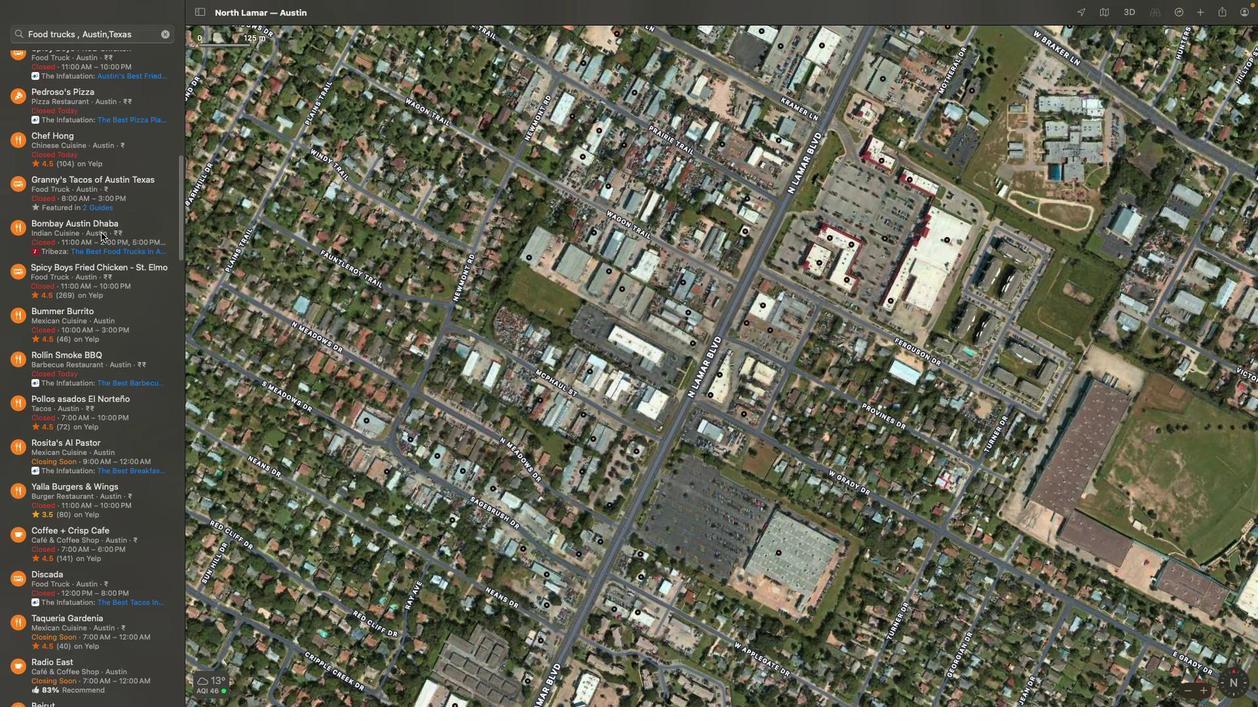 
Action: Mouse scrolled (101, 232) with delta (0, 3)
Screenshot: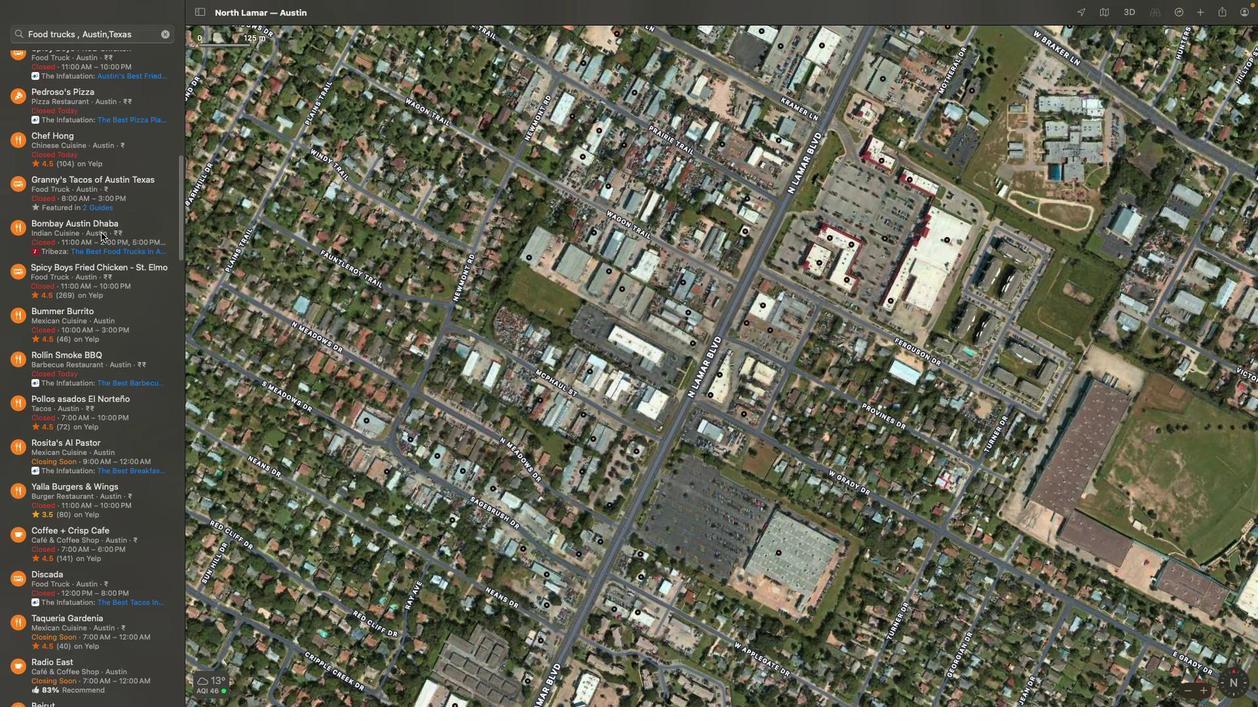 
Action: Mouse scrolled (101, 232) with delta (0, 3)
Screenshot: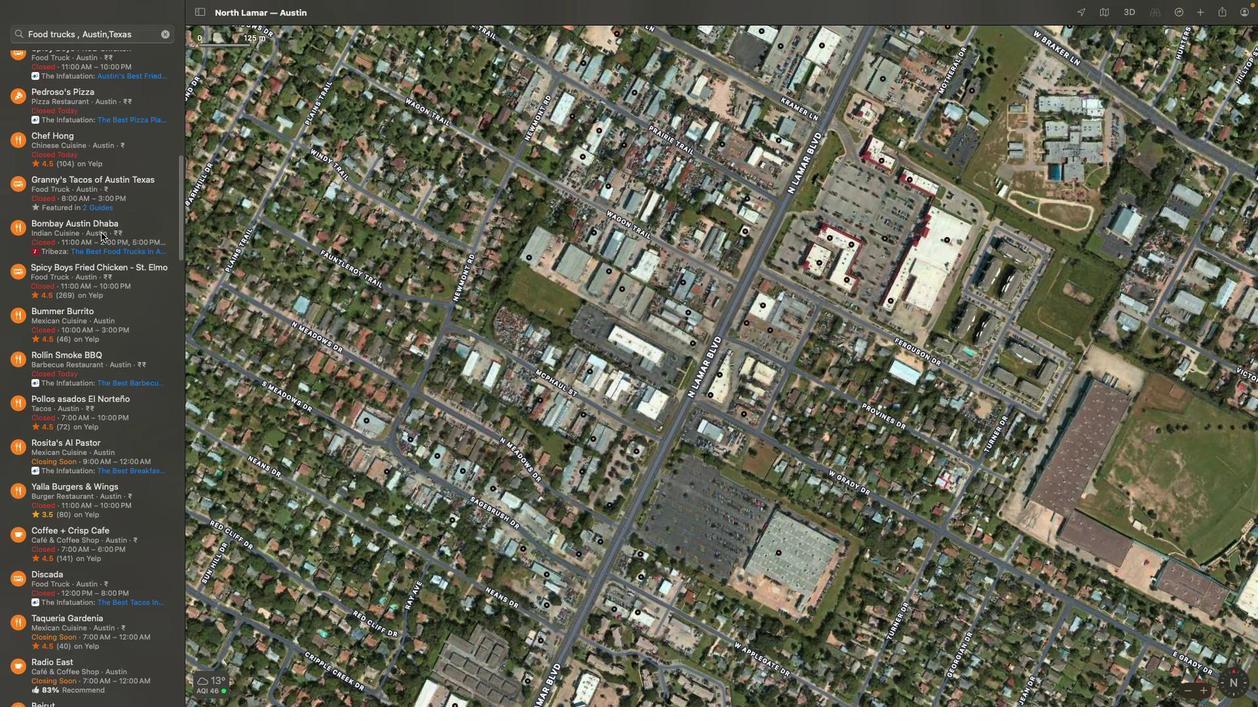 
Action: Mouse scrolled (101, 232) with delta (0, 4)
Screenshot: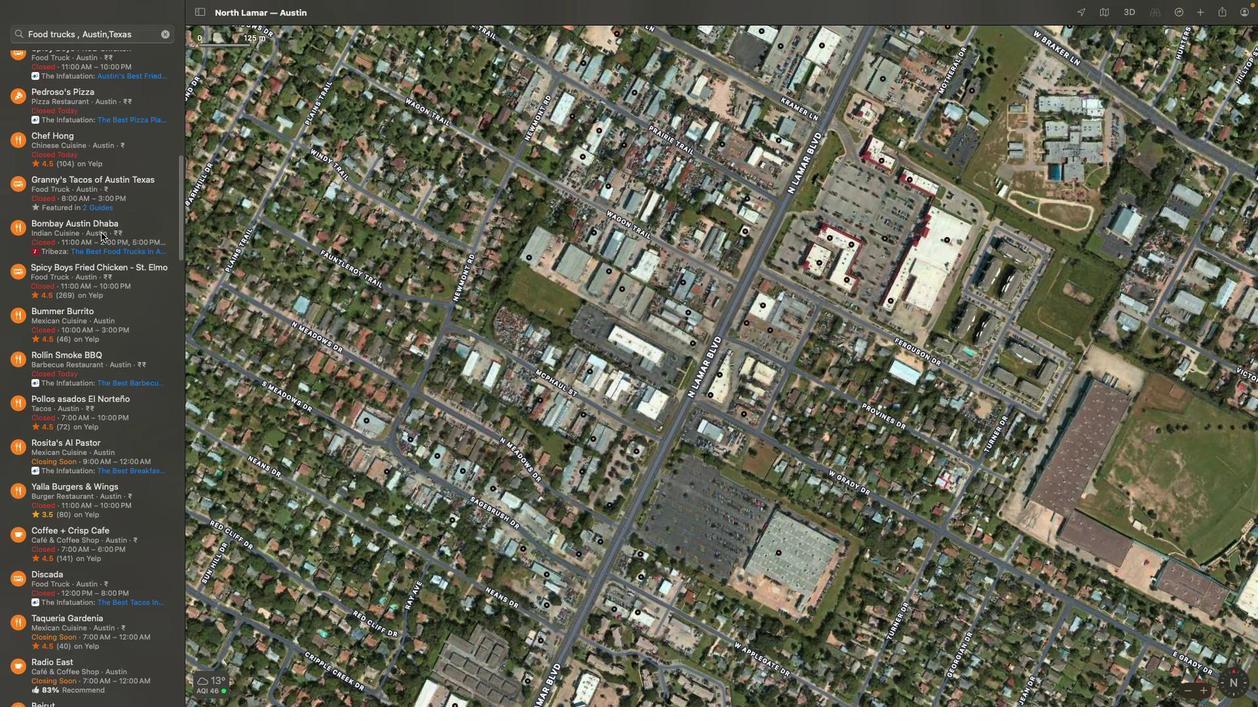 
Action: Mouse scrolled (101, 232) with delta (0, 4)
Screenshot: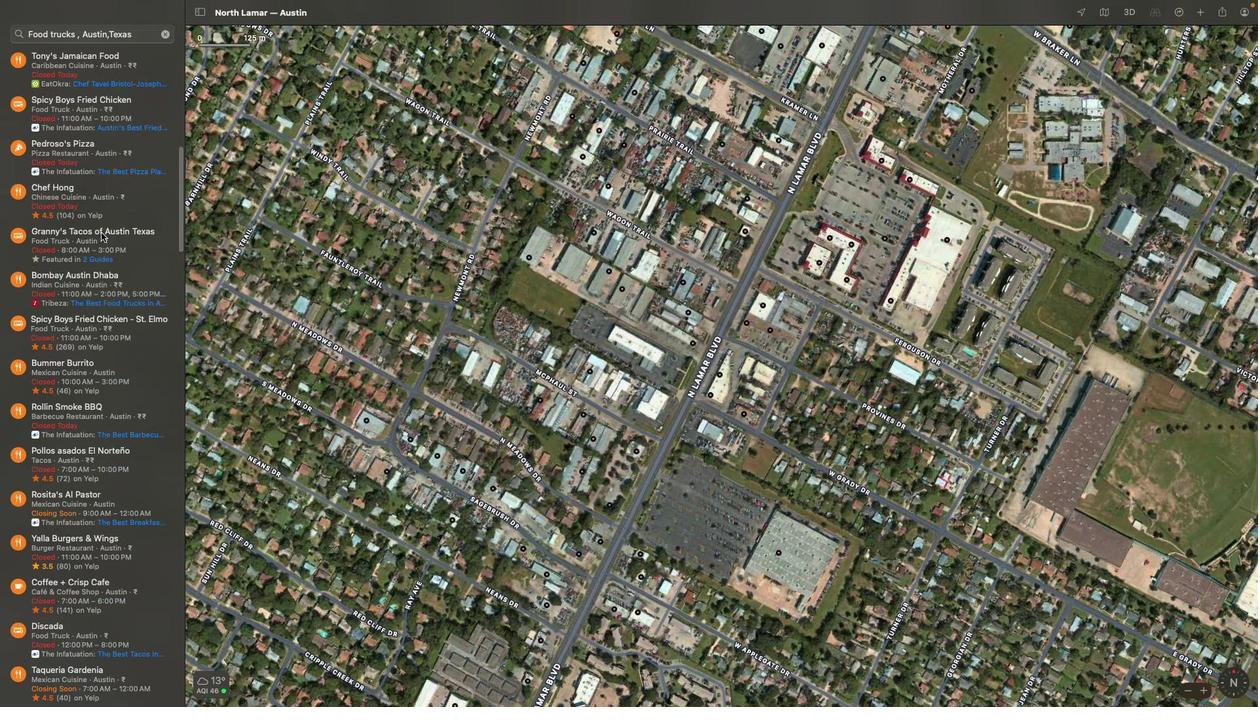 
Action: Mouse scrolled (101, 232) with delta (0, 0)
Screenshot: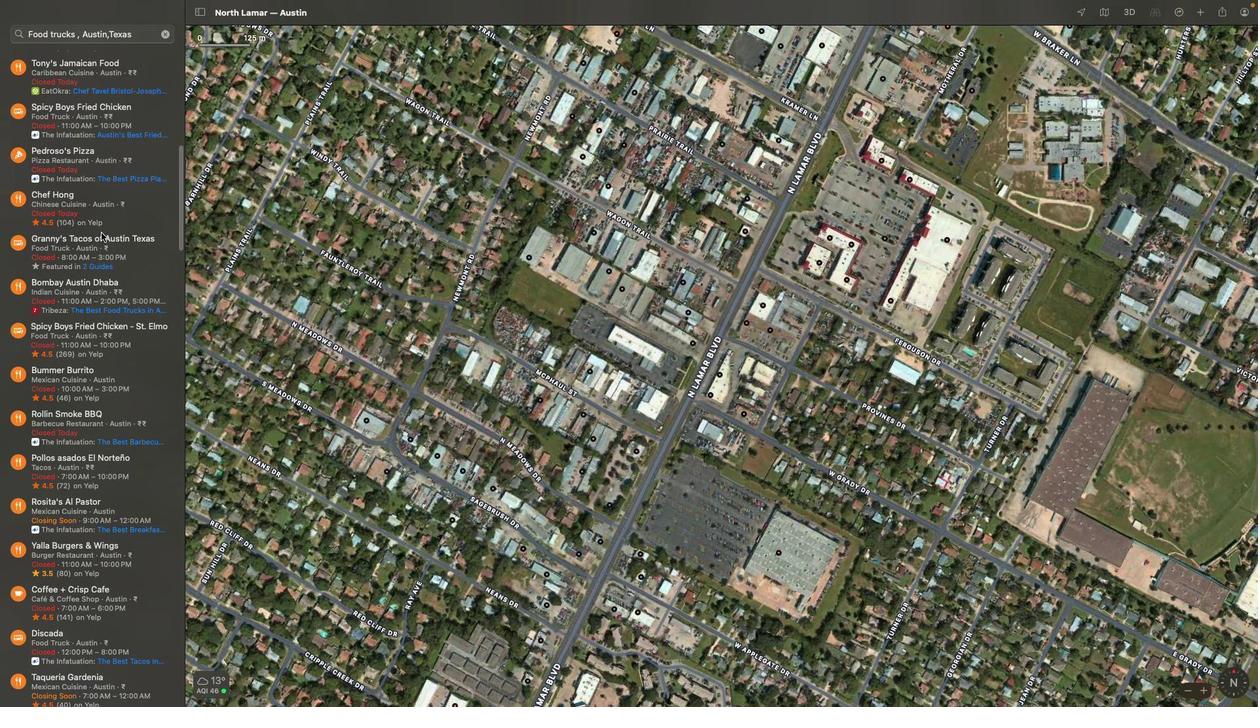 
Action: Mouse scrolled (101, 232) with delta (0, 0)
Screenshot: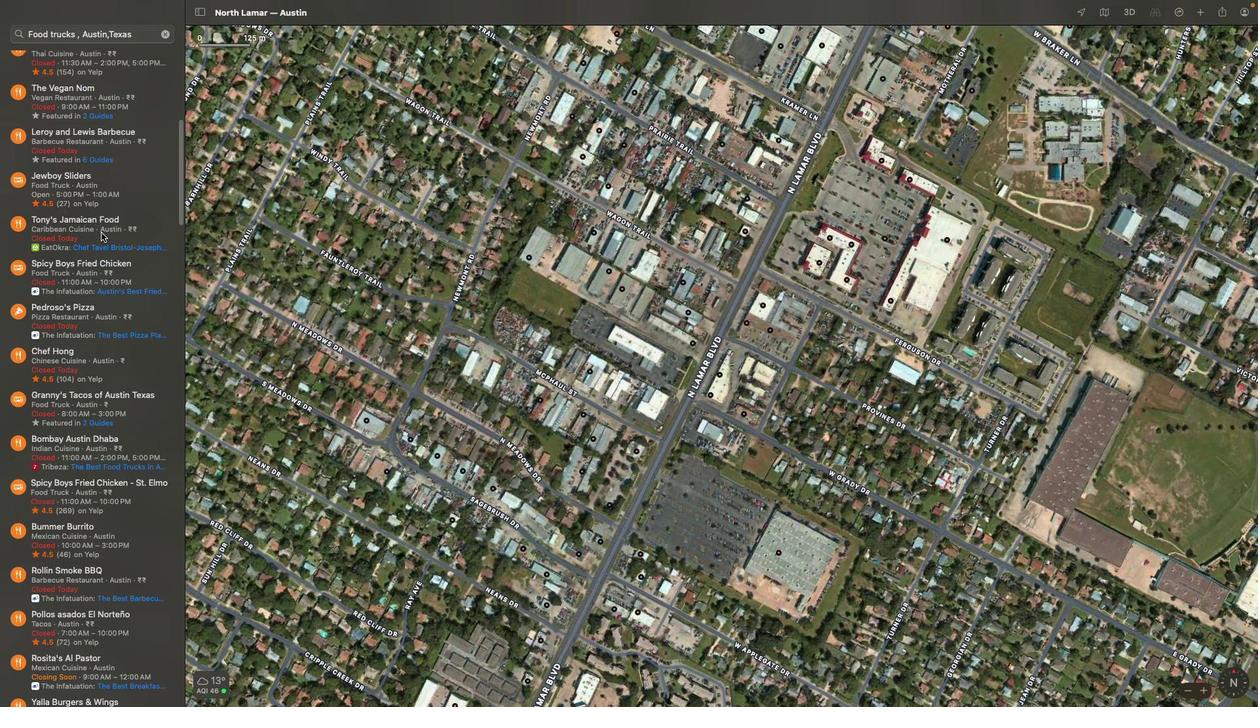 
Action: Mouse scrolled (101, 232) with delta (0, 2)
Screenshot: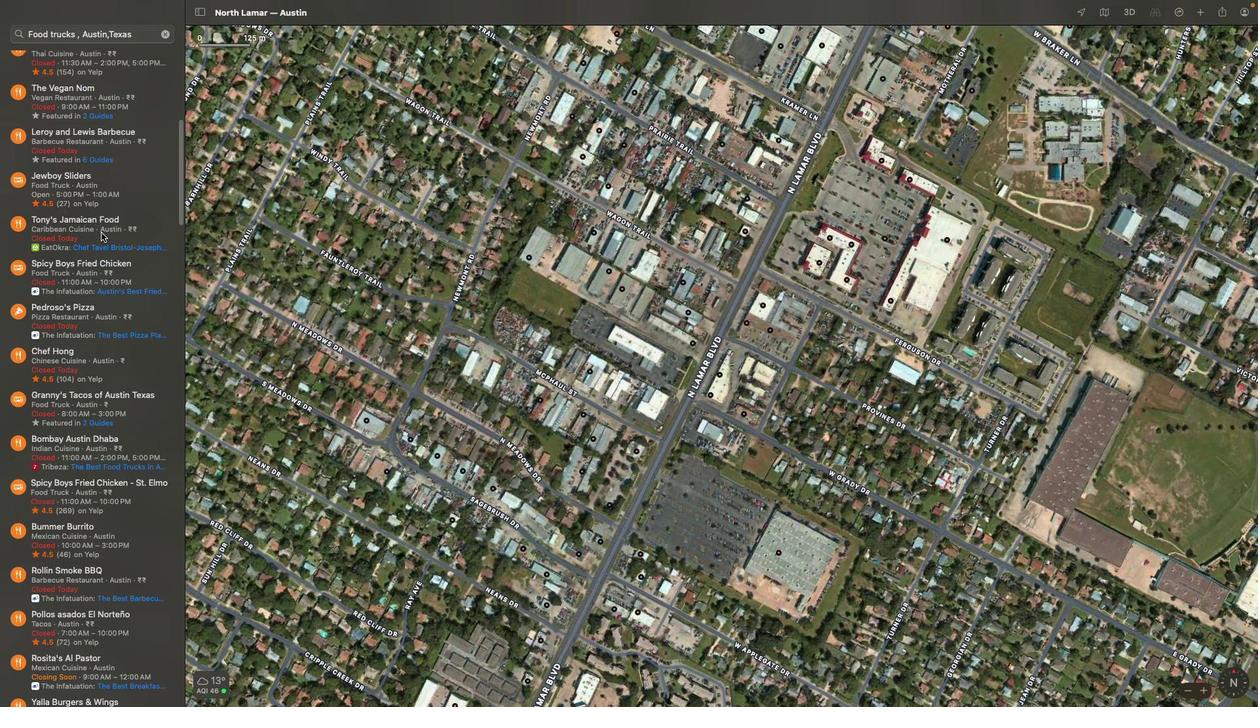 
Action: Mouse scrolled (101, 232) with delta (0, 3)
Screenshot: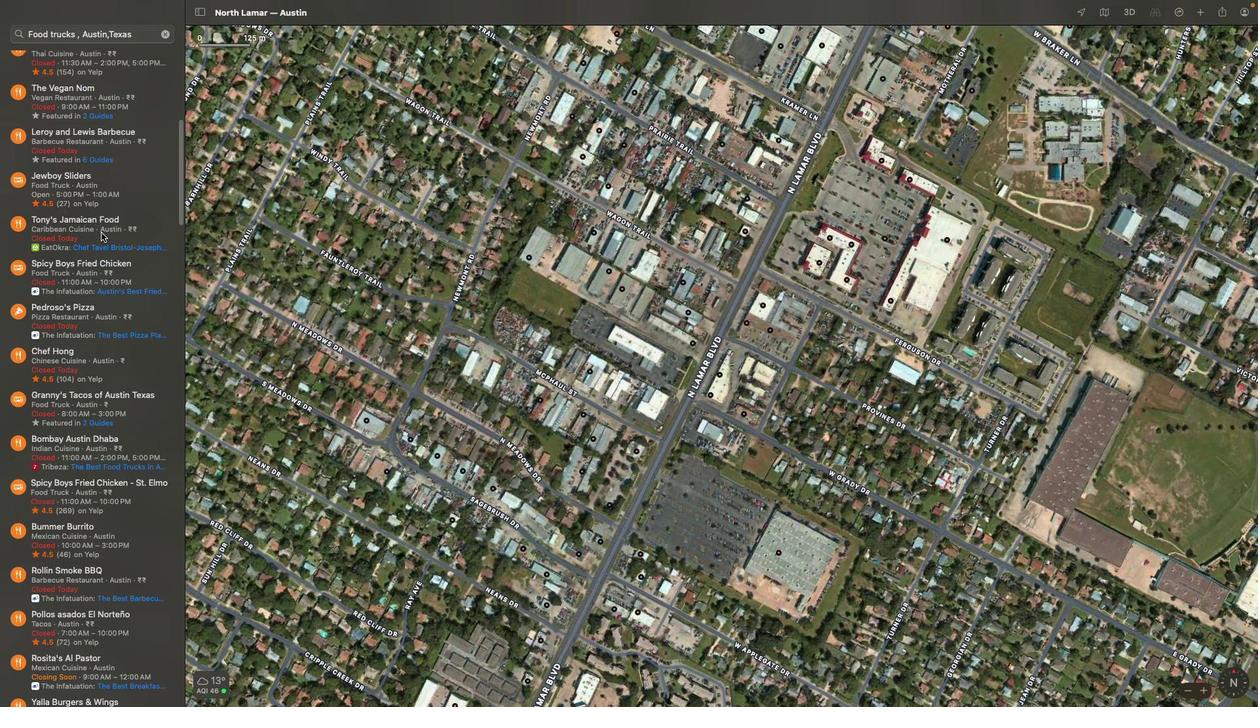 
Action: Mouse scrolled (101, 232) with delta (0, 3)
Screenshot: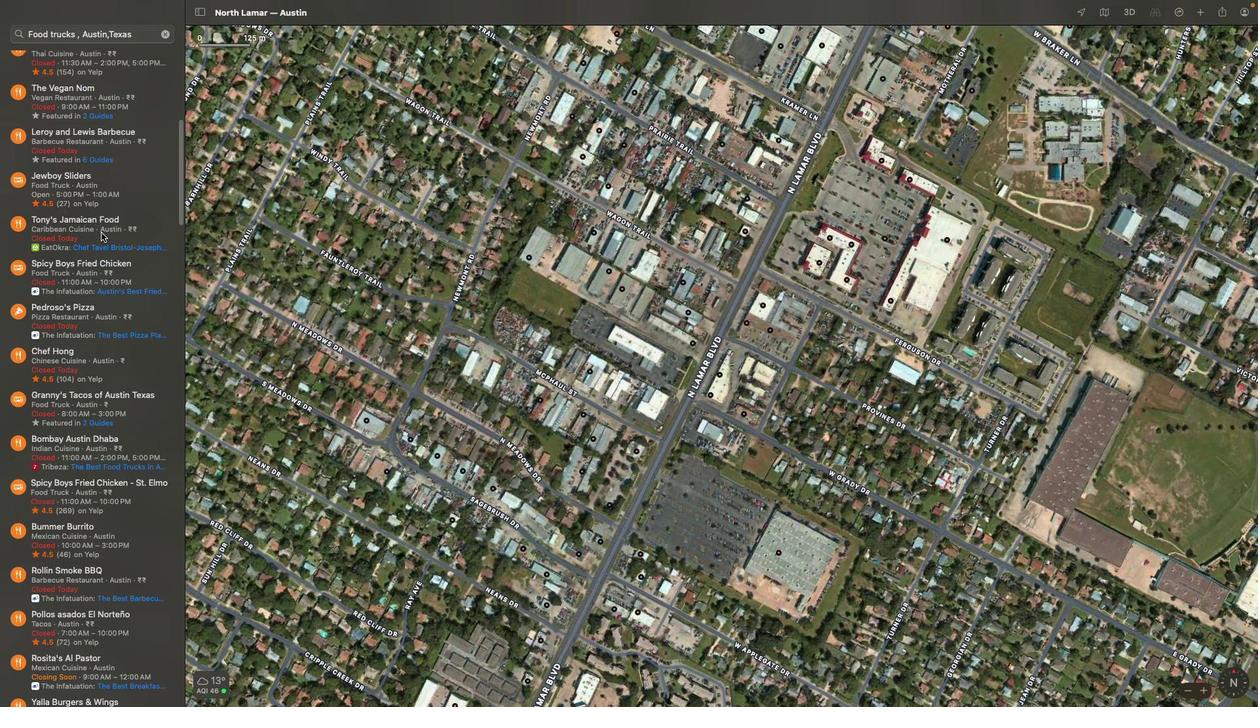 
Action: Mouse scrolled (101, 232) with delta (0, 4)
Screenshot: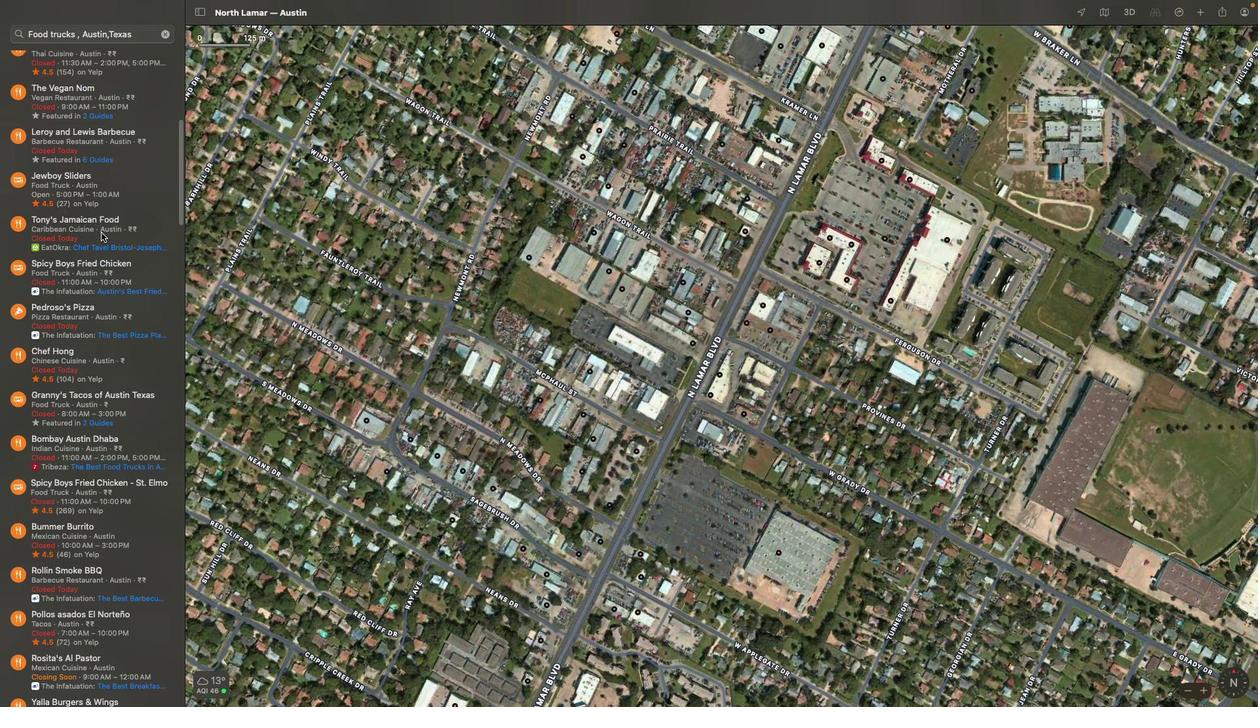 
Action: Mouse scrolled (101, 232) with delta (0, 4)
Screenshot: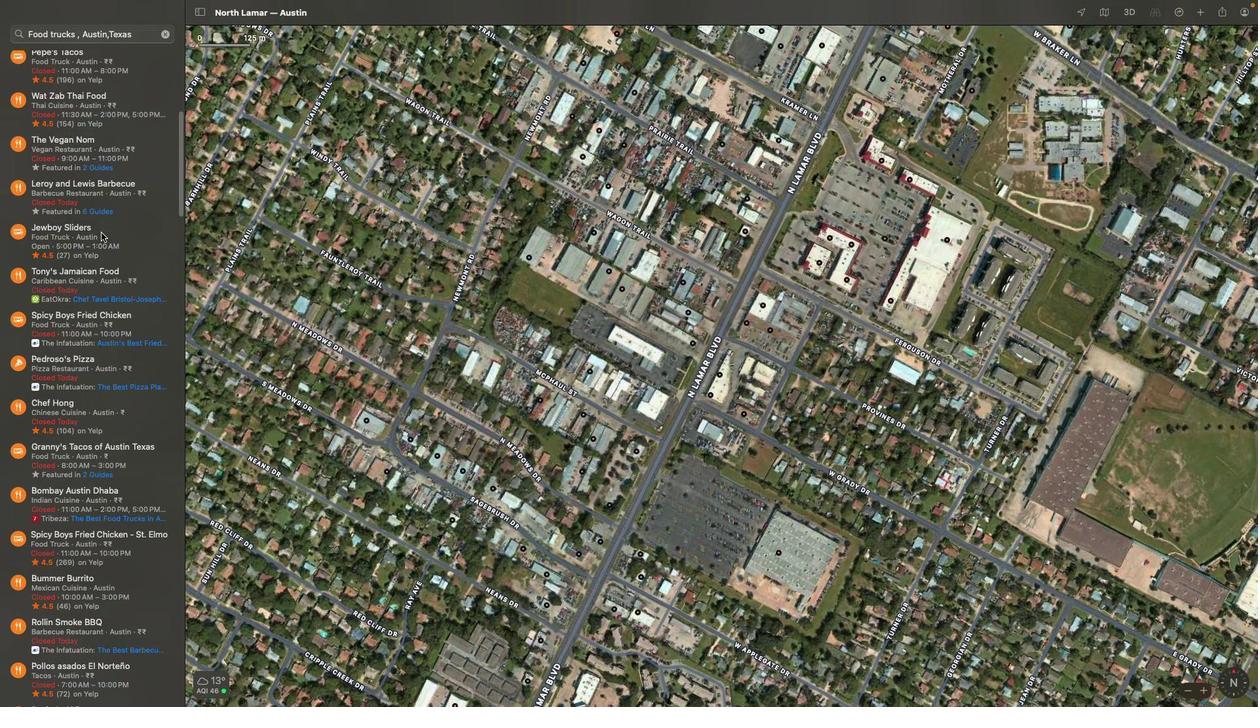 
Action: Mouse scrolled (101, 232) with delta (0, 0)
Screenshot: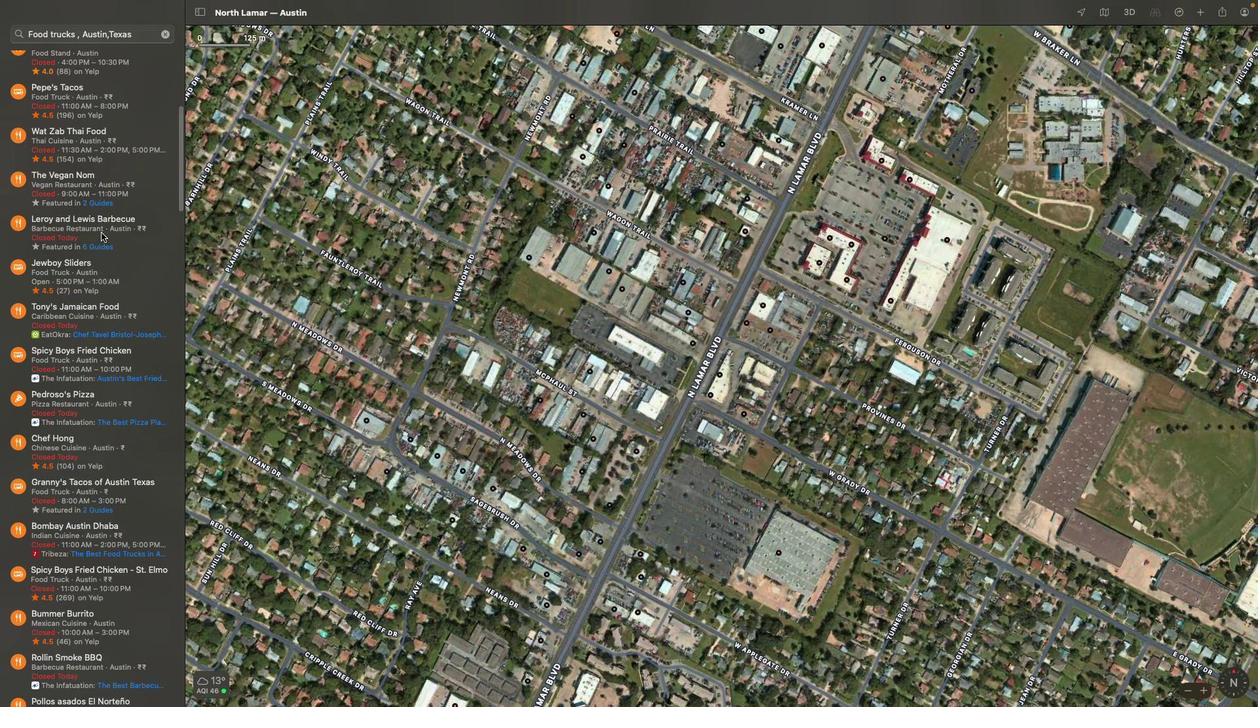 
Action: Mouse scrolled (101, 232) with delta (0, 0)
Screenshot: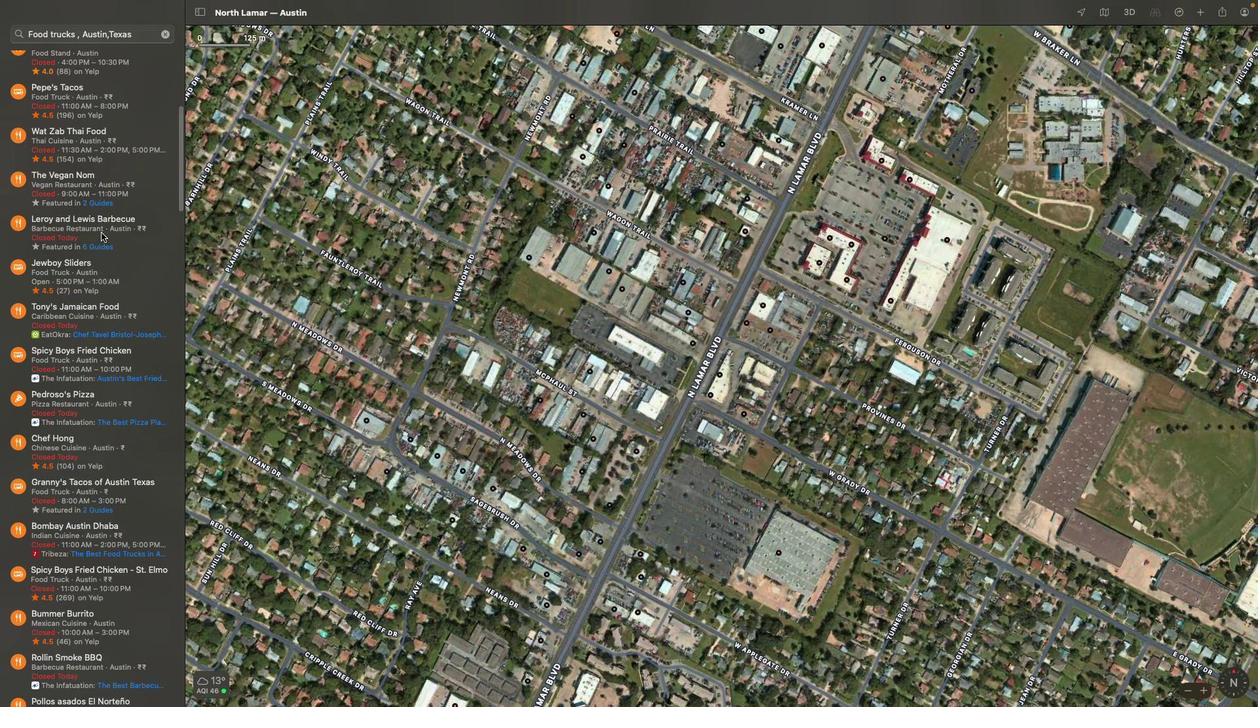 
Action: Mouse scrolled (101, 232) with delta (0, 2)
Screenshot: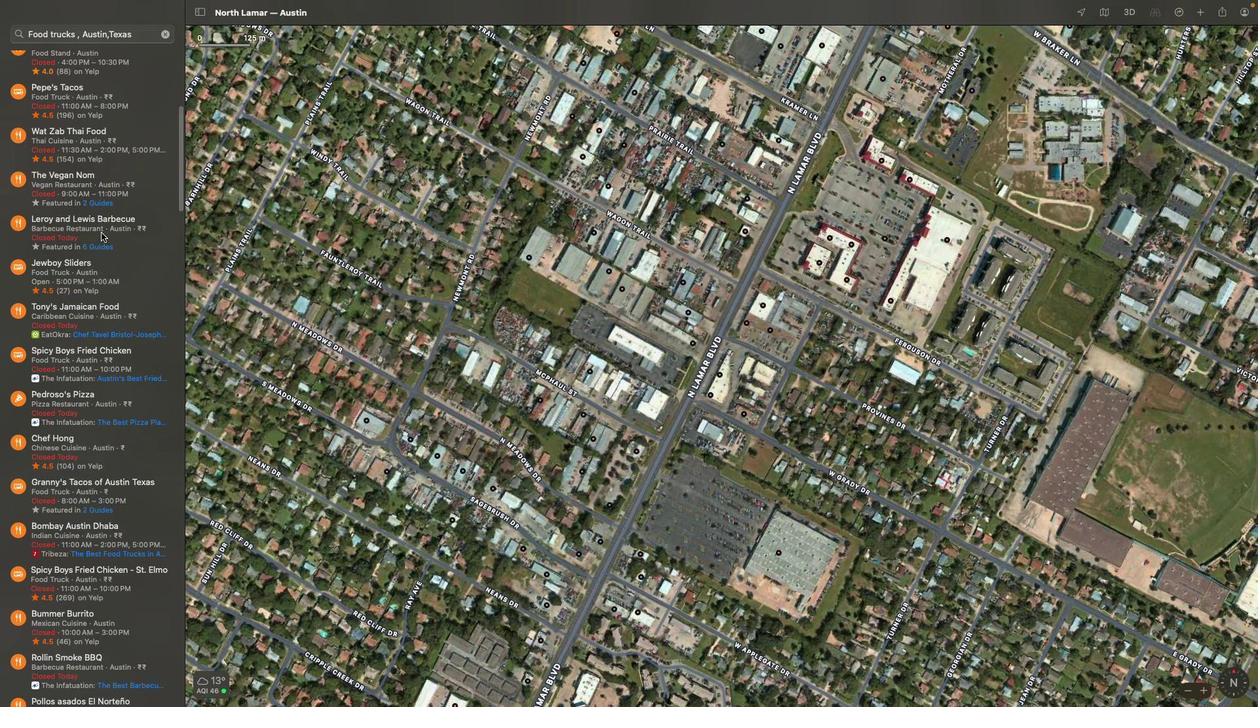 
Action: Mouse scrolled (101, 232) with delta (0, 3)
Screenshot: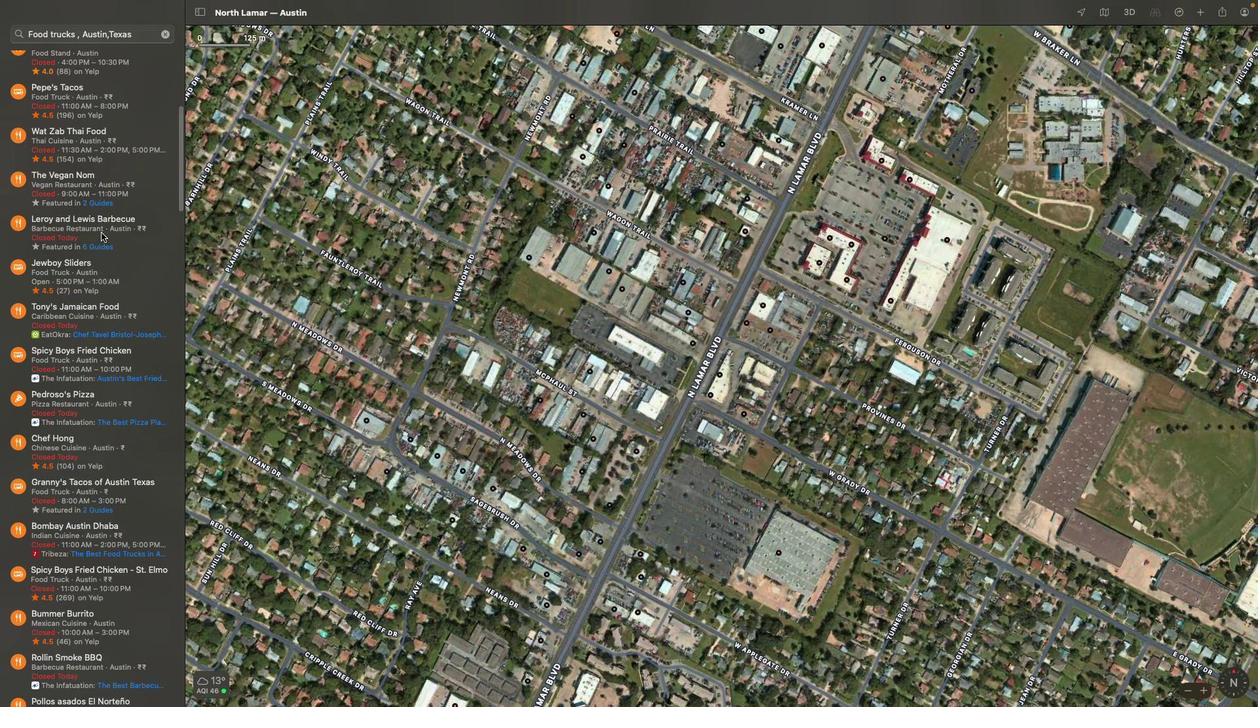 
Action: Mouse scrolled (101, 232) with delta (0, 3)
Screenshot: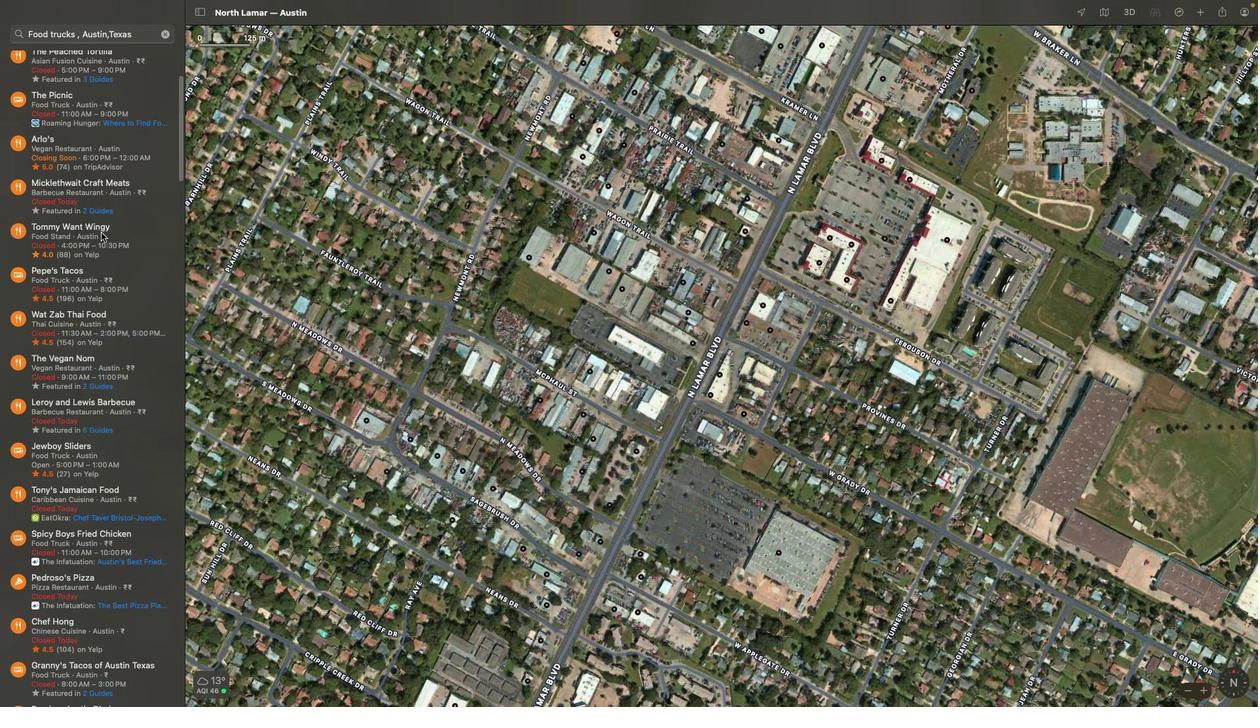
Action: Mouse scrolled (101, 232) with delta (0, 4)
Screenshot: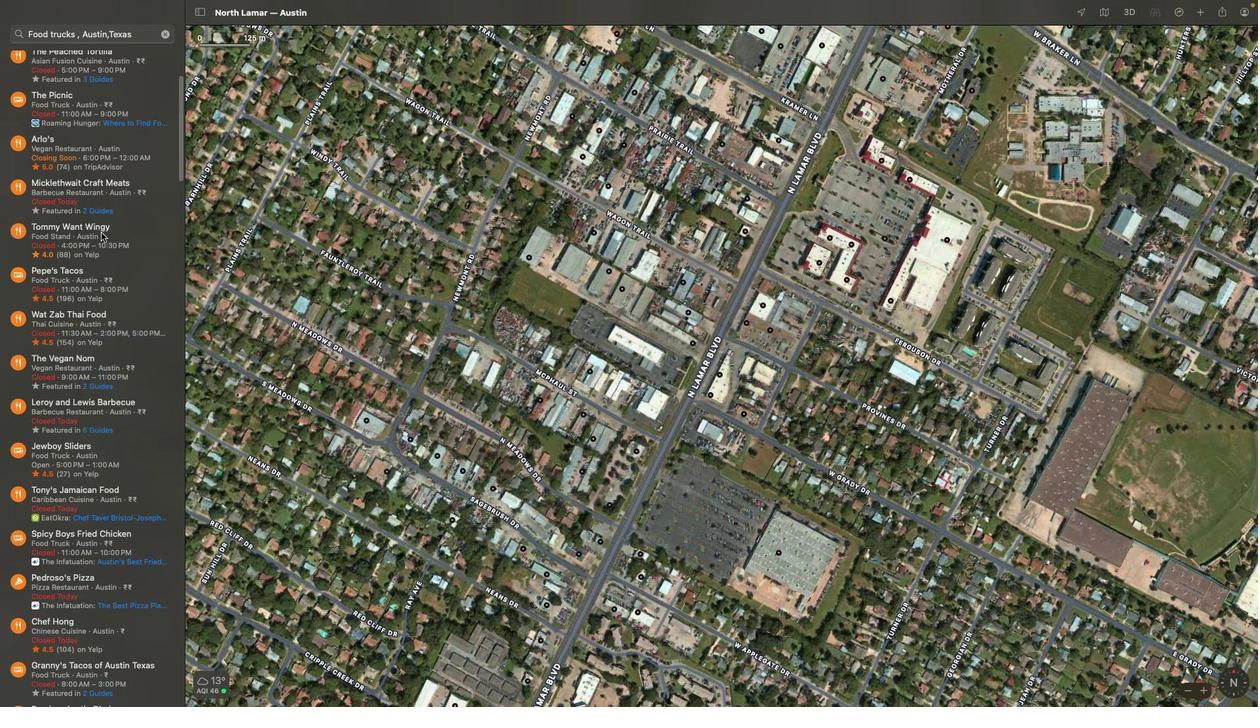 
Action: Mouse scrolled (101, 232) with delta (0, 5)
Screenshot: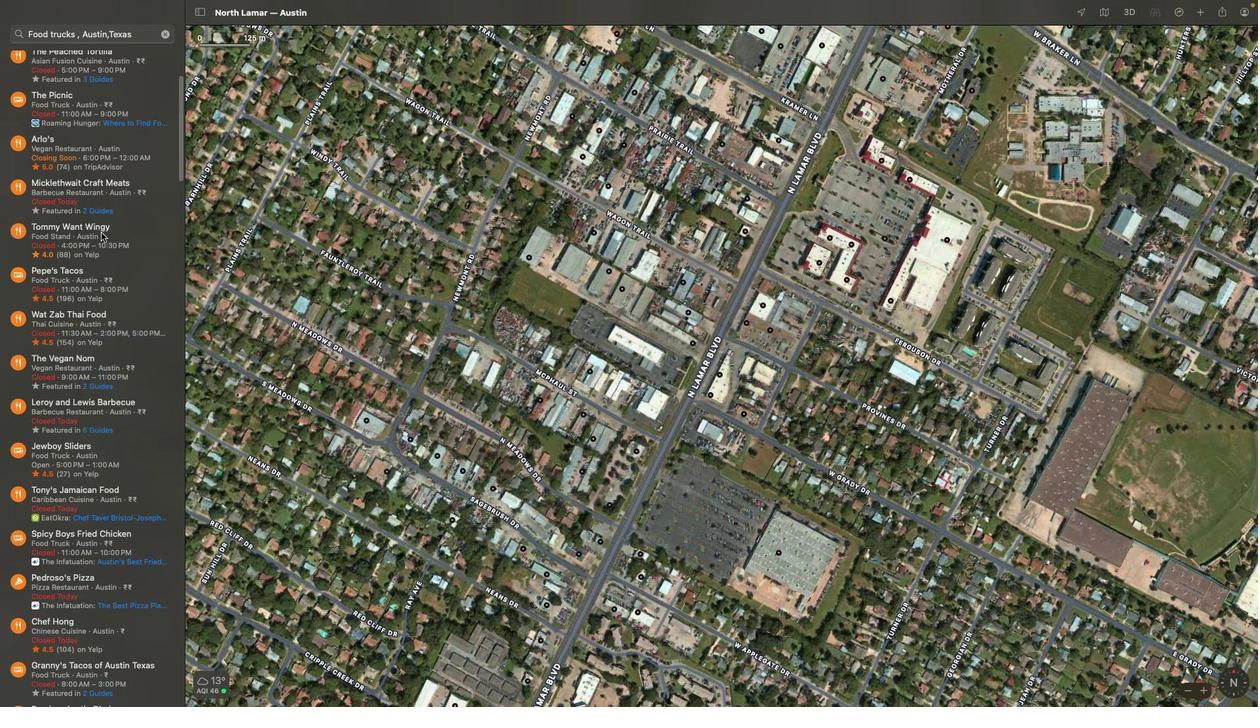 
Action: Mouse scrolled (101, 232) with delta (0, 0)
Screenshot: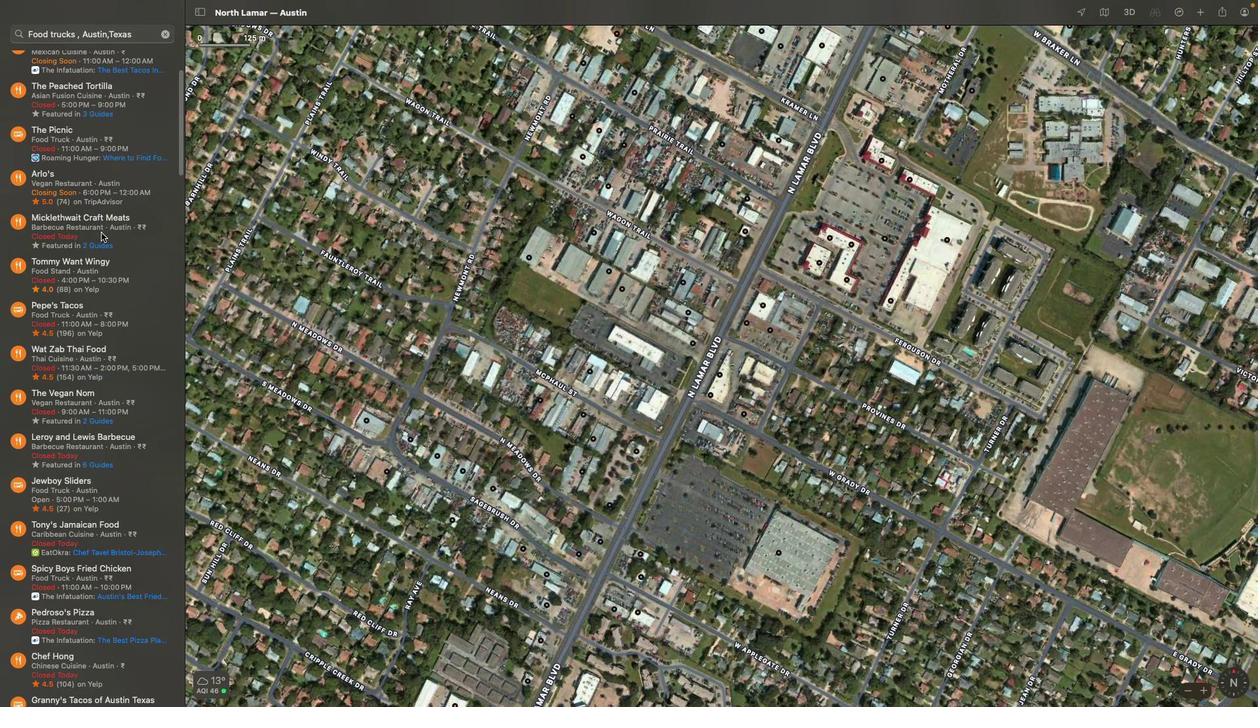 
Action: Mouse scrolled (101, 232) with delta (0, 0)
Screenshot: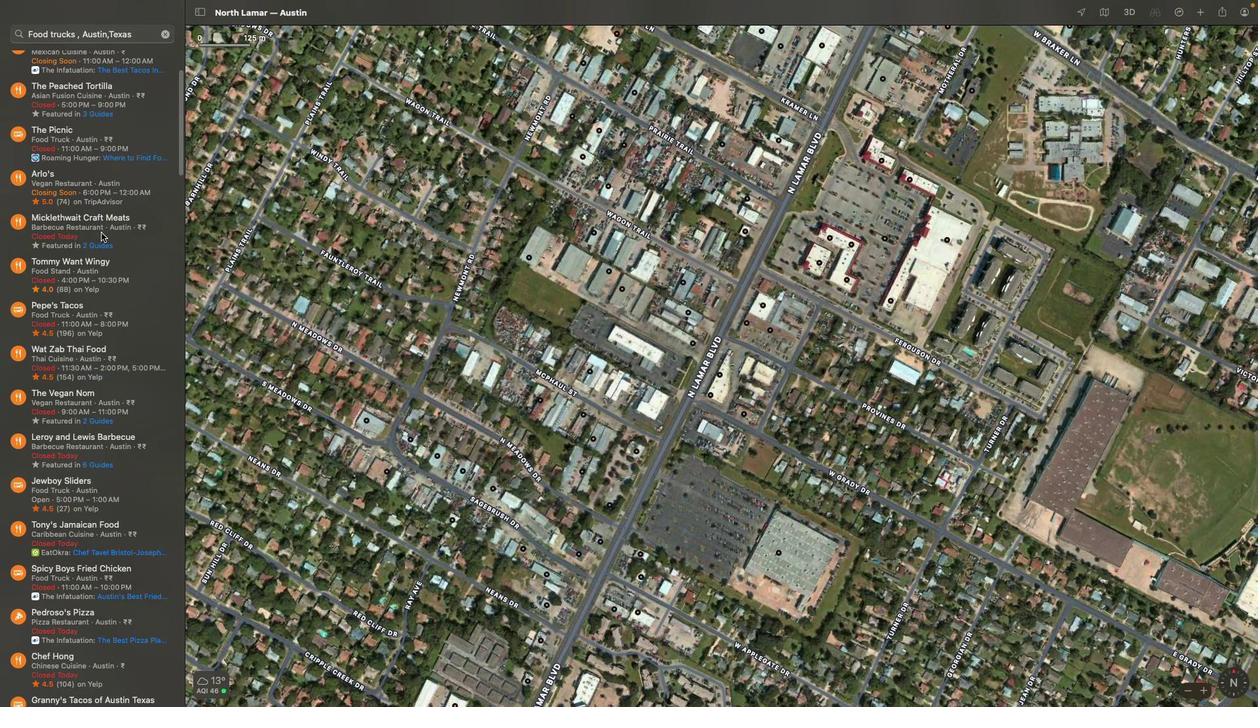 
Action: Mouse scrolled (101, 232) with delta (0, 2)
Screenshot: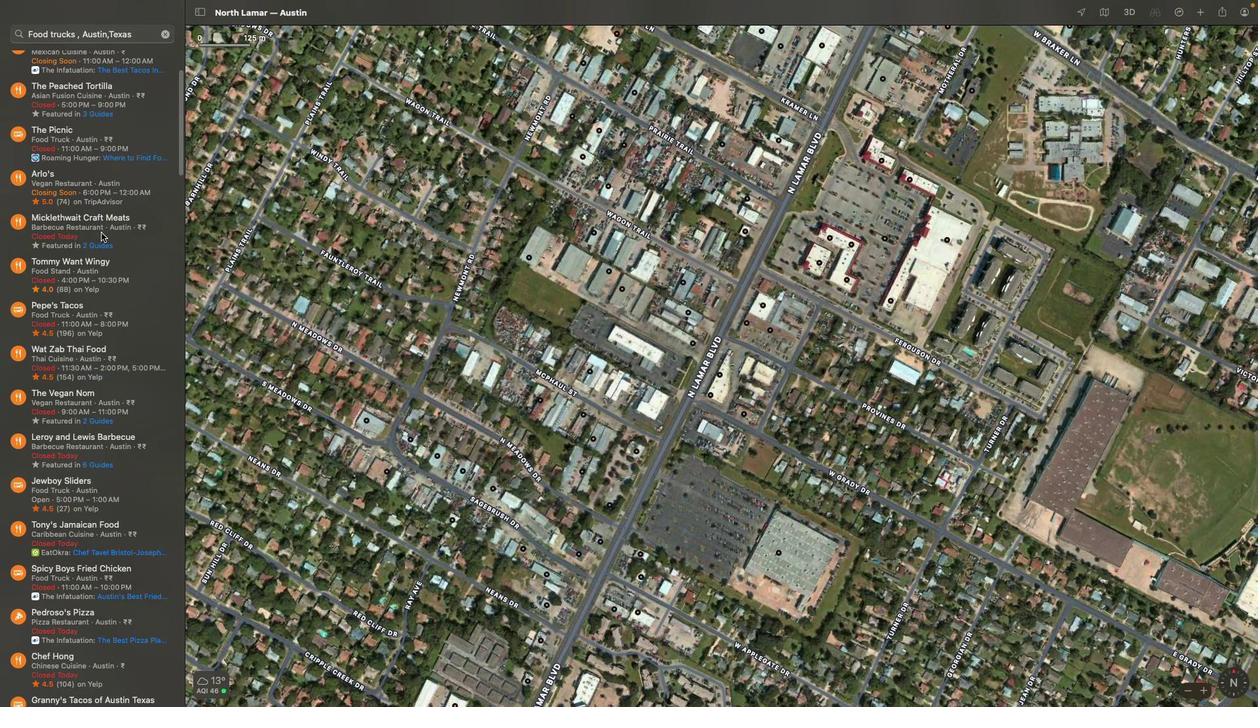 
Action: Mouse scrolled (101, 232) with delta (0, 3)
Screenshot: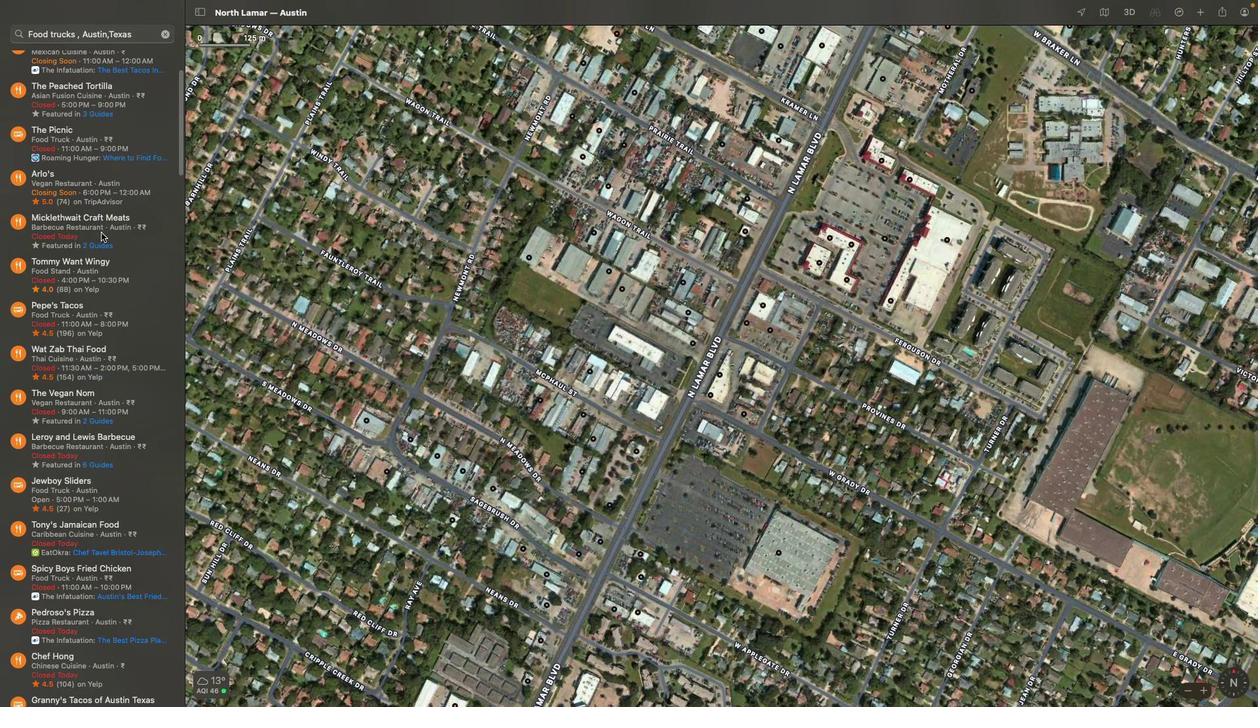 
Action: Mouse scrolled (101, 232) with delta (0, 3)
Screenshot: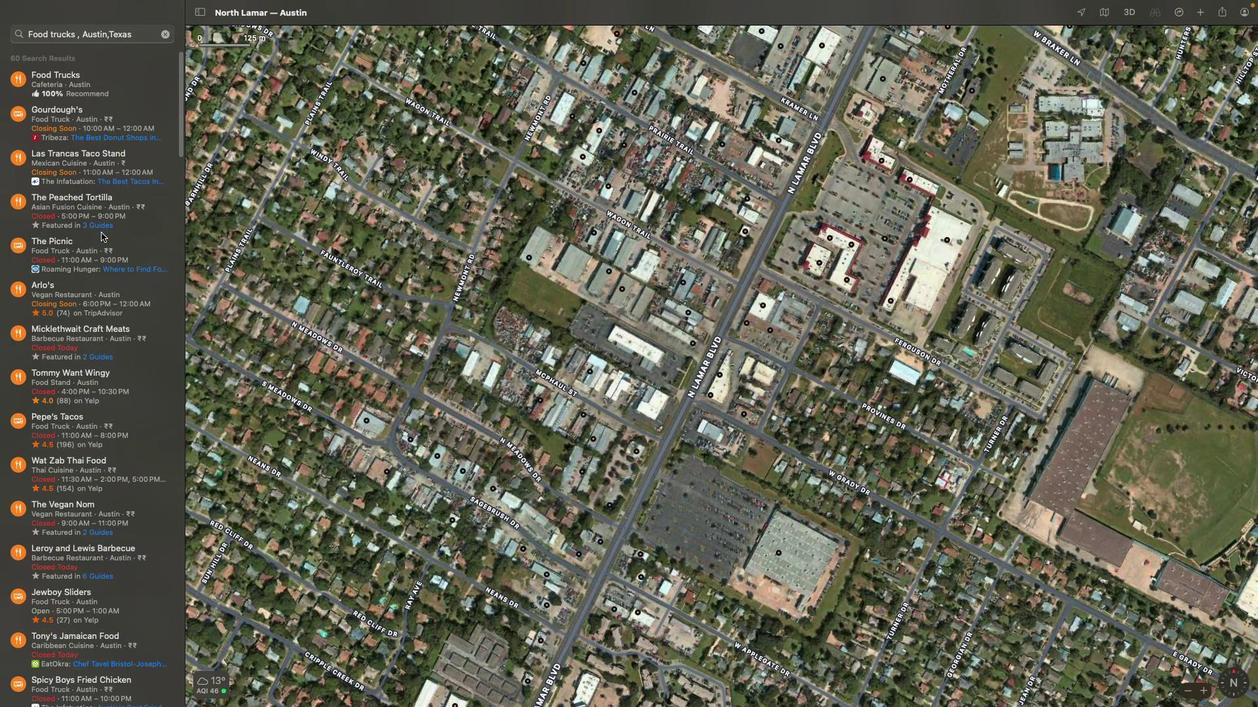 
Action: Mouse scrolled (101, 232) with delta (0, 4)
Screenshot: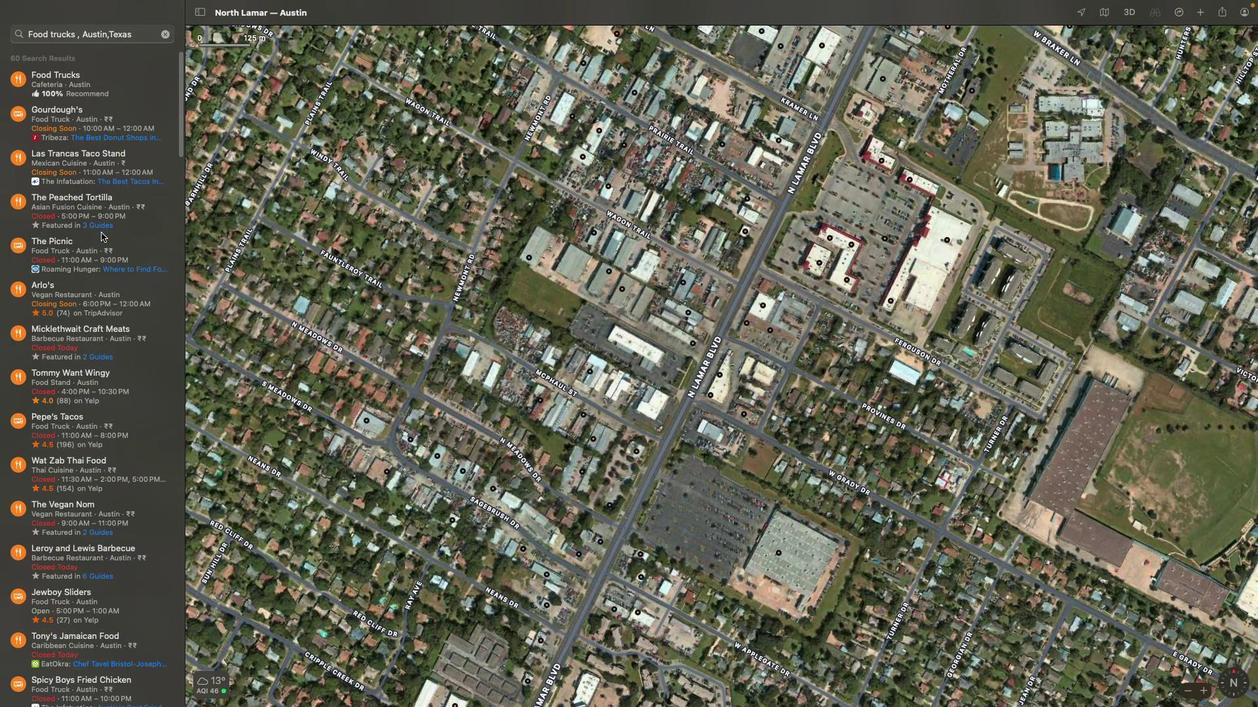 
Action: Mouse scrolled (101, 232) with delta (0, 4)
Screenshot: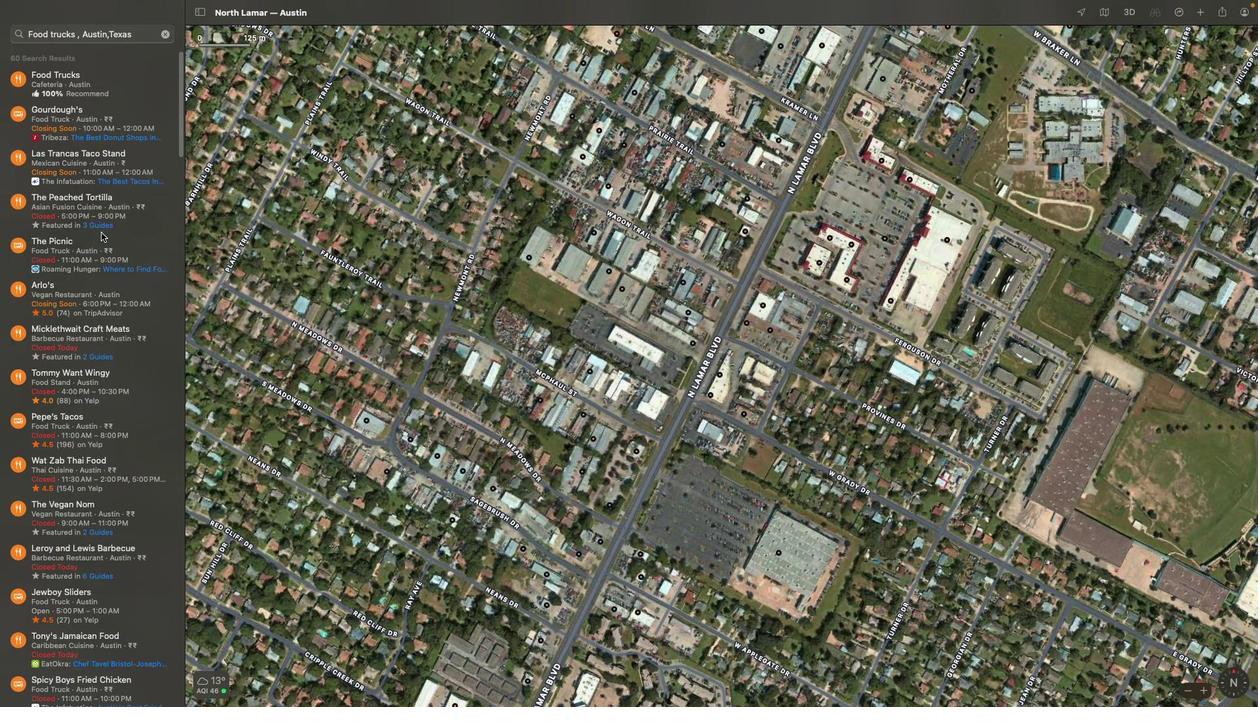 
Action: Mouse scrolled (101, 232) with delta (0, 0)
Screenshot: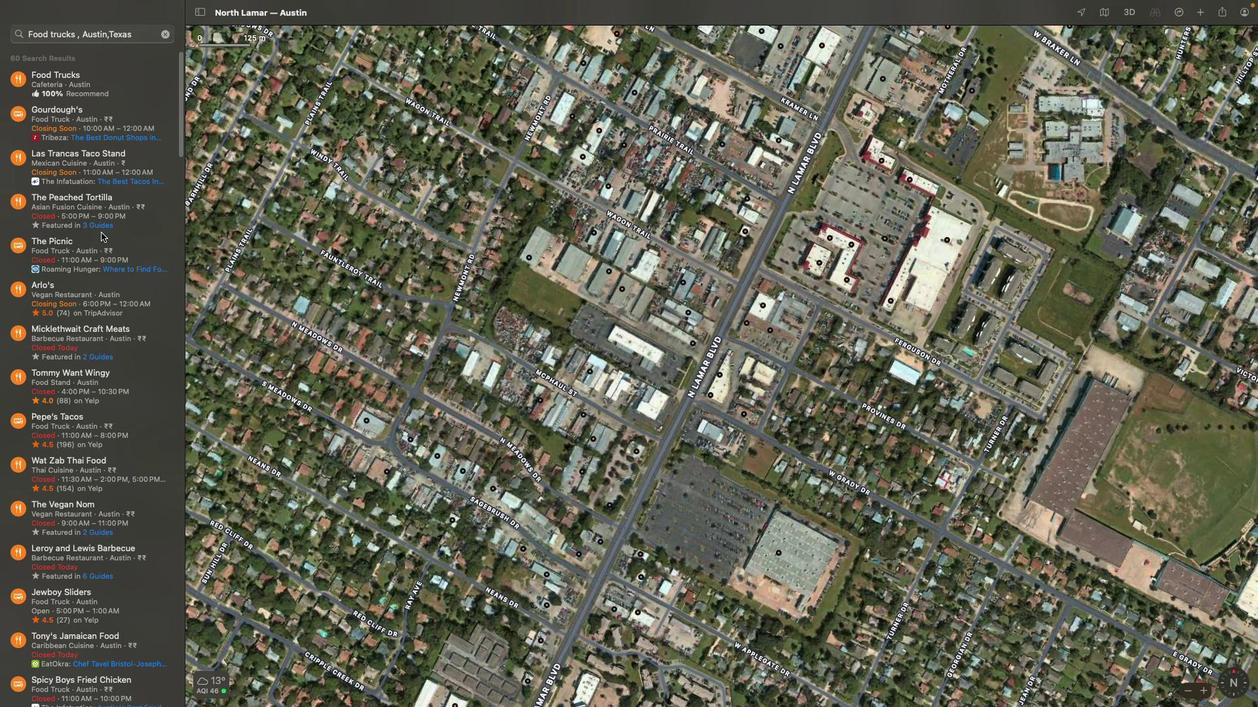 
Action: Mouse scrolled (101, 232) with delta (0, 0)
Screenshot: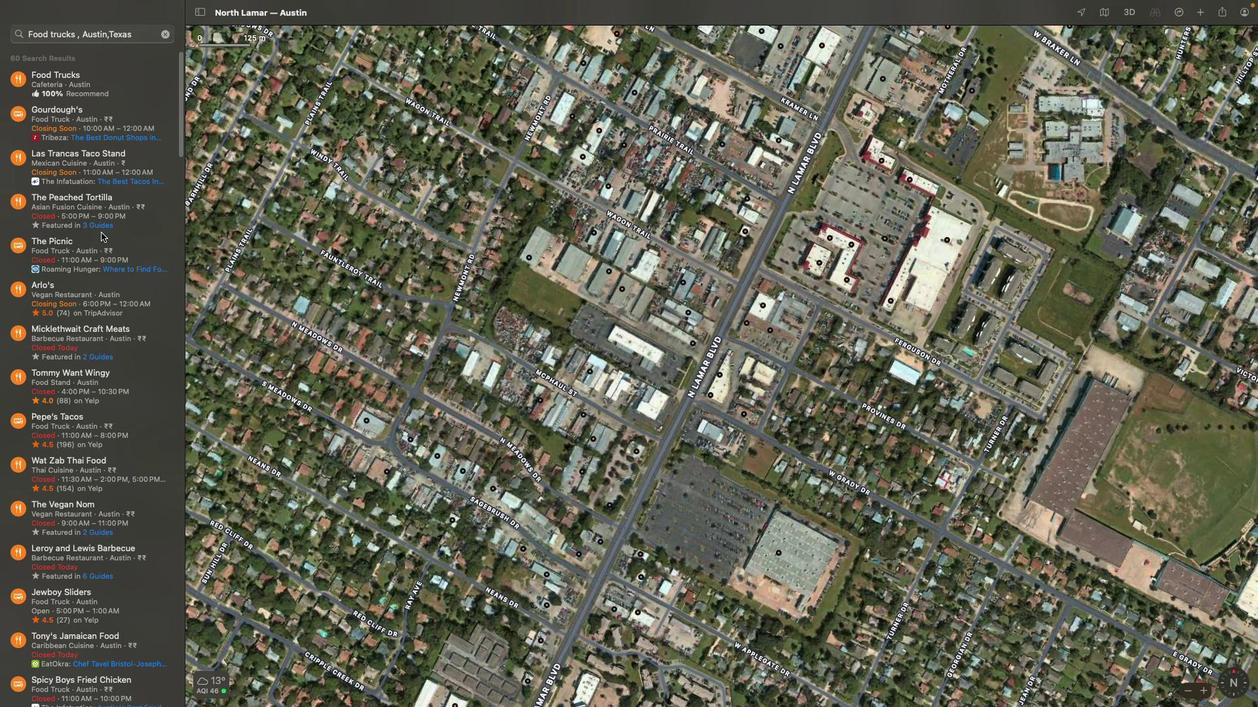 
Action: Mouse scrolled (101, 232) with delta (0, 1)
Screenshot: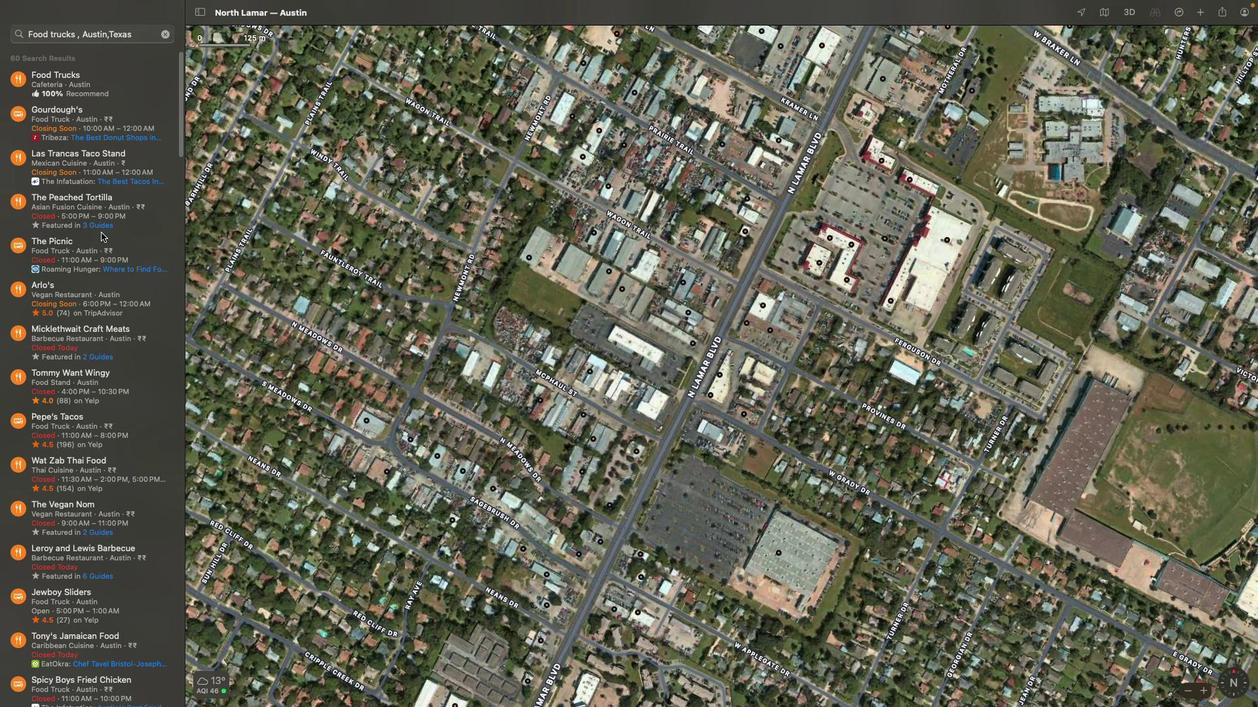 
Action: Mouse scrolled (101, 232) with delta (0, 3)
Screenshot: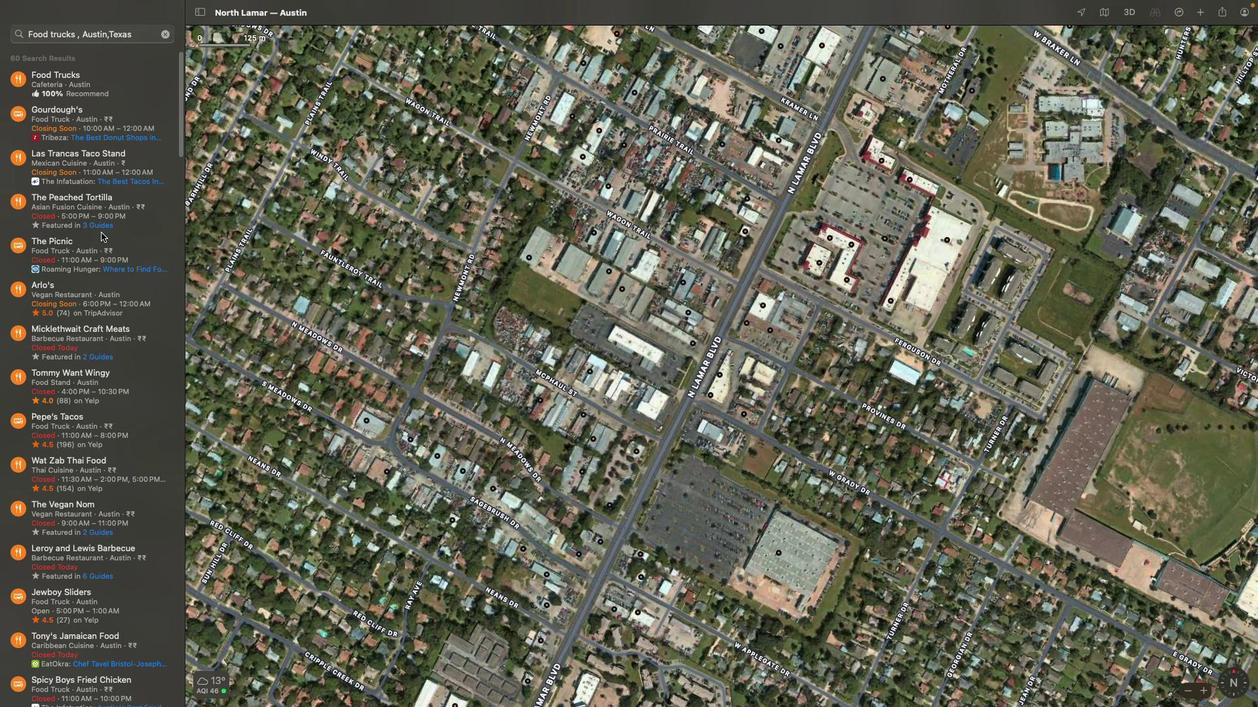 
Action: Mouse scrolled (101, 232) with delta (0, 3)
Screenshot: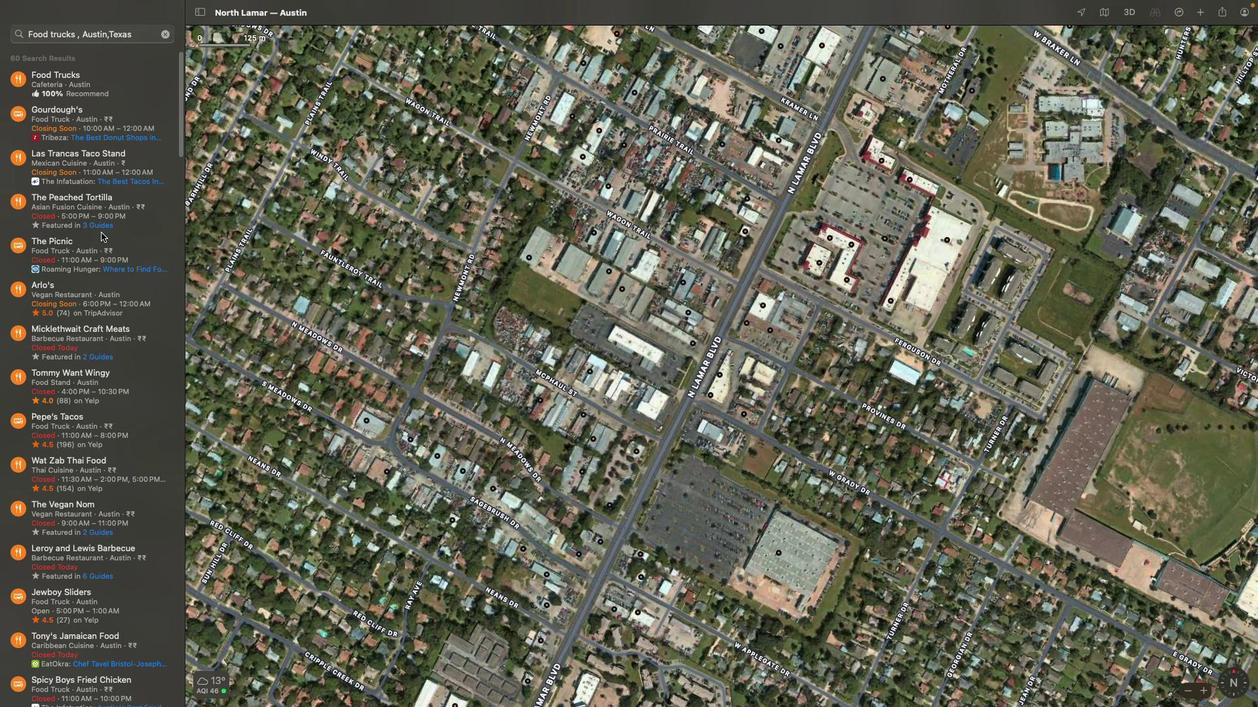 
Action: Mouse scrolled (101, 232) with delta (0, 4)
Screenshot: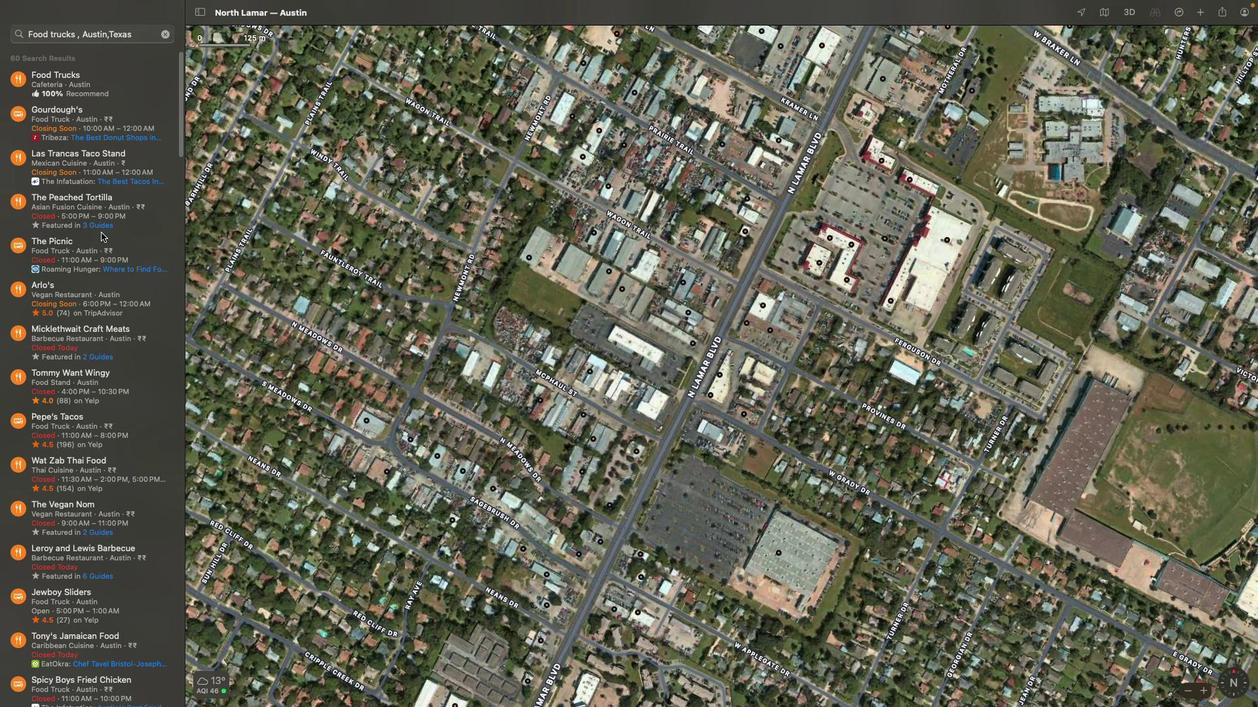 
Action: Mouse moved to (738, 418)
Screenshot: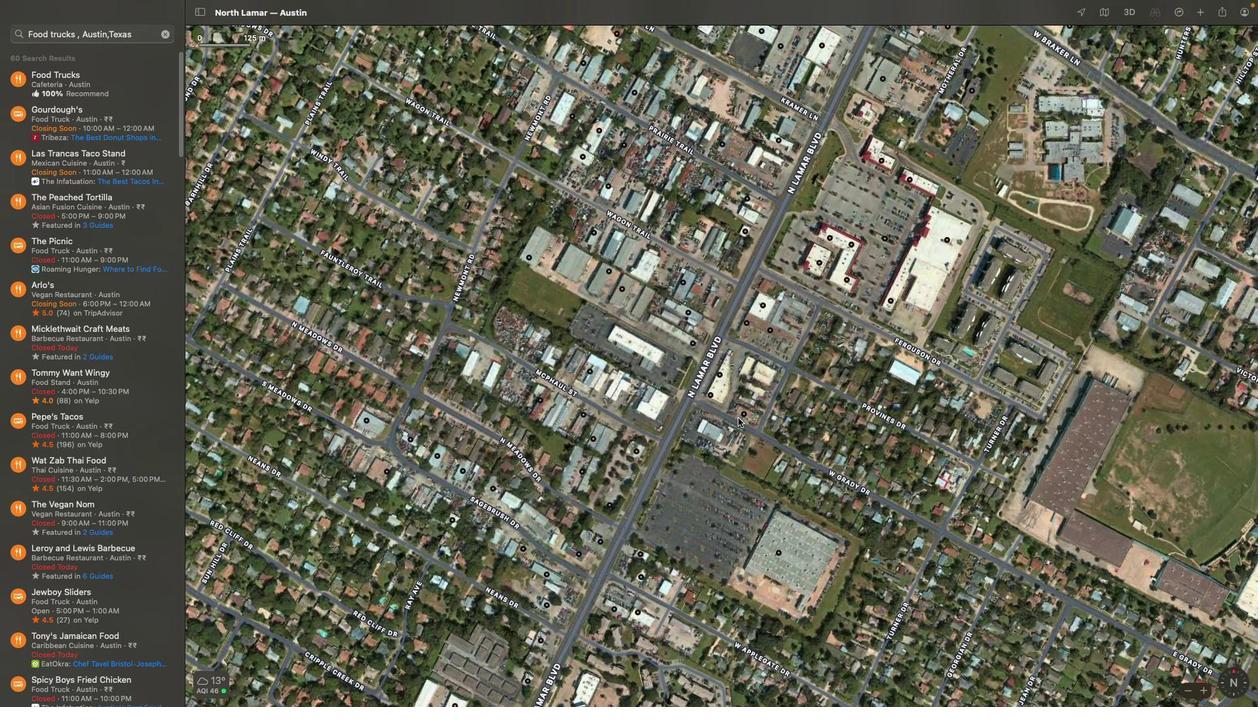 
Action: Mouse scrolled (738, 418) with delta (0, 0)
Screenshot: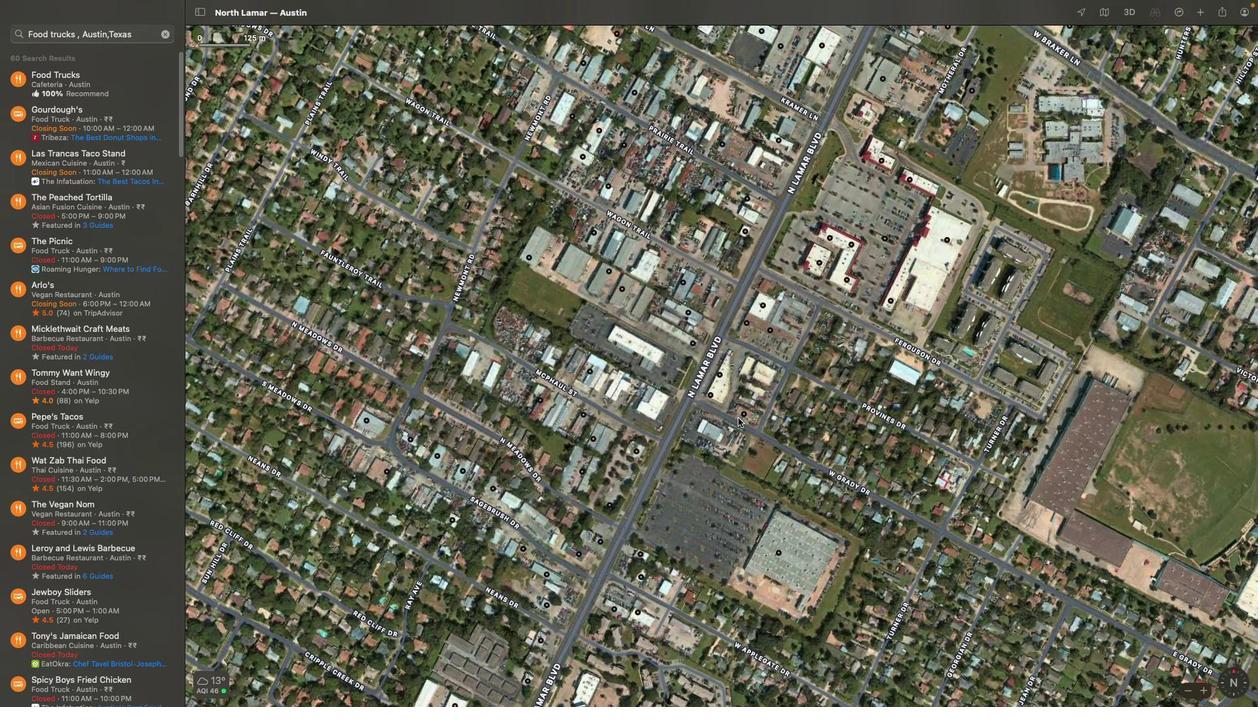 
Action: Mouse scrolled (738, 418) with delta (0, 0)
Screenshot: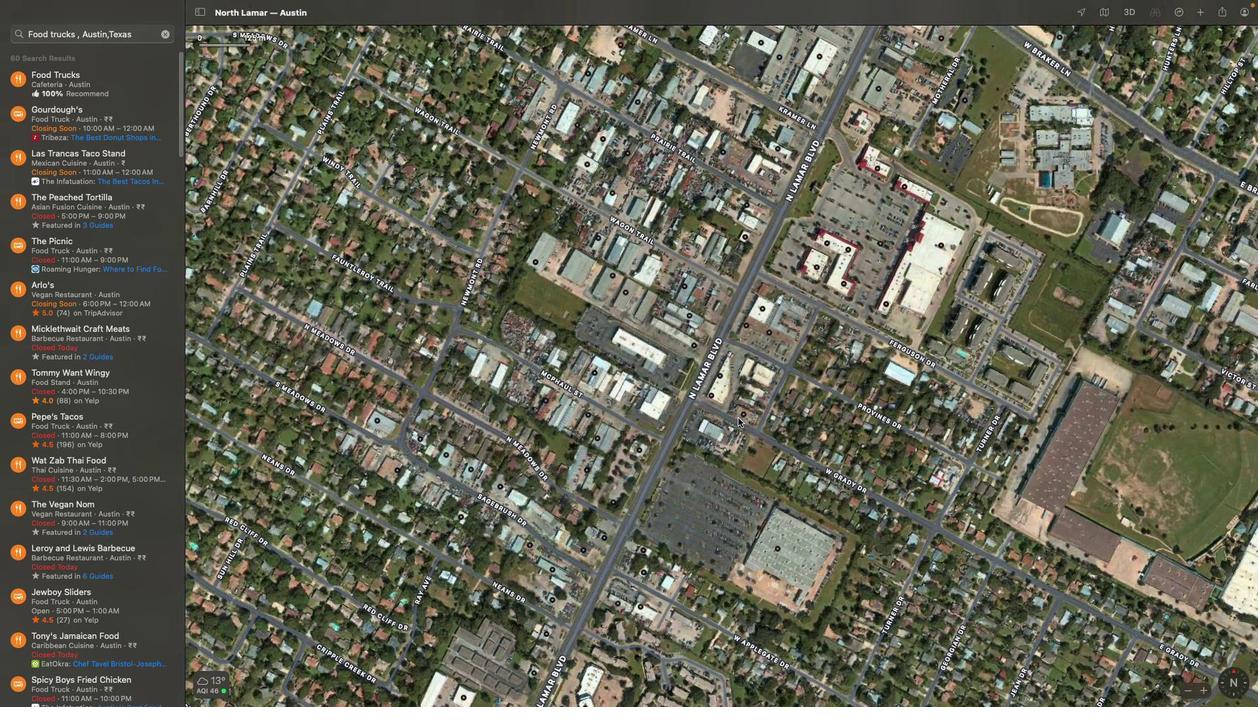 
Action: Mouse scrolled (738, 418) with delta (0, -1)
Screenshot: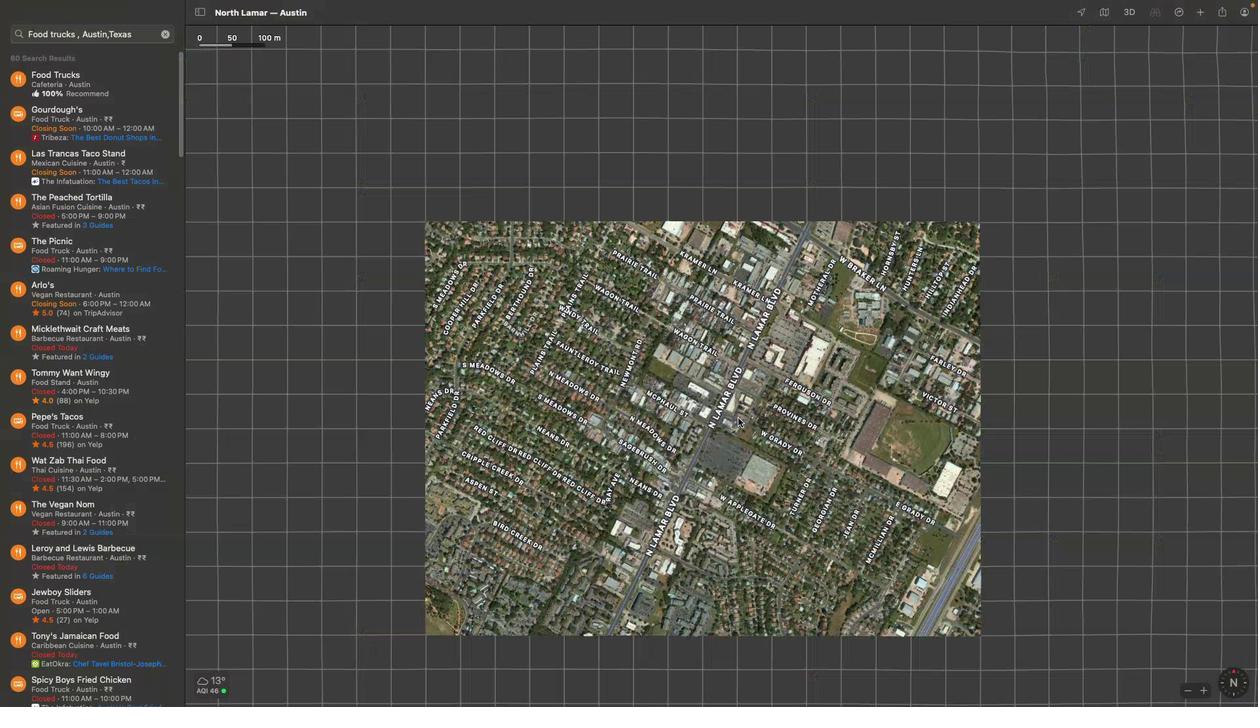 
Action: Mouse scrolled (738, 418) with delta (0, -3)
Screenshot: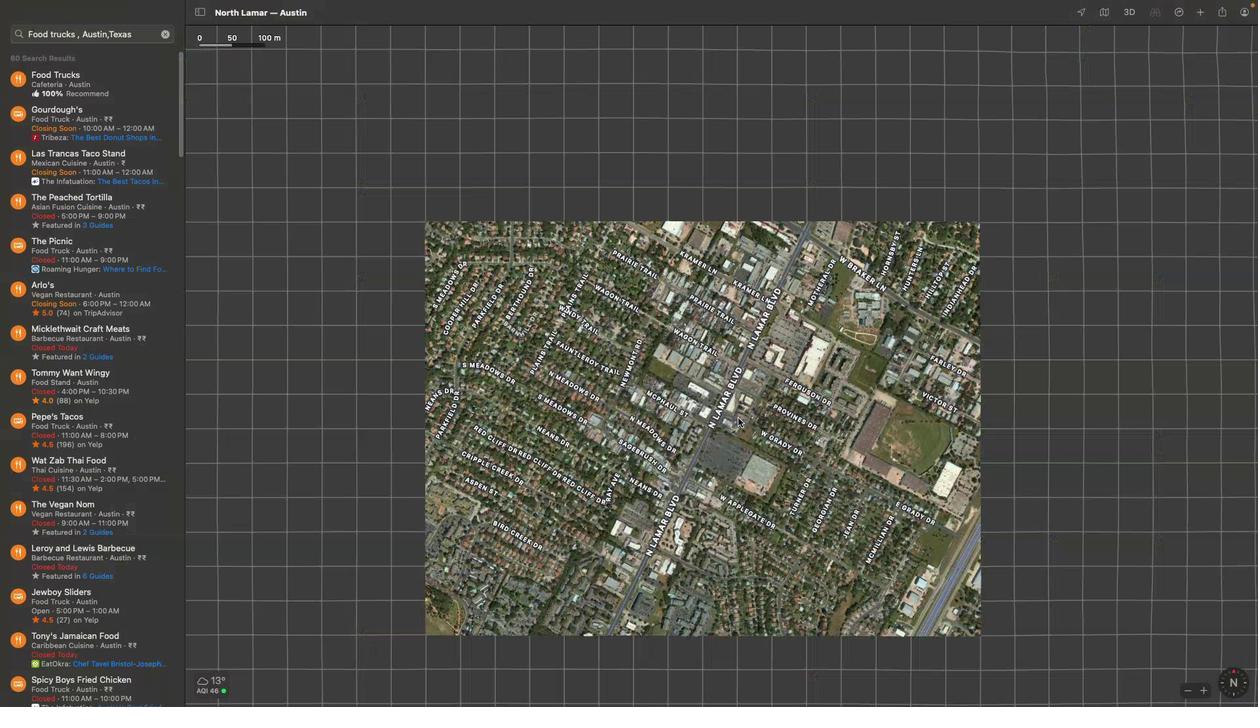 
Action: Mouse scrolled (738, 418) with delta (0, -3)
Screenshot: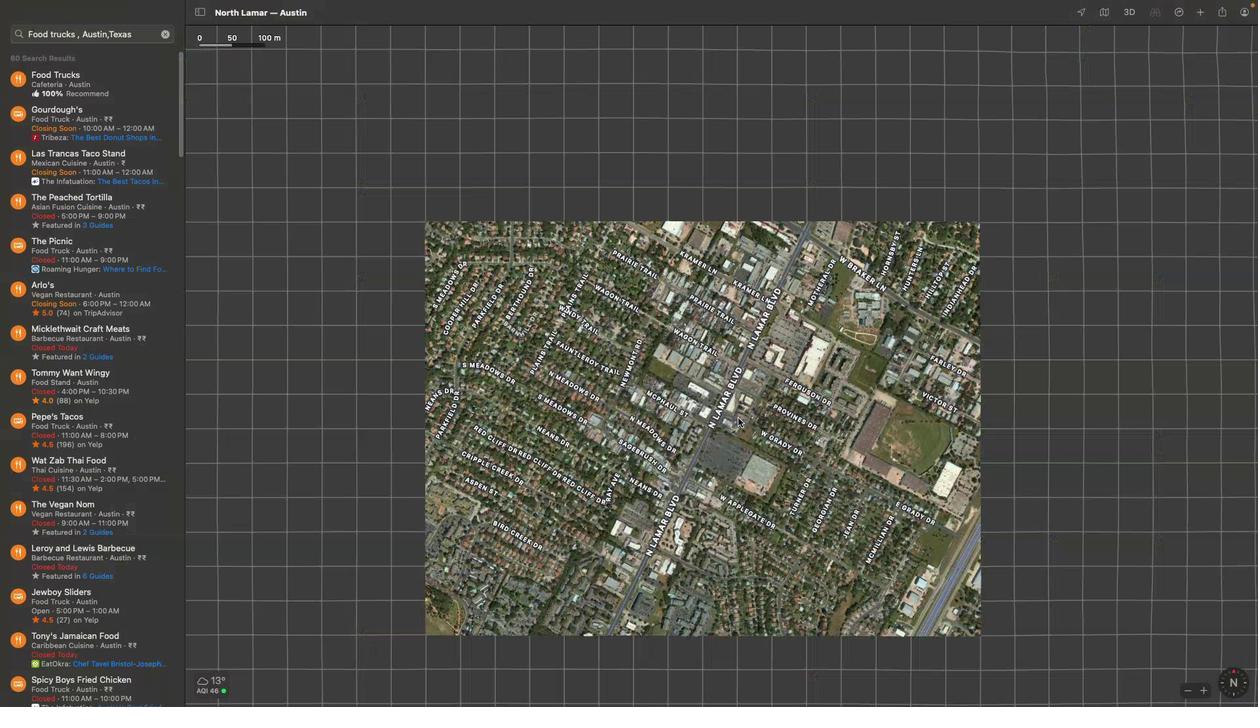
Action: Mouse scrolled (738, 418) with delta (0, -4)
Screenshot: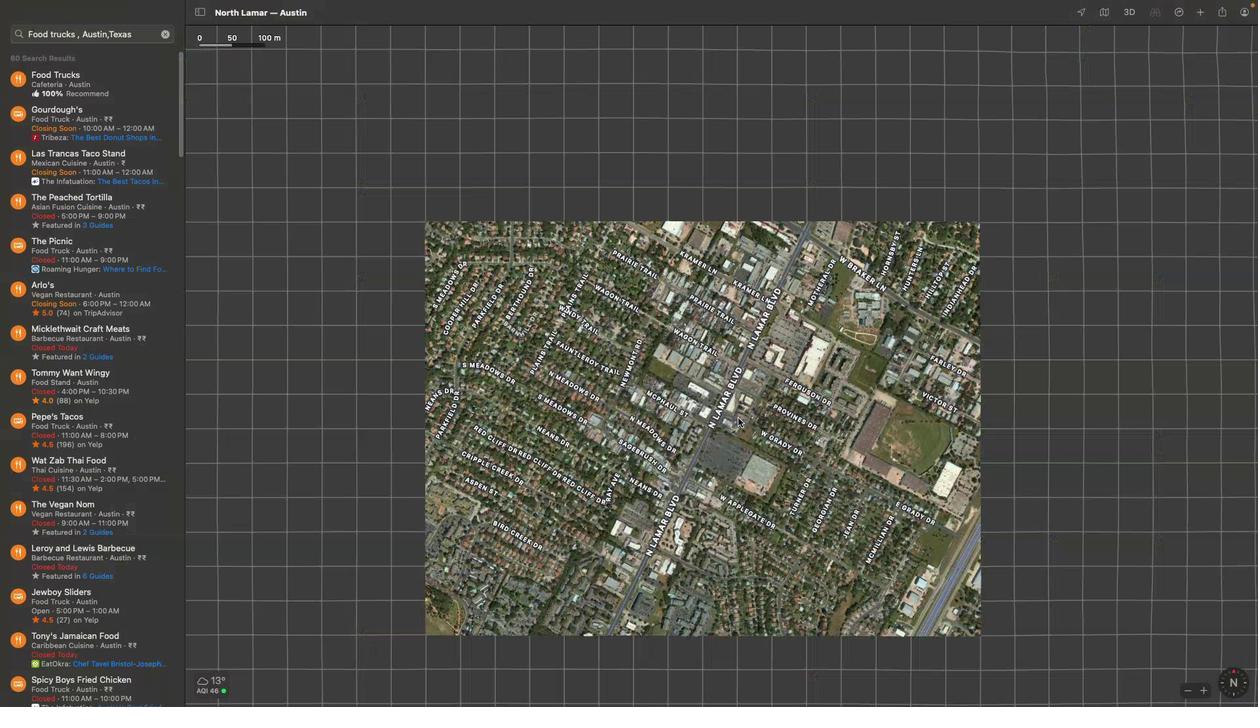 
Action: Mouse scrolled (738, 418) with delta (0, 0)
Screenshot: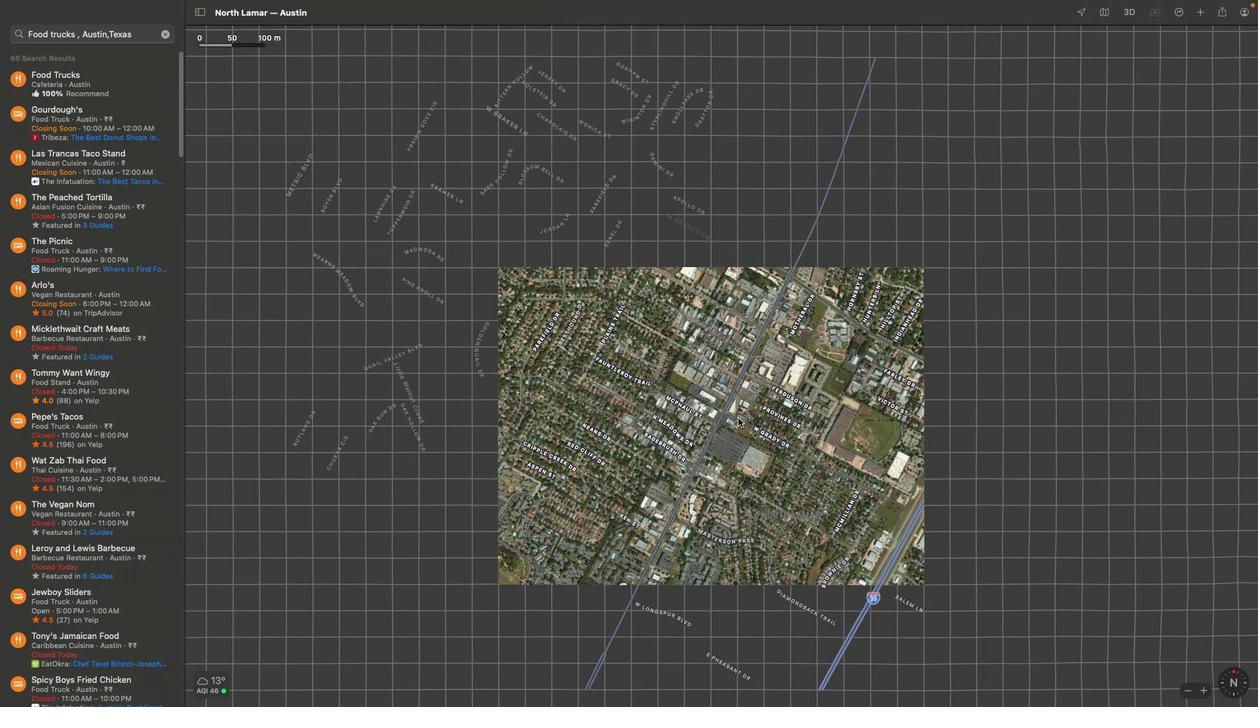 
Action: Mouse scrolled (738, 418) with delta (0, 0)
Screenshot: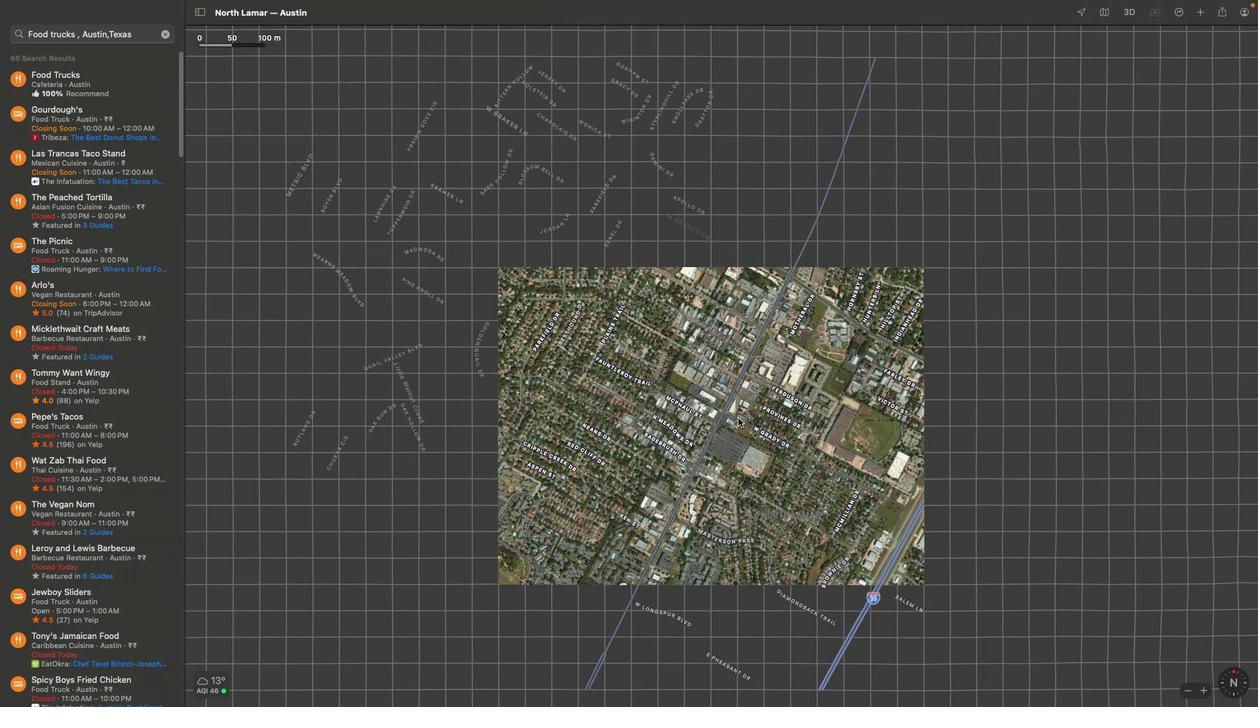 
Action: Mouse scrolled (738, 418) with delta (0, -1)
Screenshot: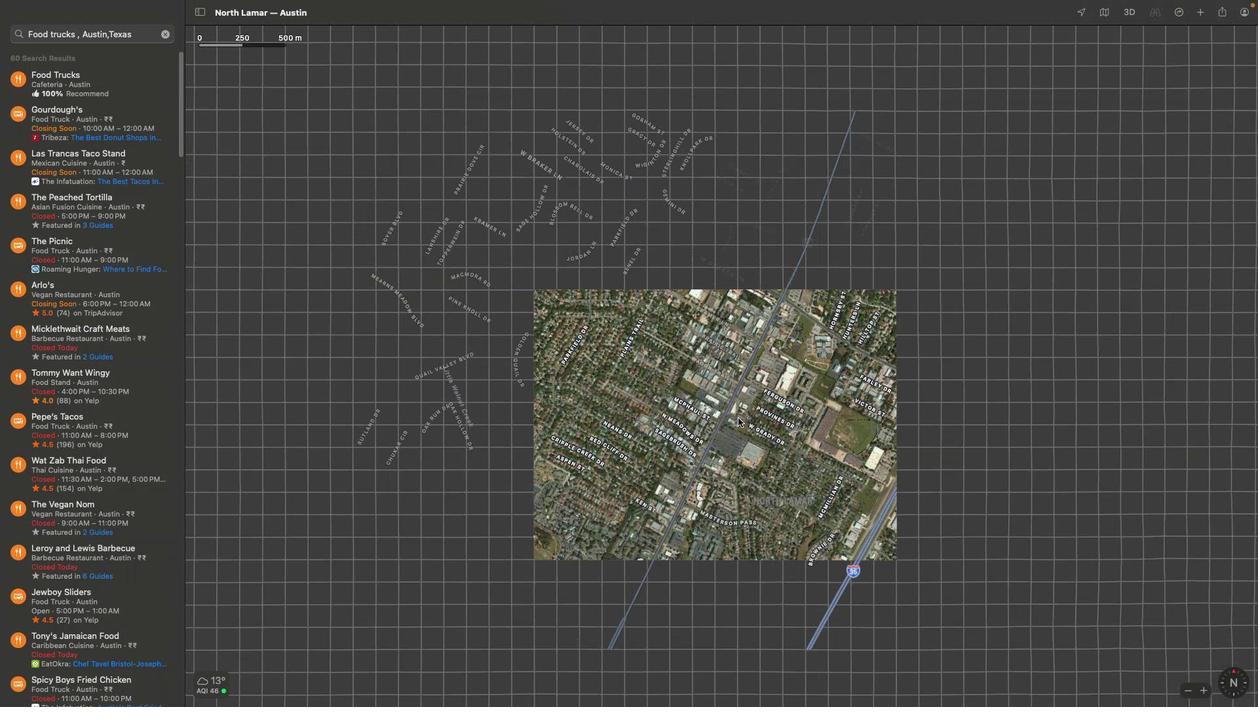 
Action: Mouse scrolled (738, 418) with delta (0, -3)
Screenshot: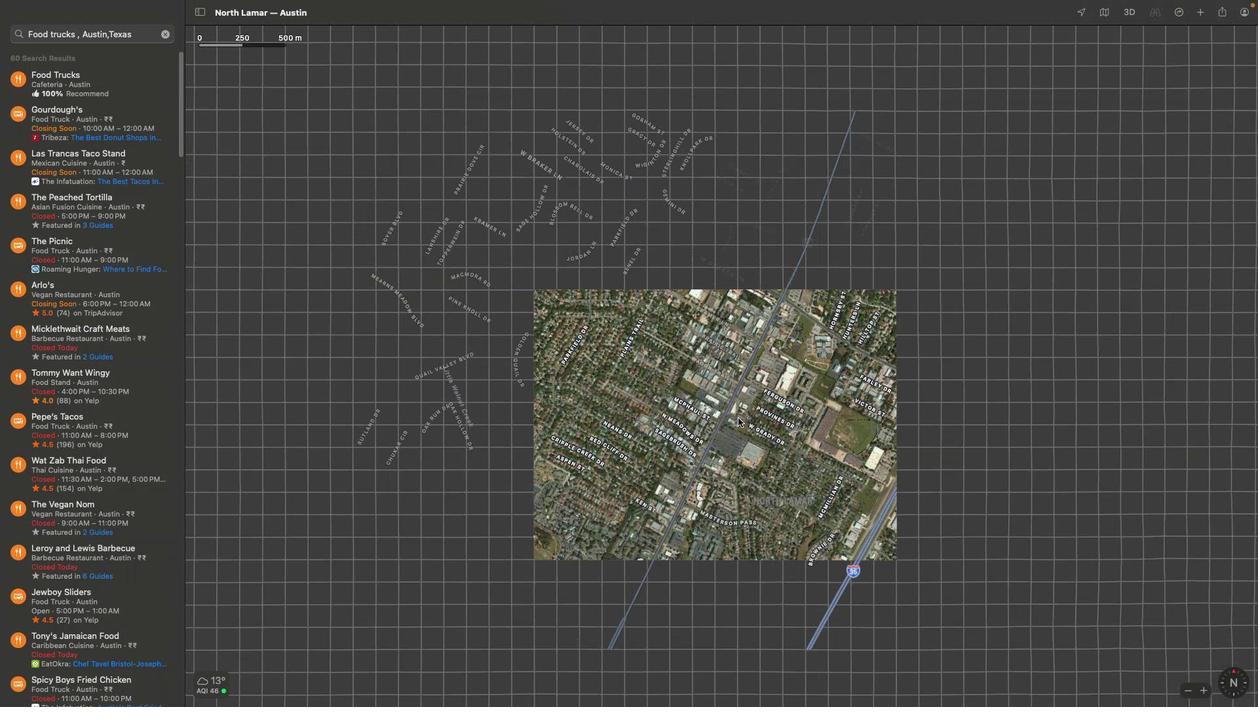
Action: Mouse scrolled (738, 418) with delta (0, -3)
Screenshot: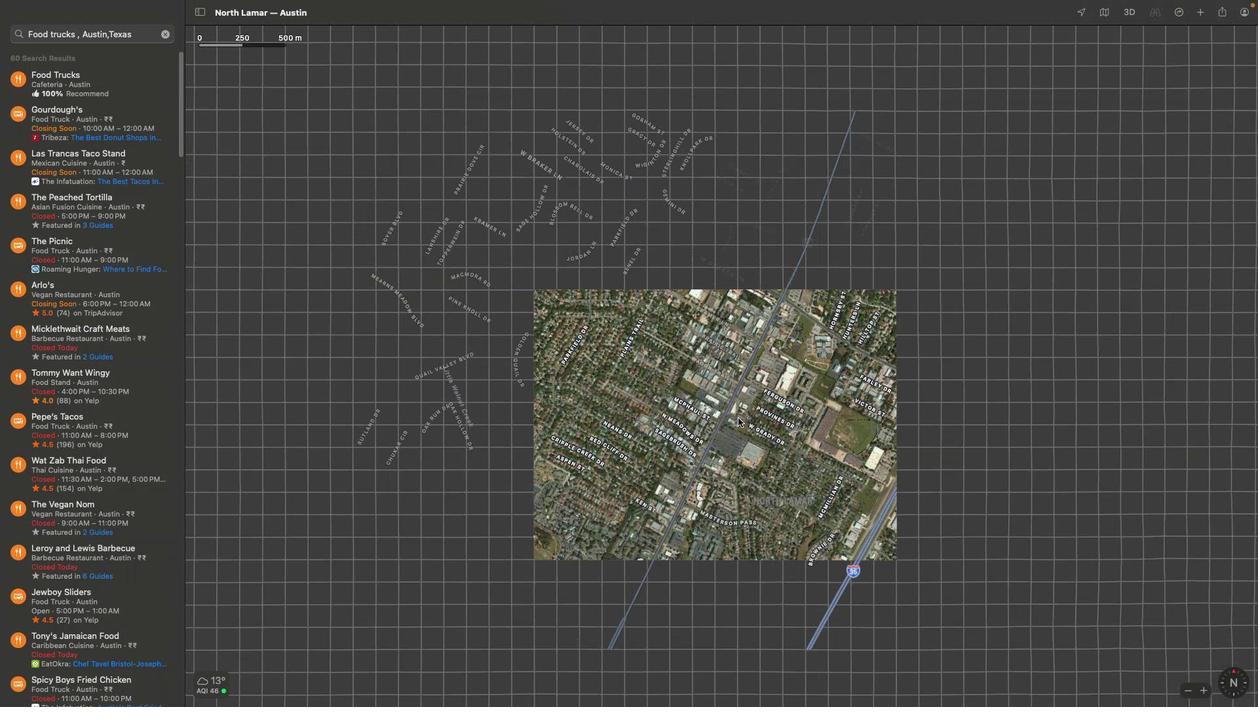 
Action: Mouse scrolled (738, 418) with delta (0, -4)
Screenshot: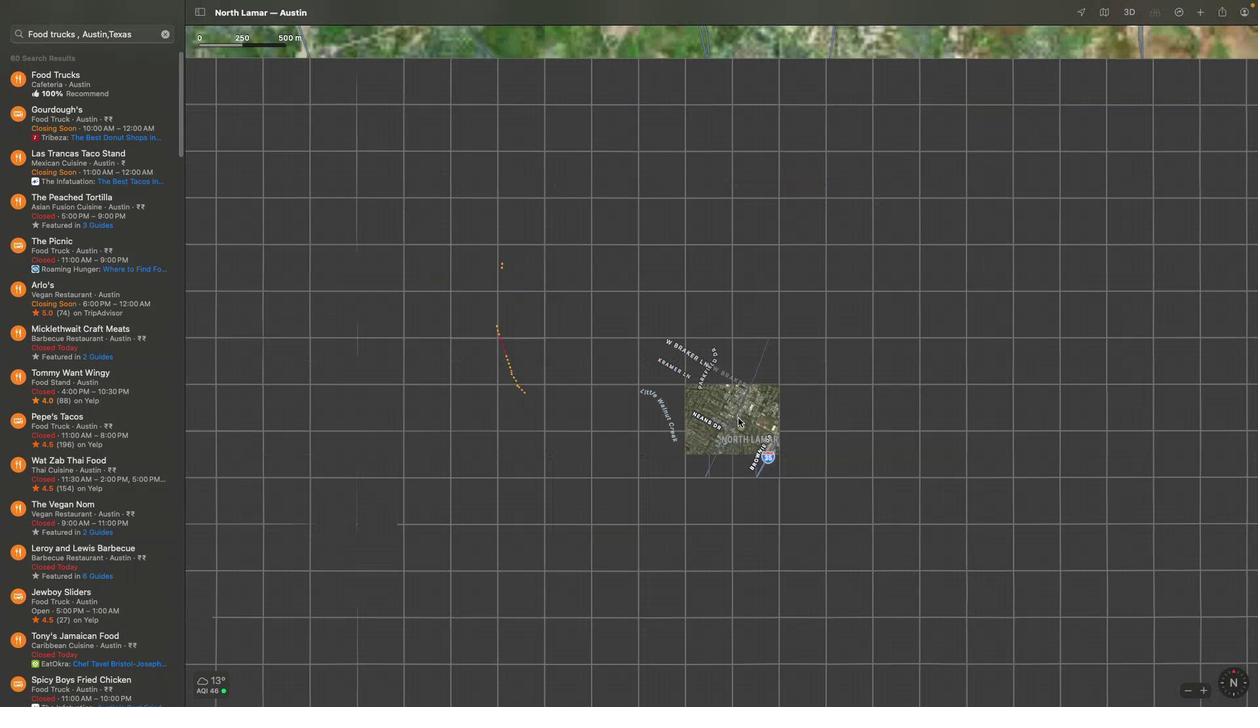 
Action: Mouse scrolled (738, 418) with delta (0, -4)
Screenshot: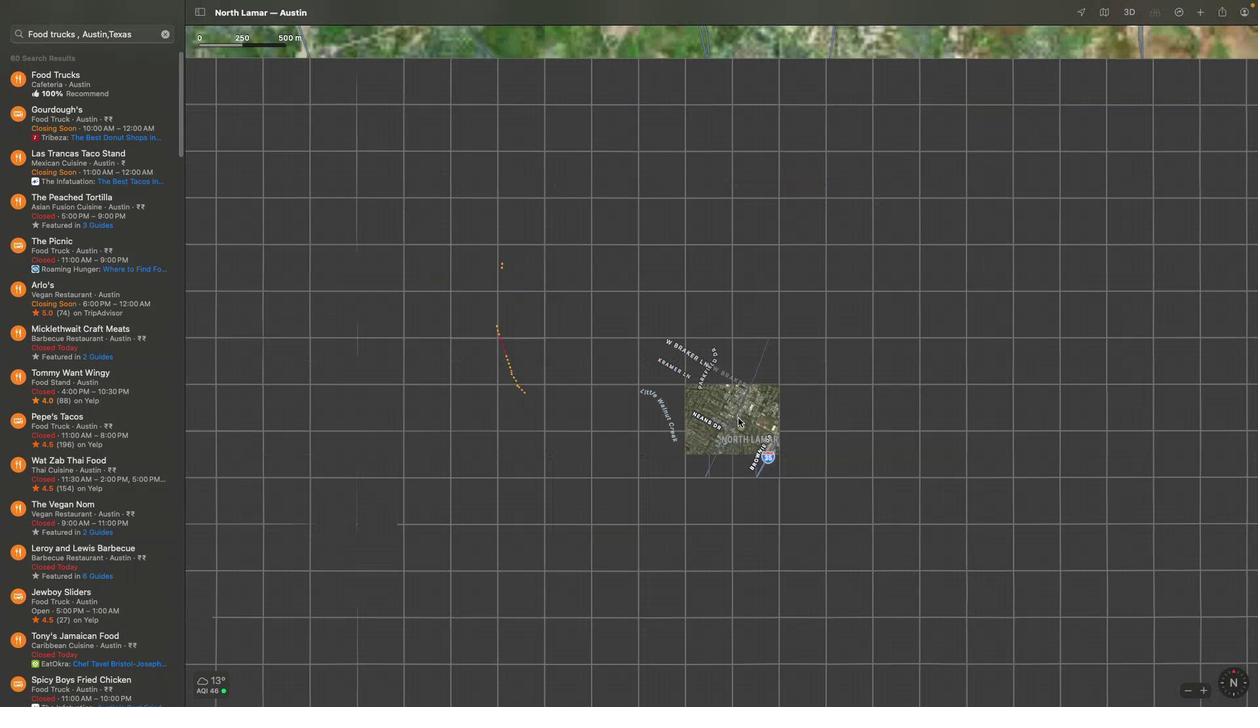 
Action: Mouse scrolled (738, 418) with delta (0, 0)
Screenshot: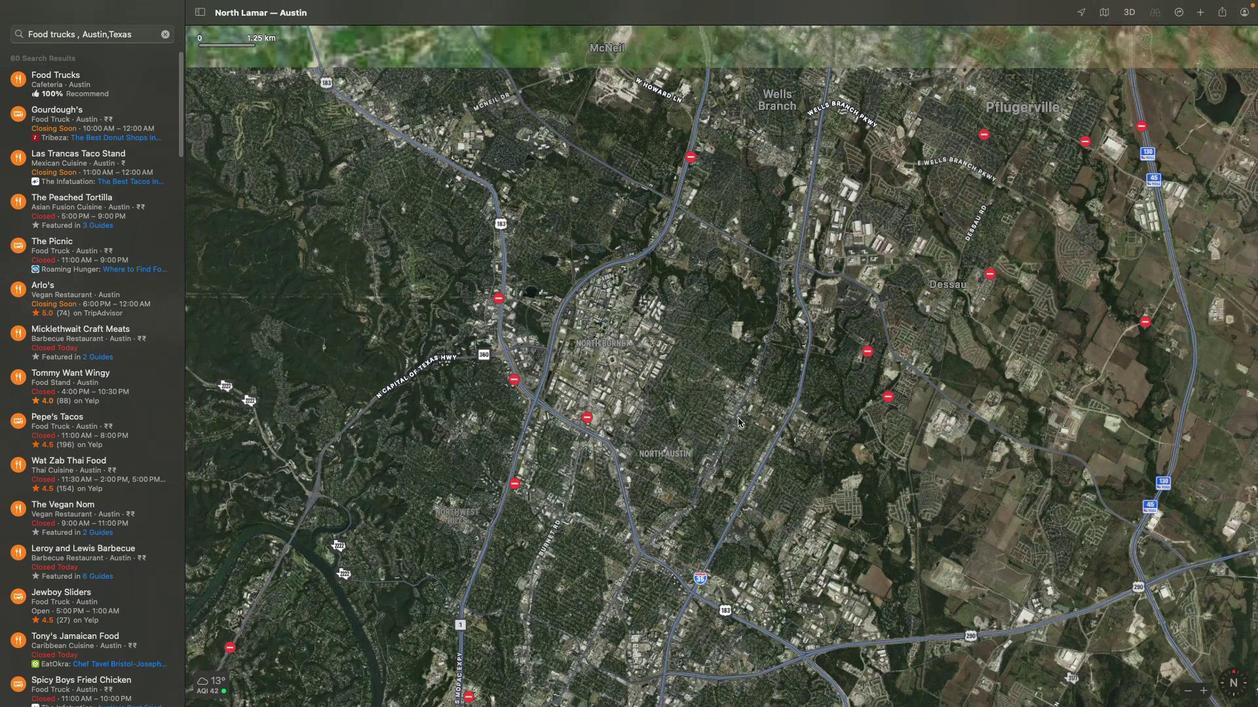 
Action: Mouse scrolled (738, 418) with delta (0, 0)
Screenshot: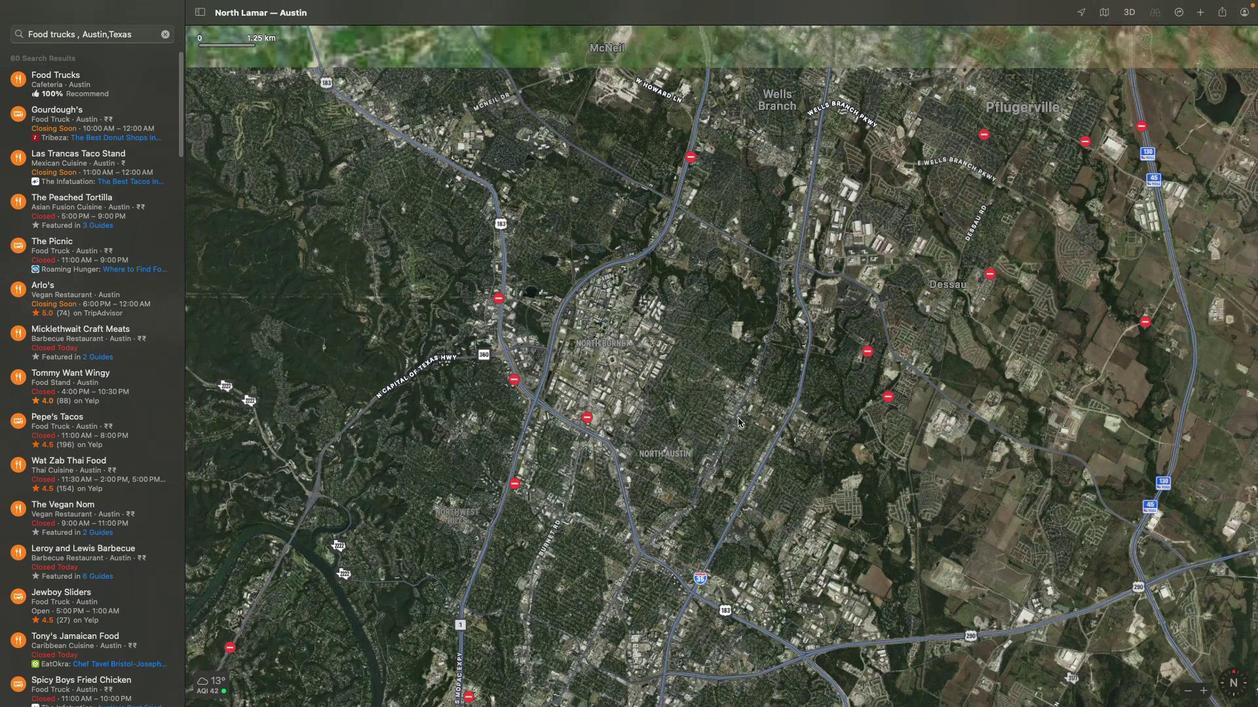 
Action: Mouse scrolled (738, 418) with delta (0, -1)
Screenshot: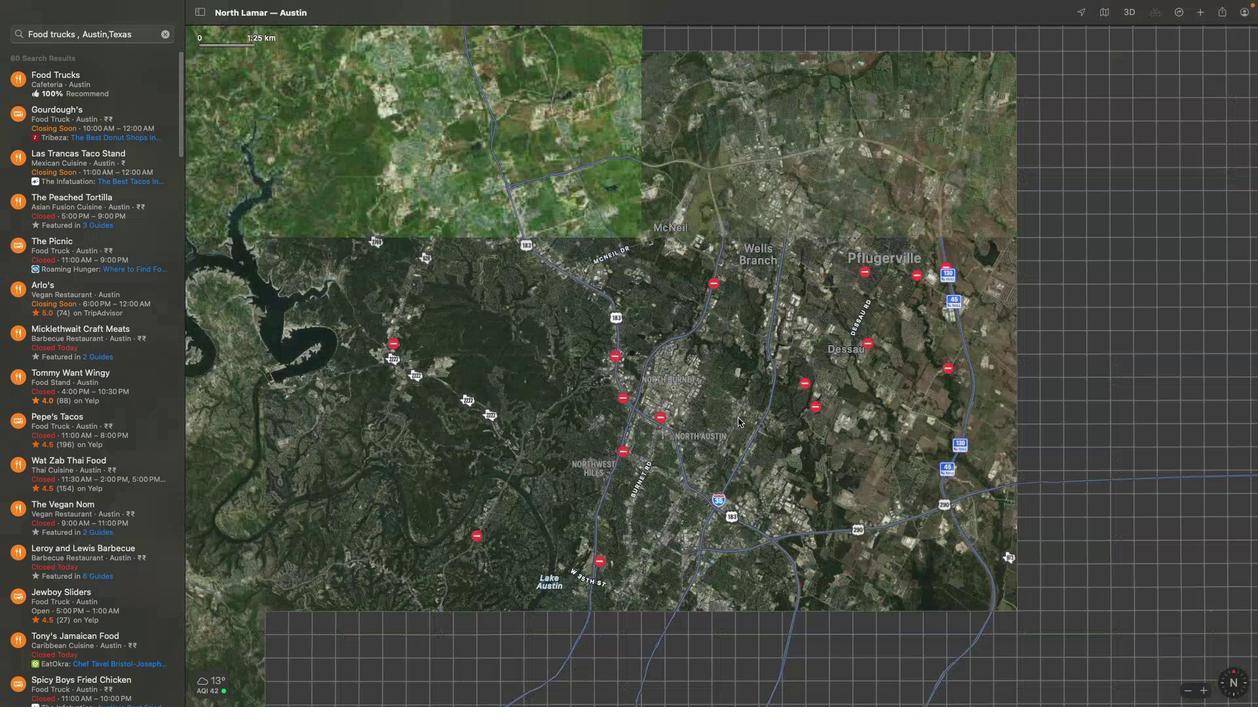 
Action: Mouse scrolled (738, 418) with delta (0, -3)
Screenshot: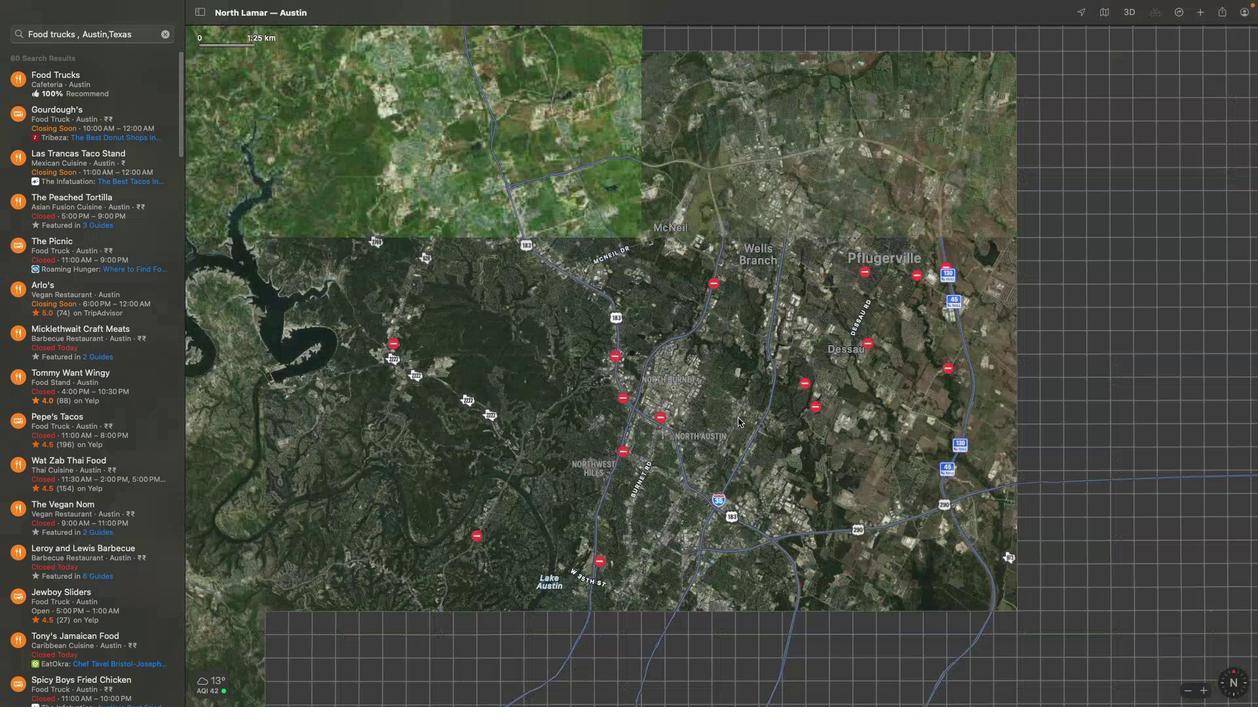 
Action: Mouse scrolled (738, 418) with delta (0, -3)
Screenshot: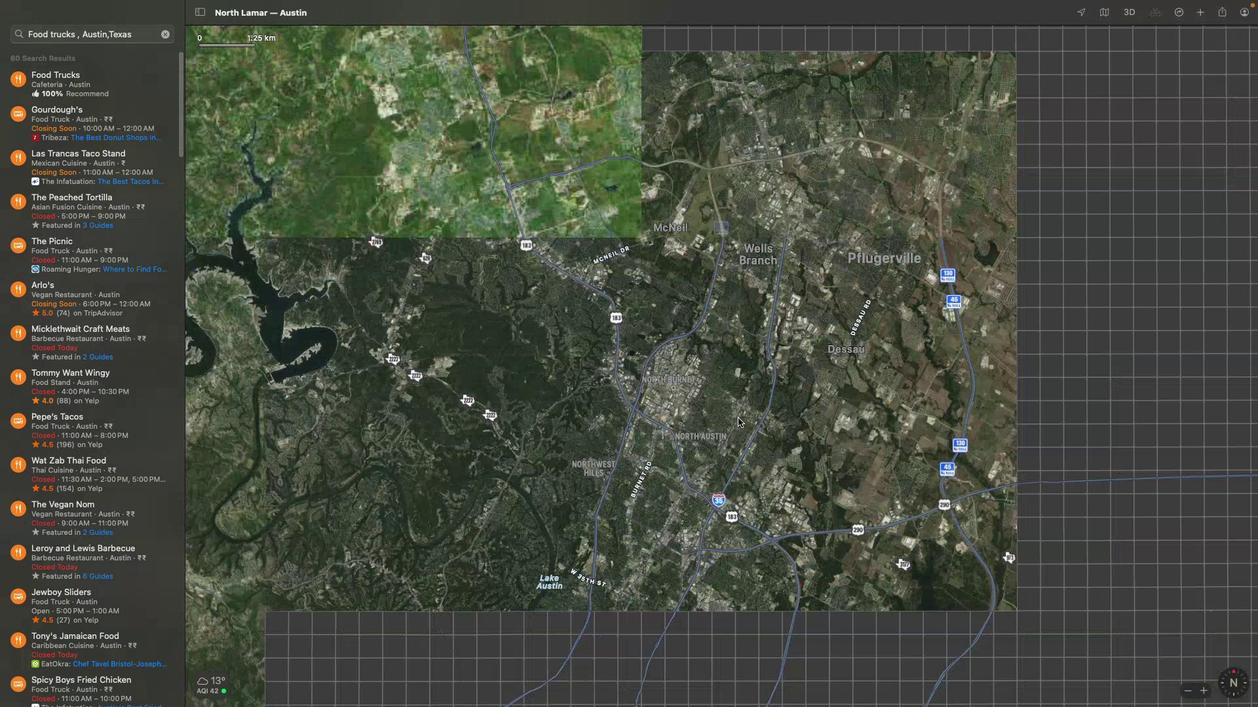 
Action: Mouse scrolled (738, 418) with delta (0, -4)
Screenshot: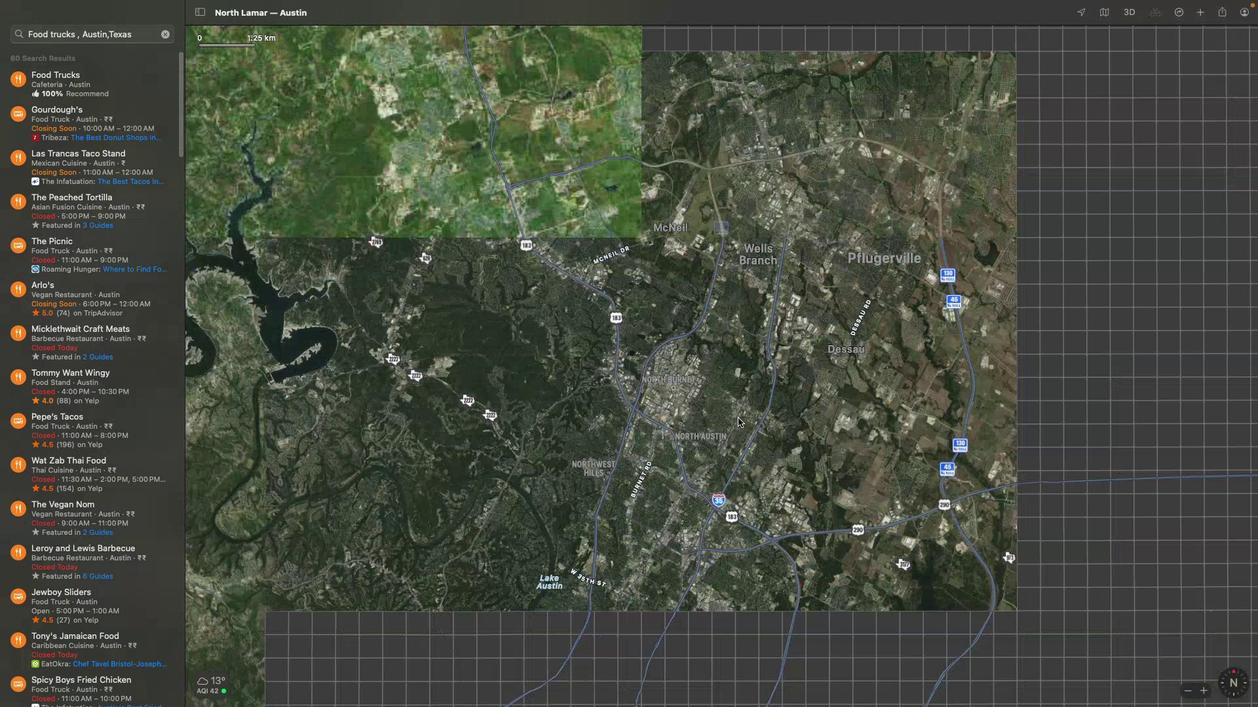 
Action: Mouse scrolled (738, 418) with delta (0, -4)
Screenshot: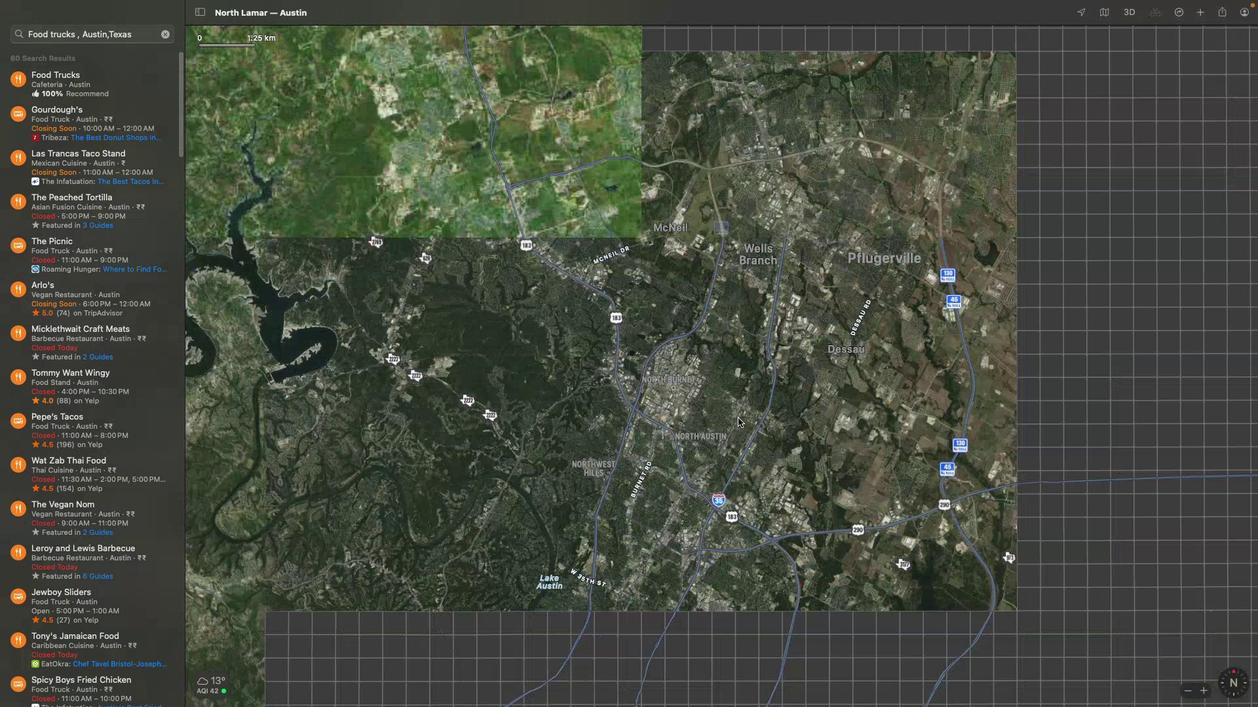 
Action: Mouse scrolled (738, 418) with delta (0, -5)
Screenshot: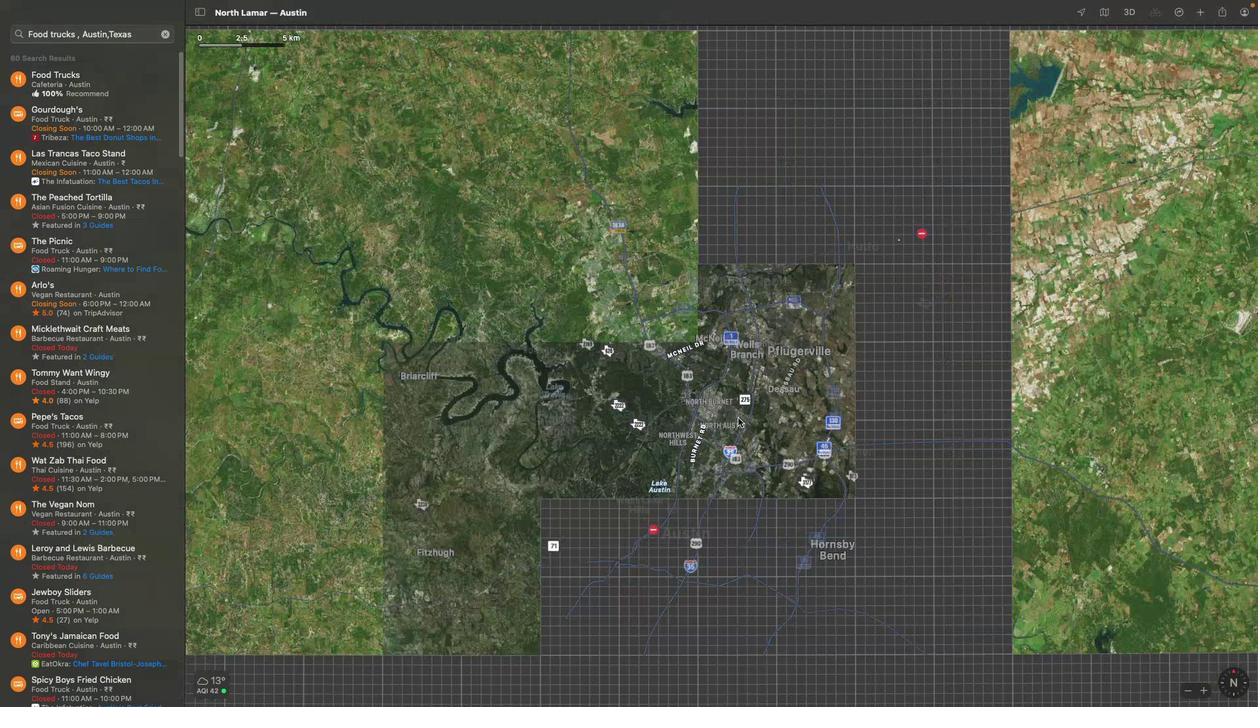
Action: Mouse moved to (149, 34)
Screenshot: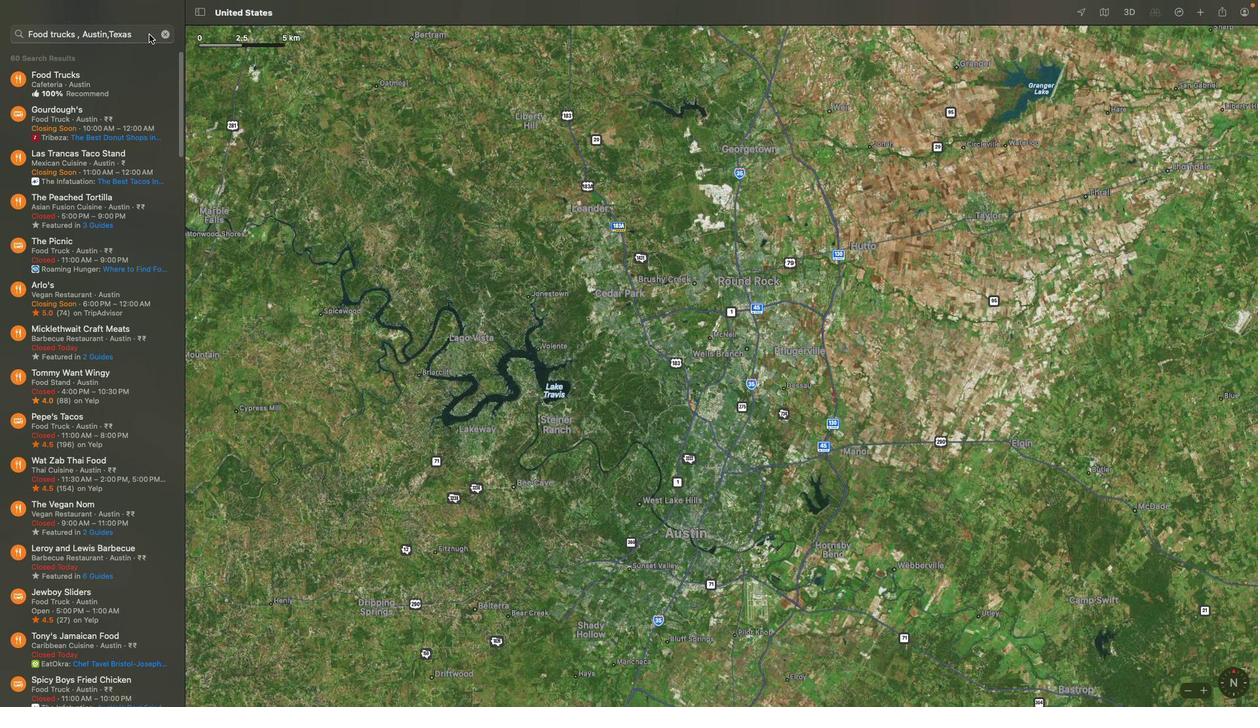 
Action: Mouse pressed left at (149, 34)
Screenshot: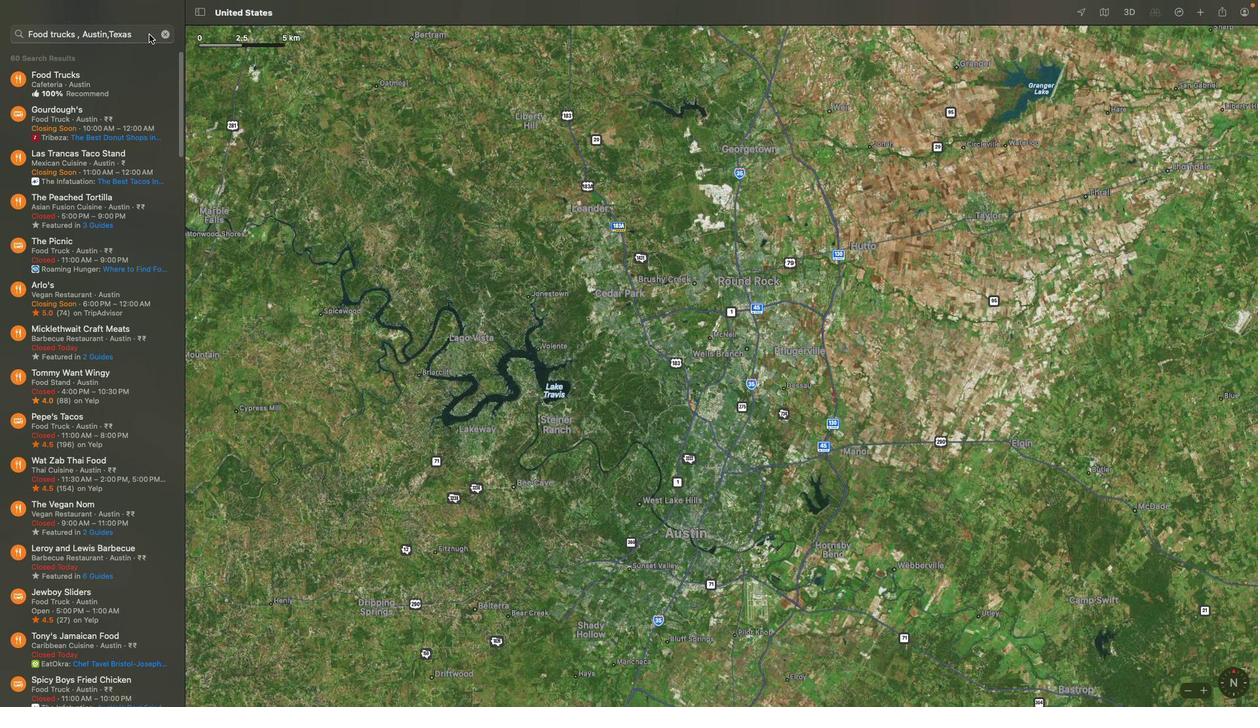 
Action: Key pressed Key.enter
Screenshot: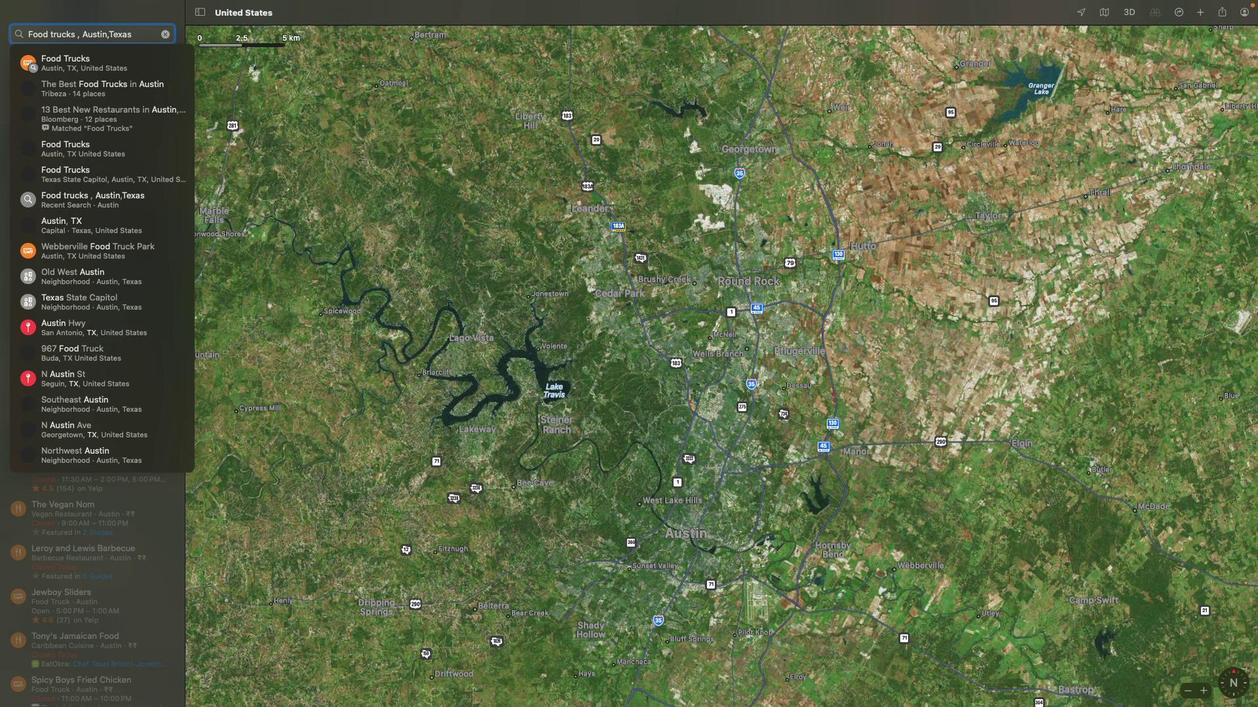 
Action: Mouse moved to (635, 279)
Screenshot: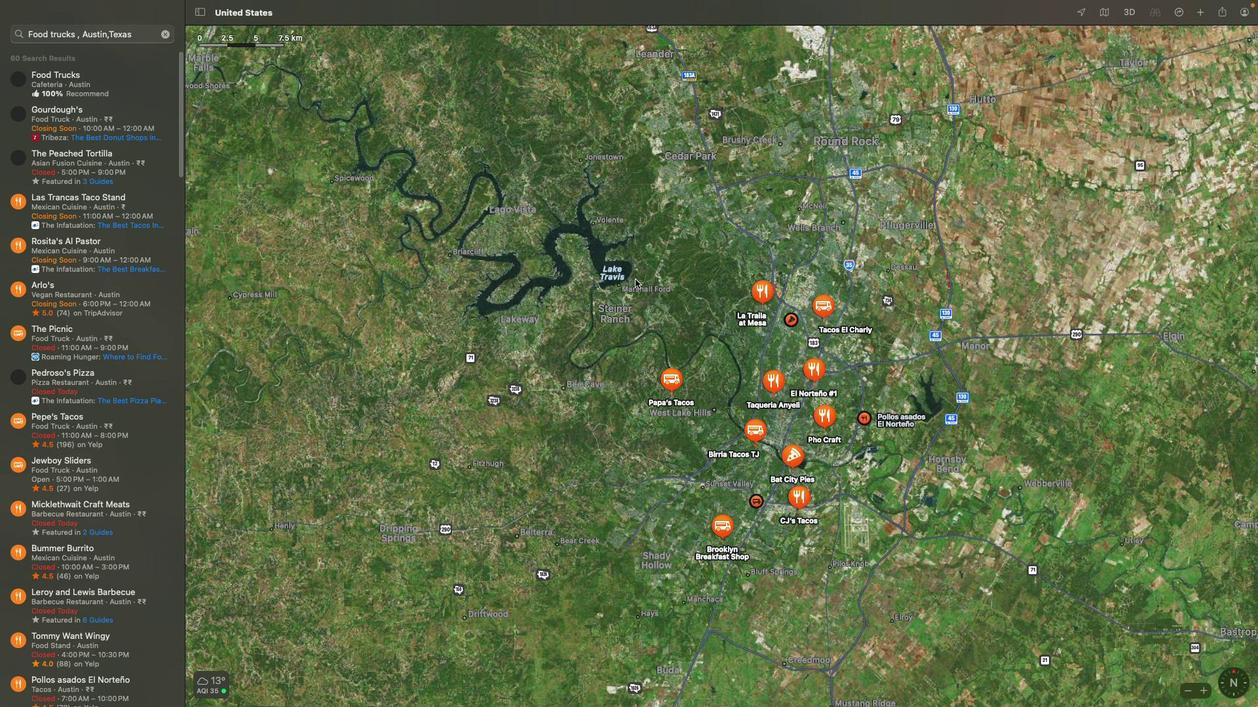 
